 Task: Open an excel sheet and write heading  Victory Sales. Add 10 people name  'William Wilson, Isabella Robinson, James Taylor, Charlotte Clark, Michael Walker, Amelia Wright, Matthew Turner, Harper Hall, Joseph Phillips, Abigail Adams'Item code in between  4005-8000. Product range in between  1000-10000. Add Products   Calvin Klein, Tommy Hilfiger T-shirt, Armani Bag, Burberry Shoe, Levi's T-shirt, Under Armour, Vans Shoe, Converse Shoe, Timberland Shoe, Skechers Shoe.Choose quantity  5 to 10 commission 2 percent Total Add Amount. Save page  Victory Sales log book
Action: Mouse moved to (215, 234)
Screenshot: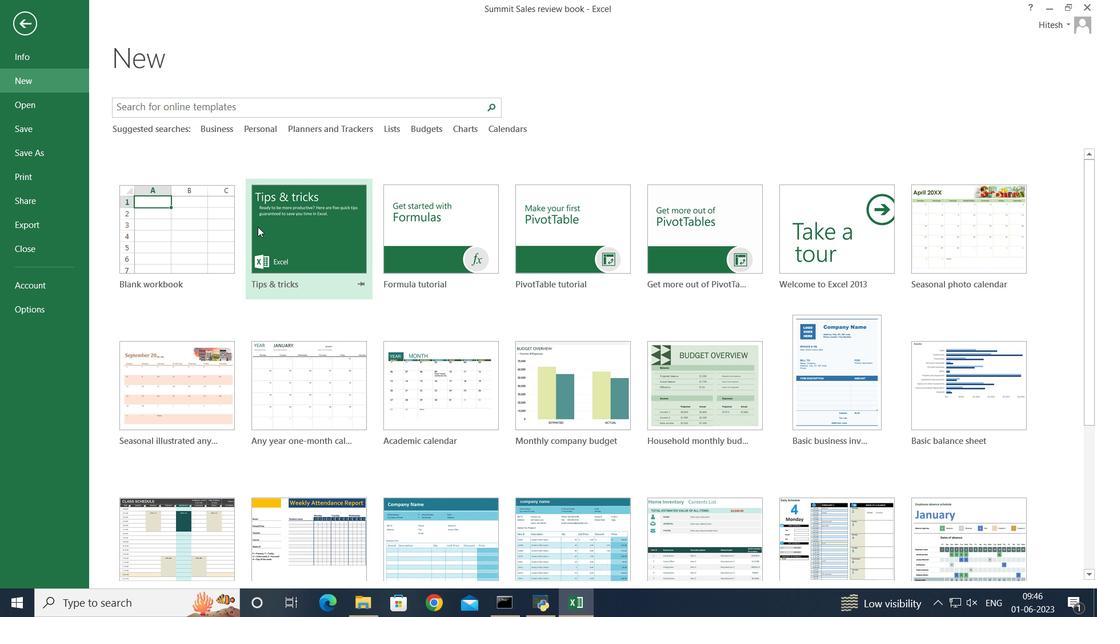 
Action: Mouse pressed left at (215, 234)
Screenshot: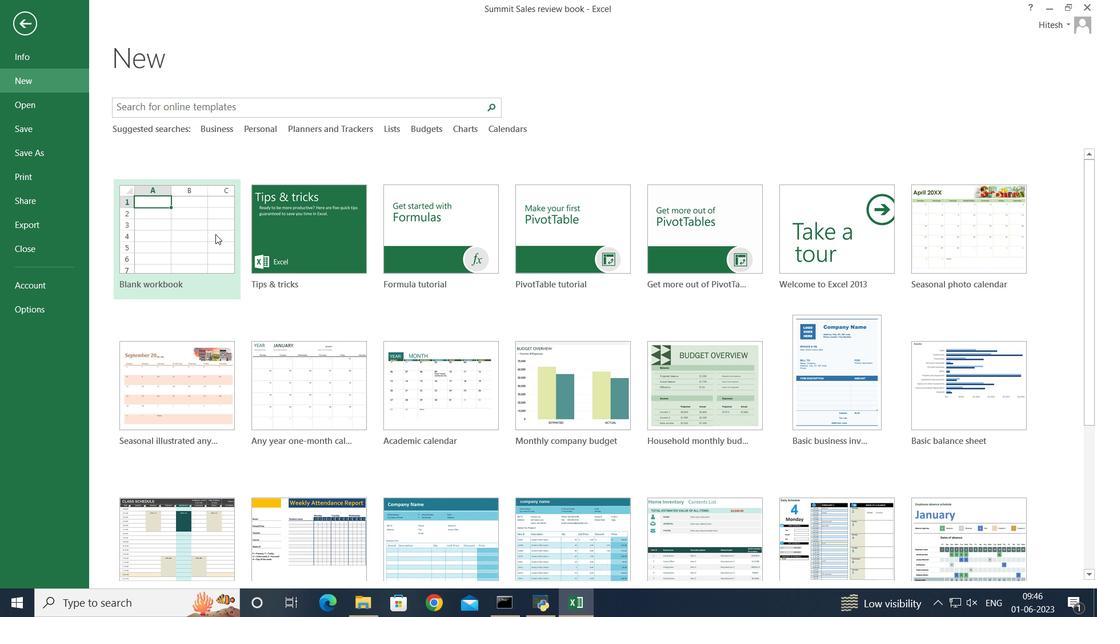 
Action: Mouse moved to (66, 180)
Screenshot: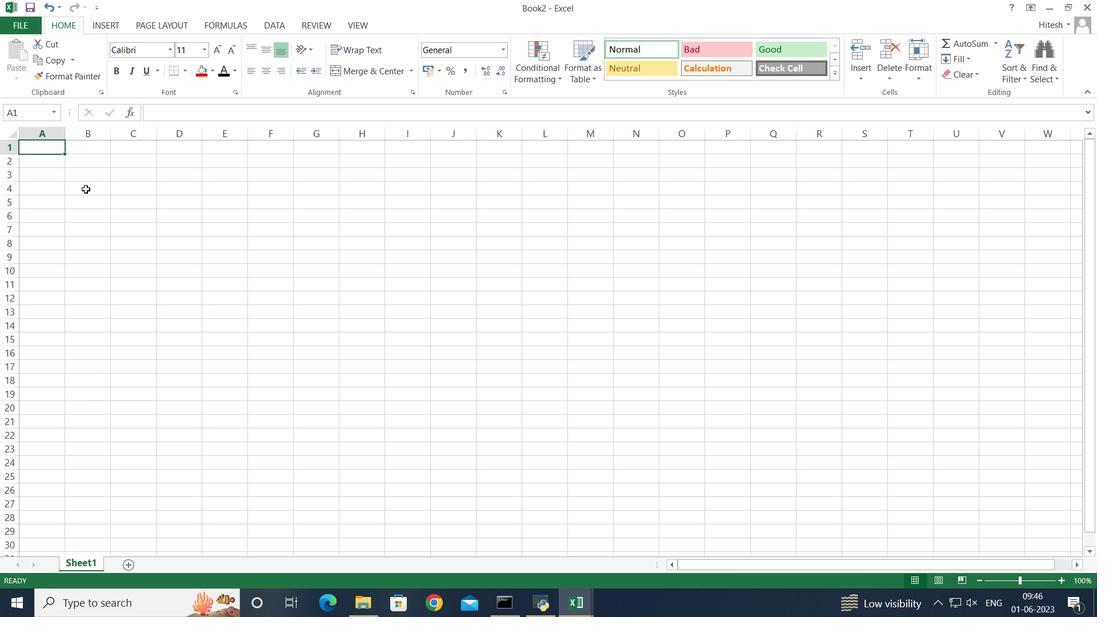 
Action: Key pressed <Key.shift>Victory<Key.space><Key.shift>Sales<Key.enter><Key.shift>Name<Key.enter><Key.shift>William<Key.space><Key.shift>Wilson<Key.space><Key.enter><Key.shift>Isabella<Key.space><Key.shift>Robinson<Key.enter><Key.shift>James<Key.space><Key.shift><Key.shift><Key.shift><Key.shift><Key.shift><Key.shift><Key.shift><Key.shift><Key.shift><Key.shift><Key.shift><Key.shift><Key.shift>Taylor<Key.enter><Key.shift>Charlotte<Key.space><Key.shift>Clark<Key.enter><Key.shift><Key.shift><Key.shift><Key.shift><Key.shift><Key.shift><Key.shift><Key.shift><Key.shift><Key.shift><Key.shift>Michael<Key.space><Key.shift>Walker<Key.enter><Key.shift>Amelia<Key.space><Key.shift>Wright<Key.enter><Key.shift><Key.shift><Key.shift><Key.shift><Key.shift><Key.shift><Key.shift><Key.shift><Key.shift><Key.shift><Key.shift><Key.shift>Matthew<Key.space><Key.shift>Turner<Key.enter><Key.shift><Key.shift><Key.shift><Key.shift><Key.shift><Key.shift><Key.shift><Key.shift><Key.shift><Key.shift><Key.shift><Key.shift><Key.shift><Key.shift><Key.shift><Key.shift><Key.shift><Key.shift><Key.shift><Key.shift><Key.shift><Key.shift>Harper<Key.space><Key.shift>Hall<Key.enter><Key.shift><Key.shift><Key.shift><Key.shift><Key.shift><Key.shift>Joseph<Key.space><Key.shift>Phillips<Key.enter><Key.shift>Abigail<Key.space><Key.shift>Adams<Key.enter>
Screenshot: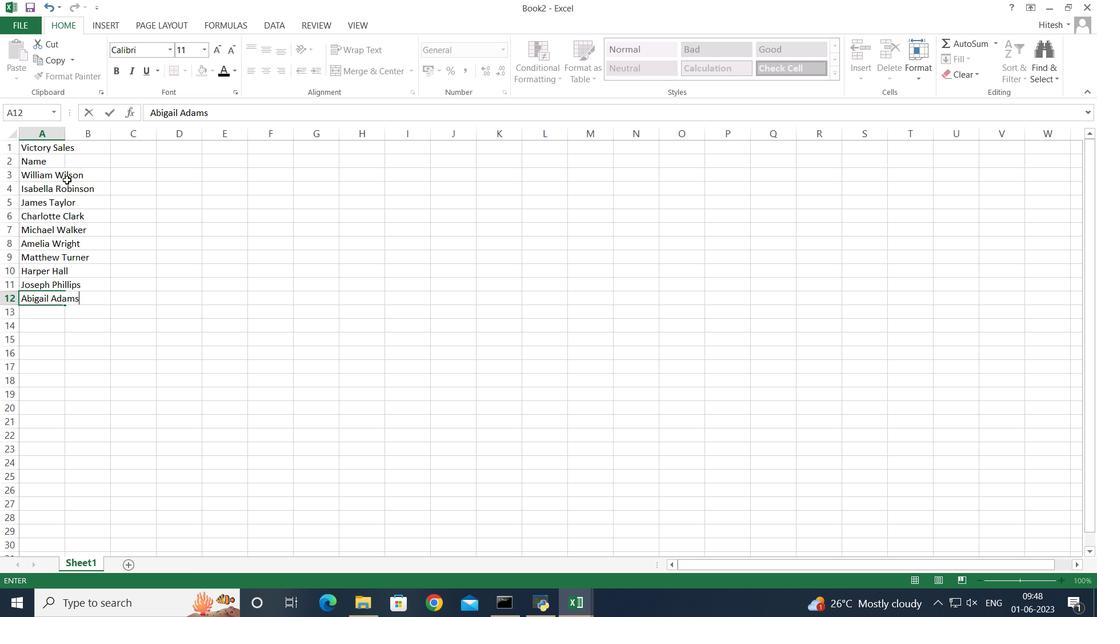 
Action: Mouse moved to (88, 161)
Screenshot: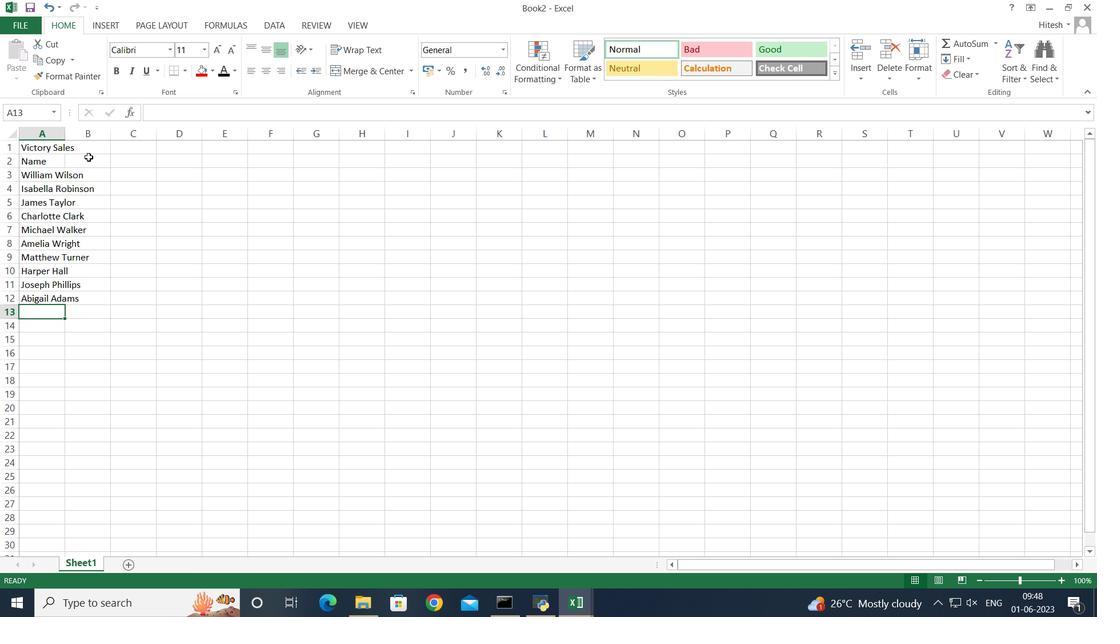 
Action: Mouse pressed left at (88, 161)
Screenshot: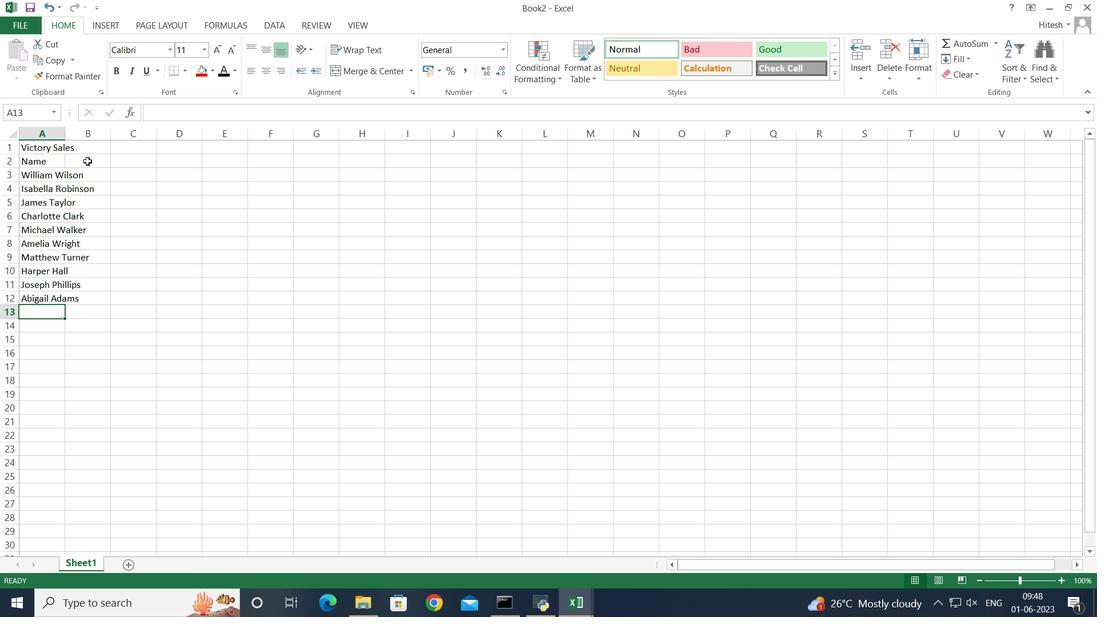 
Action: Key pressed <Key.shift>Iteam<Key.space><Key.shift>Code<Key.enter>4100<Key.enter>500<Key.enter><Key.up><Key.backspace>5000<Key.enter>5500<Key.enter>6000<Key.enter>6700<Key.enter>7000<Key.enter>7400<Key.enter>8000<Key.enter>4900<Key.enter>5300<Key.enter>
Screenshot: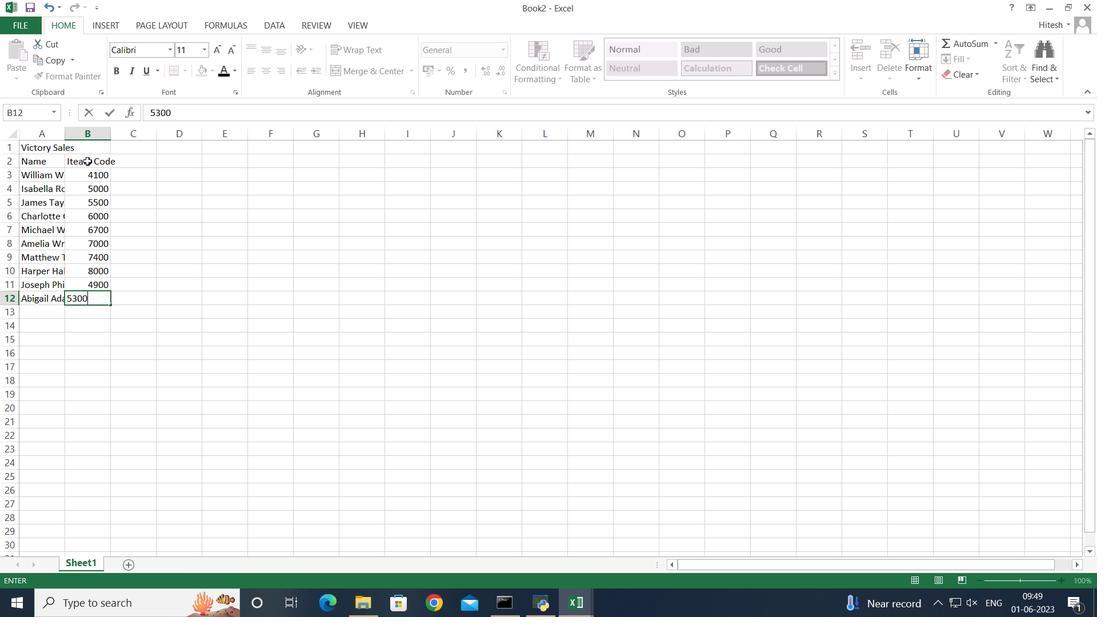 
Action: Mouse scrolled (88, 162) with delta (0, 0)
Screenshot: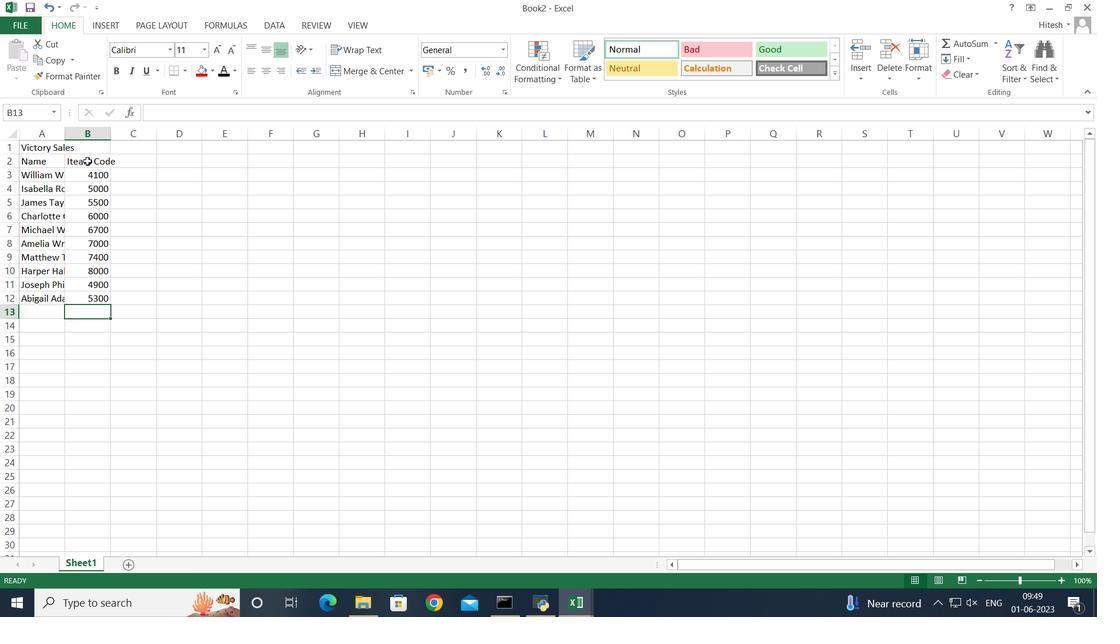 
Action: Mouse scrolled (88, 162) with delta (0, 0)
Screenshot: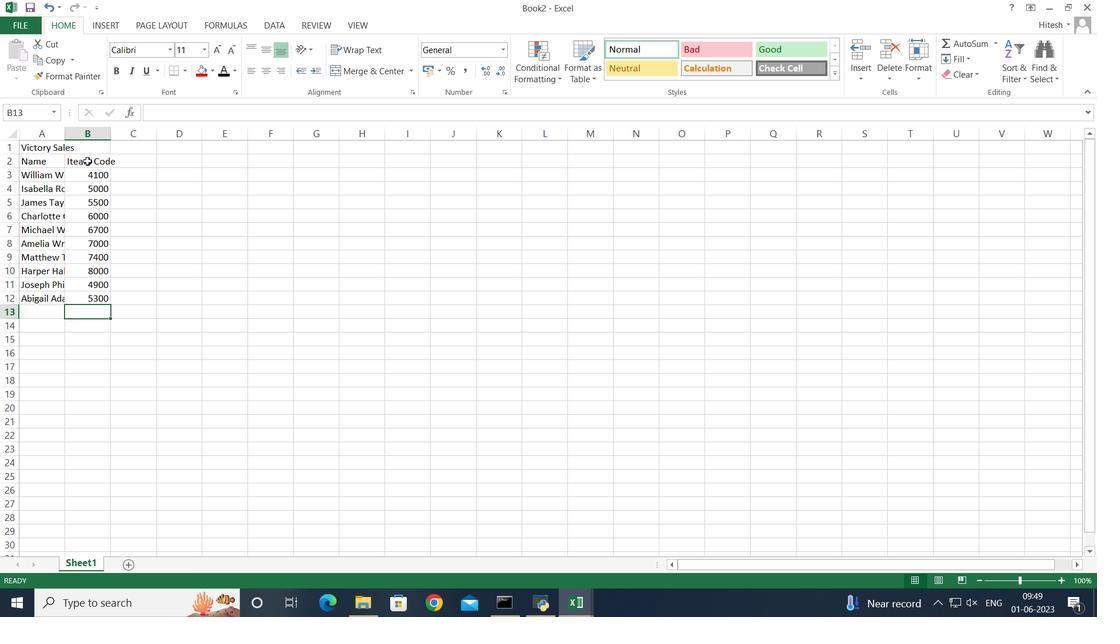 
Action: Mouse moved to (126, 158)
Screenshot: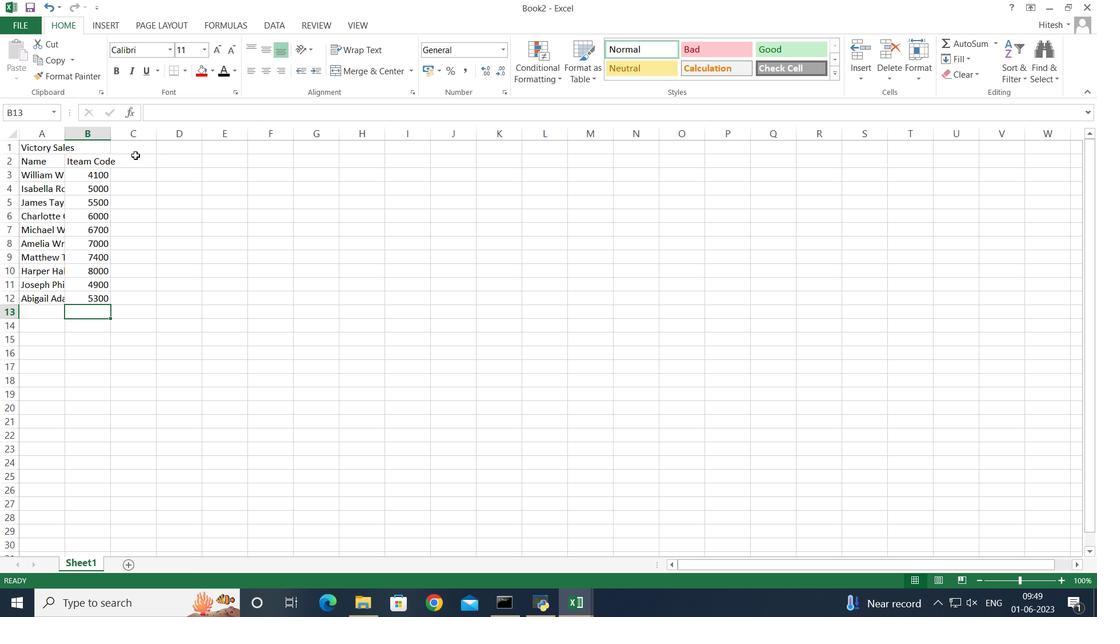 
Action: Mouse pressed left at (126, 158)
Screenshot: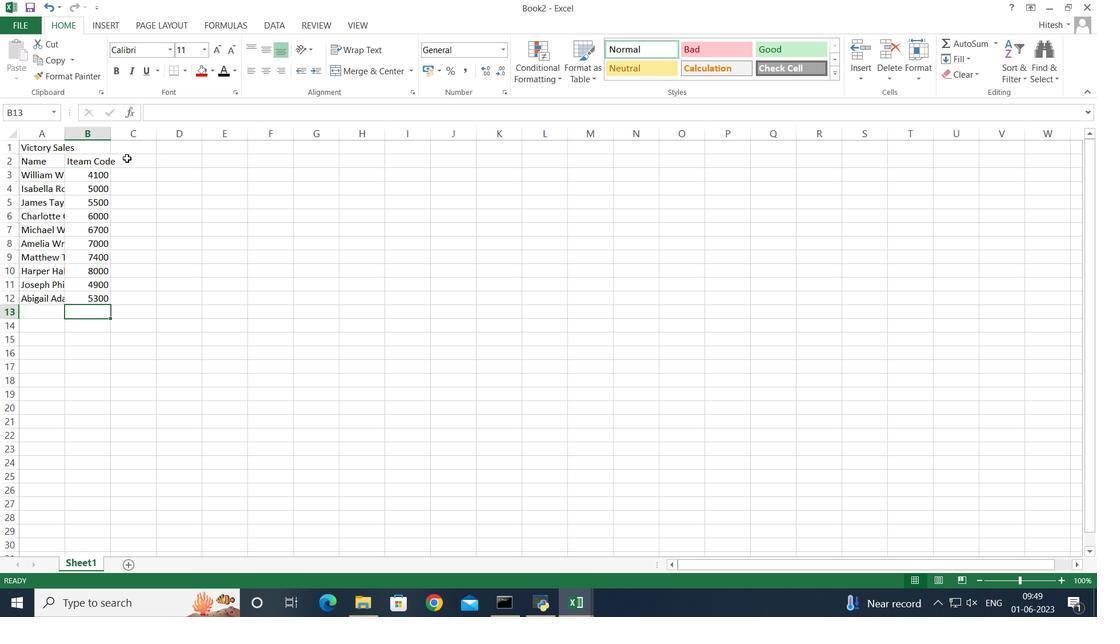 
Action: Key pressed <Key.shift>Product<Key.space><Key.shift>Range<Key.enter>2000<Key.enter>6000<Key.enter>4000<Key.enter>9000<Key.enter>8000<Key.enter>10000<Key.enter>1000<Key.enter>3000<Key.enter>7000<Key.enter>5000<Key.enter>
Screenshot: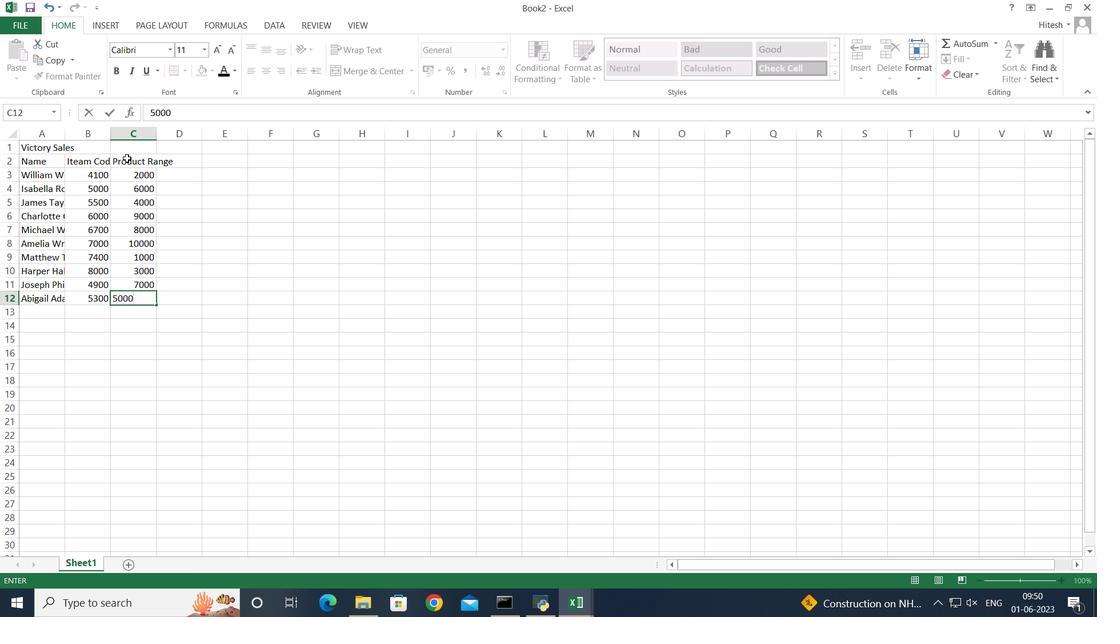 
Action: Mouse moved to (179, 161)
Screenshot: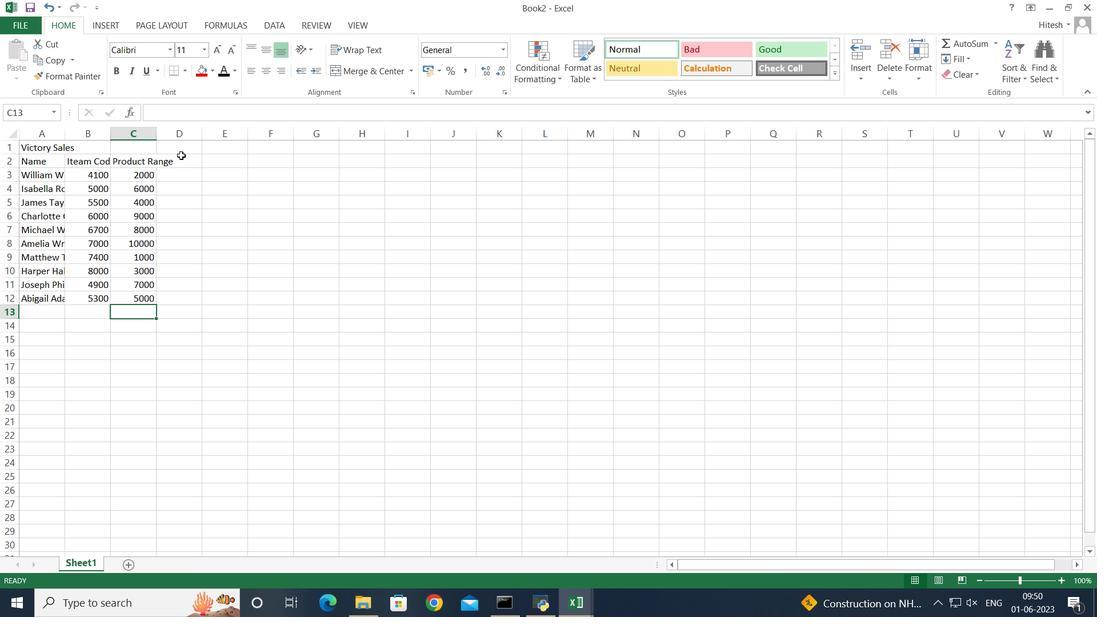 
Action: Mouse pressed left at (179, 161)
Screenshot: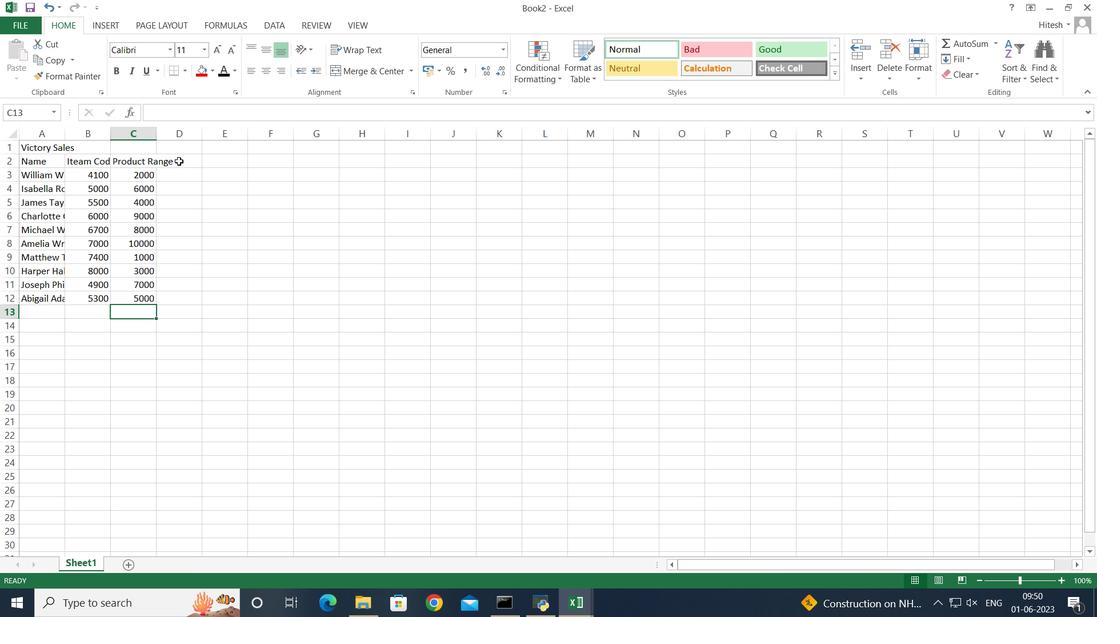 
Action: Key pressed <Key.shift>Product<Key.enter><Key.shift>Calvin<Key.space><Key.shift><Key.shift><Key.shift><Key.shift><Key.shift><Key.shift><Key.shift><Key.shift><Key.shift><Key.shift><Key.shift><Key.shift>Klein<Key.enter><Key.shift><Key.shift>Tommy<Key.space><Key.shift>Hilfiger<Key.space><Key.shift>T-<Key.shift>Shirt<Key.enter><Key.shift>Armsni<Key.space><Key.shift>Bag<Key.enter><Key.shift>Burberry<Key.space><Key.shift><Key.shift><Key.shift><Key.shift><Key.shift><Key.shift><Key.shift>Shoe<Key.enter><Key.shift>Levi's<Key.space><Key.shift>T-<Key.shift>Shirt<Key.space><Key.shift>Under<Key.space><Key.backspace><Key.backspace><Key.backspace><Key.backspace><Key.backspace><Key.backspace><Key.enter><Key.shift>Under<Key.space><Key.shift>Armour<Key.enter><Key.shift>Vans<Key.space><Key.shift>Shoe<Key.enter><Key.shift>Converse<Key.enter><Key.up>
Screenshot: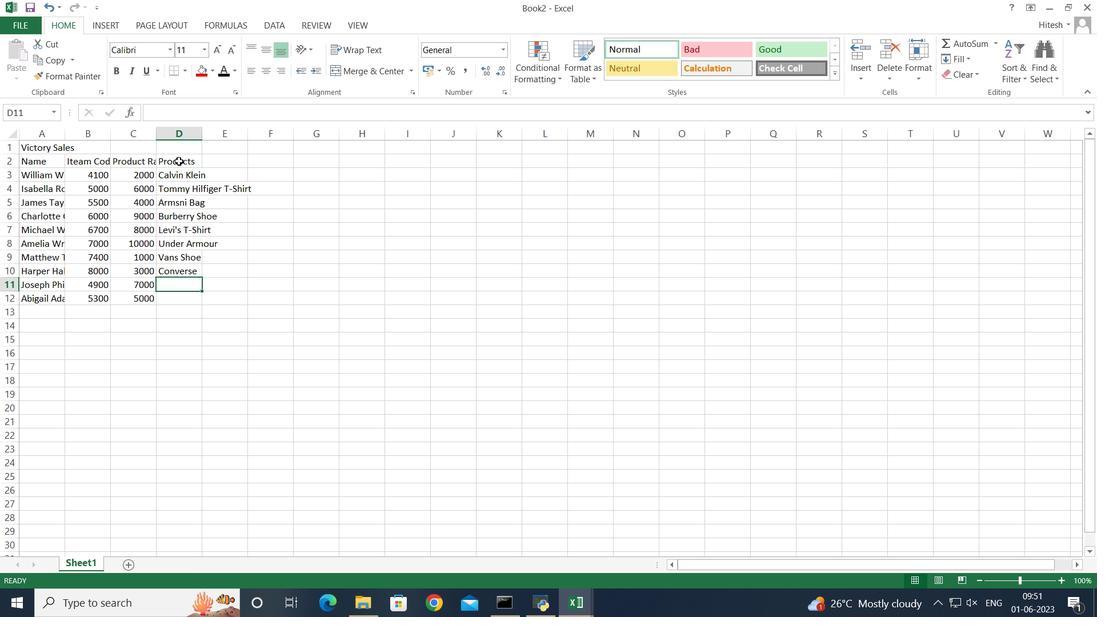 
Action: Mouse moved to (234, 111)
Screenshot: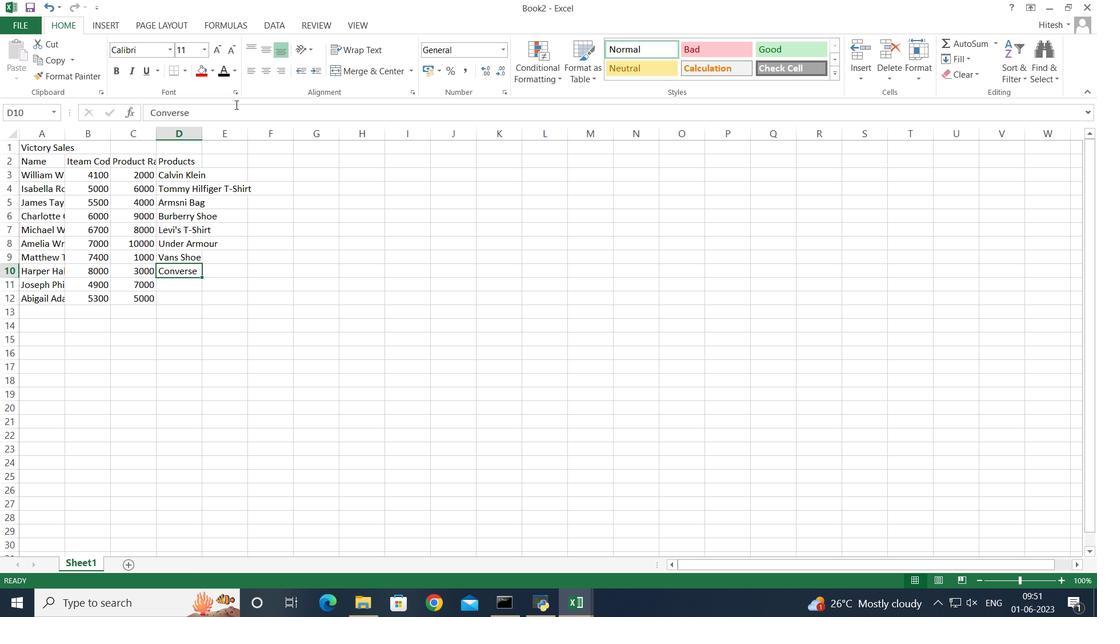 
Action: Mouse pressed left at (234, 111)
Screenshot: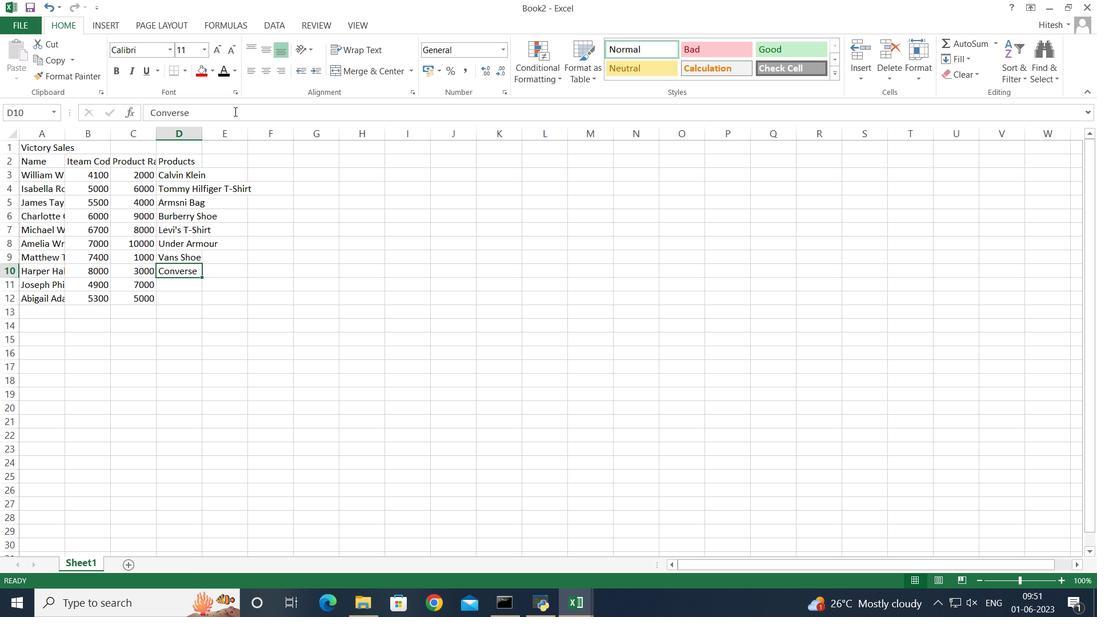 
Action: Mouse moved to (233, 111)
Screenshot: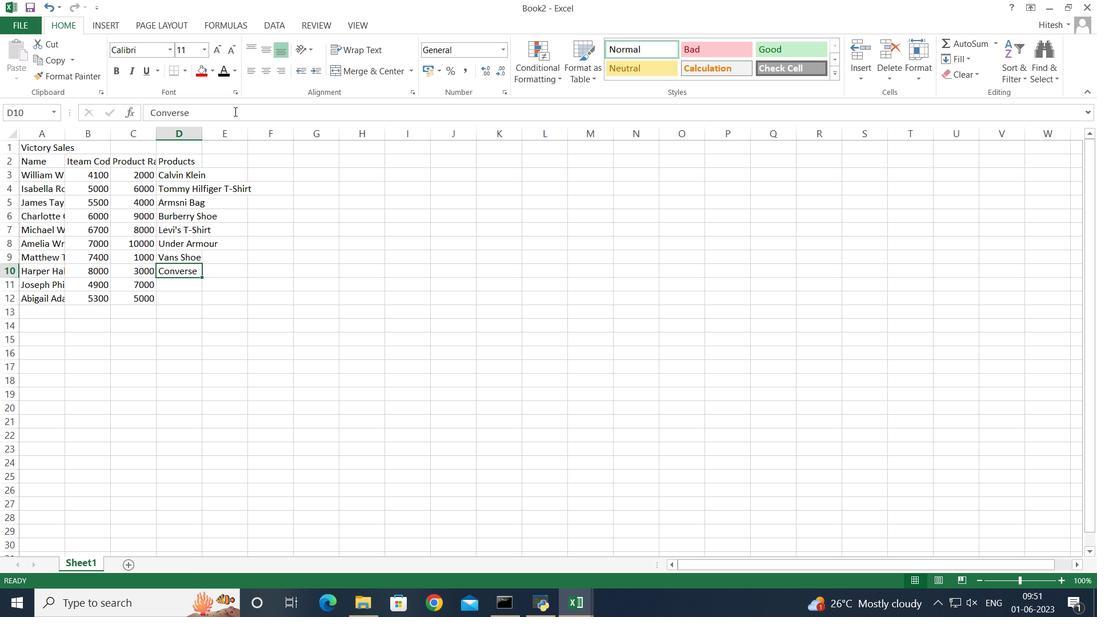 
Action: Key pressed <Key.space><Key.shift>Shoe<Key.enter><Key.shift><Key.shift><Key.shift><Key.shift><Key.shift><Key.shift><Key.shift><Key.shift><Key.shift><Key.shift><Key.shift><Key.shift><Key.shift><Key.shift><Key.shift><Key.shift>Timberland<Key.space><Key.shift>Shoe<Key.enter><Key.shift>Skechers<Key.space><Key.shift>Shoe<Key.enter>
Screenshot: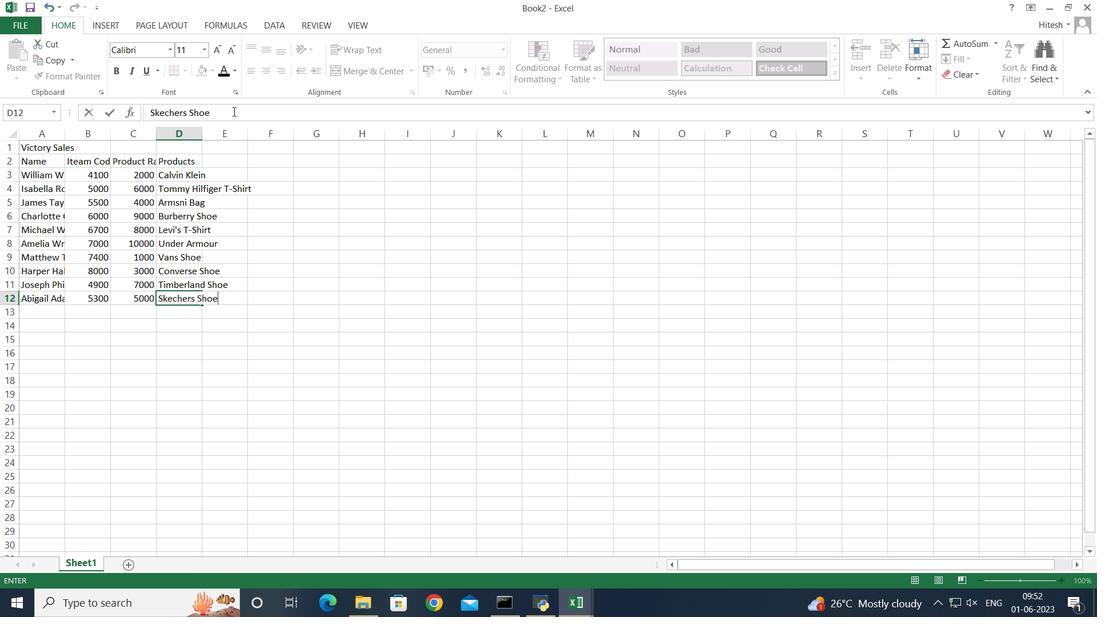 
Action: Mouse moved to (228, 161)
Screenshot: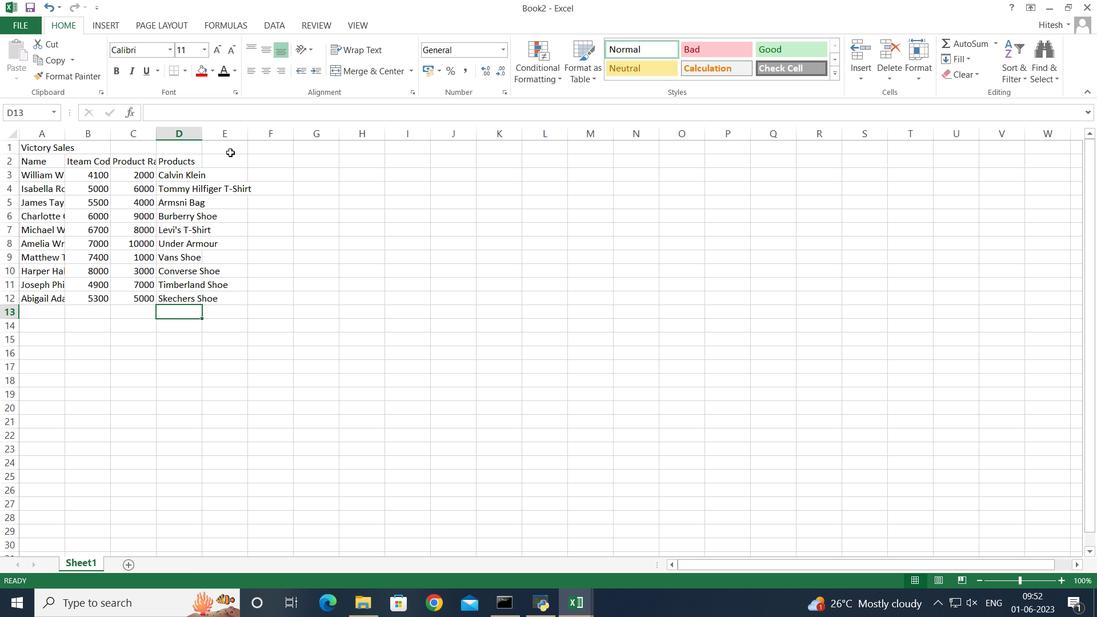 
Action: Mouse pressed left at (228, 161)
Screenshot: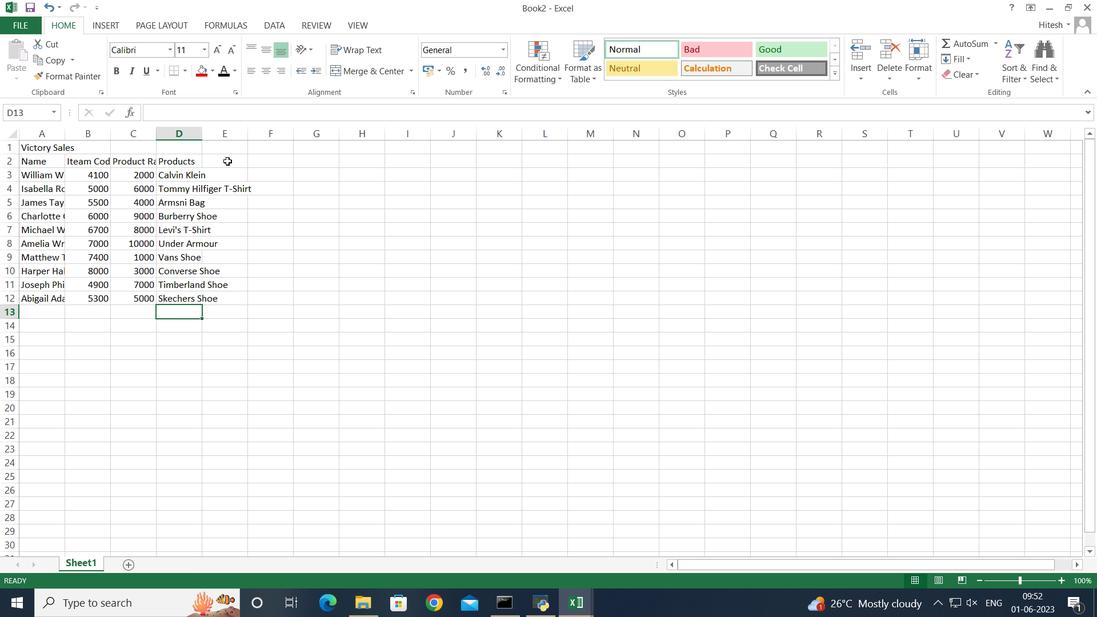
Action: Mouse moved to (220, 166)
Screenshot: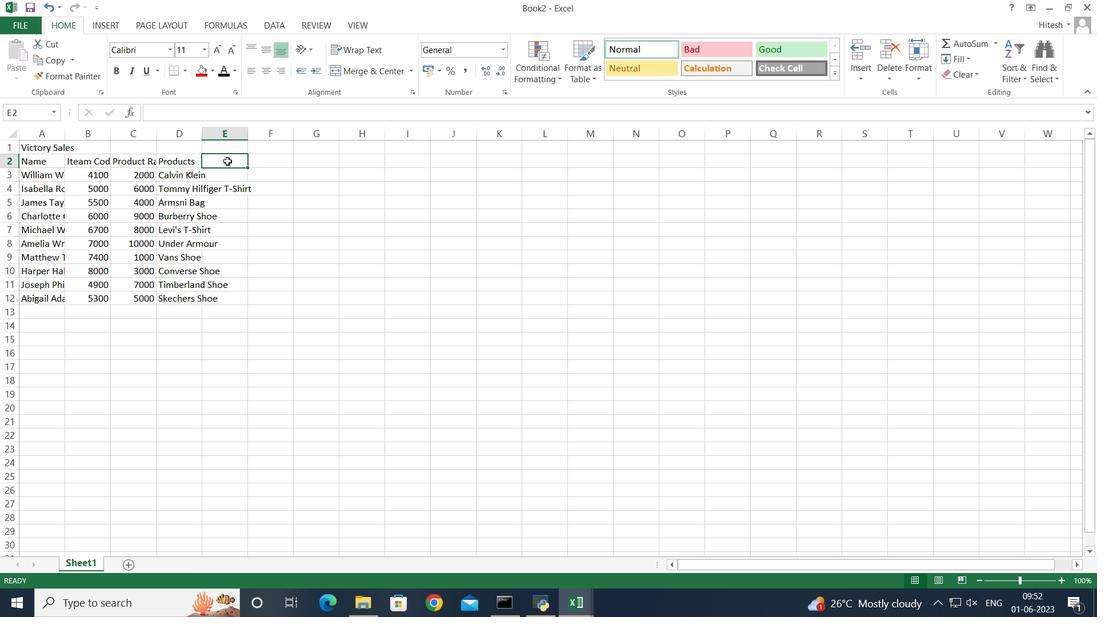 
Action: Key pressed <Key.shift>Quantity<Key.enter>6<Key.enter>8<Key.enter>9<Key.enter>10<Key.enter>5<Key.enter>7<Key.enter>8<Key.enter>10<Key.enter>9<Key.enter>7<Key.enter>
Screenshot: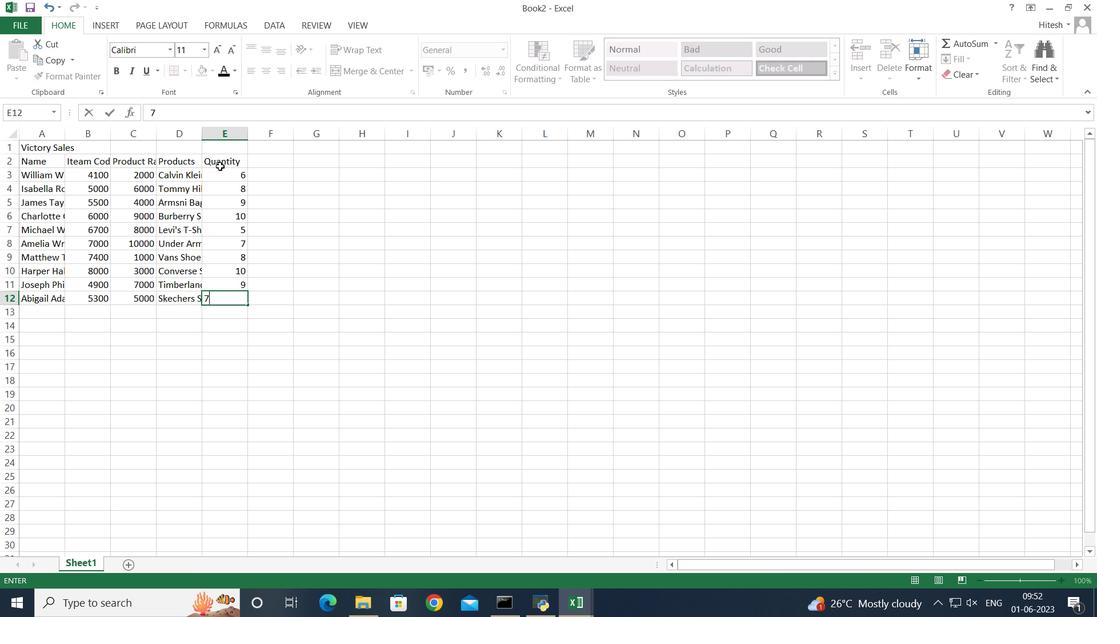 
Action: Mouse moved to (272, 159)
Screenshot: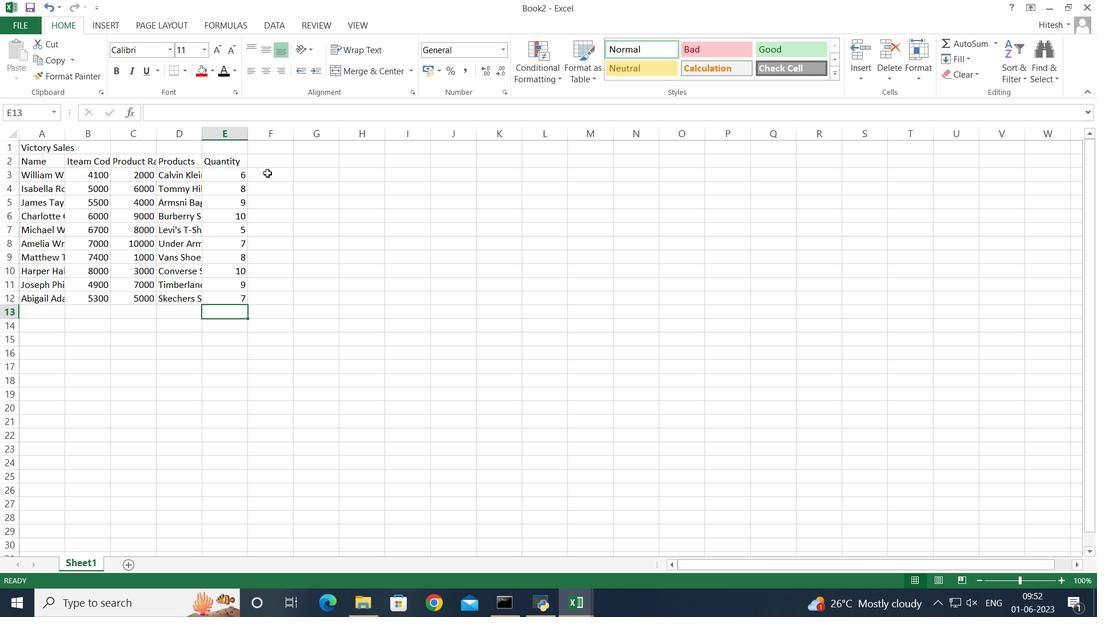 
Action: Mouse pressed left at (272, 159)
Screenshot: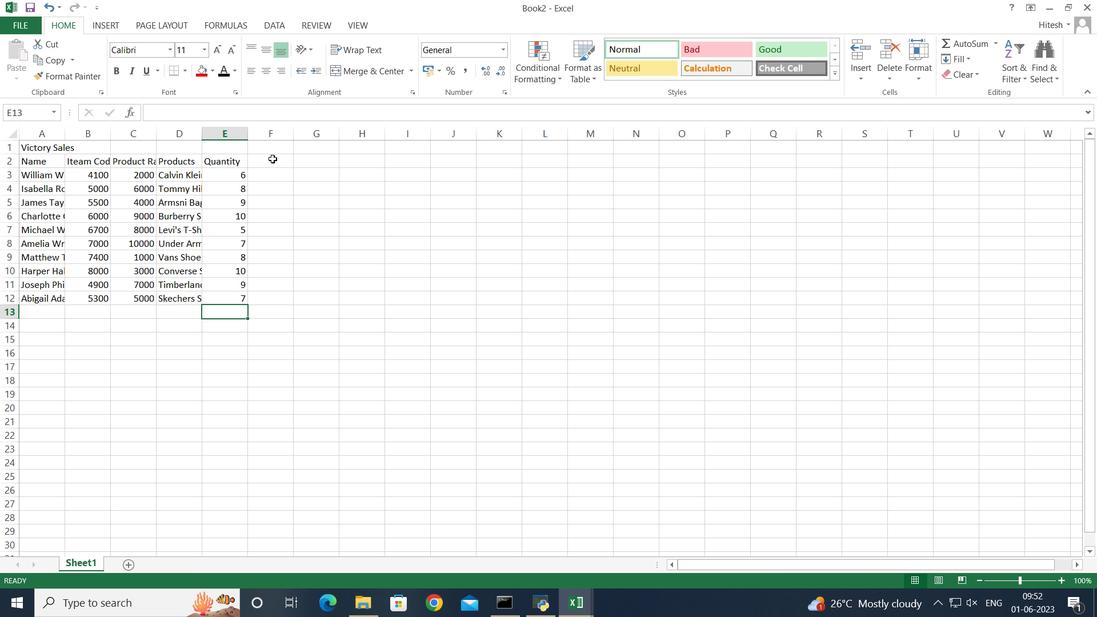 
Action: Key pressed <Key.shift>Commission<Key.space>
Screenshot: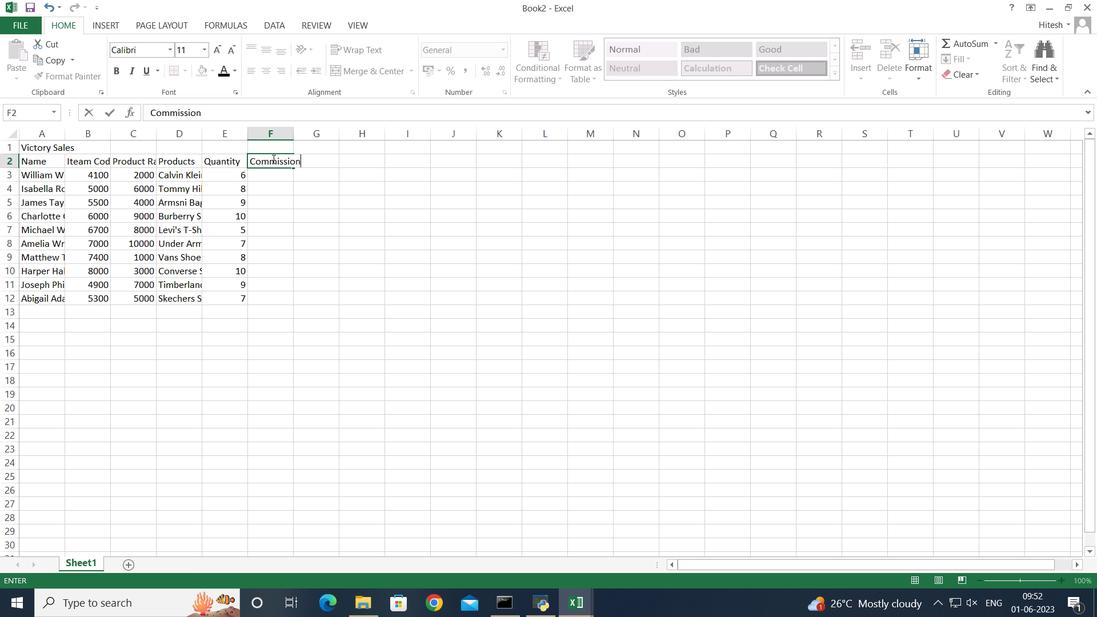 
Action: Mouse moved to (268, 177)
Screenshot: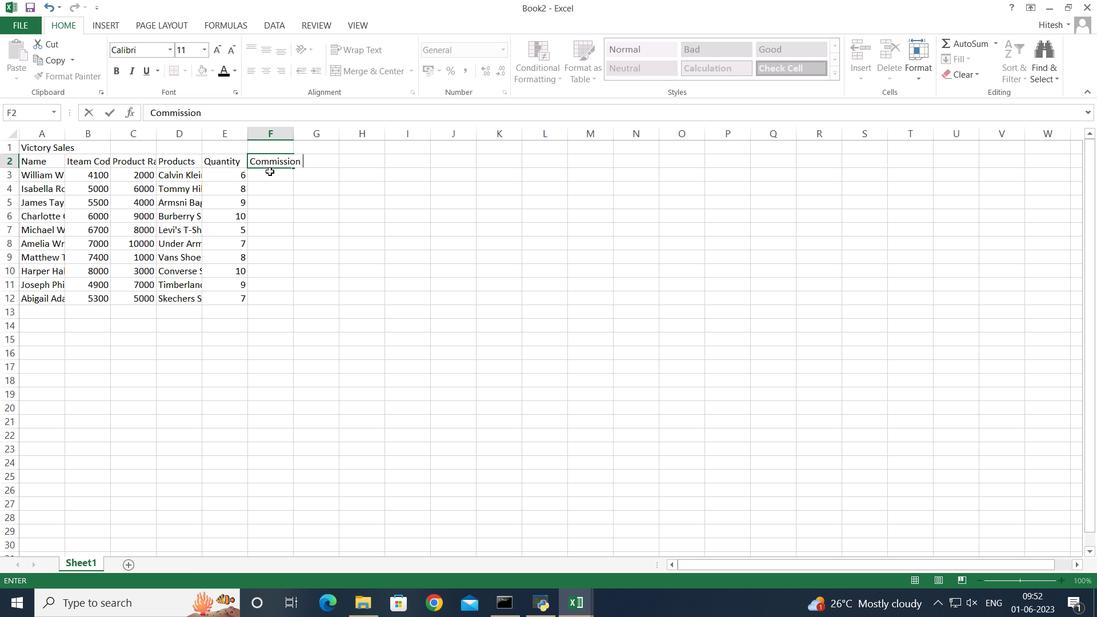 
Action: Mouse pressed left at (268, 177)
Screenshot: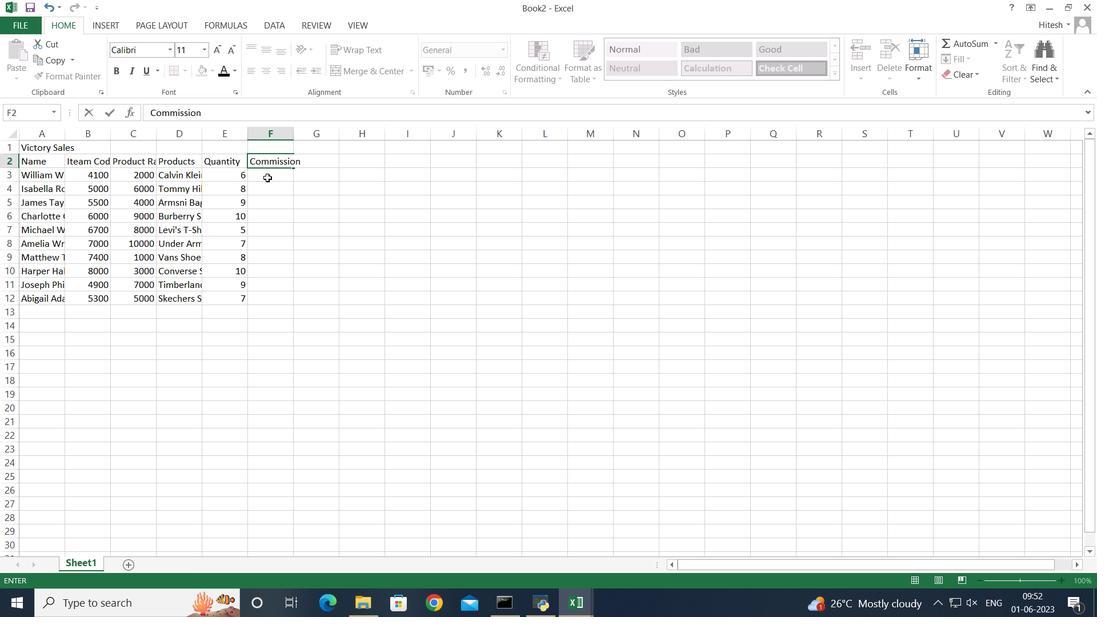 
Action: Mouse moved to (266, 179)
Screenshot: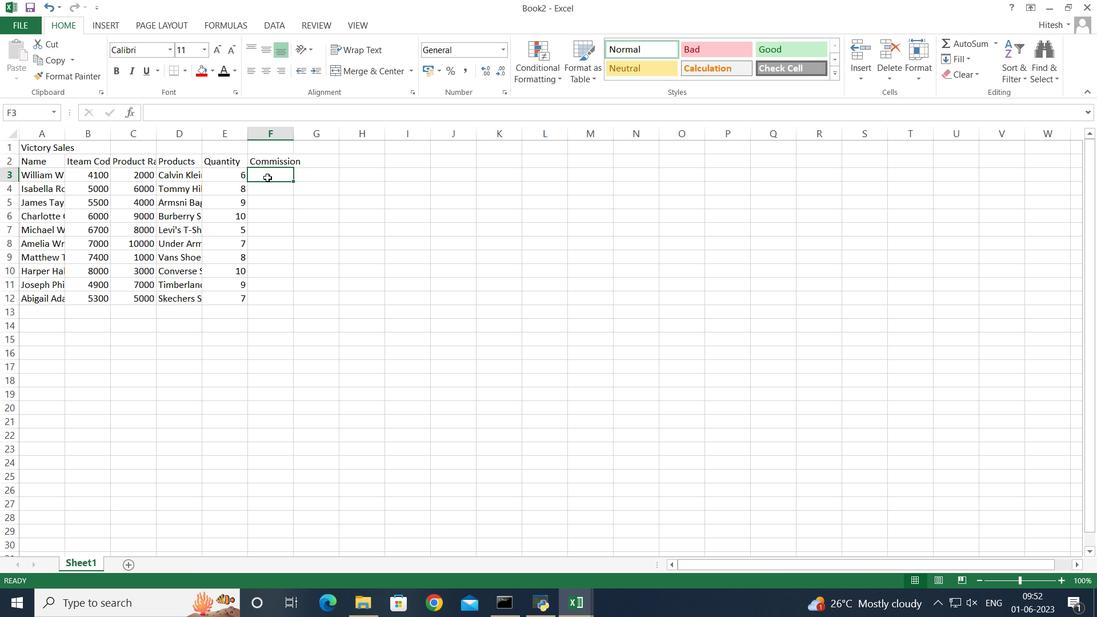
Action: Key pressed =
Screenshot: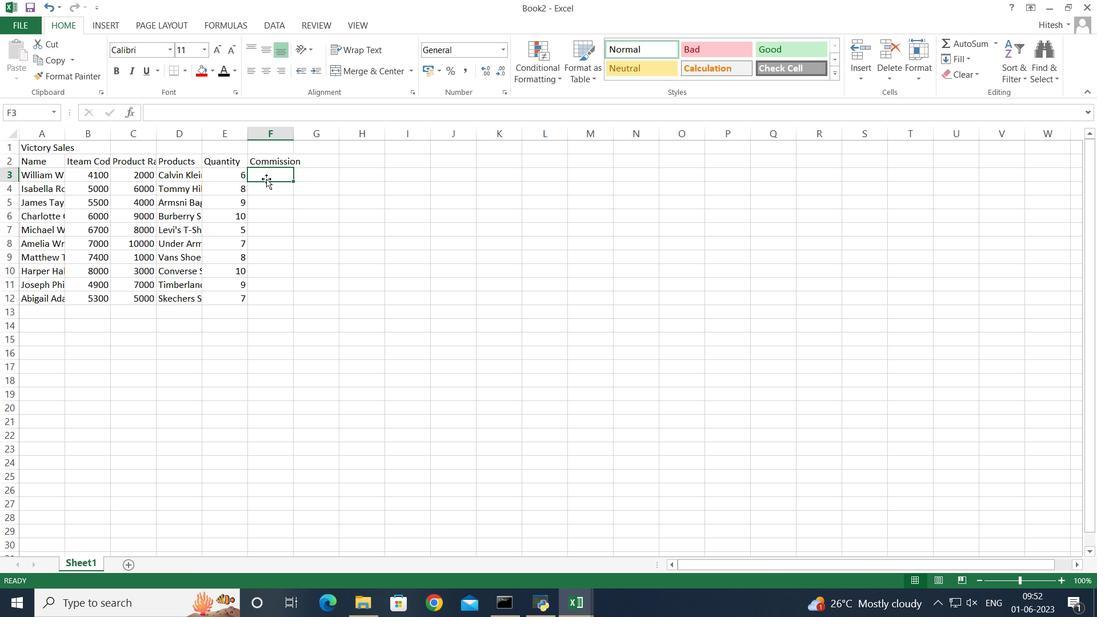 
Action: Mouse moved to (266, 180)
Screenshot: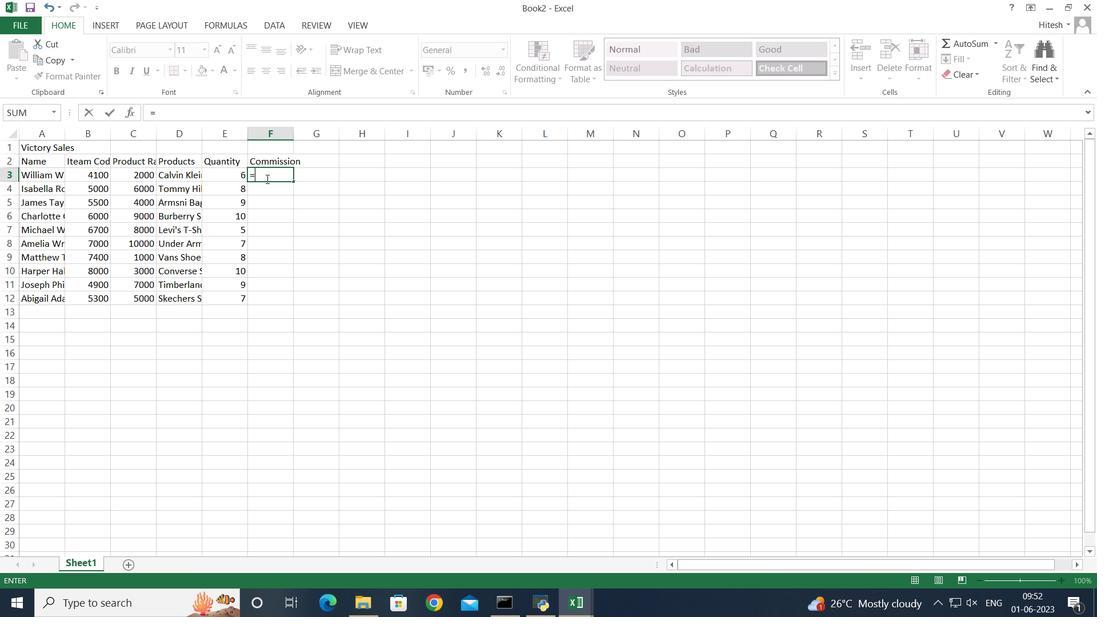 
Action: Key pressed <Key.shift_r>(
Screenshot: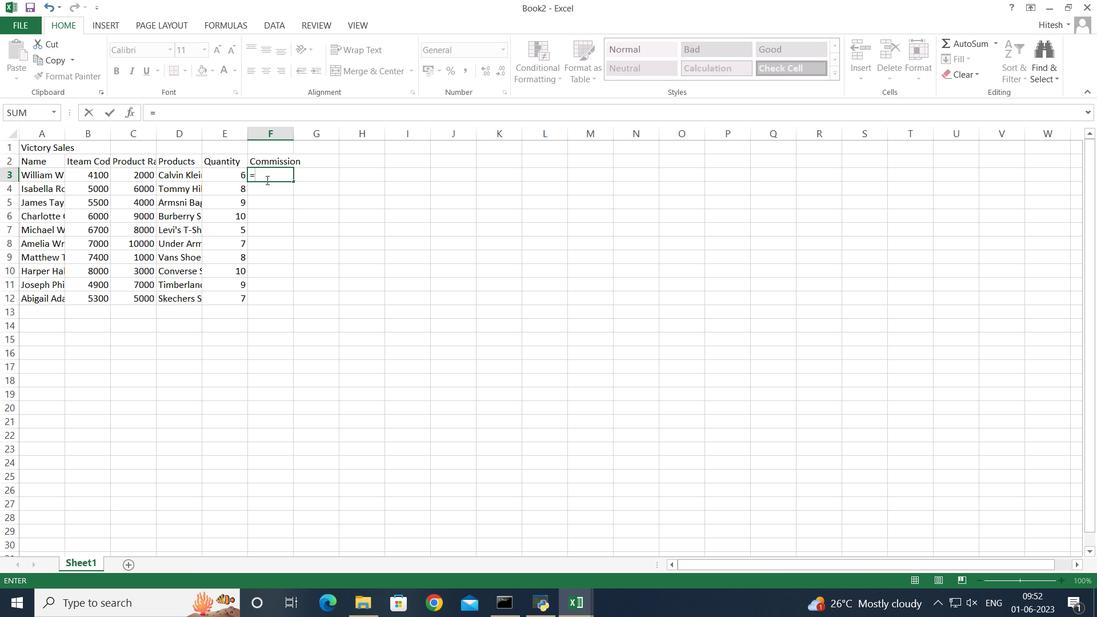 
Action: Mouse moved to (237, 173)
Screenshot: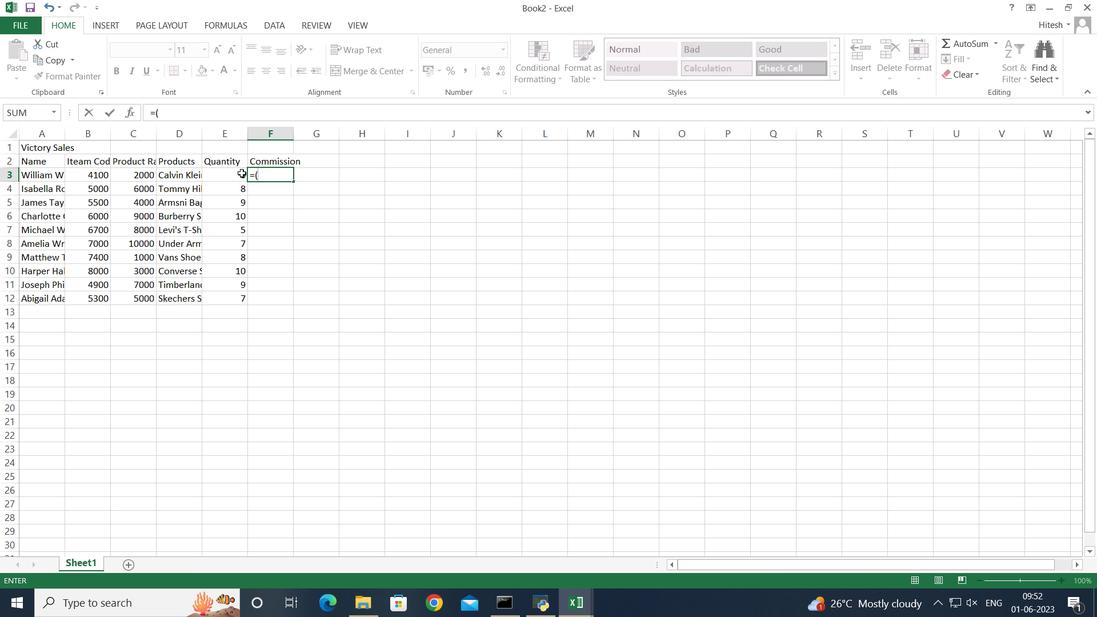 
Action: Mouse pressed left at (237, 173)
Screenshot: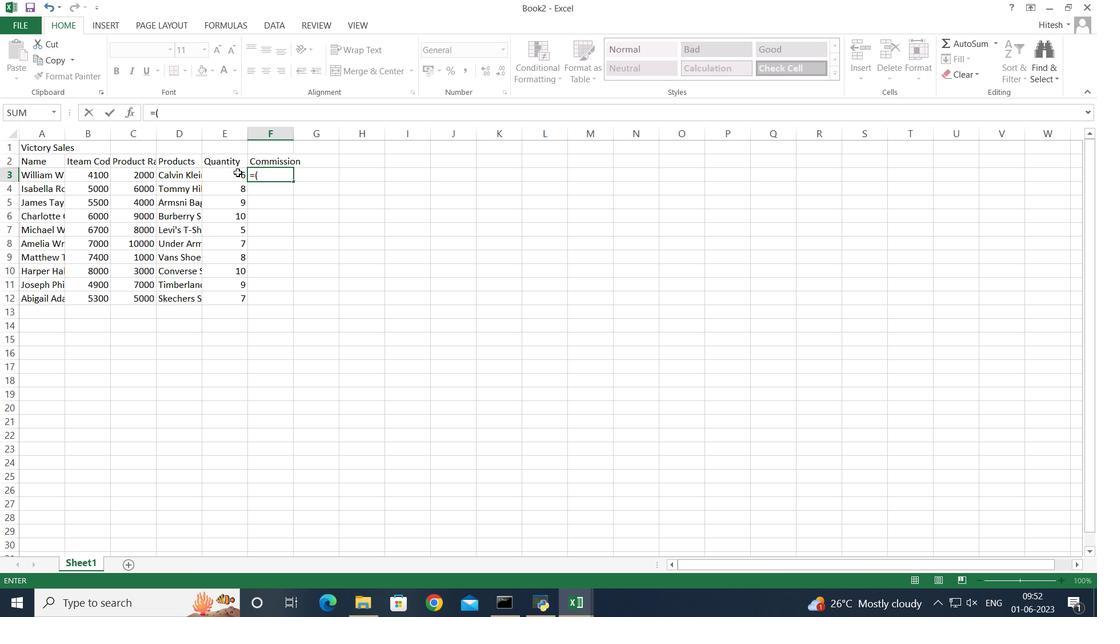 
Action: Key pressed *
Screenshot: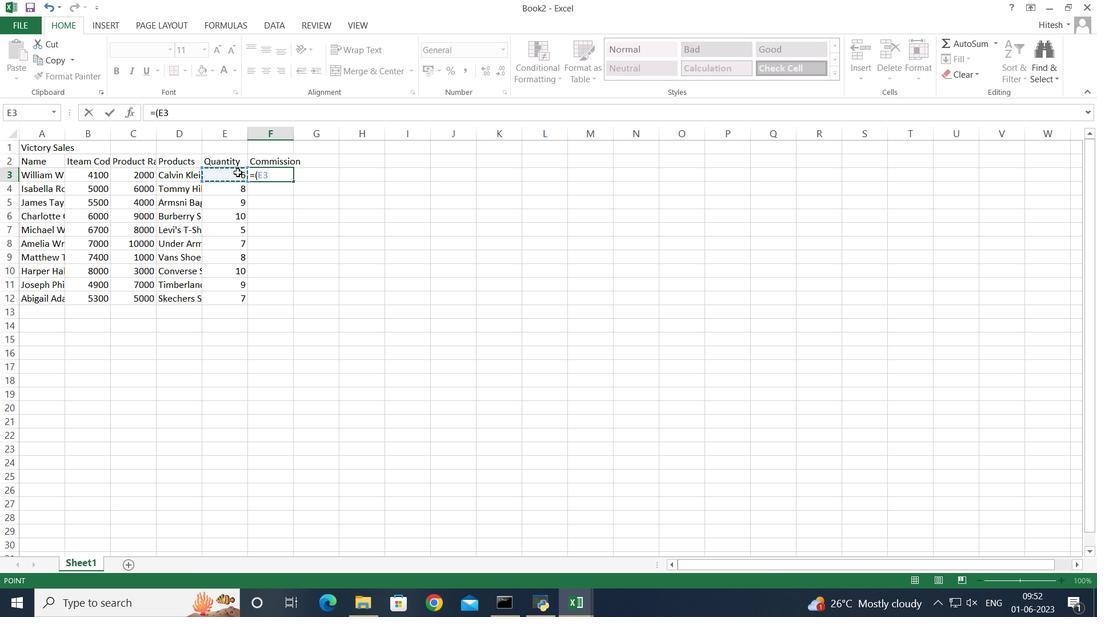 
Action: Mouse moved to (120, 174)
Screenshot: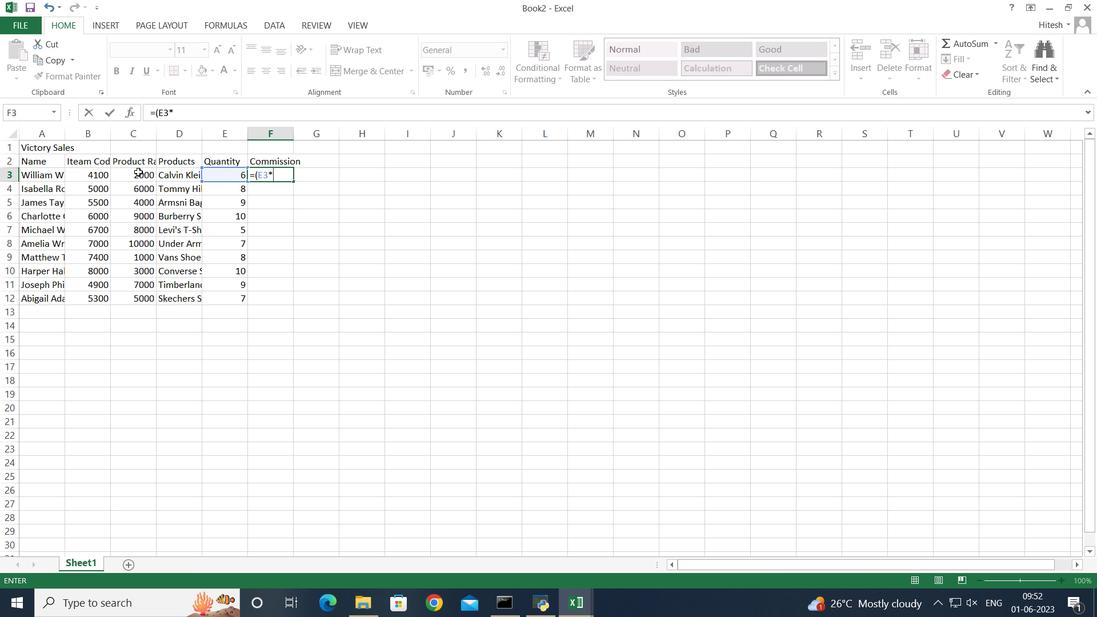 
Action: Mouse pressed left at (120, 174)
Screenshot: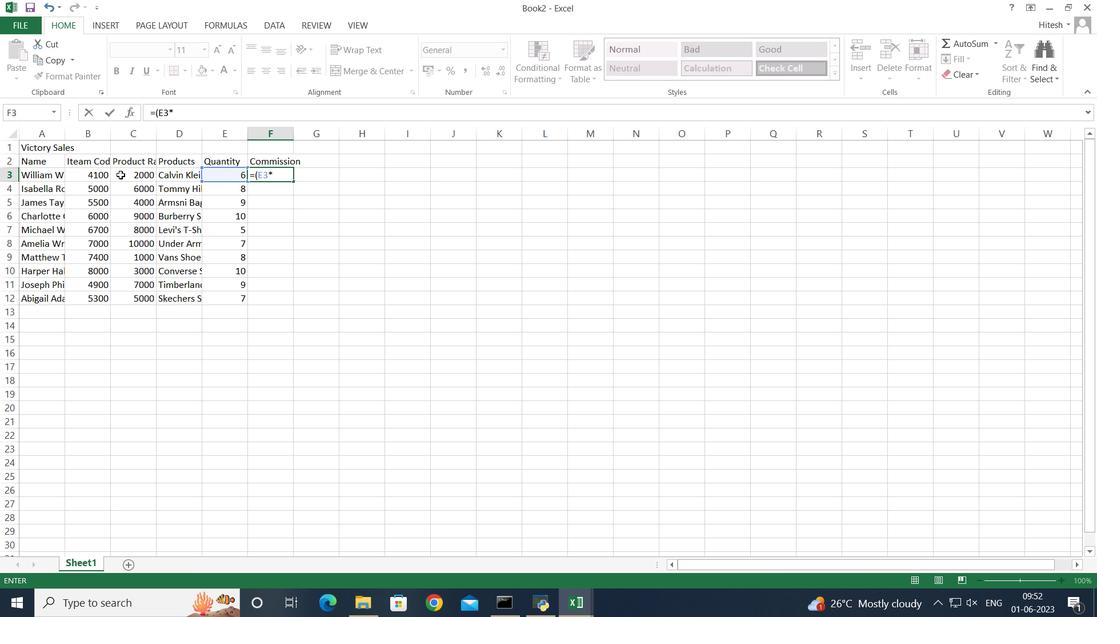 
Action: Key pressed <Key.shift_r><Key.shift_r><Key.shift_r>)*2<Key.shift><Key.shift><Key.shift><Key.shift><Key.shift><Key.shift><Key.shift><Key.shift>%<Key.enter>=<Key.shift_r>(
Screenshot: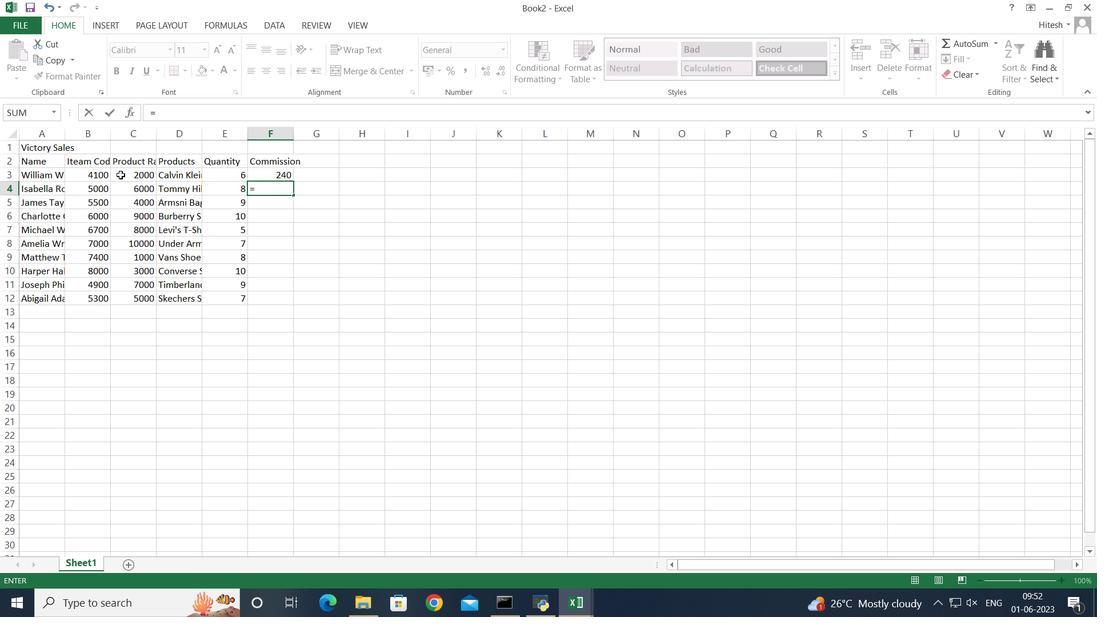 
Action: Mouse moved to (229, 190)
Screenshot: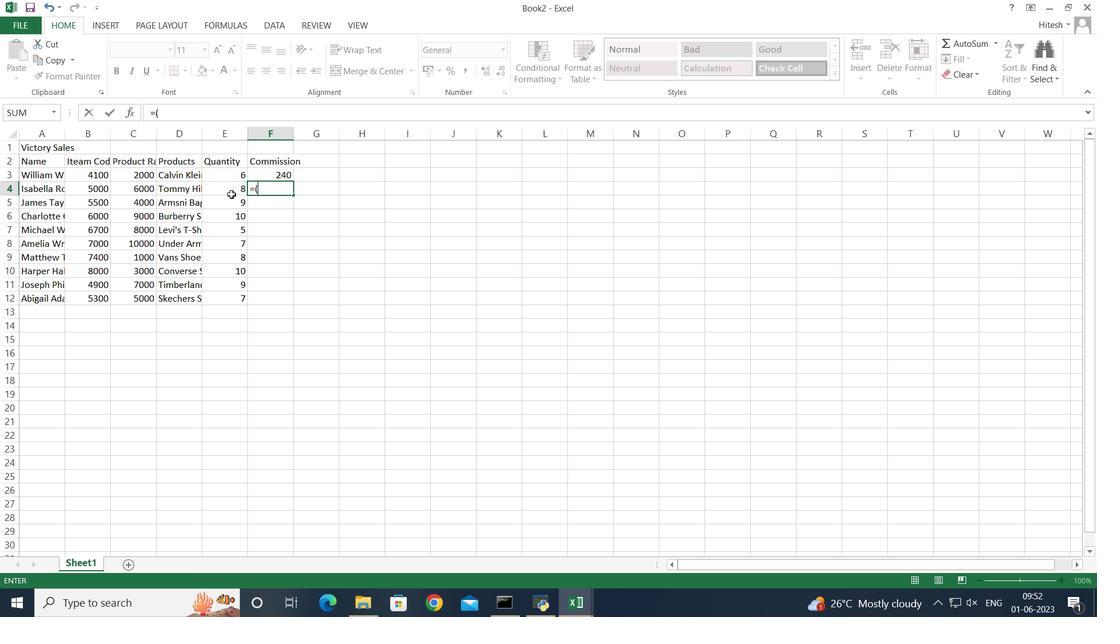 
Action: Mouse pressed left at (229, 190)
Screenshot: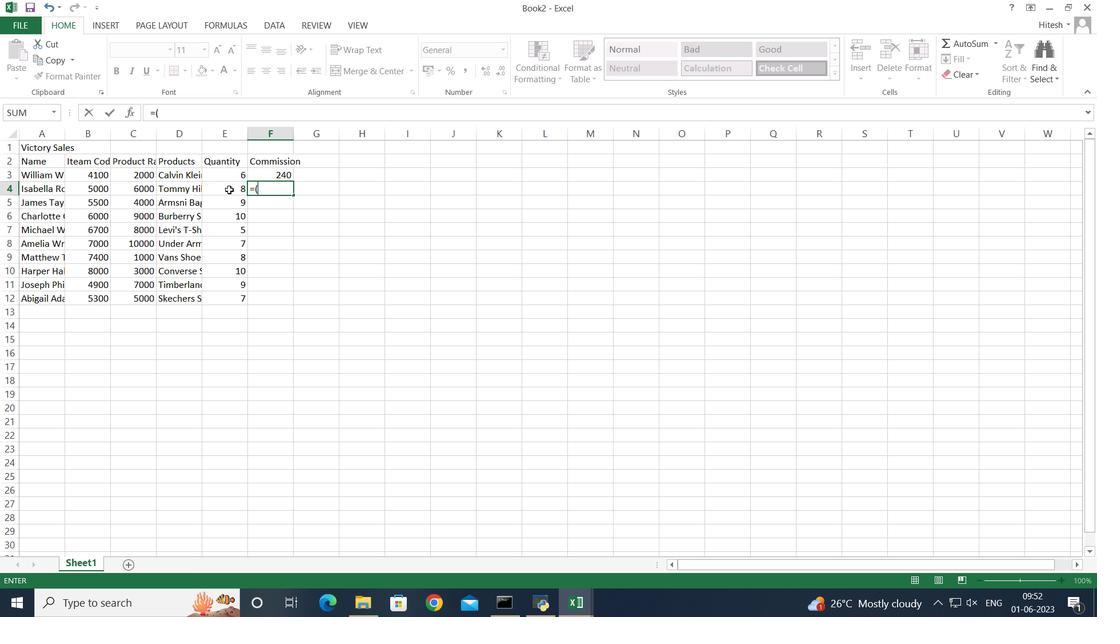 
Action: Key pressed *
Screenshot: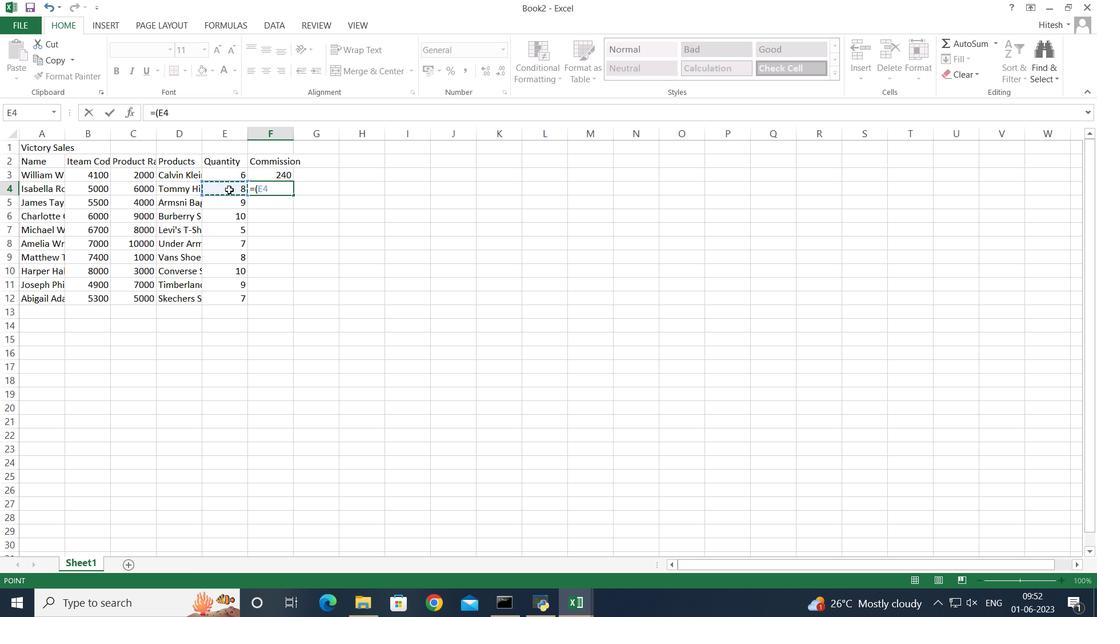 
Action: Mouse moved to (127, 188)
Screenshot: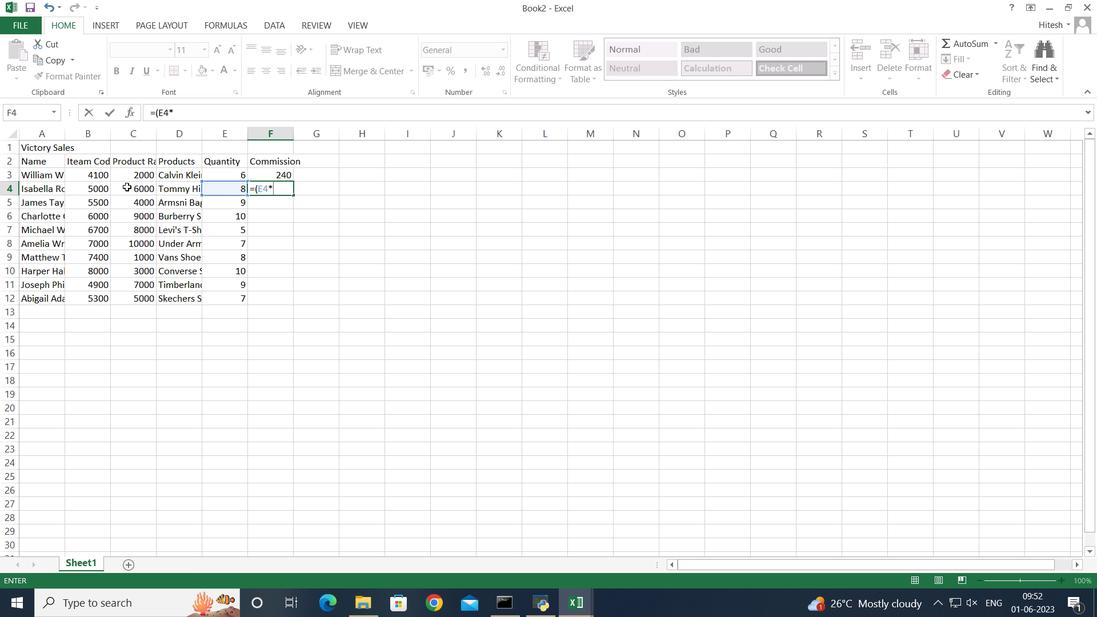 
Action: Mouse pressed left at (127, 188)
Screenshot: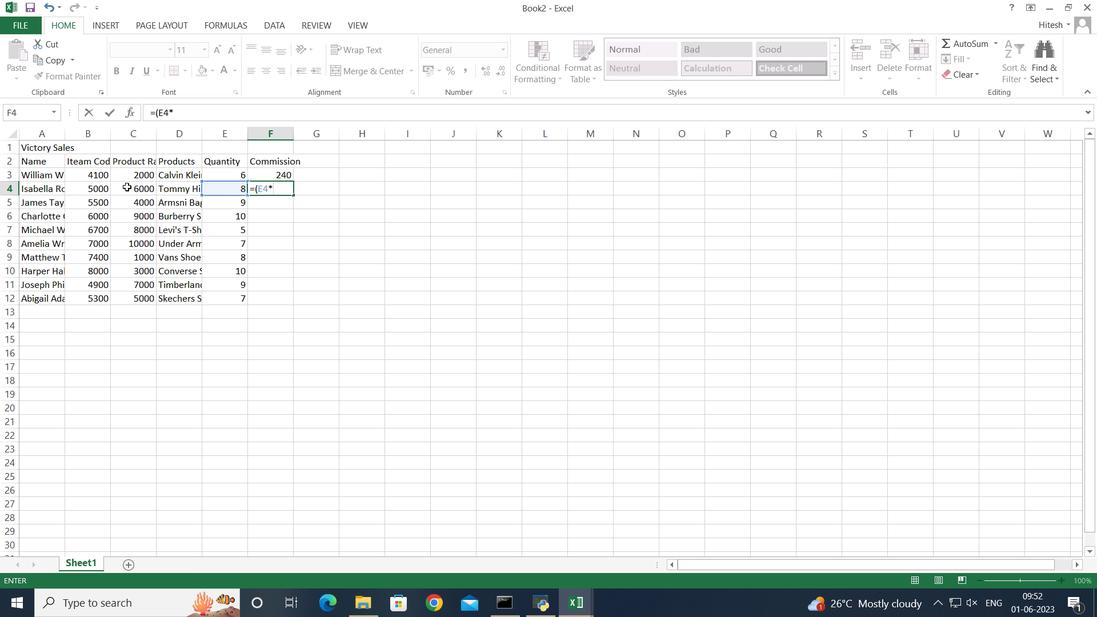 
Action: Key pressed <Key.shift_r>)*2<Key.shift><Key.shift><Key.shift><Key.shift><Key.shift><Key.shift><Key.shift><Key.shift>%<Key.enter><Key.enter><Key.up>=<Key.shift_r>(
Screenshot: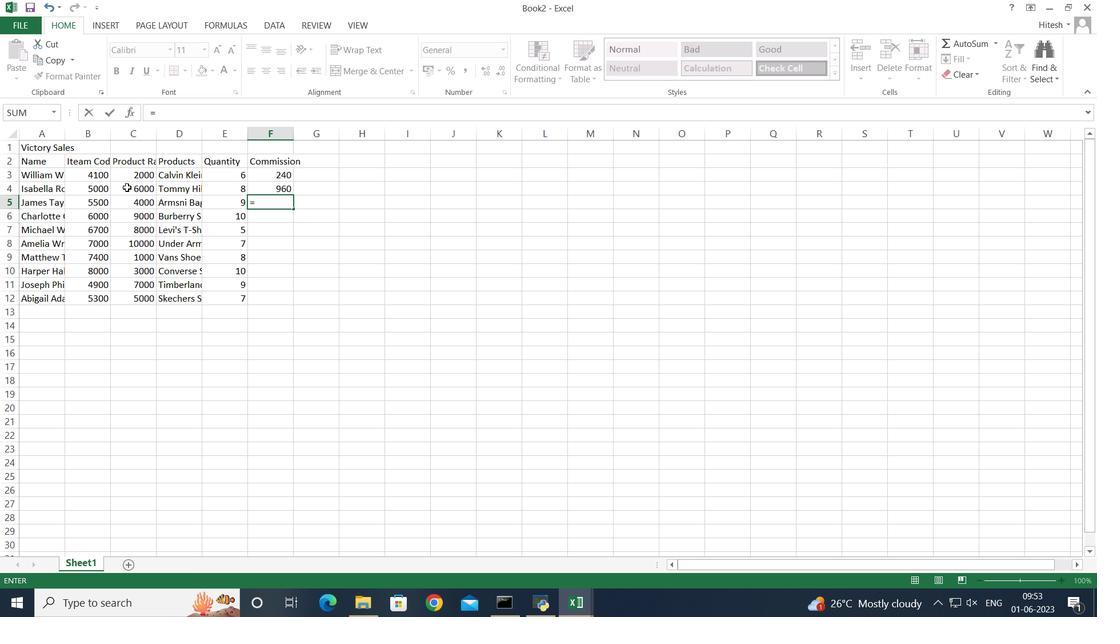 
Action: Mouse moved to (224, 198)
Screenshot: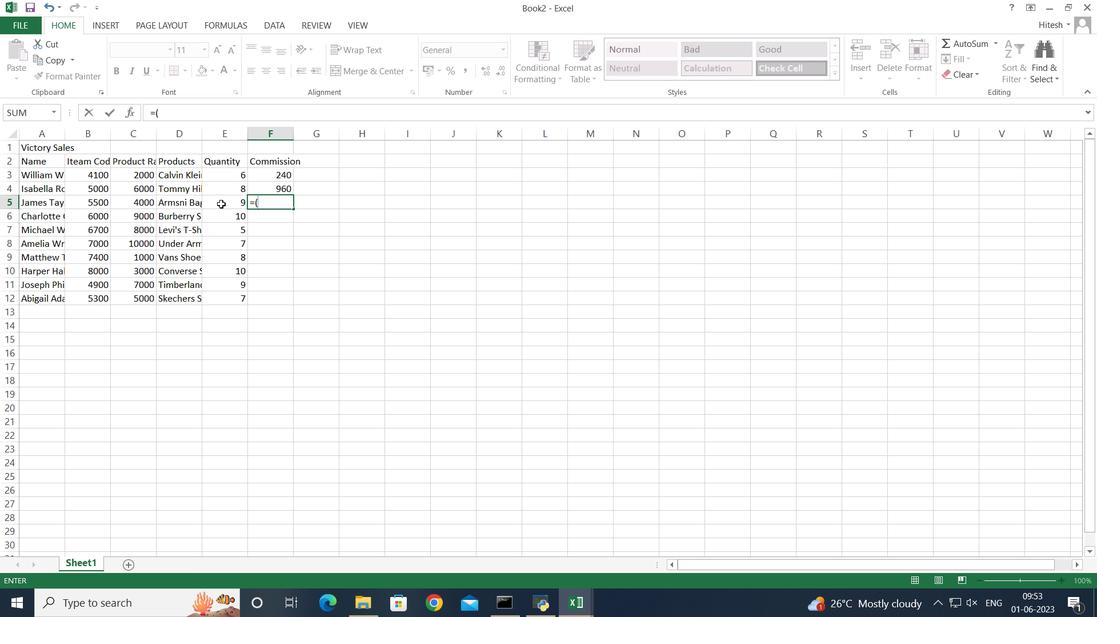 
Action: Mouse pressed left at (224, 198)
Screenshot: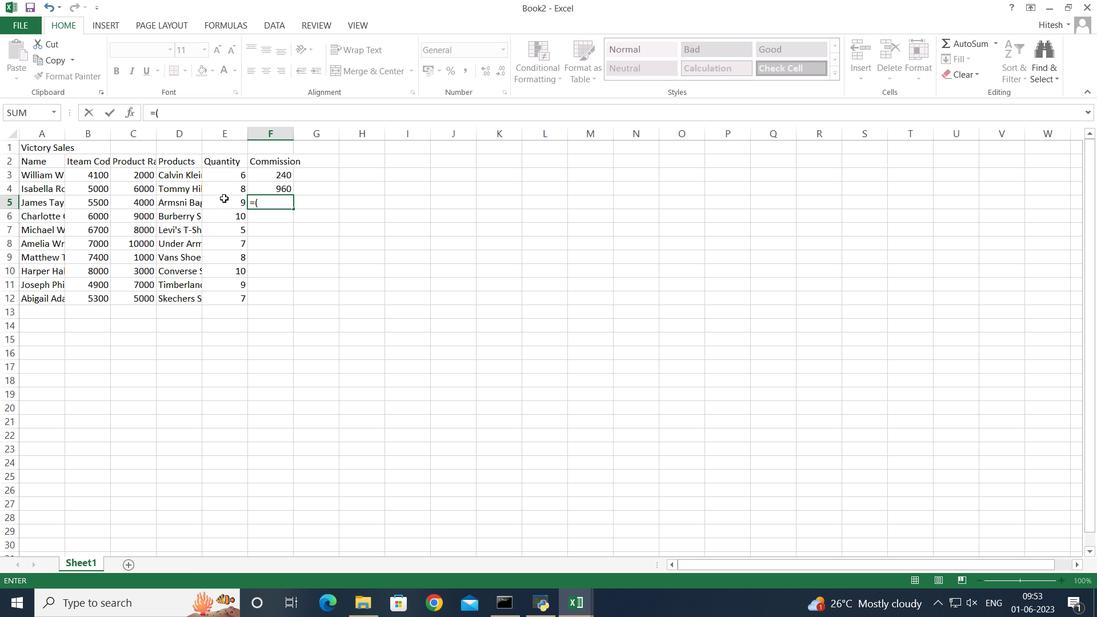 
Action: Key pressed *
Screenshot: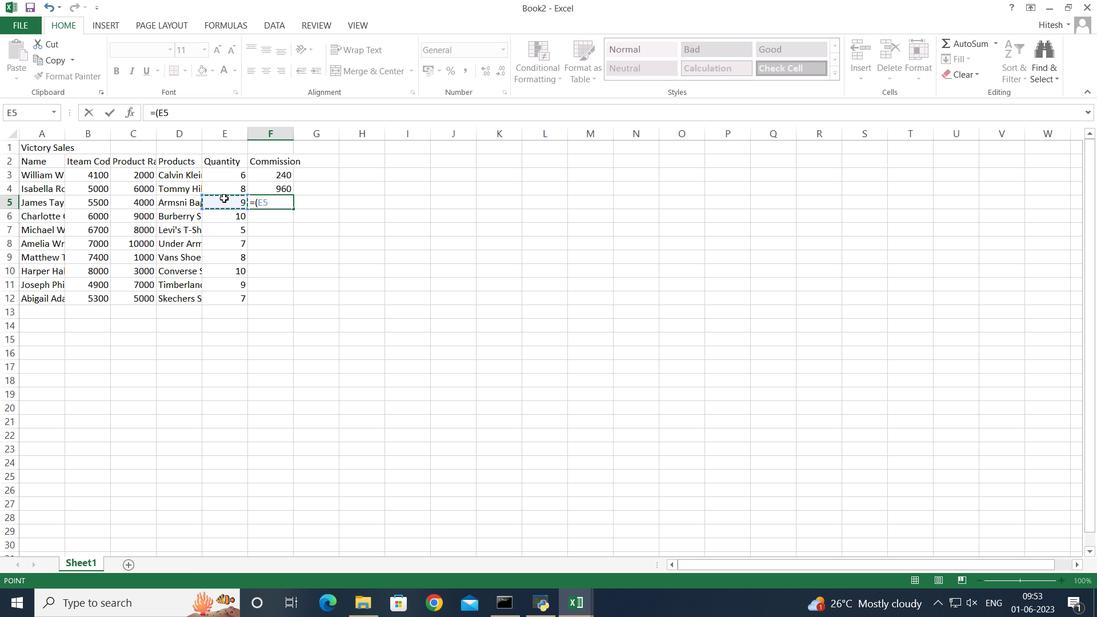 
Action: Mouse moved to (149, 202)
Screenshot: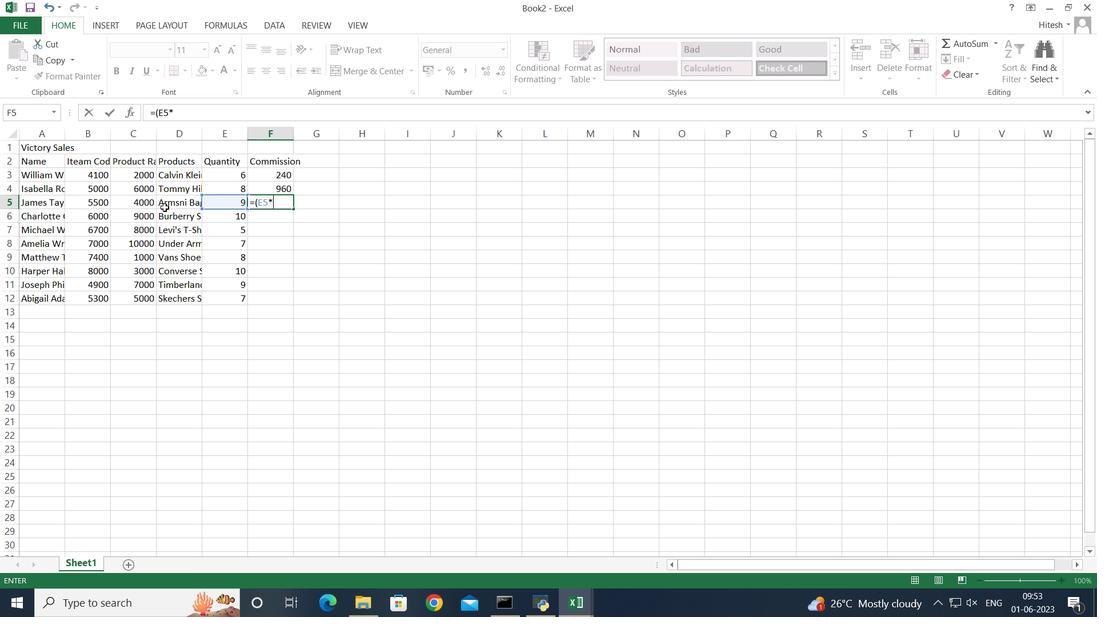 
Action: Mouse pressed left at (149, 202)
Screenshot: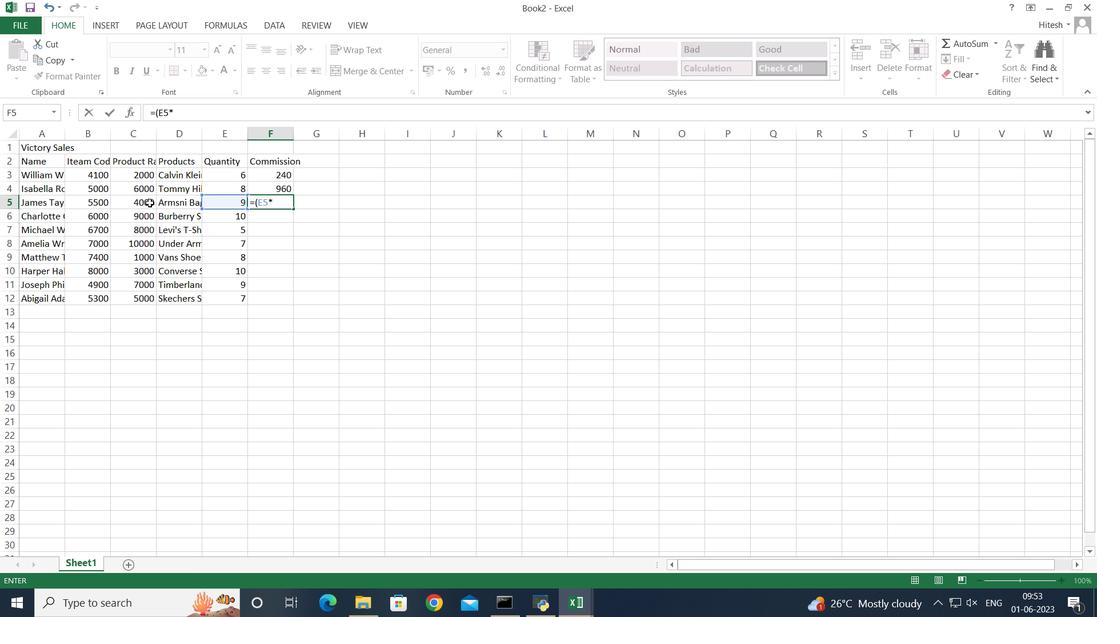 
Action: Key pressed <Key.shift_r>)*2<Key.shift><Key.shift><Key.shift><Key.shift><Key.shift>%<Key.enter>=<Key.shift_r>(
Screenshot: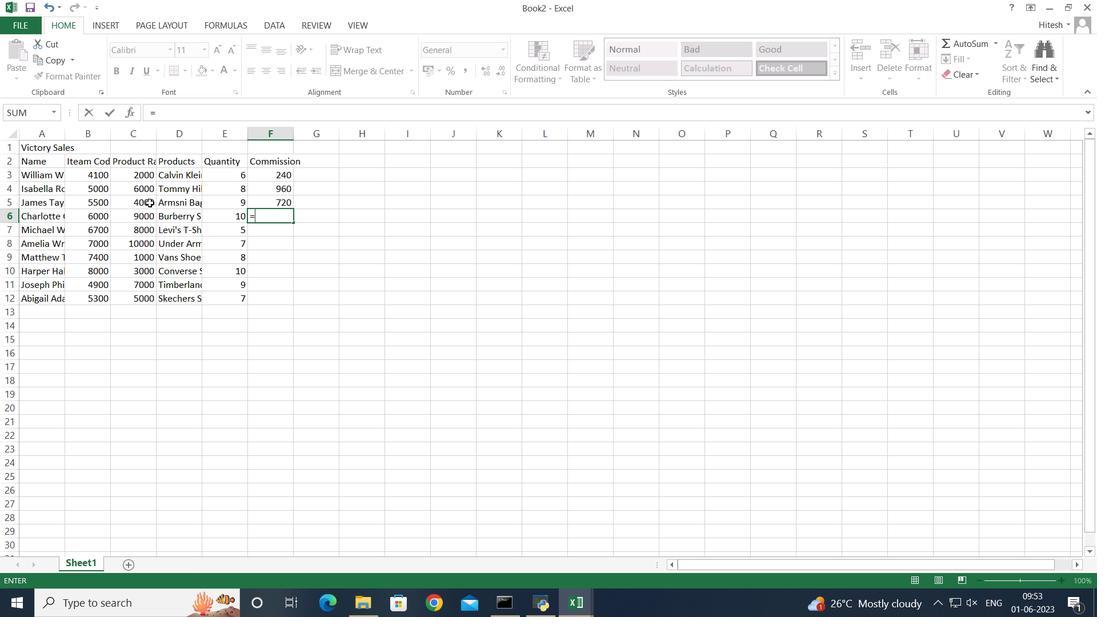 
Action: Mouse moved to (228, 216)
Screenshot: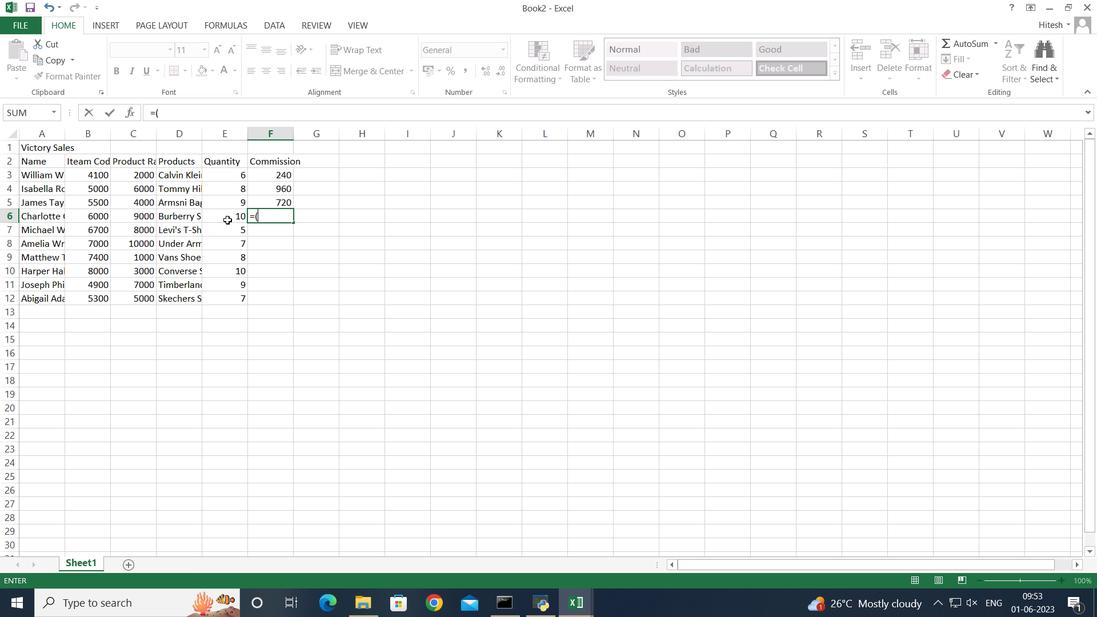 
Action: Mouse pressed left at (228, 216)
Screenshot: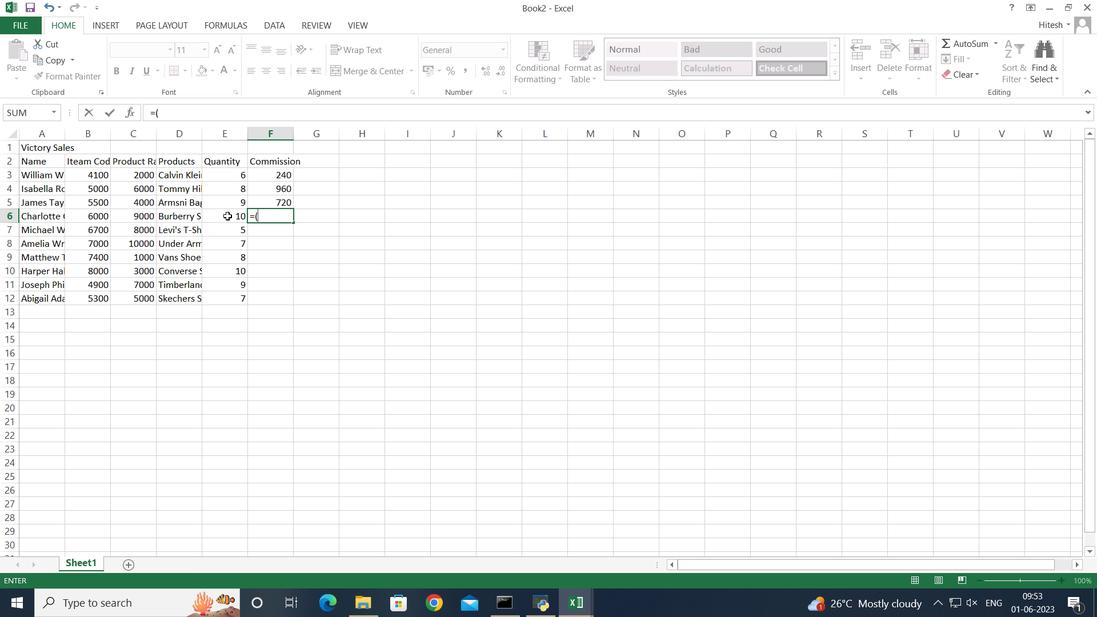 
Action: Key pressed *
Screenshot: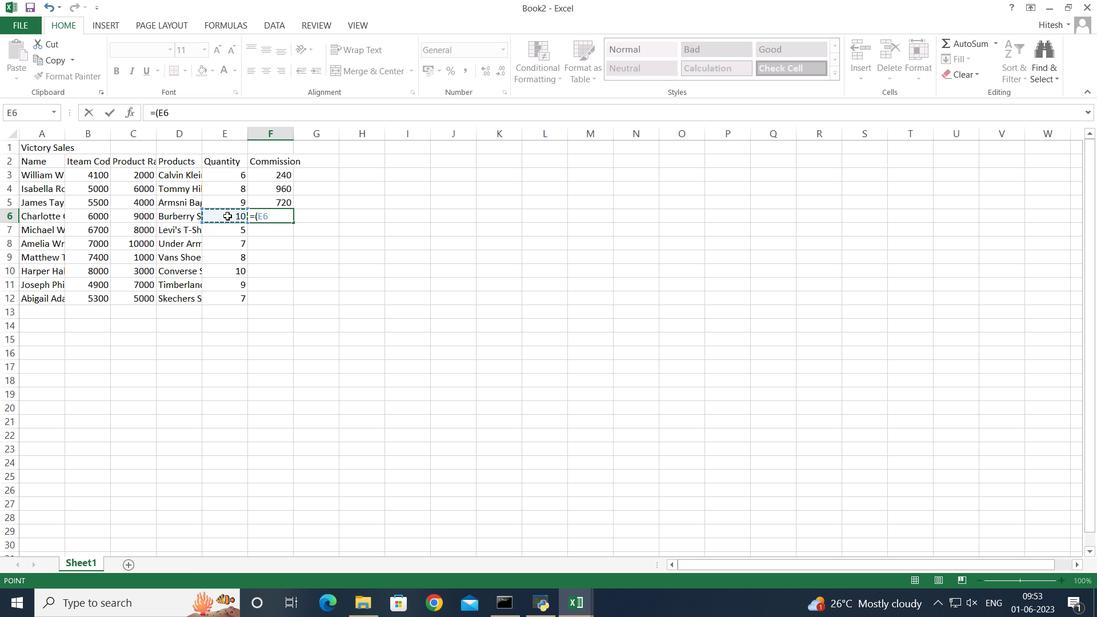 
Action: Mouse moved to (146, 218)
Screenshot: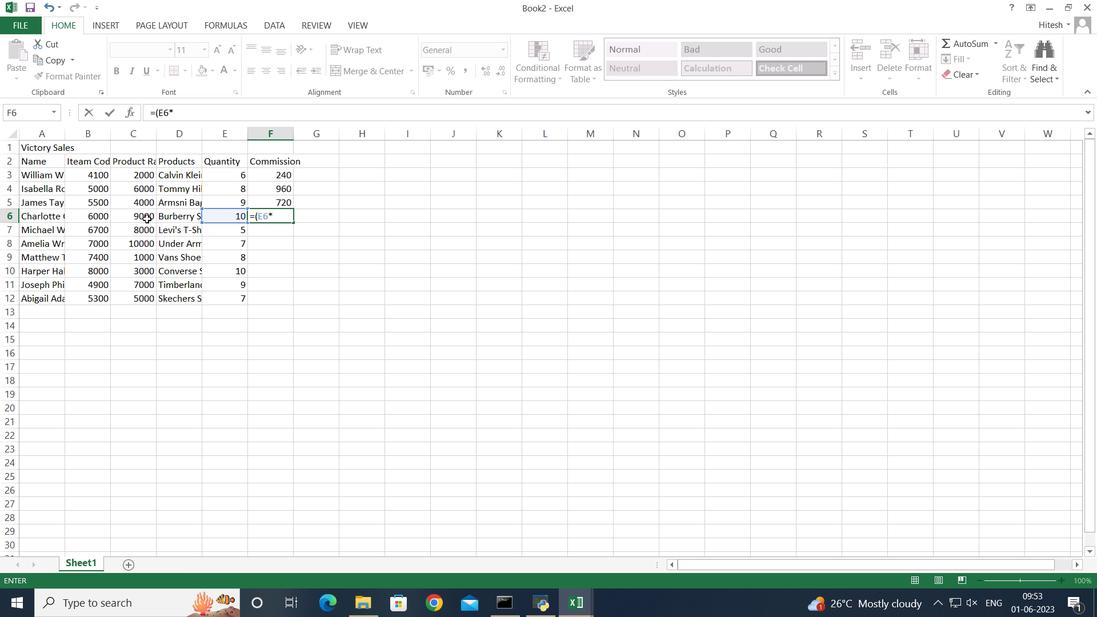 
Action: Mouse pressed left at (146, 218)
Screenshot: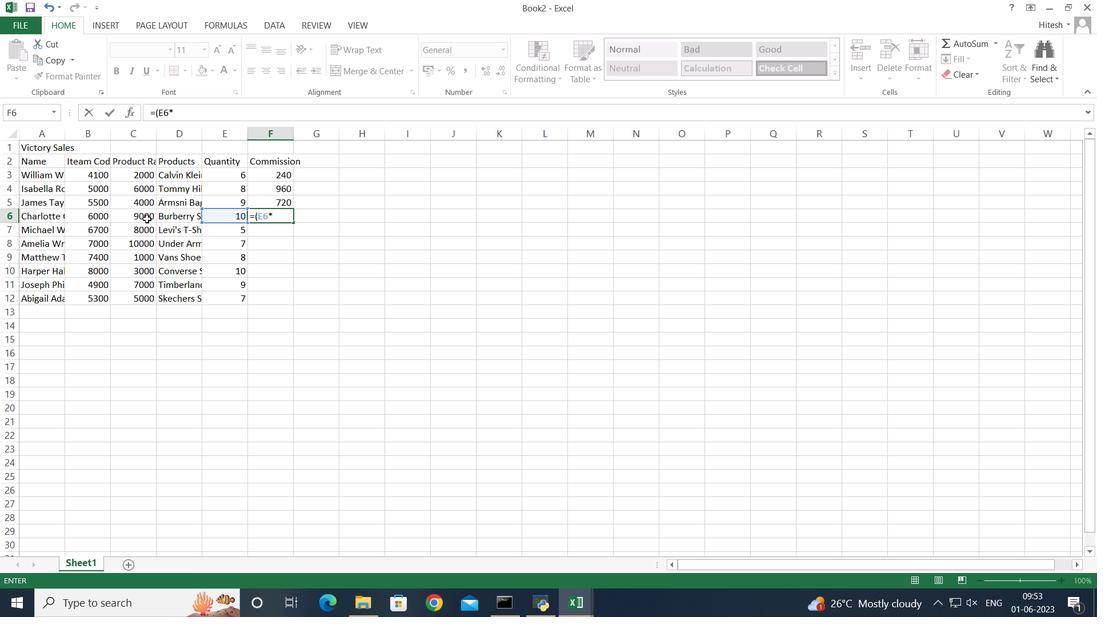 
Action: Key pressed <Key.shift_r><Key.shift_r><Key.shift_r><Key.shift_r><Key.shift_r><Key.shift_r><Key.shift_r><Key.shift_r><Key.shift_r><Key.shift_r><Key.shift_r><Key.shift_r>)*2<Key.shift><Key.shift><Key.shift><Key.shift><Key.shift>%<Key.enter>=<Key.shift_r>(
Screenshot: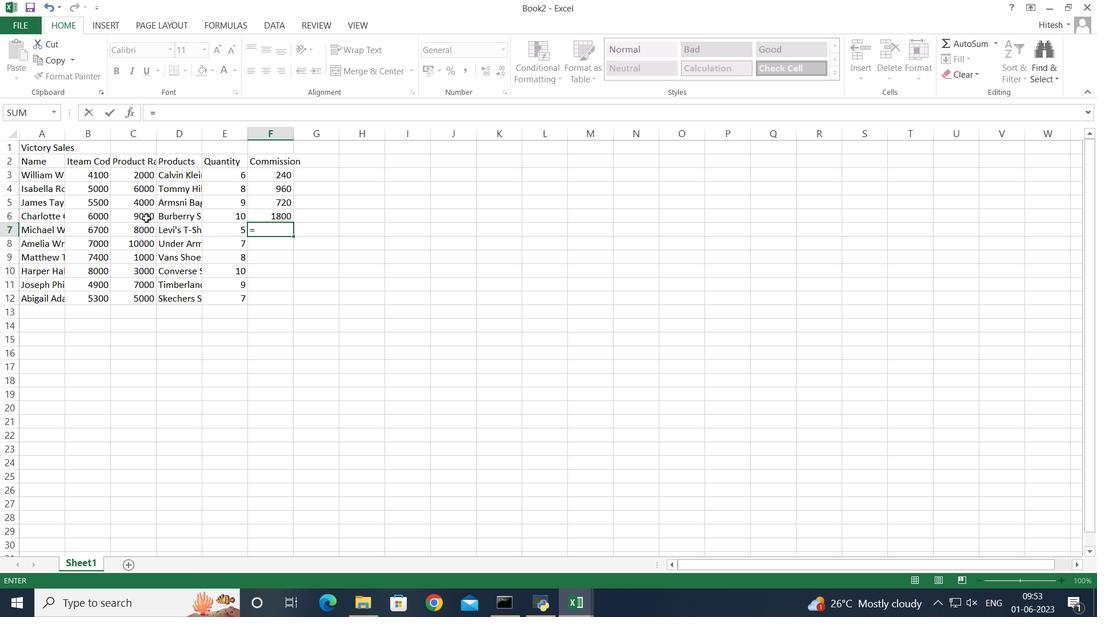
Action: Mouse moved to (222, 234)
Screenshot: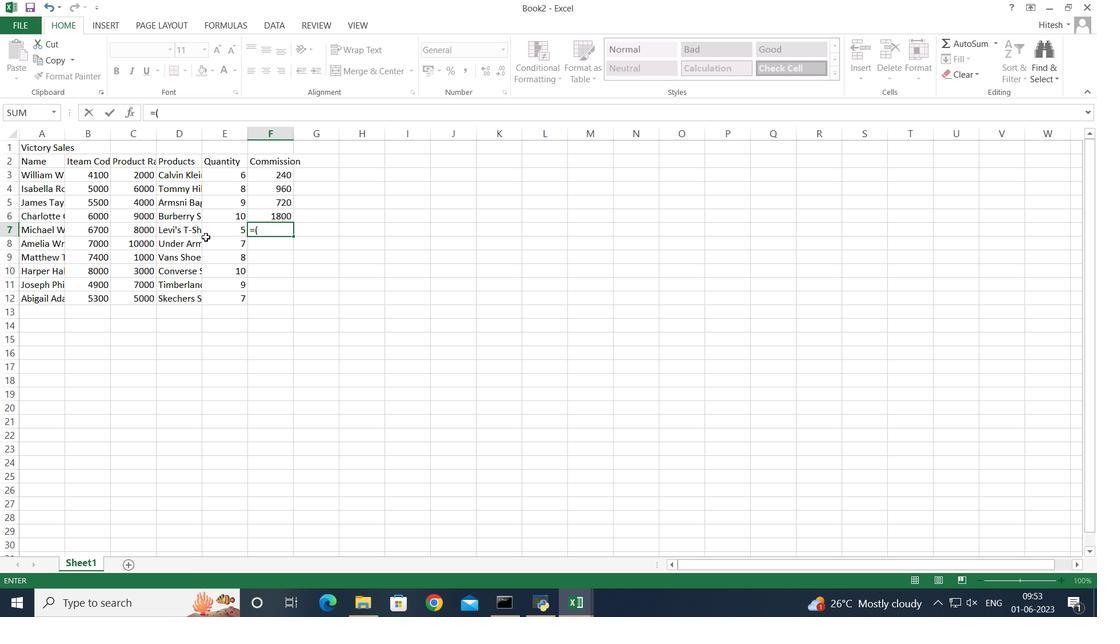 
Action: Mouse pressed left at (222, 234)
Screenshot: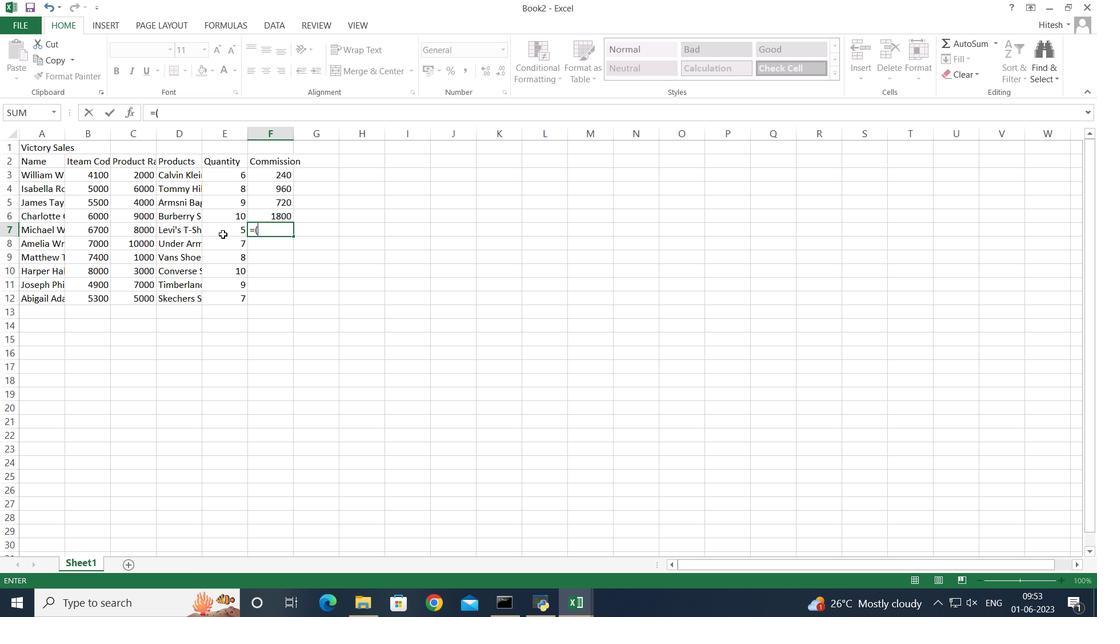 
Action: Key pressed *
Screenshot: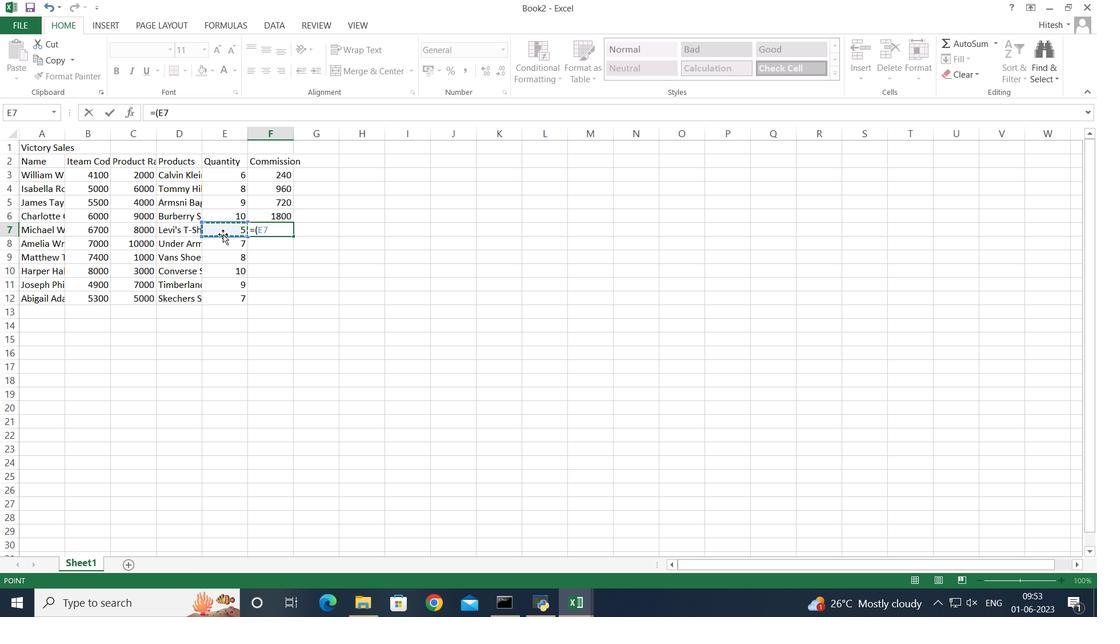 
Action: Mouse moved to (138, 228)
Screenshot: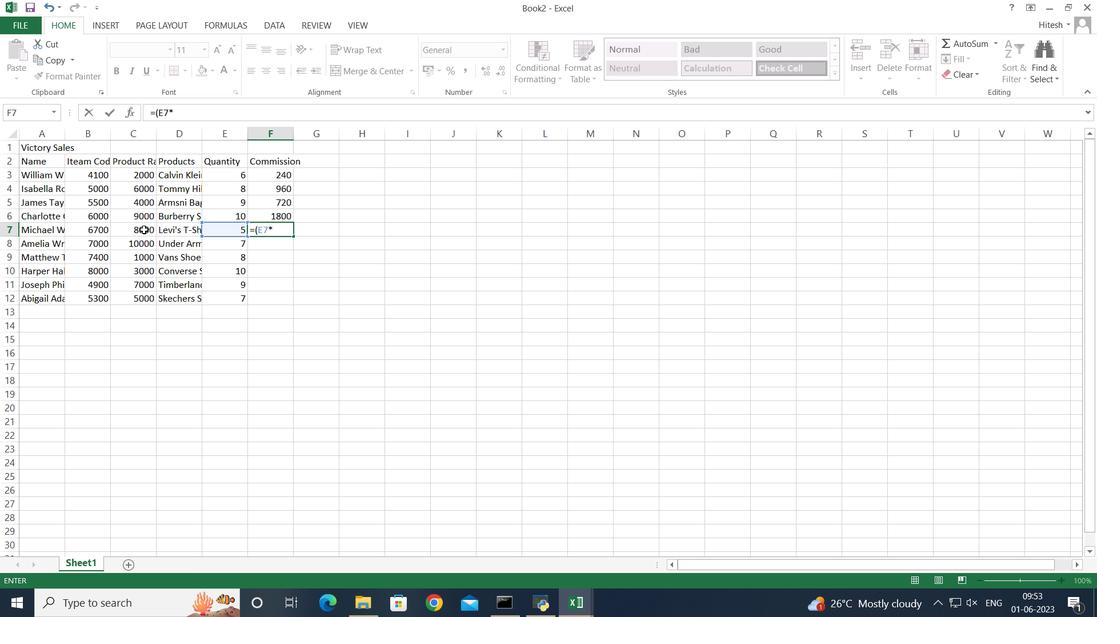 
Action: Mouse pressed left at (138, 228)
Screenshot: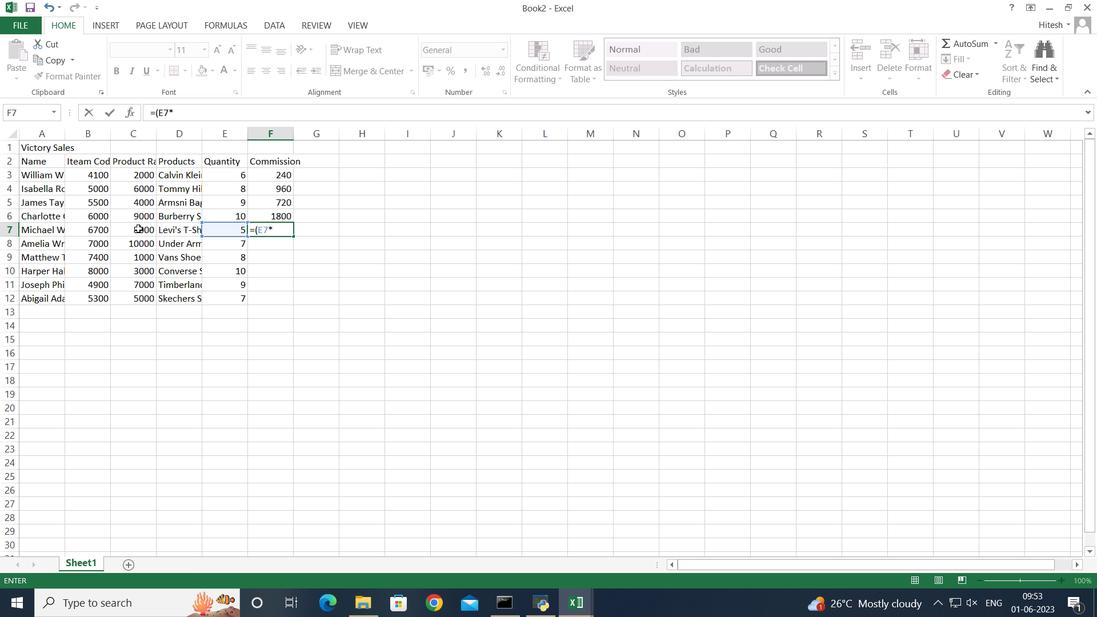 
Action: Key pressed <Key.shift_r><Key.shift_r><Key.shift_r><Key.shift_r><Key.shift_r><Key.shift_r>)*2<Key.shift><Key.shift><Key.shift><Key.shift><Key.shift><Key.shift><Key.shift>%<Key.enter>=<Key.shift_r>(
Screenshot: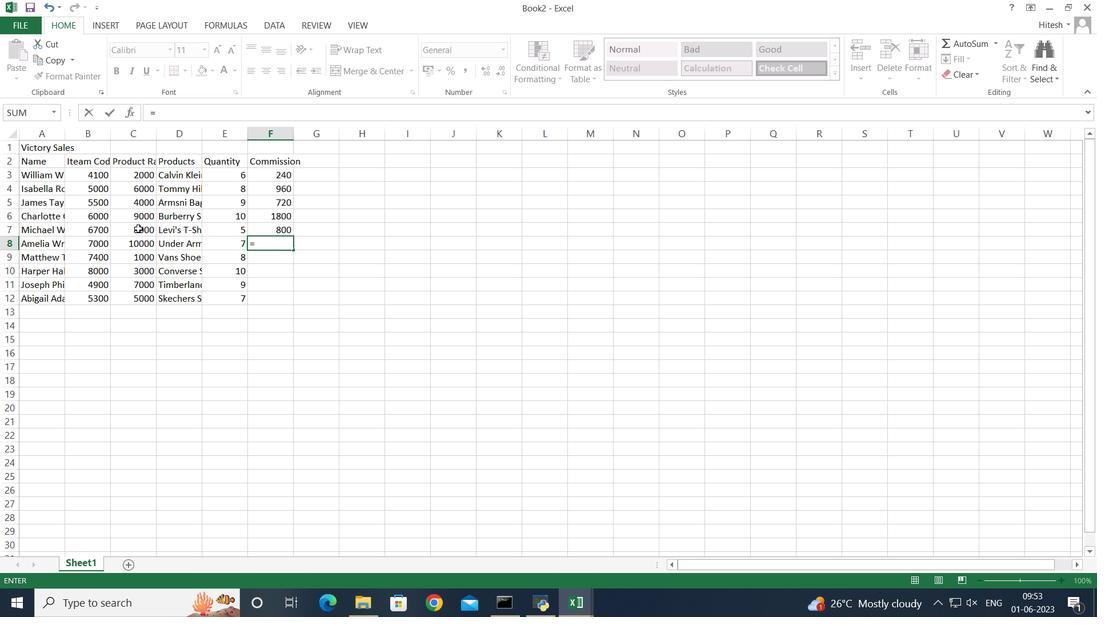 
Action: Mouse moved to (232, 244)
Screenshot: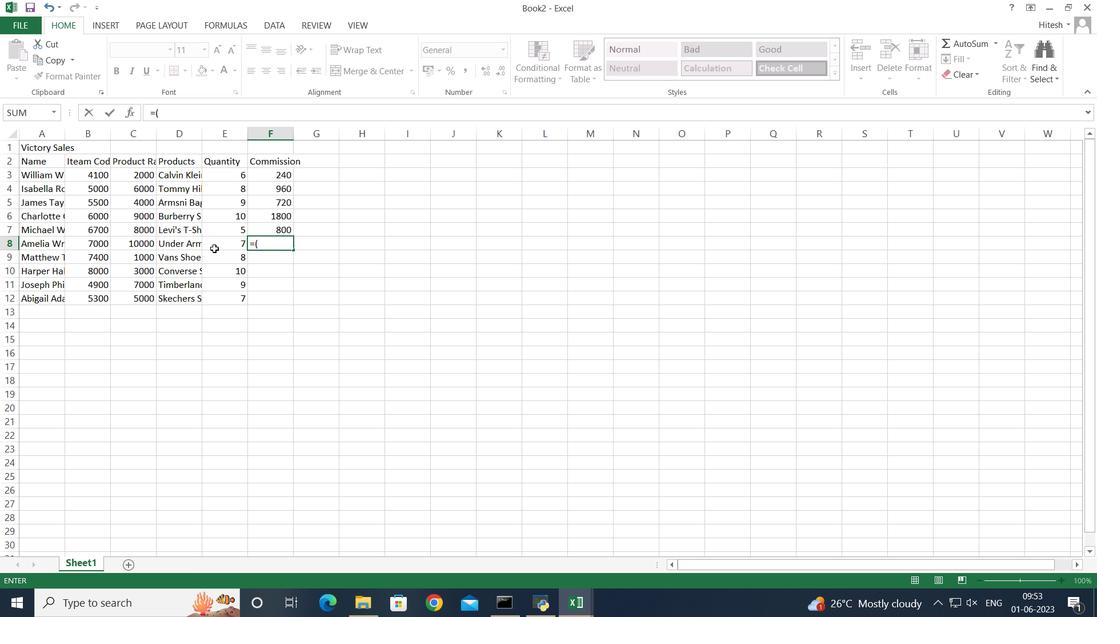 
Action: Mouse pressed left at (232, 244)
Screenshot: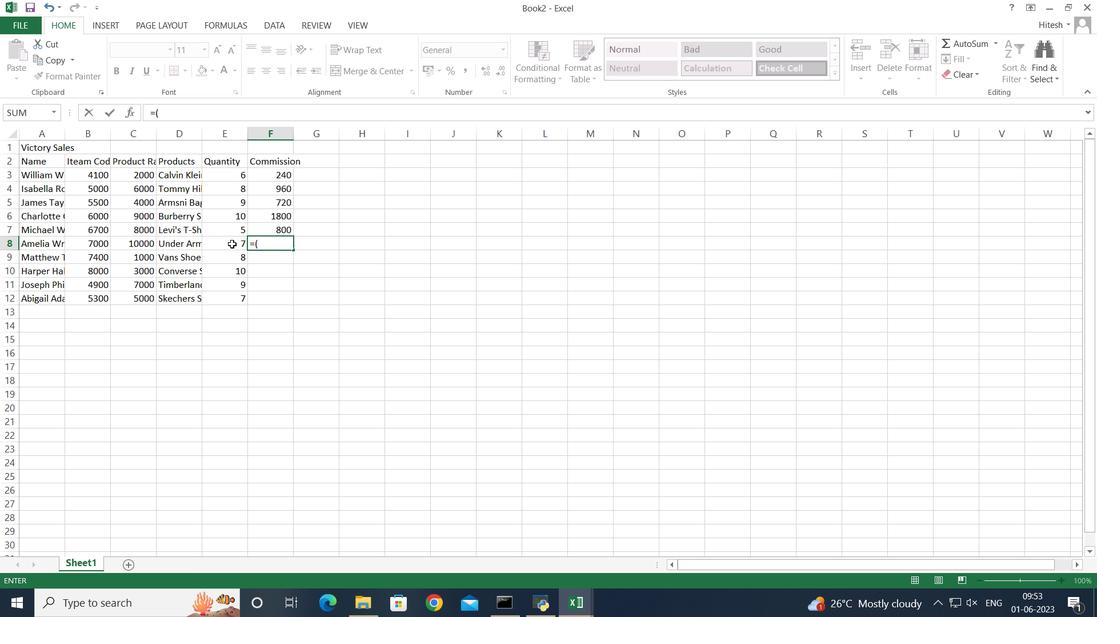 
Action: Key pressed *
Screenshot: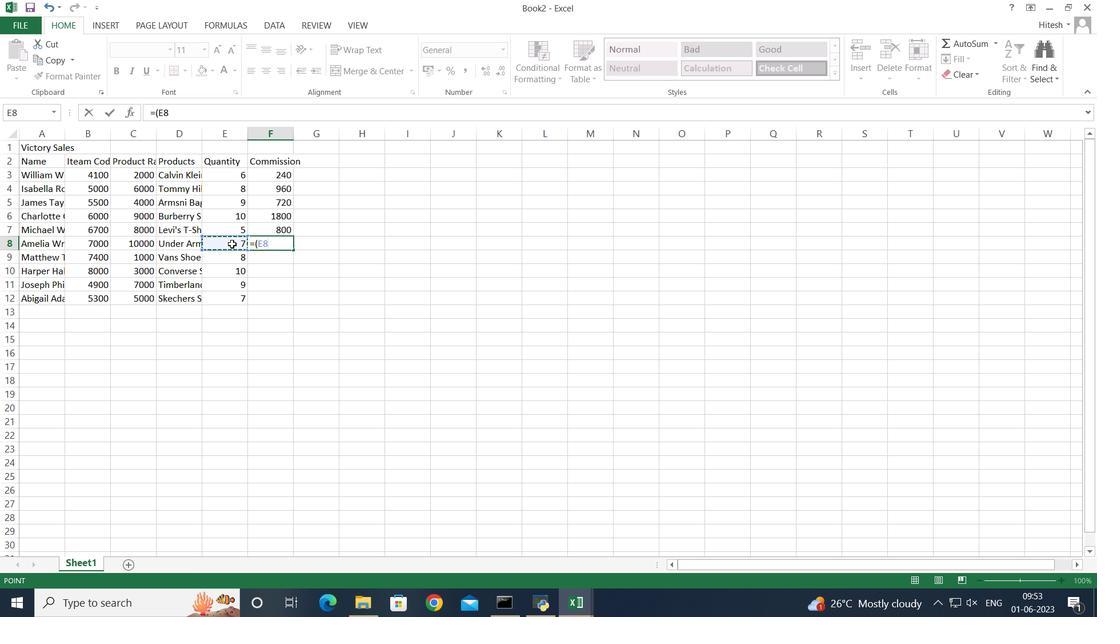 
Action: Mouse moved to (138, 242)
Screenshot: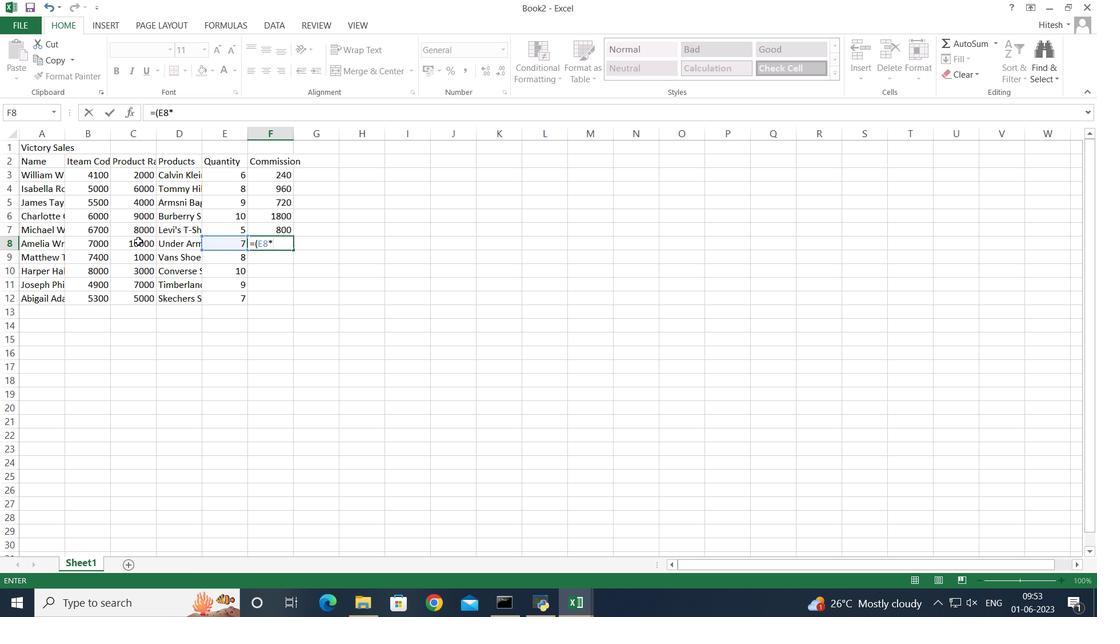 
Action: Mouse pressed left at (138, 242)
Screenshot: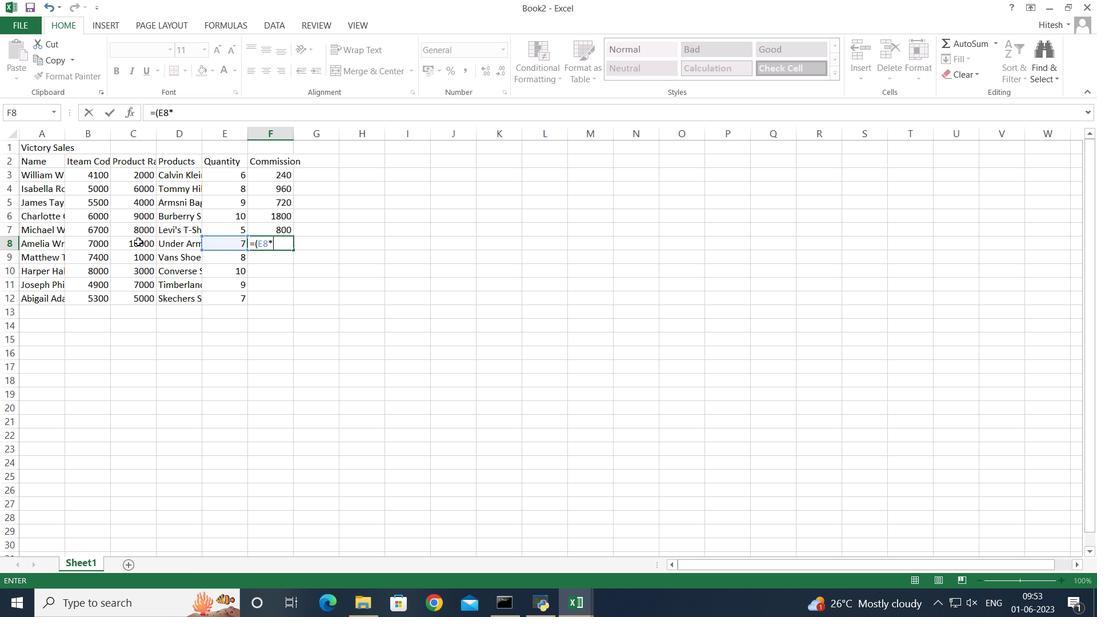 
Action: Key pressed <Key.shift_r>)
Screenshot: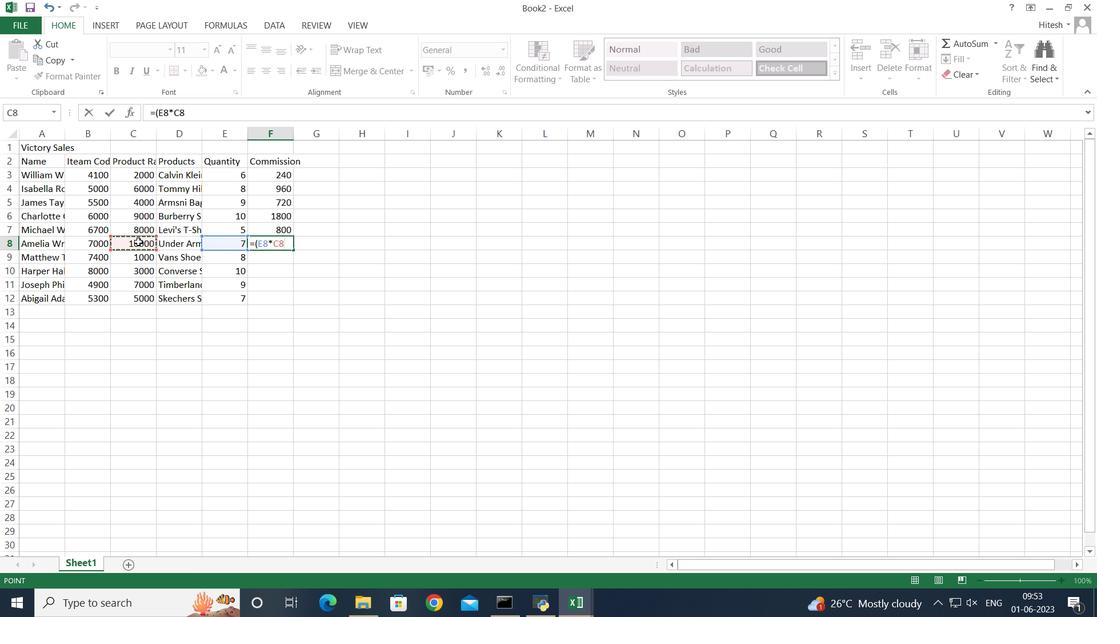 
Action: Mouse moved to (138, 242)
Screenshot: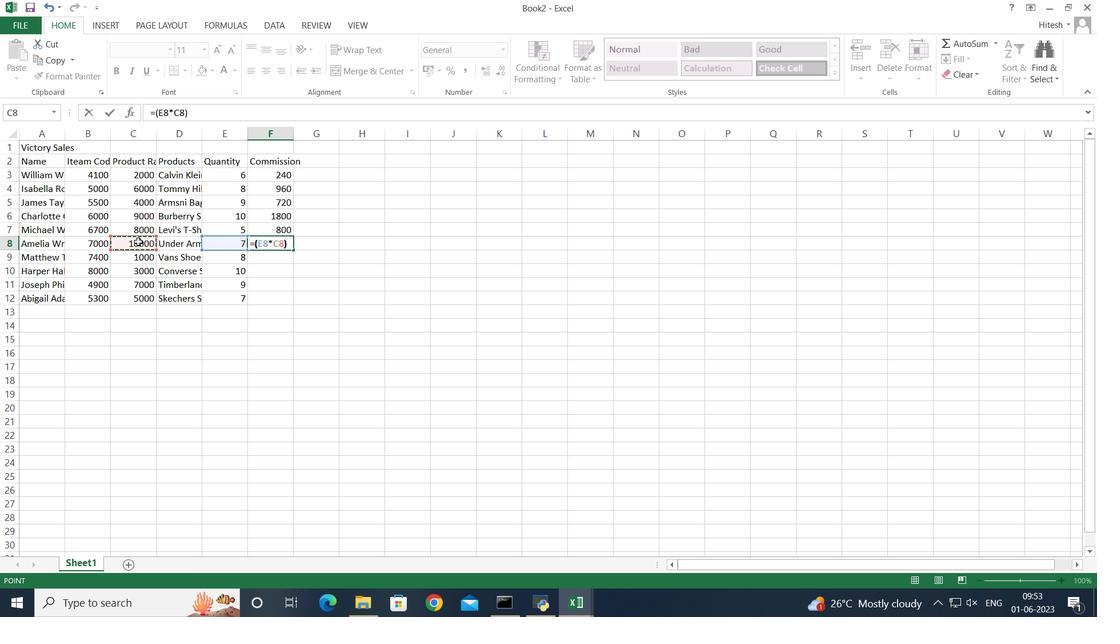 
Action: Key pressed *2<Key.shift><Key.shift><Key.shift><Key.shift><Key.shift><Key.shift><Key.shift><Key.shift><Key.shift><Key.shift><Key.shift><Key.shift>%<Key.enter>=<Key.shift_r>(
Screenshot: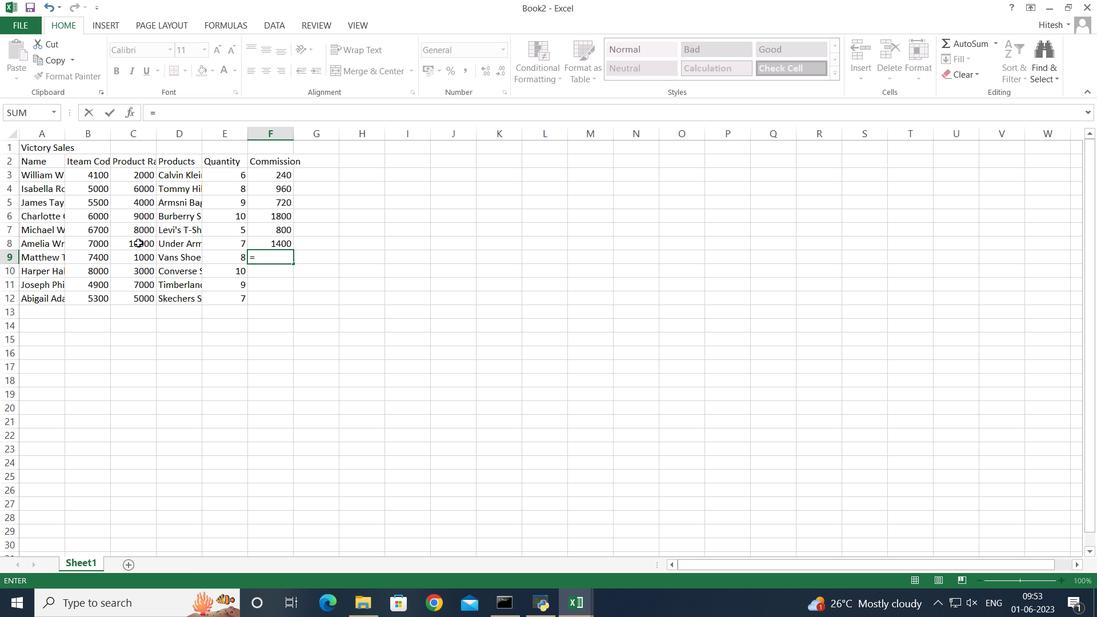 
Action: Mouse moved to (235, 258)
Screenshot: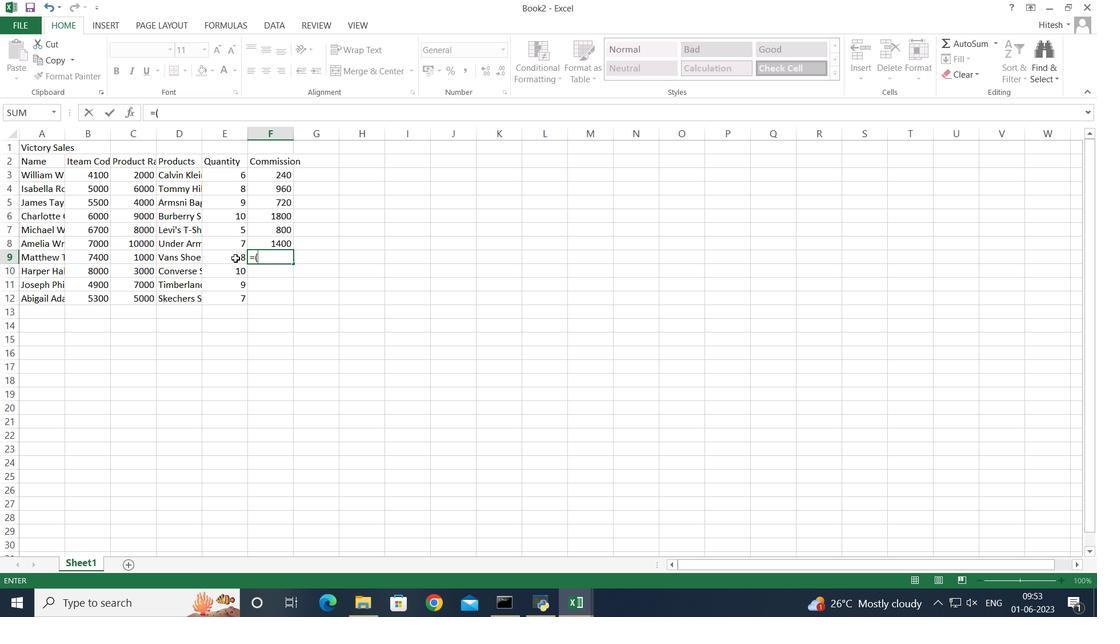 
Action: Mouse pressed left at (235, 258)
Screenshot: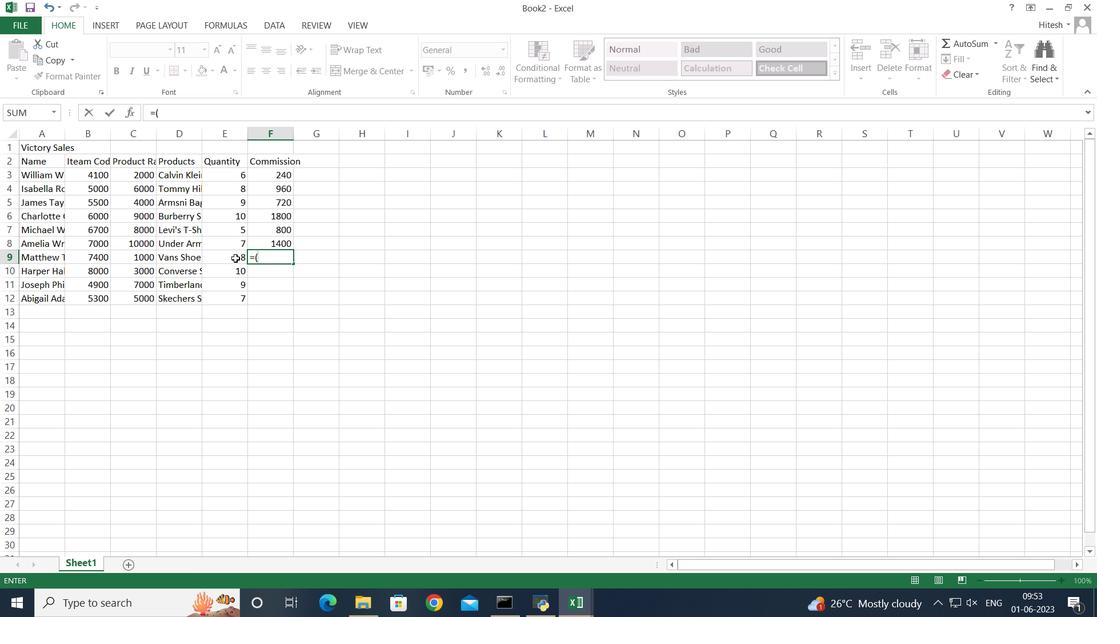 
Action: Key pressed *
Screenshot: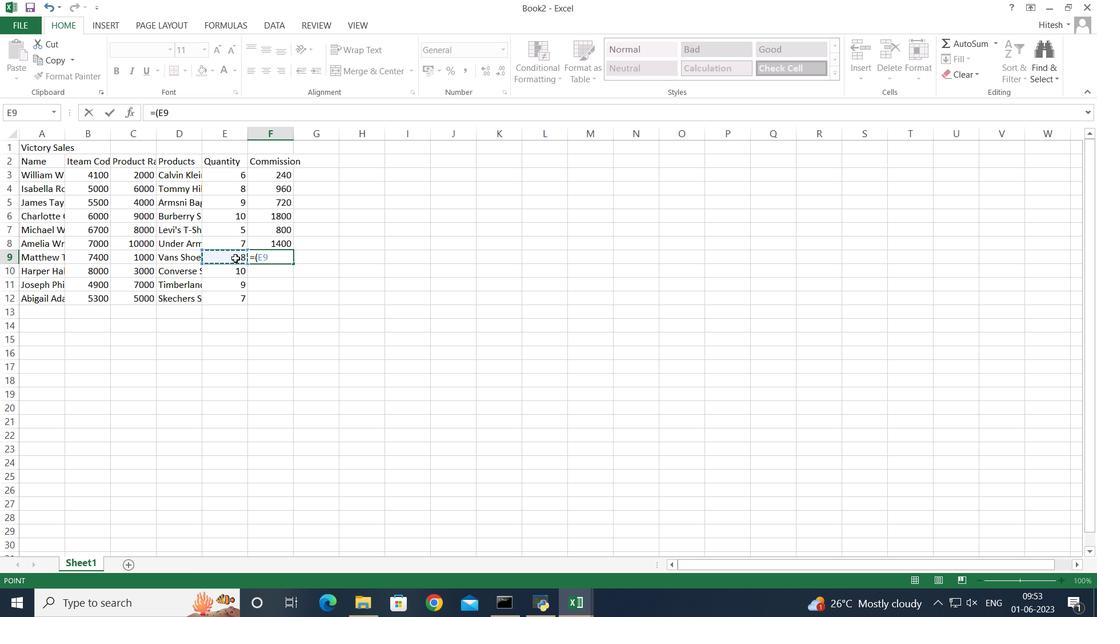 
Action: Mouse moved to (132, 258)
Screenshot: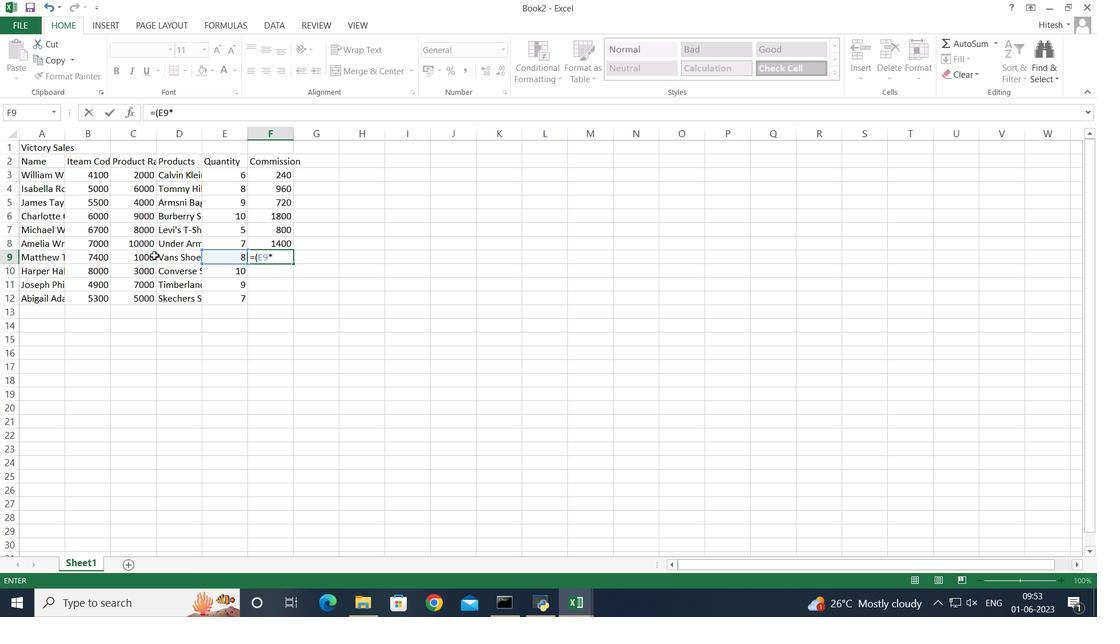
Action: Mouse pressed left at (132, 258)
Screenshot: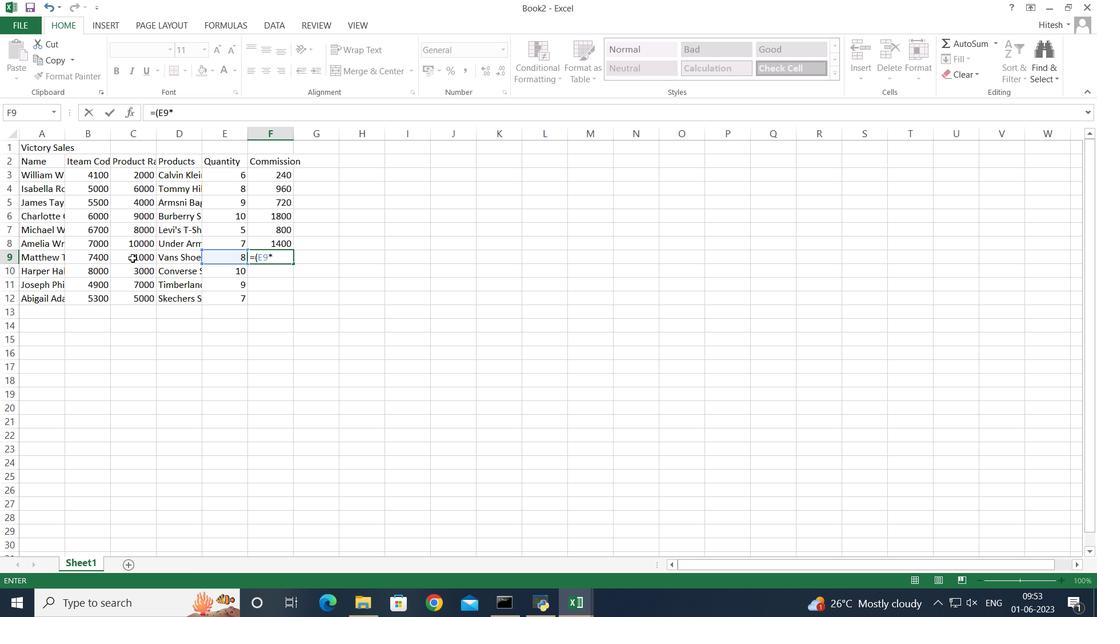 
Action: Key pressed <Key.shift_r>)*2<Key.shift><Key.shift><Key.shift><Key.shift><Key.shift><Key.shift>%<Key.enter>=<Key.shift_r>(
Screenshot: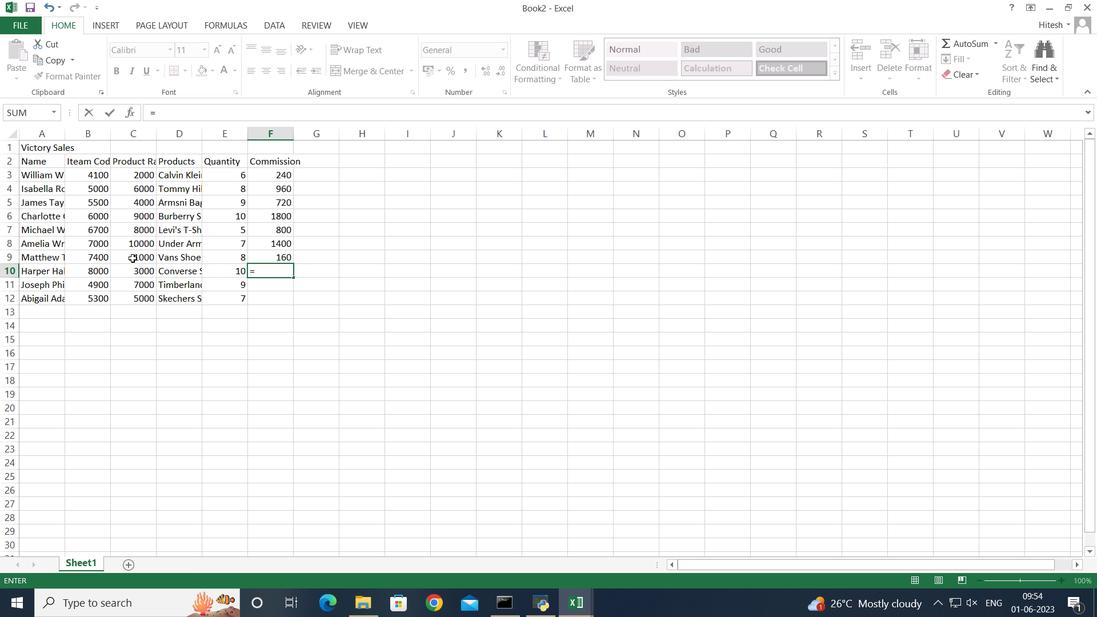 
Action: Mouse moved to (221, 270)
Screenshot: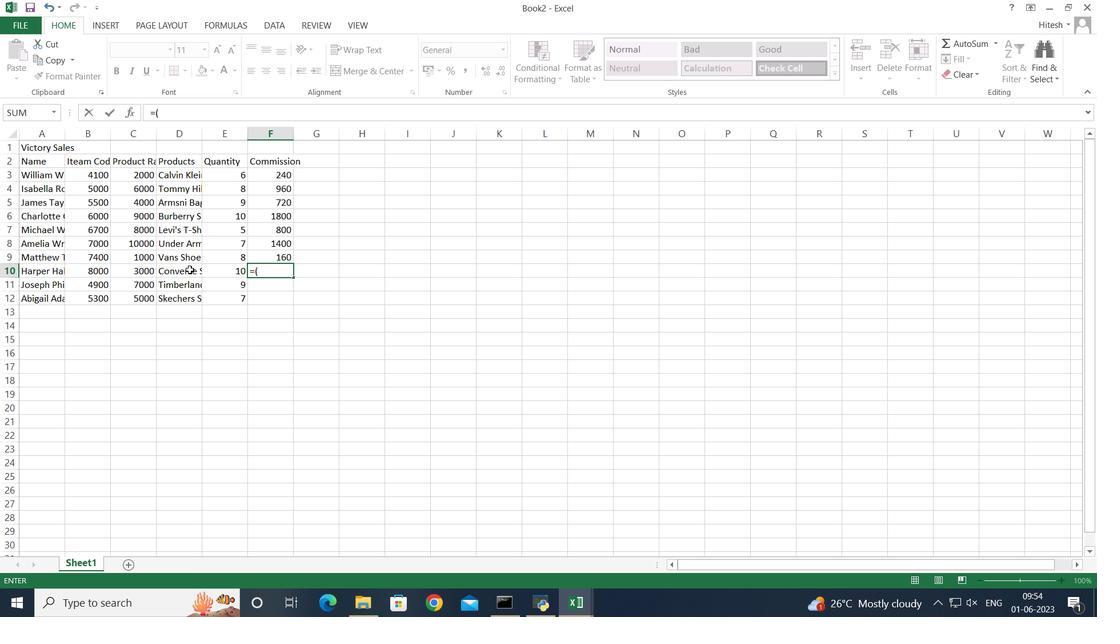 
Action: Mouse pressed left at (221, 270)
Screenshot: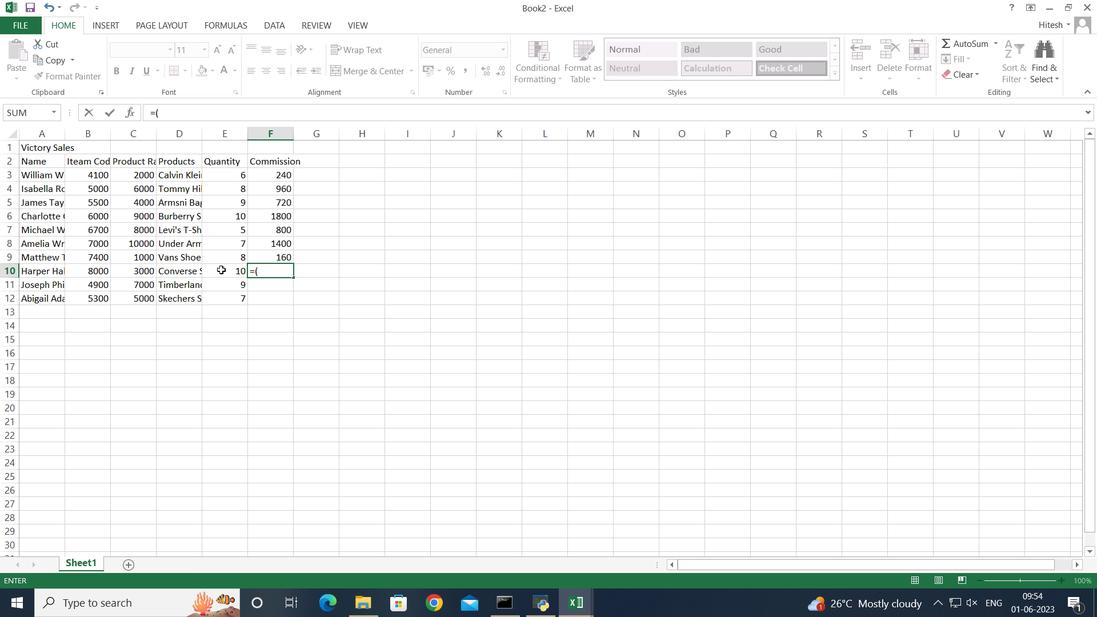 
Action: Mouse moved to (223, 270)
Screenshot: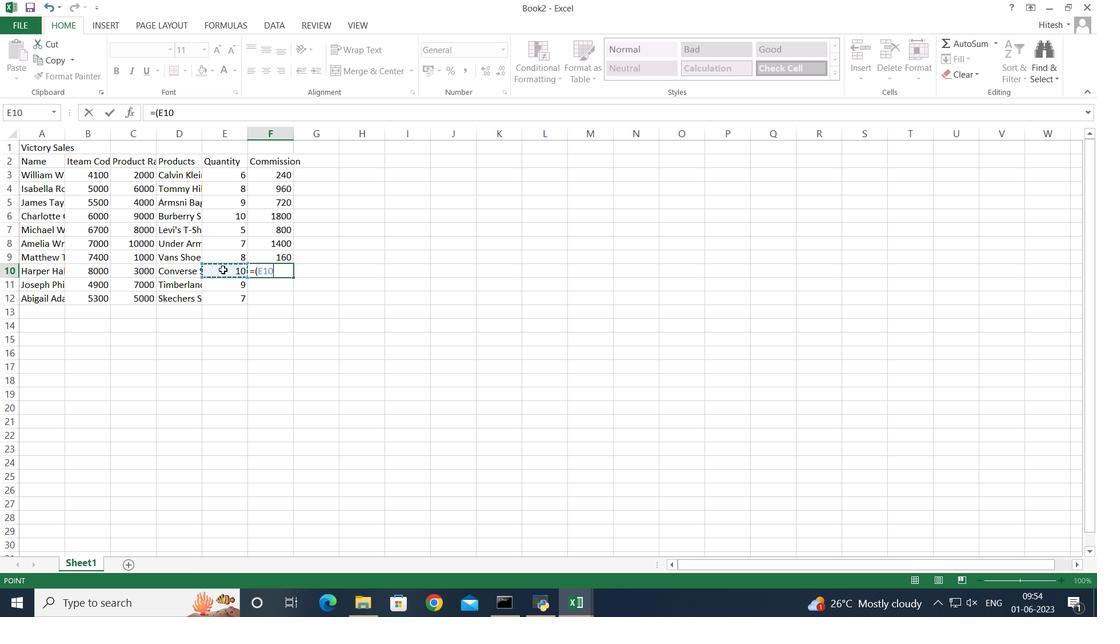 
Action: Key pressed *
Screenshot: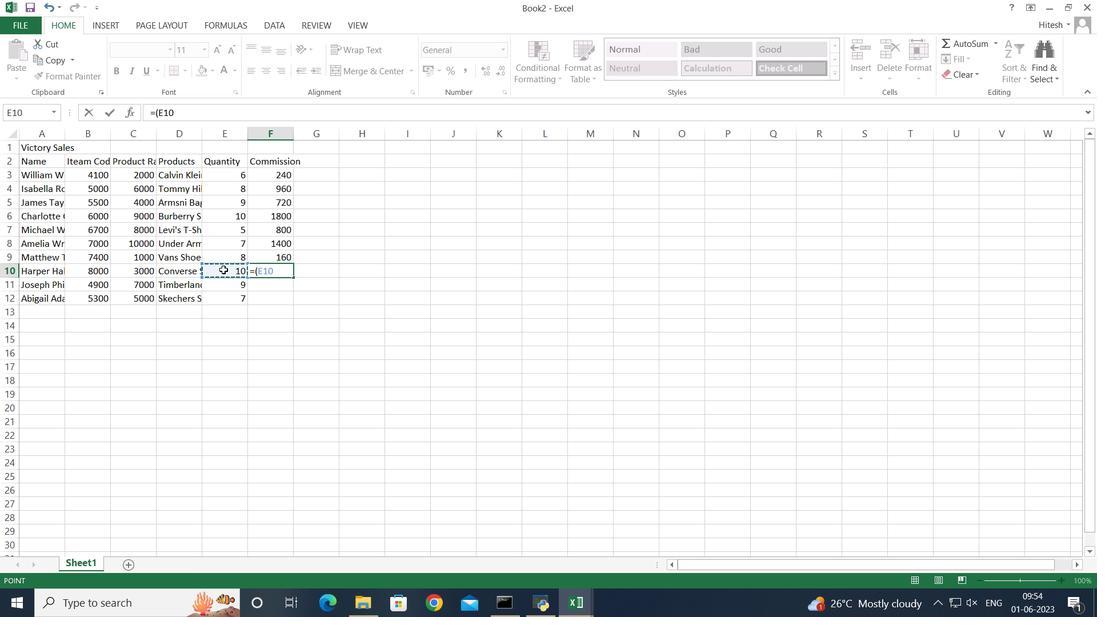 
Action: Mouse moved to (133, 273)
Screenshot: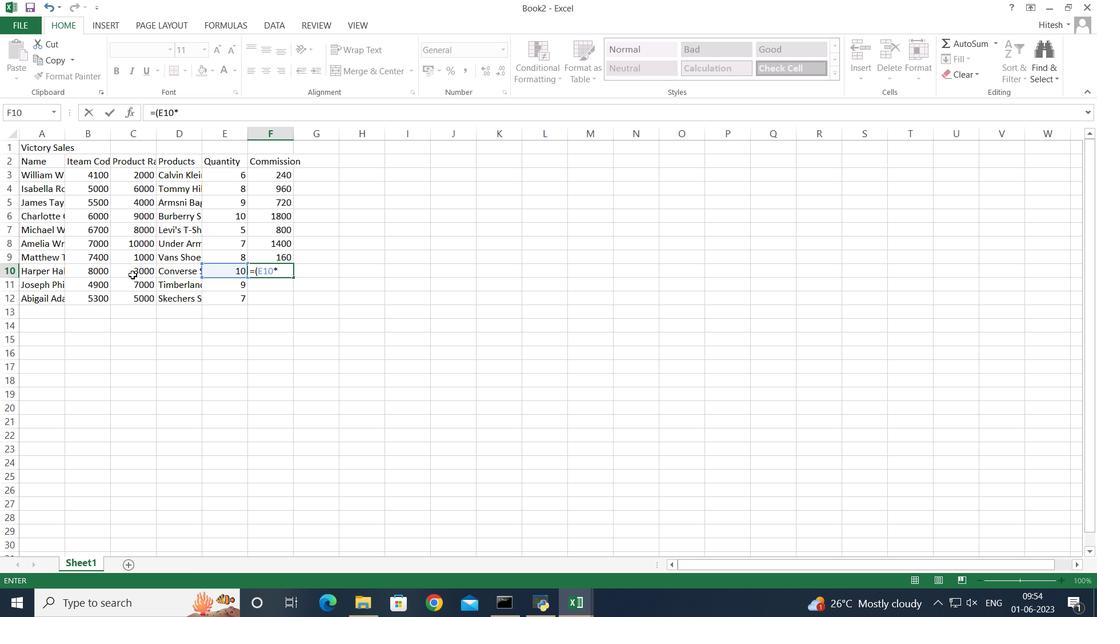 
Action: Mouse pressed left at (133, 273)
Screenshot: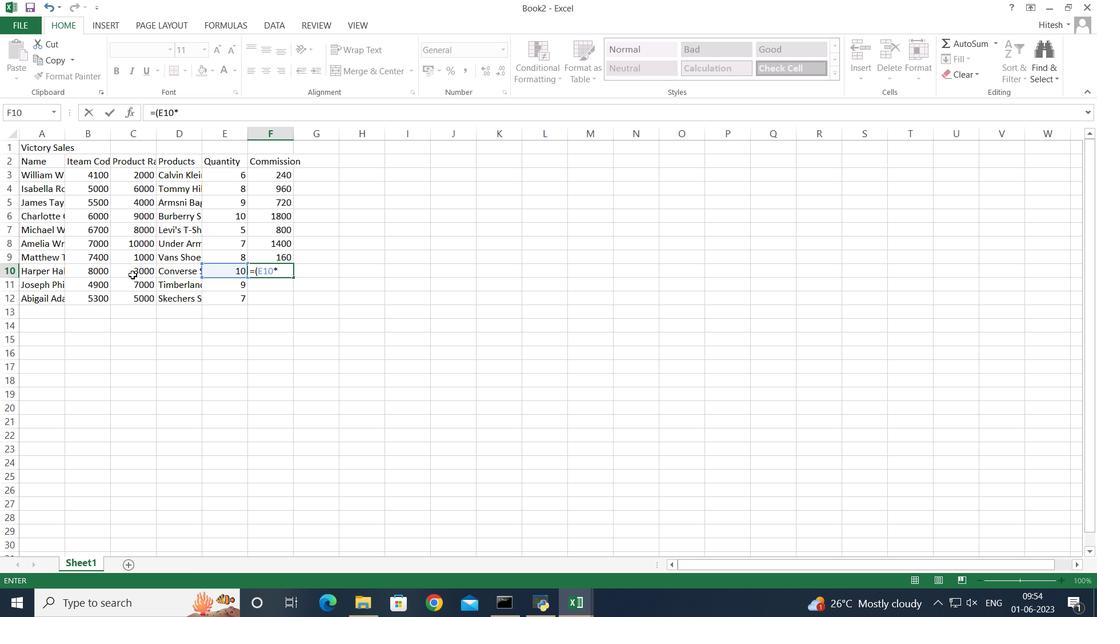 
Action: Key pressed <Key.shift_r>)*2<Key.shift><Key.shift><Key.shift><Key.shift><Key.shift><Key.shift><Key.shift>%<Key.enter>=<Key.shift_r>(
Screenshot: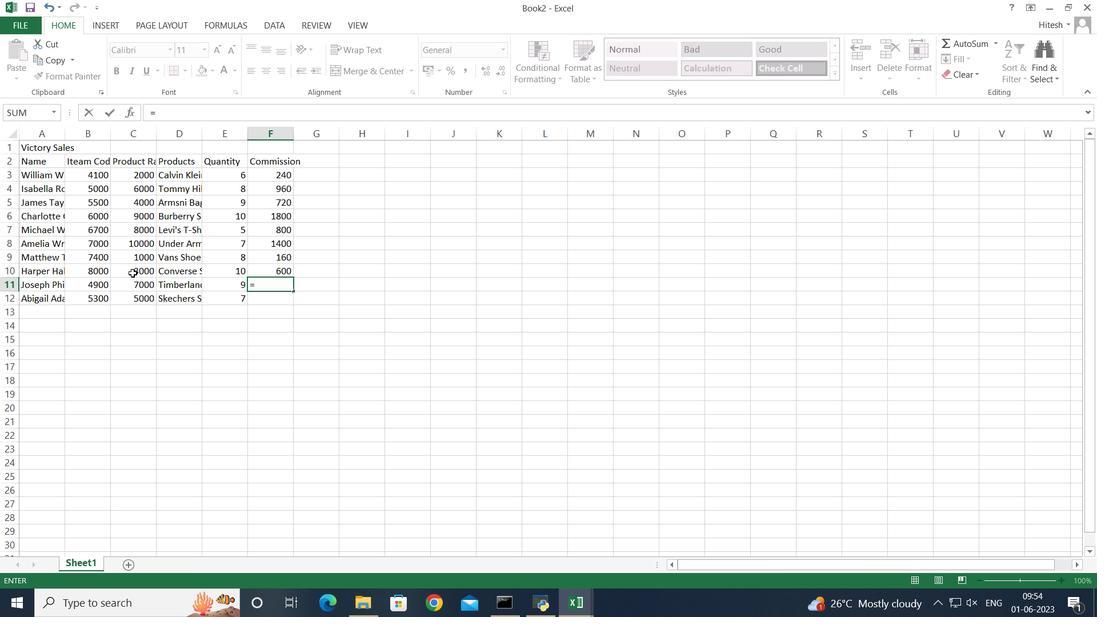 
Action: Mouse moved to (240, 282)
Screenshot: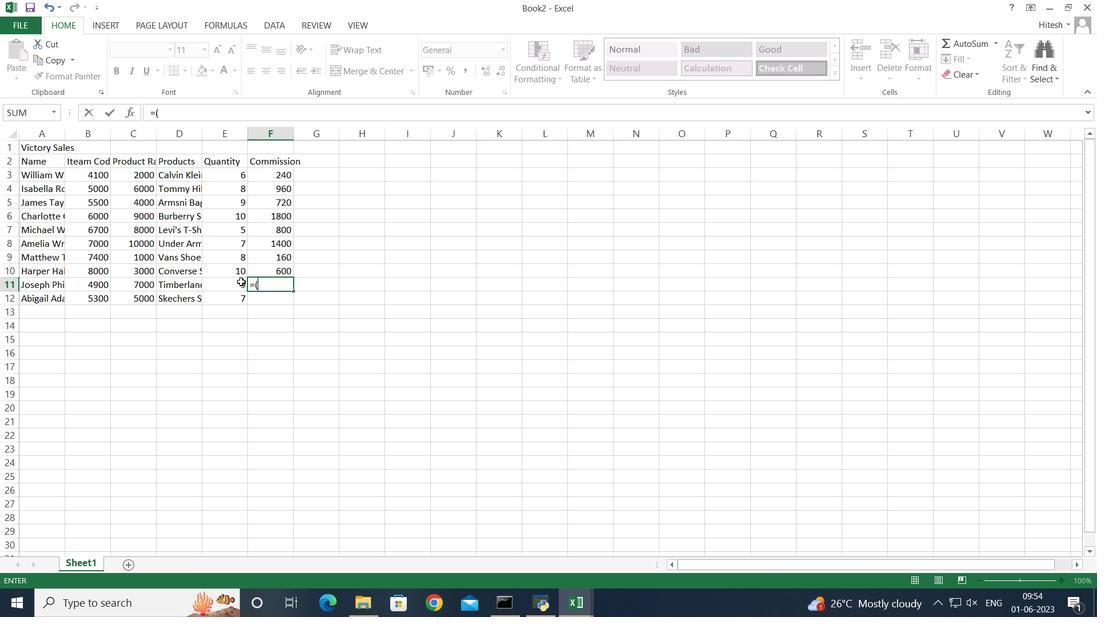
Action: Mouse pressed left at (240, 282)
Screenshot: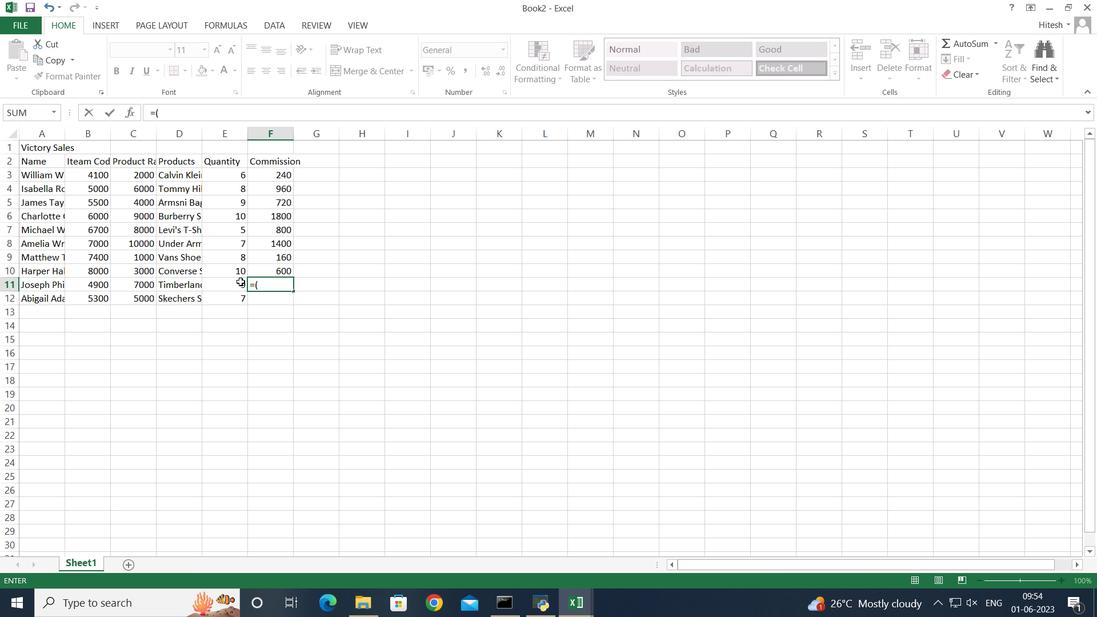 
Action: Key pressed *
Screenshot: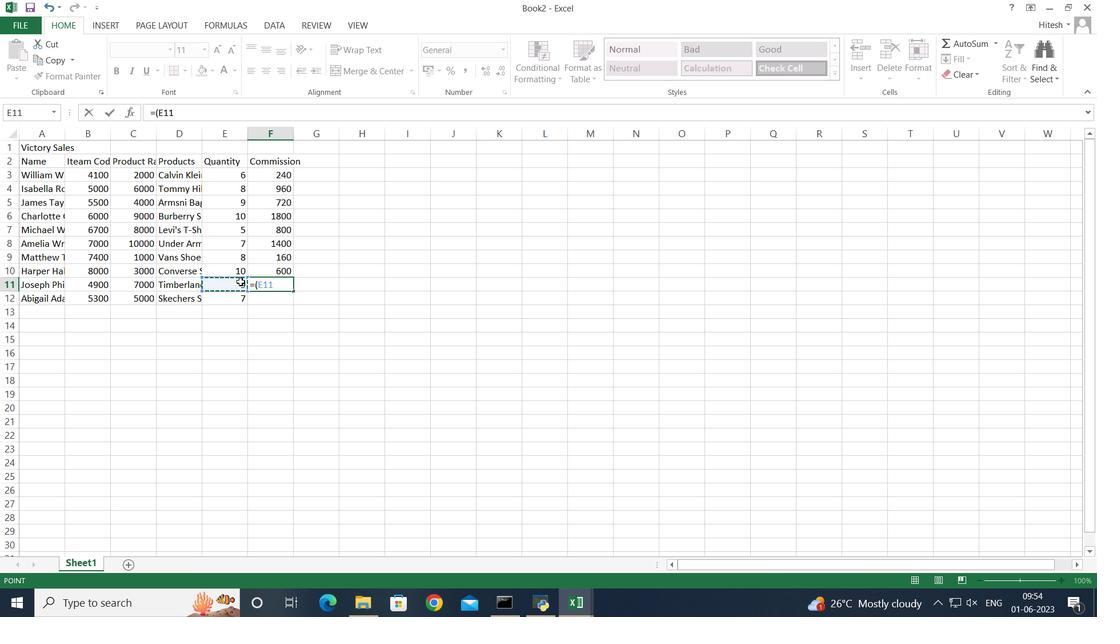 
Action: Mouse moved to (124, 286)
Screenshot: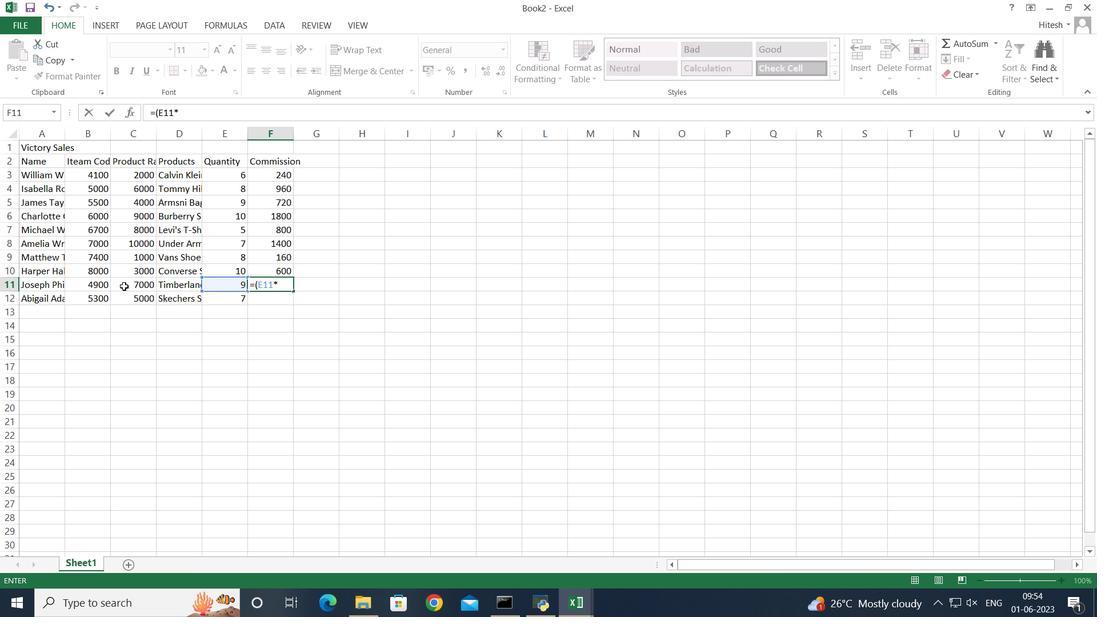 
Action: Mouse pressed left at (124, 286)
Screenshot: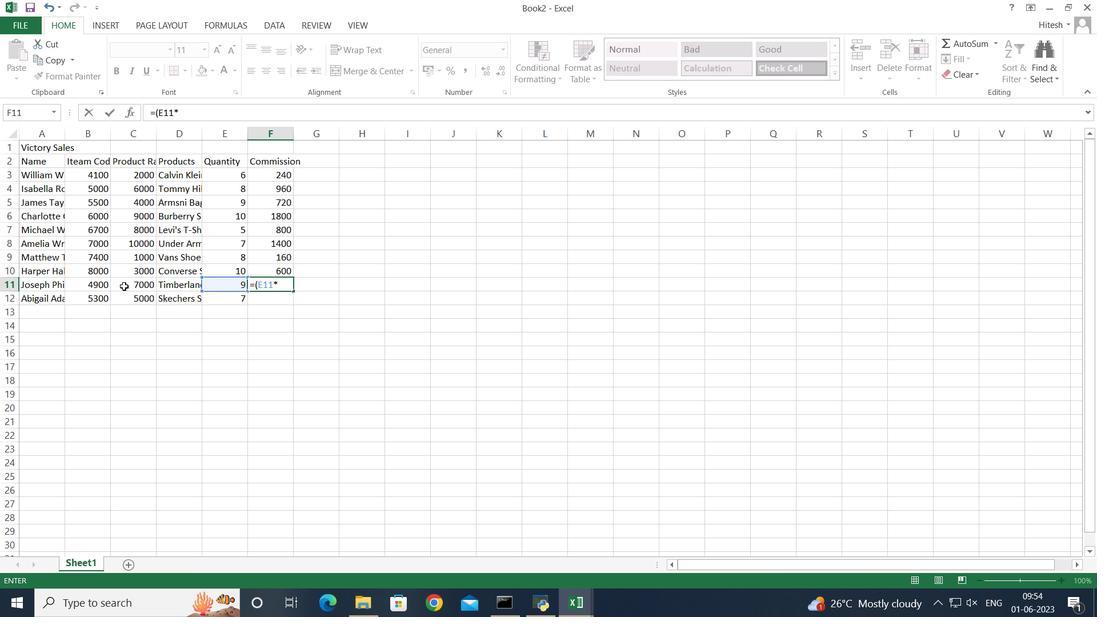
Action: Mouse moved to (124, 285)
Screenshot: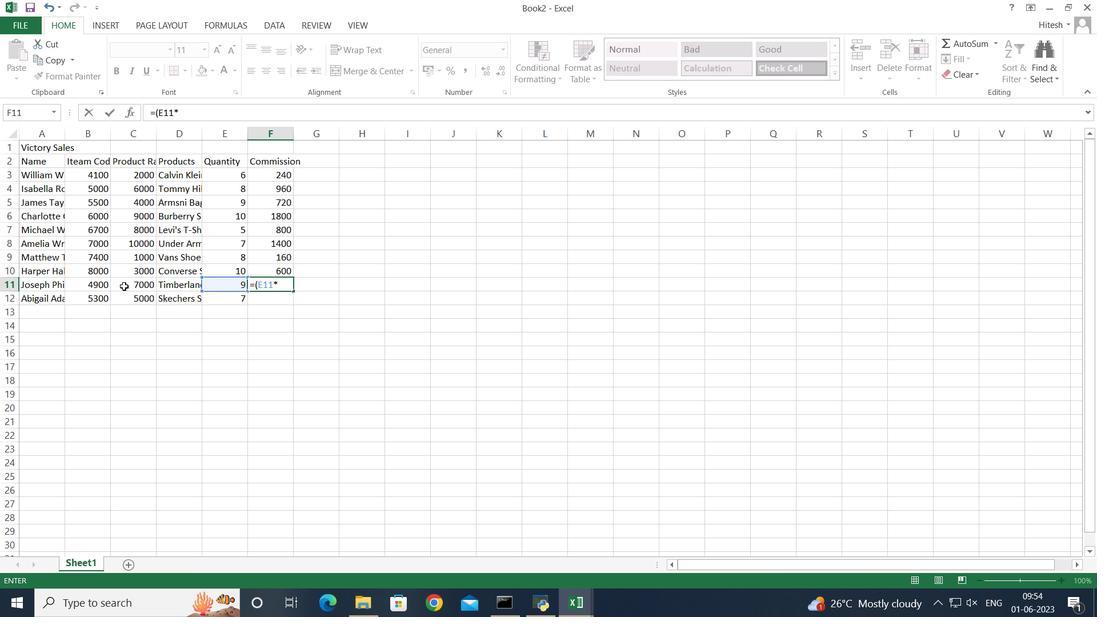 
Action: Key pressed <Key.shift_r>)
Screenshot: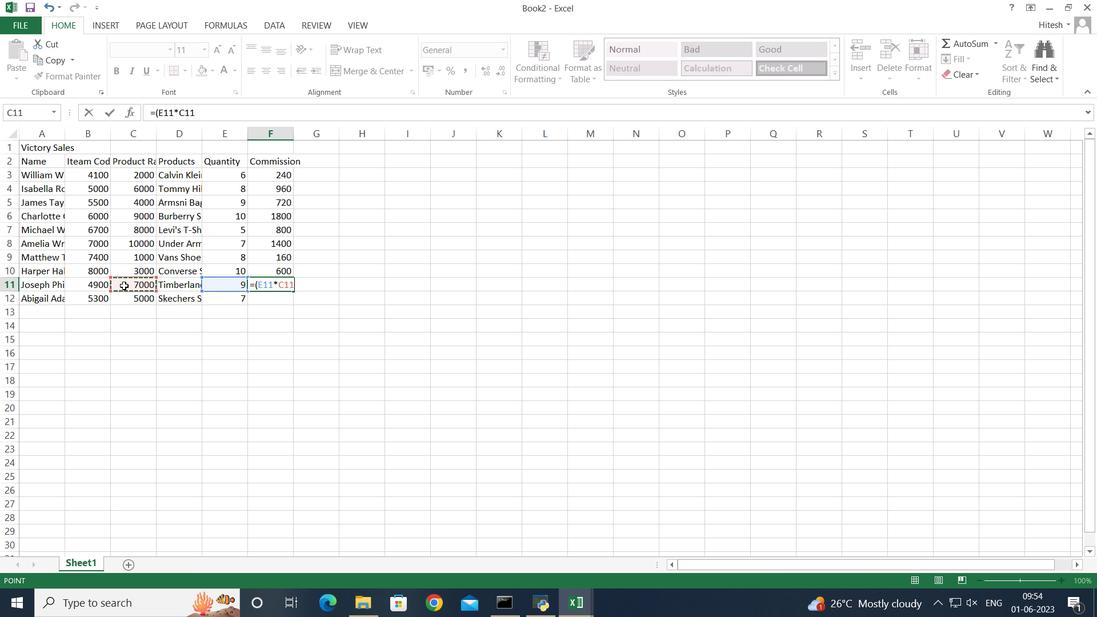 
Action: Mouse moved to (125, 285)
Screenshot: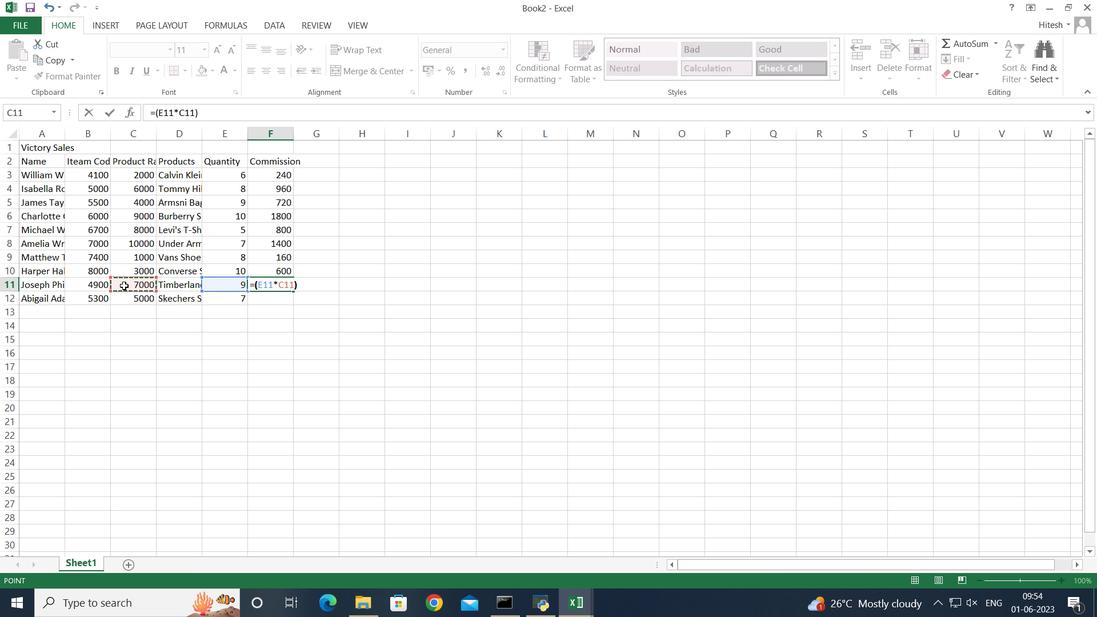 
Action: Key pressed *
Screenshot: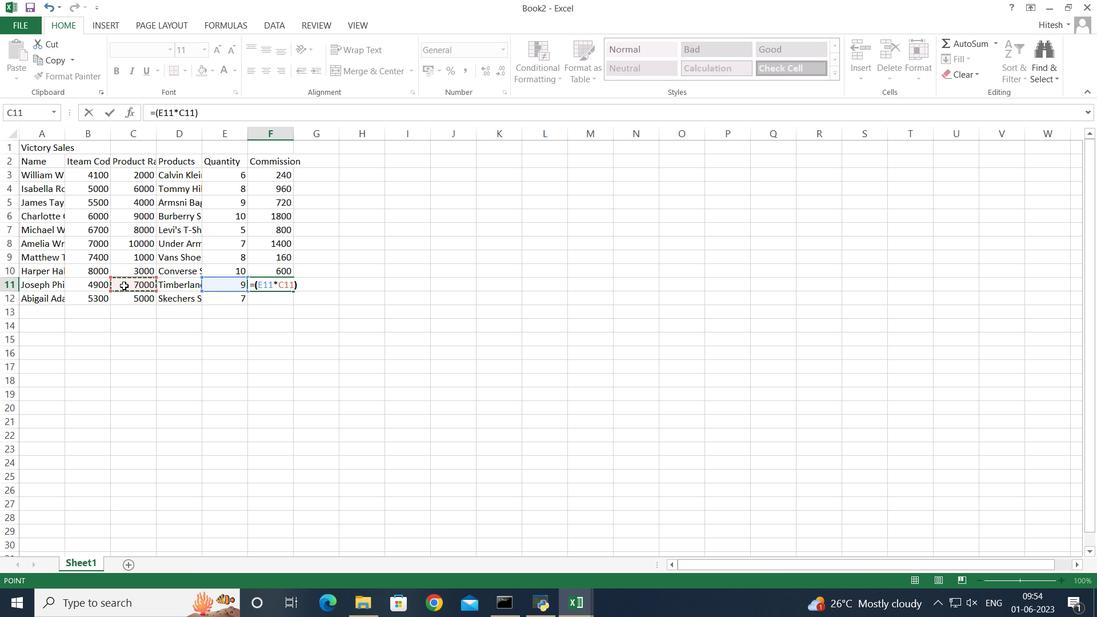 
Action: Mouse moved to (128, 288)
Screenshot: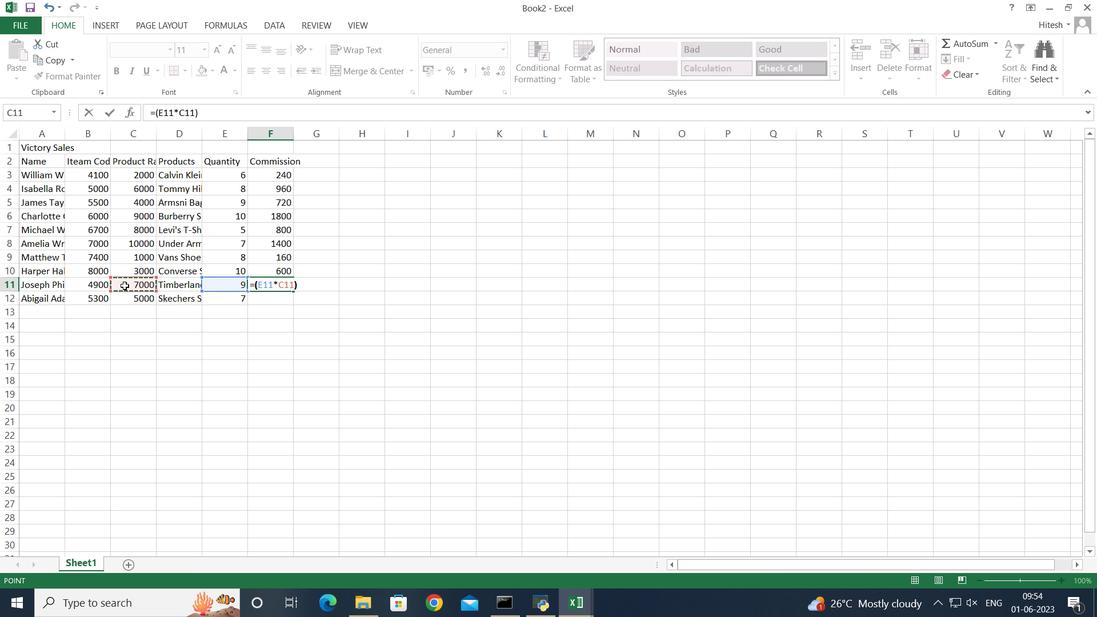 
Action: Key pressed 2<Key.shift><Key.shift><Key.shift><Key.shift><Key.shift><Key.shift><Key.shift>%<Key.enter>=<Key.shift_r>(
Screenshot: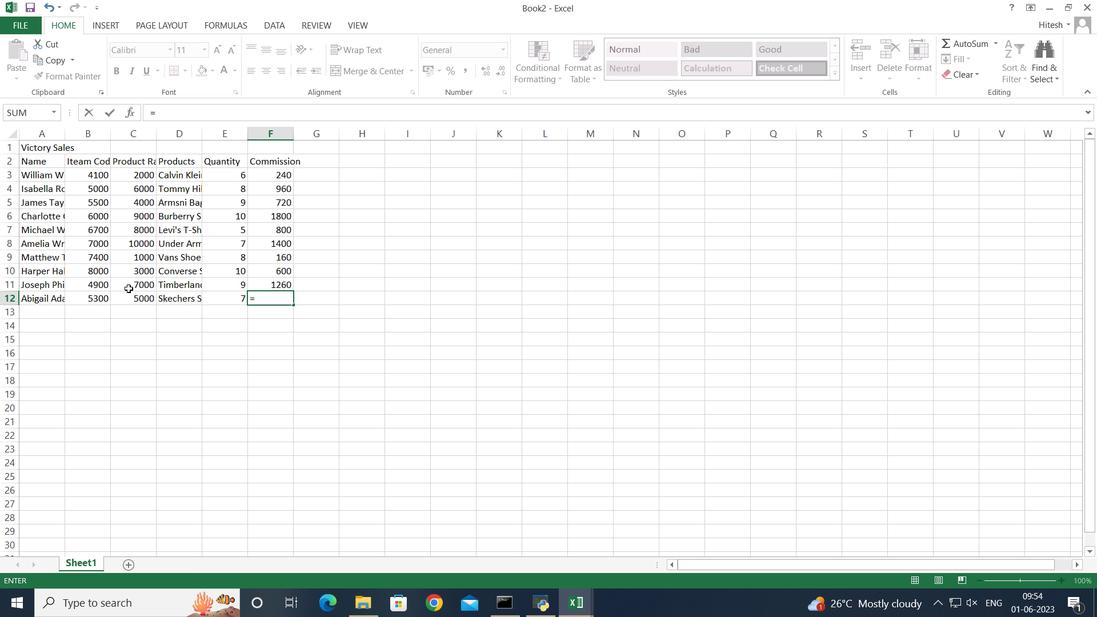 
Action: Mouse moved to (208, 298)
Screenshot: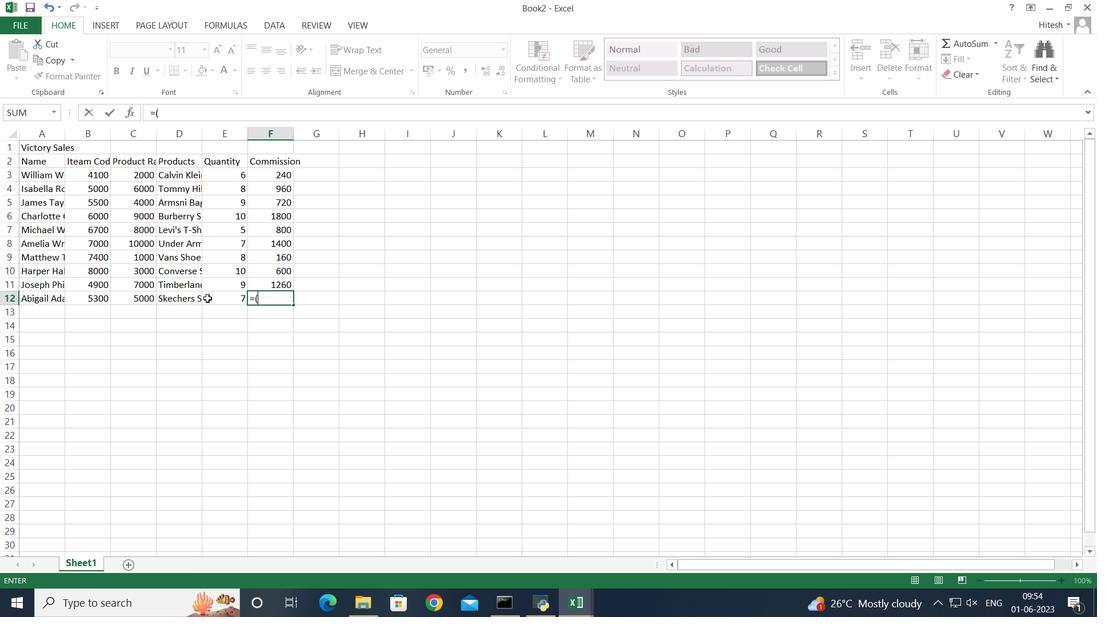 
Action: Mouse pressed left at (208, 298)
Screenshot: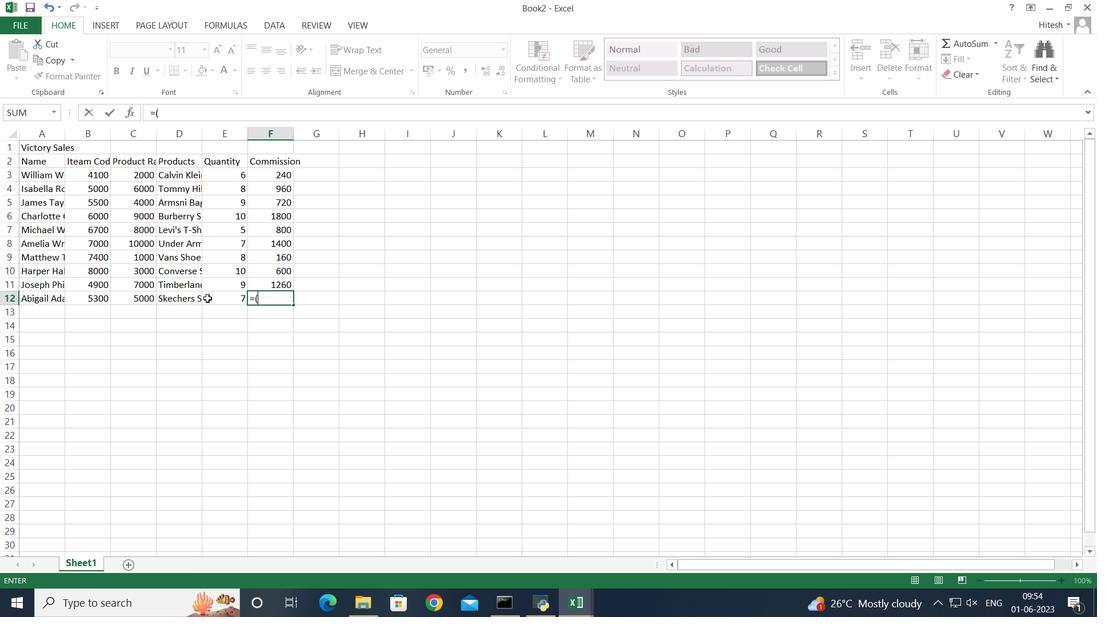 
Action: Key pressed *
Screenshot: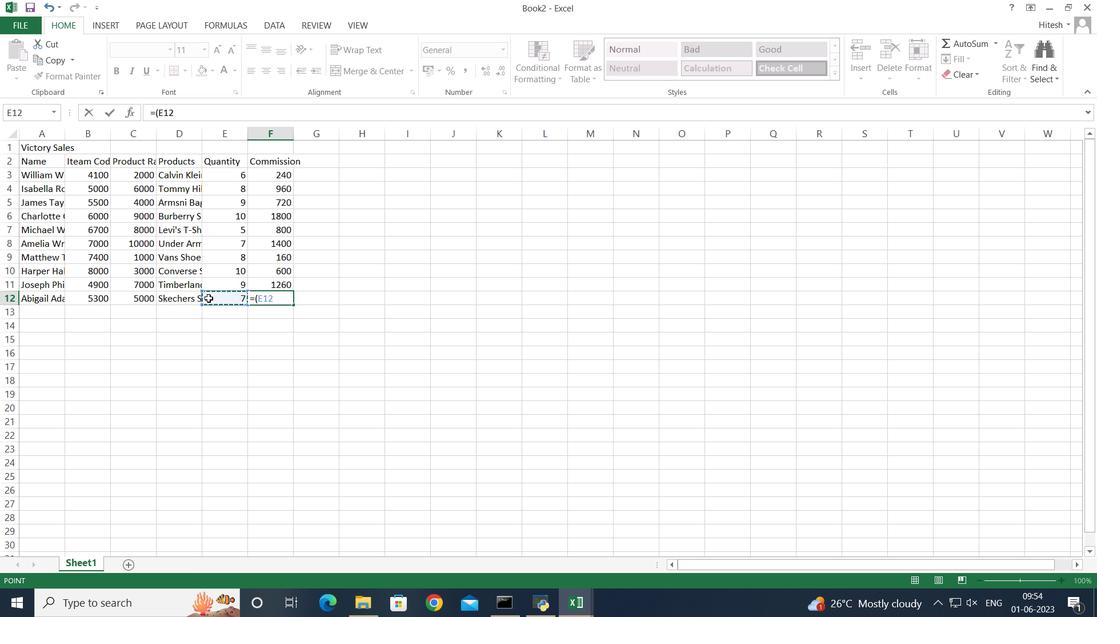 
Action: Mouse moved to (126, 298)
Screenshot: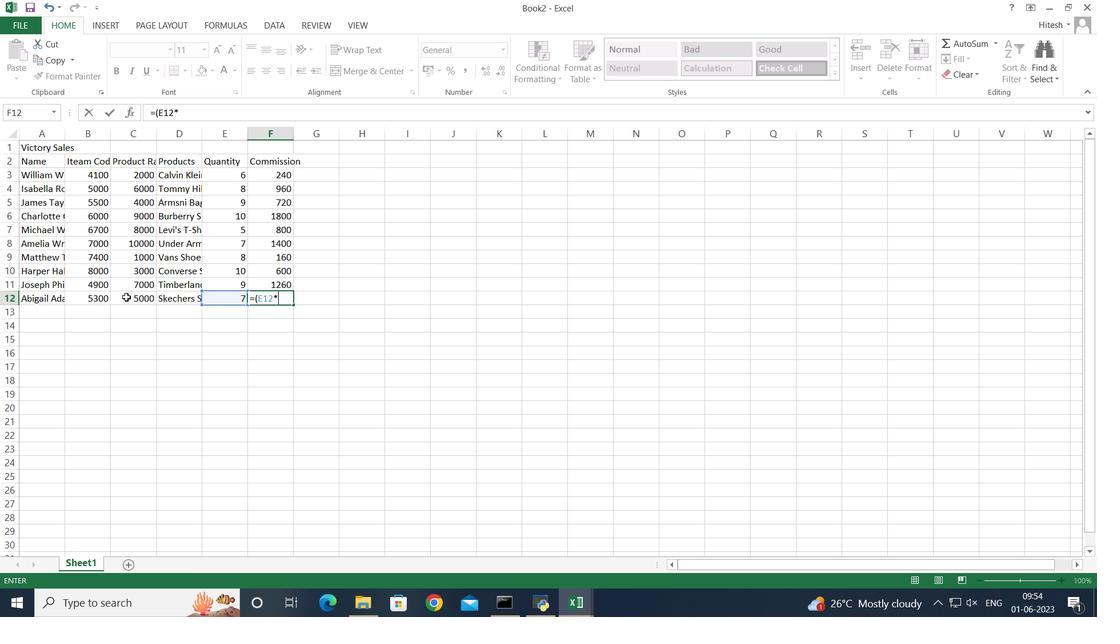 
Action: Mouse pressed left at (126, 298)
Screenshot: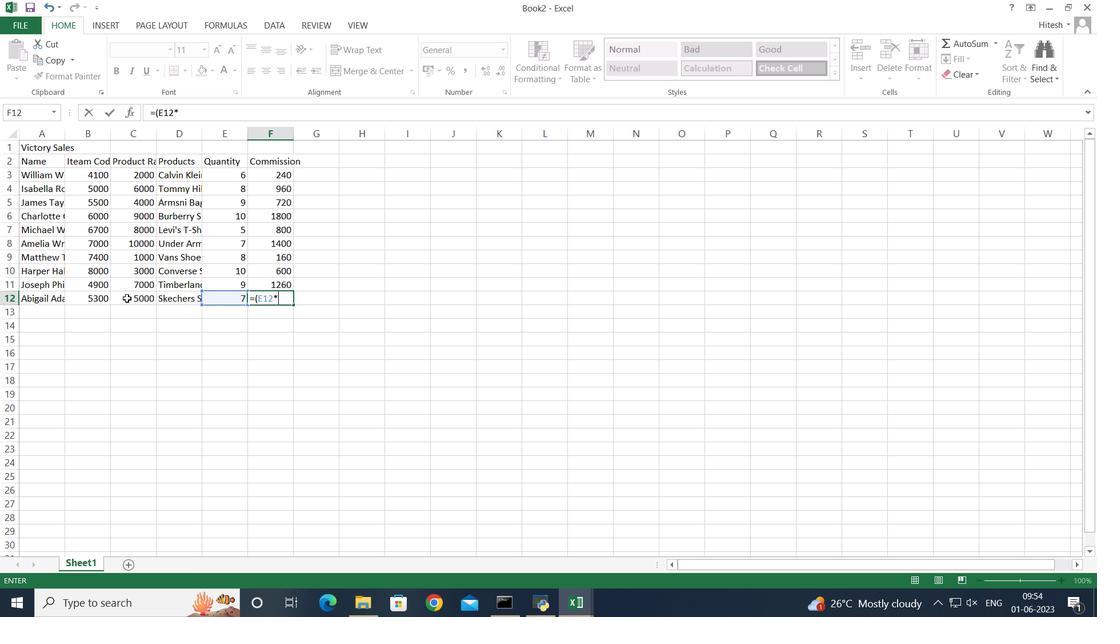 
Action: Key pressed <Key.shift_r>)*2<Key.shift><Key.shift><Key.shift><Key.shift><Key.shift><Key.shift><Key.shift><Key.shift>%<Key.enter>
Screenshot: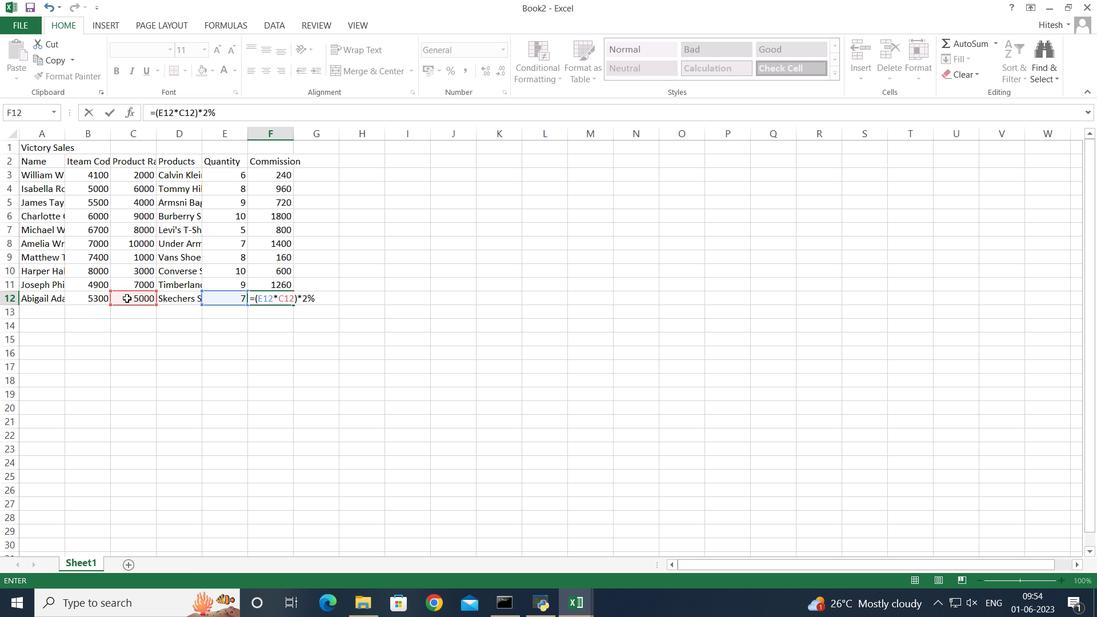 
Action: Mouse moved to (308, 159)
Screenshot: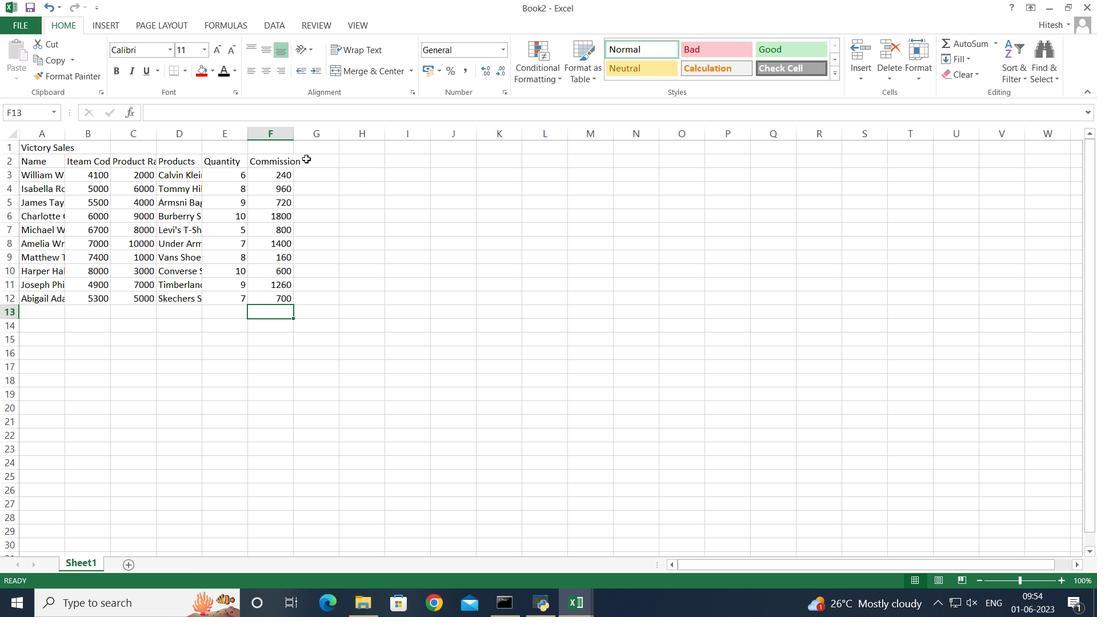 
Action: Mouse pressed left at (308, 159)
Screenshot: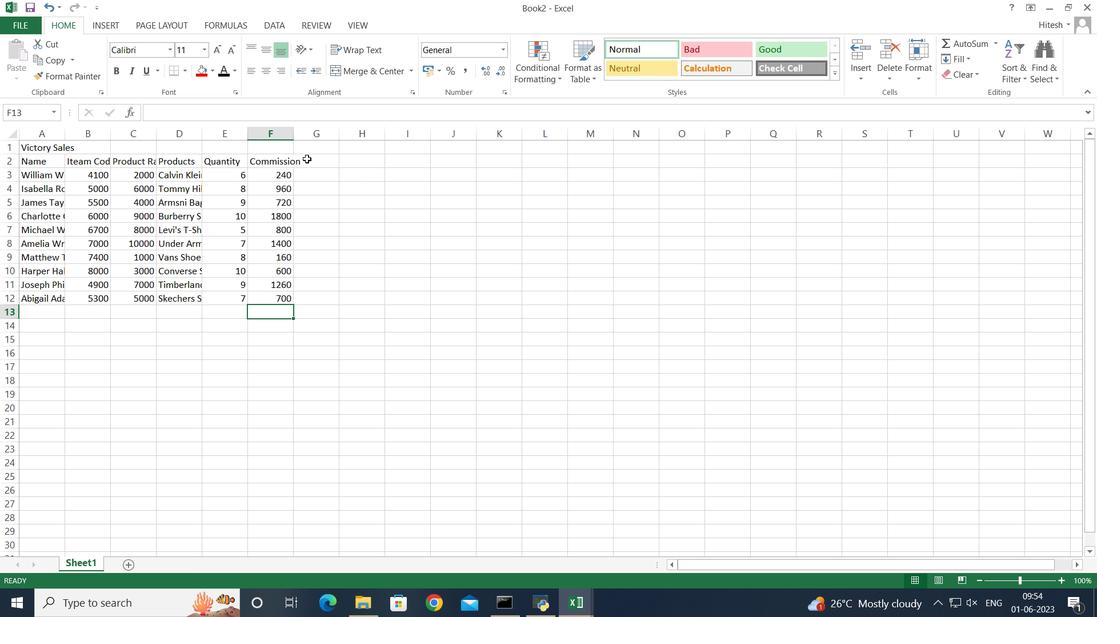 
Action: Mouse moved to (308, 159)
Screenshot: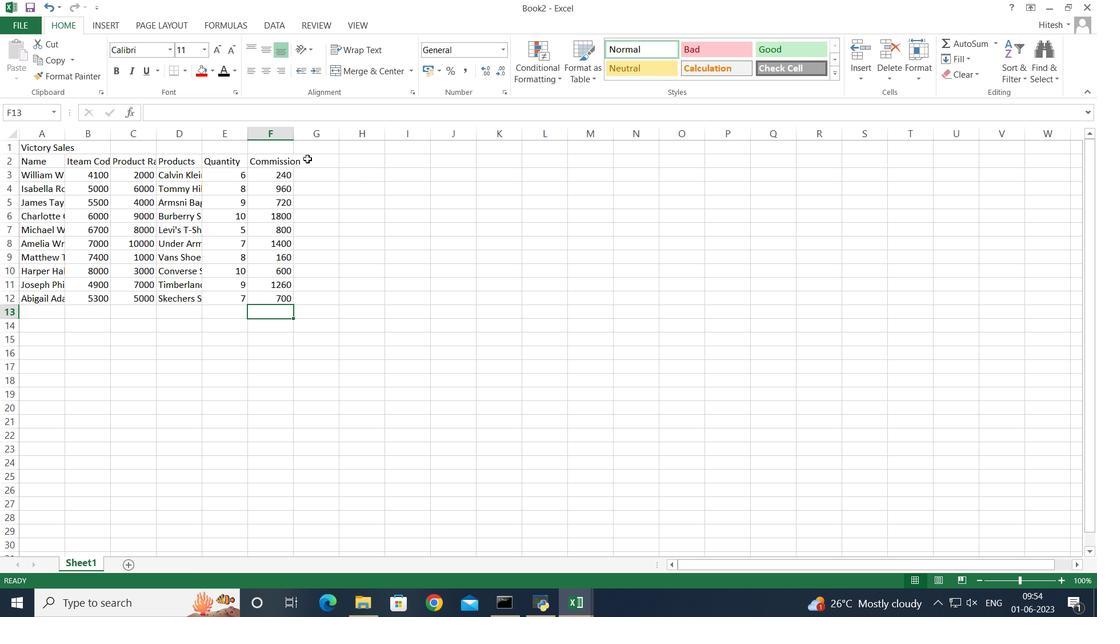 
Action: Key pressed <Key.shift>Total<Key.space><Key.shift>Amount<Key.enter>
Screenshot: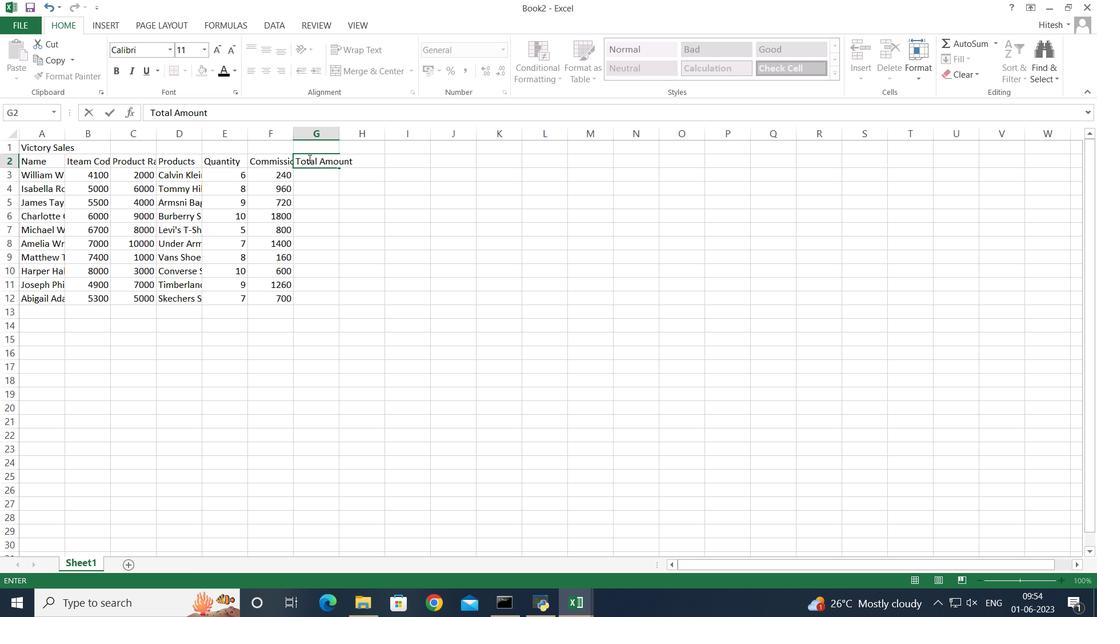 
Action: Mouse moved to (311, 194)
Screenshot: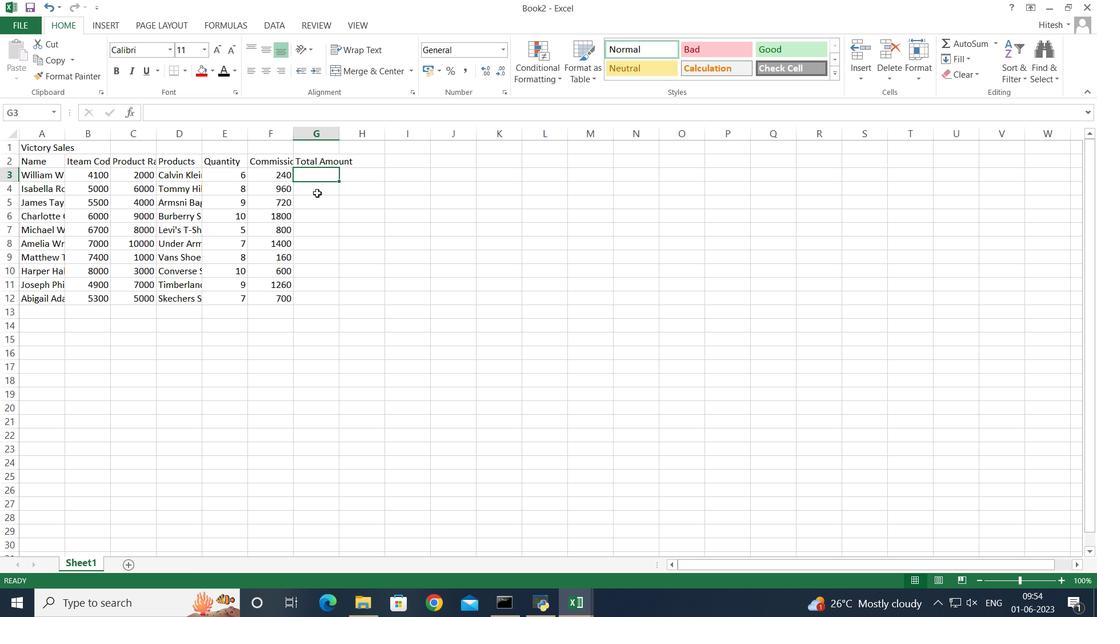
Action: Key pressed =<Key.shift_r>(
Screenshot: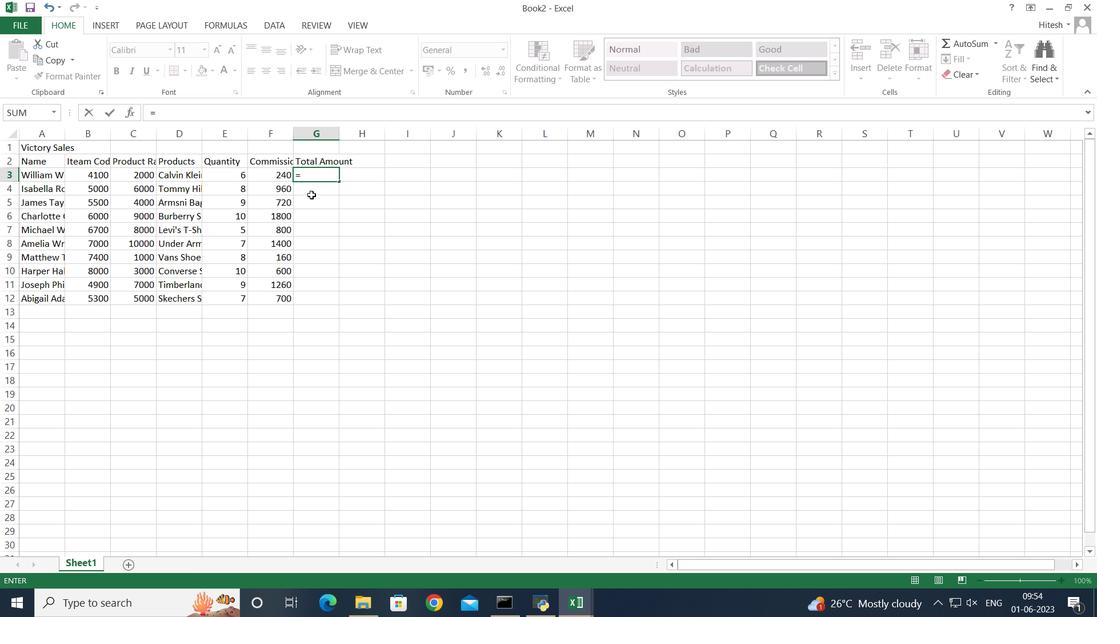 
Action: Mouse moved to (237, 174)
Screenshot: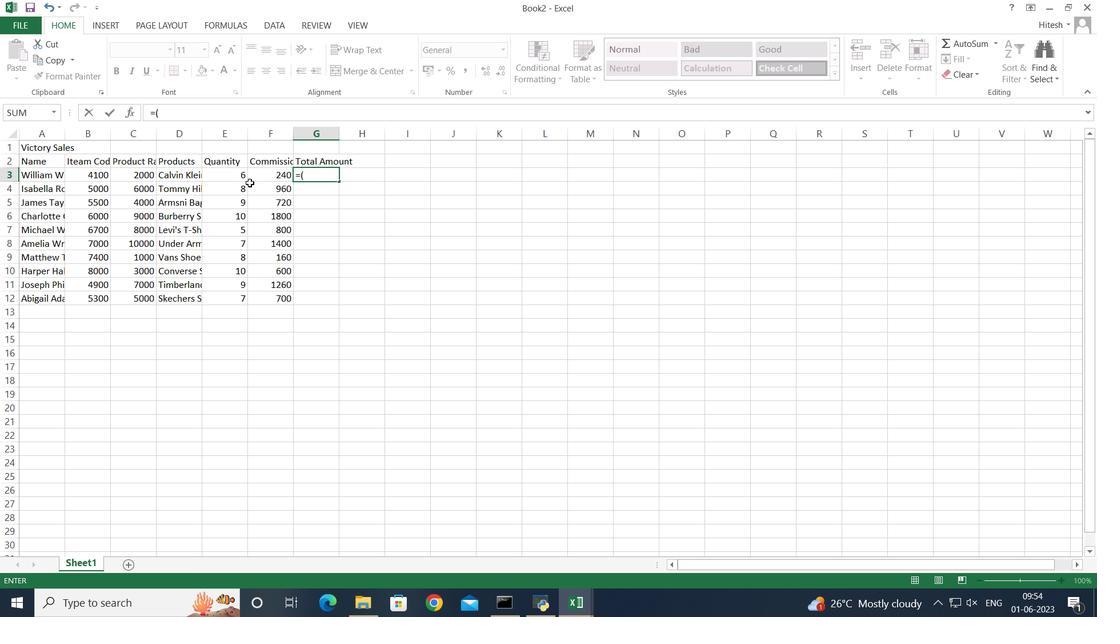 
Action: Mouse pressed left at (237, 174)
Screenshot: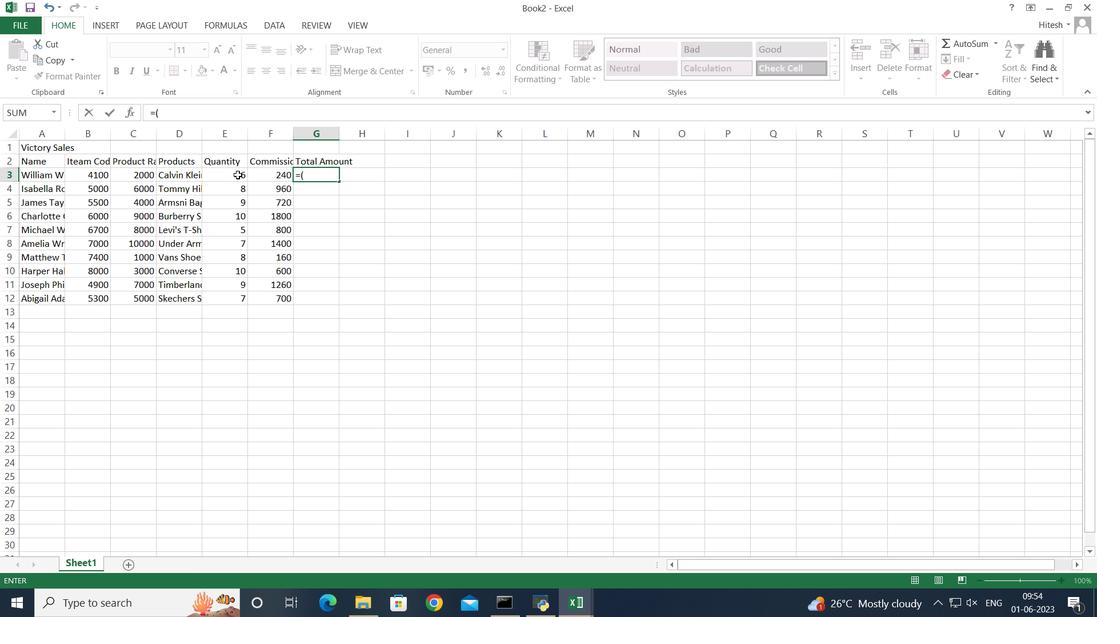 
Action: Mouse moved to (236, 174)
Screenshot: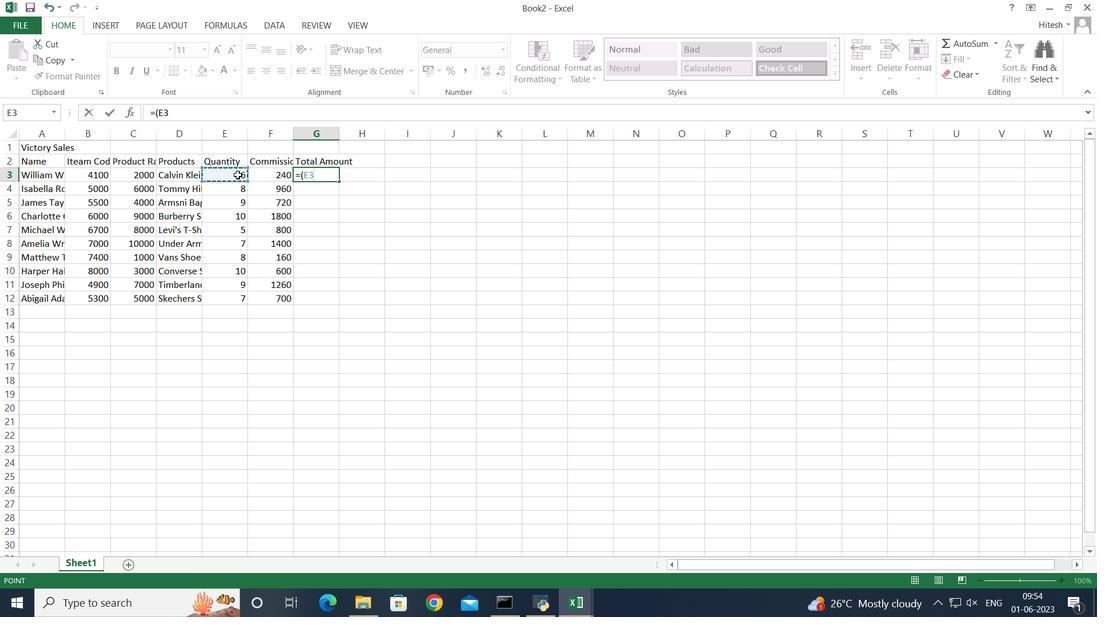 
Action: Key pressed *
Screenshot: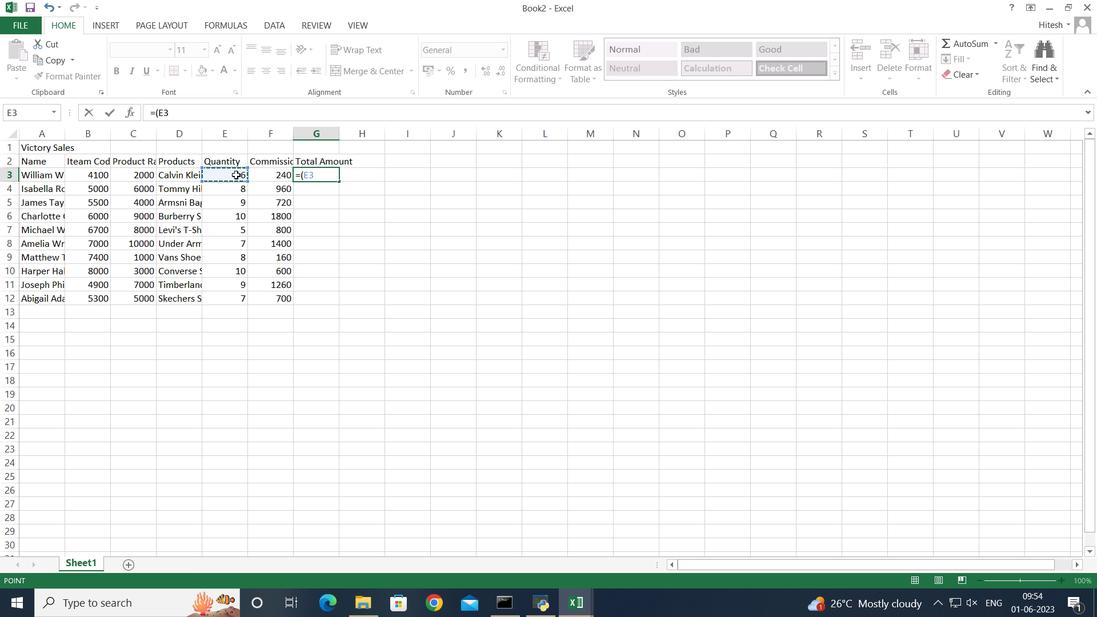 
Action: Mouse moved to (134, 171)
Screenshot: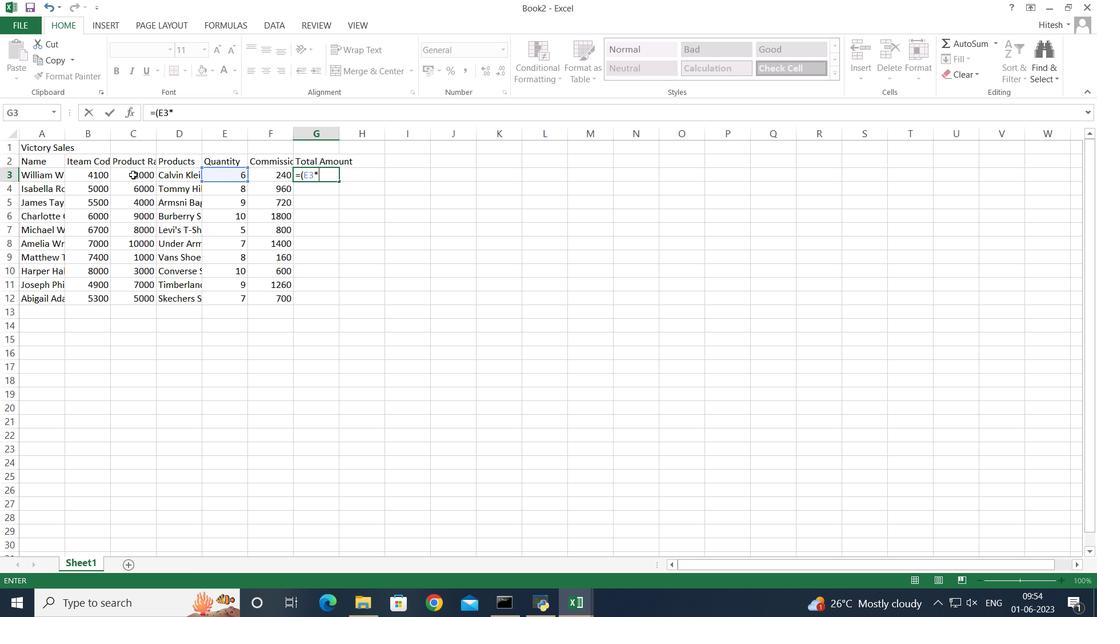 
Action: Mouse pressed left at (134, 171)
Screenshot: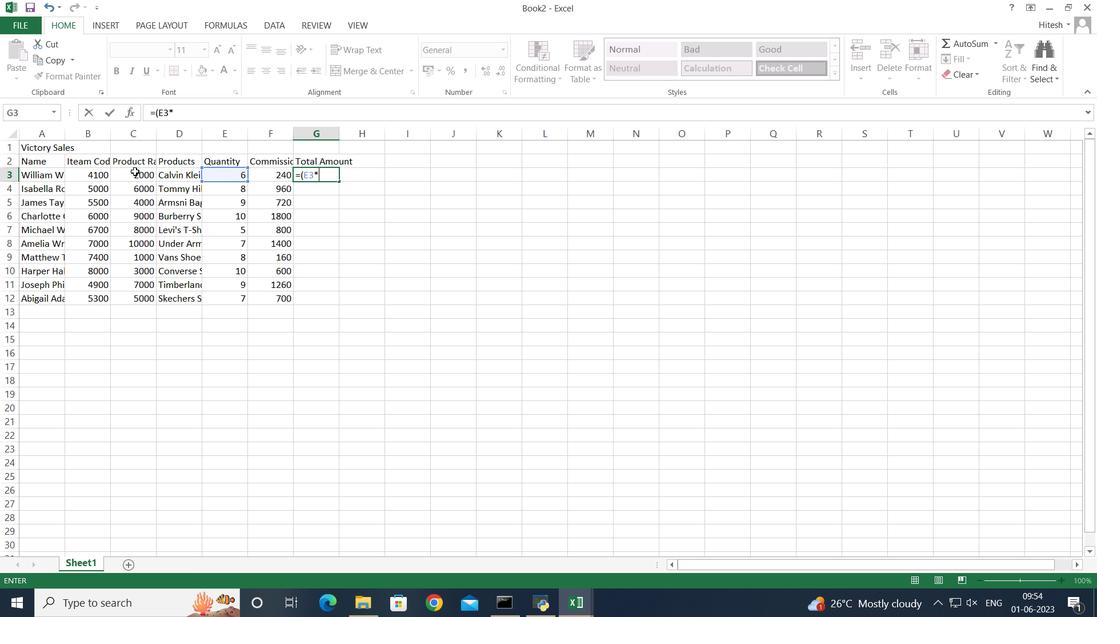 
Action: Key pressed <Key.shift_r>)+
Screenshot: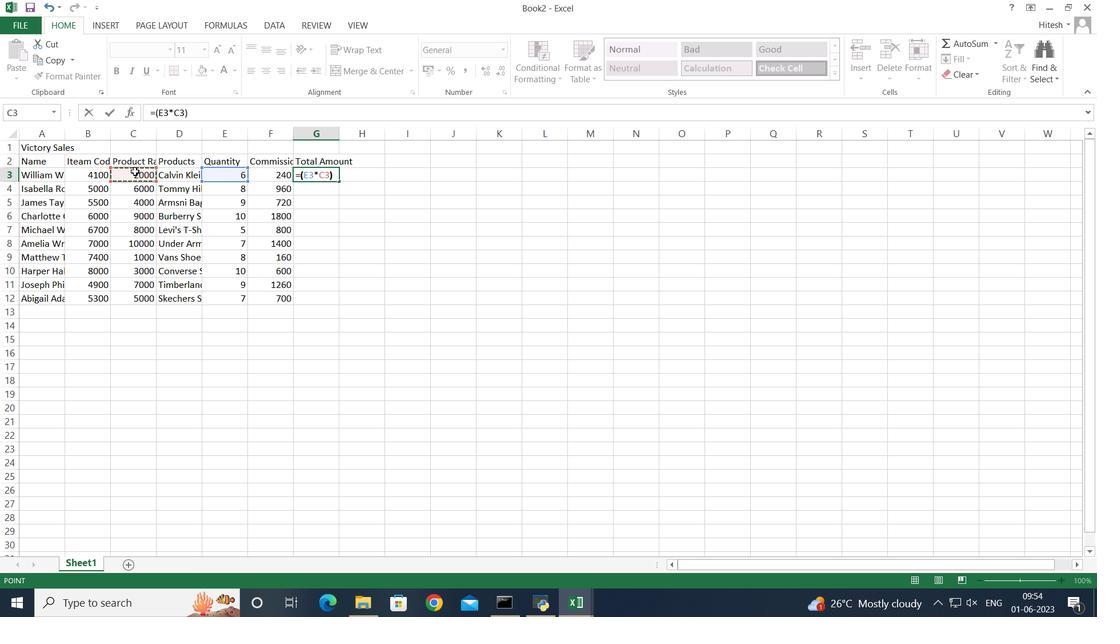
Action: Mouse moved to (265, 176)
Screenshot: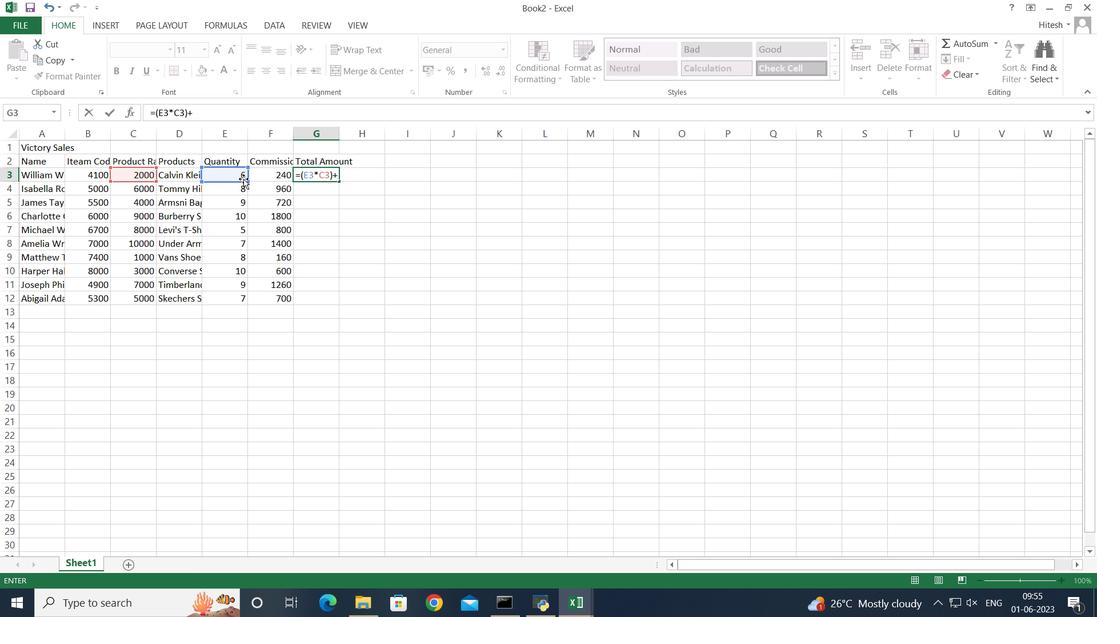 
Action: Mouse pressed left at (265, 176)
Screenshot: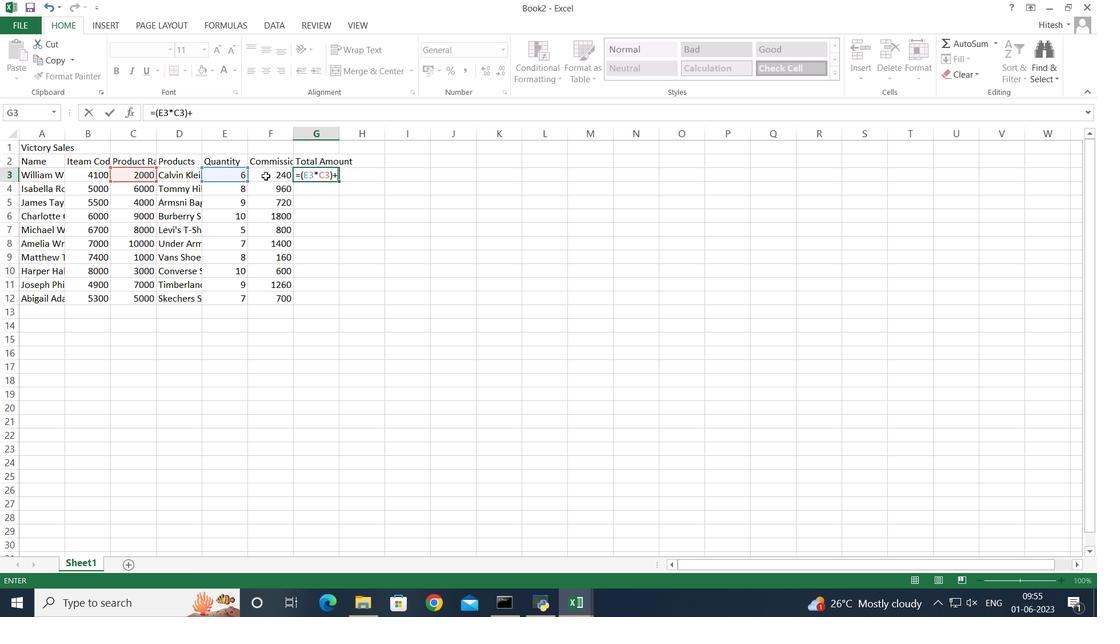 
Action: Key pressed <Key.enter>=<Key.shift_r>(
Screenshot: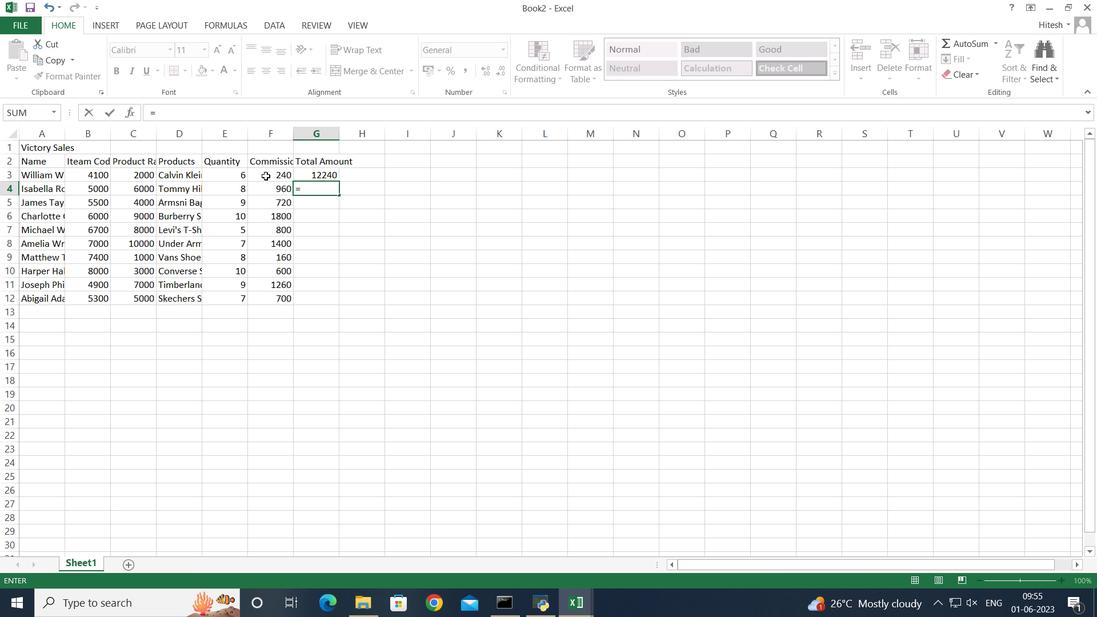 
Action: Mouse moved to (208, 189)
Screenshot: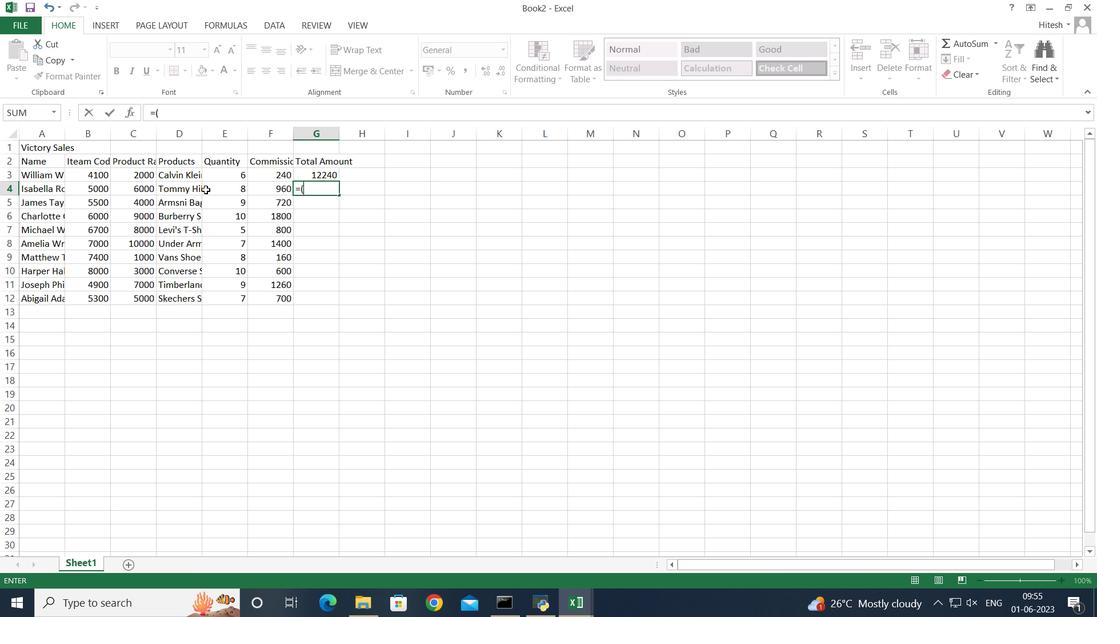 
Action: Mouse pressed left at (208, 189)
Screenshot: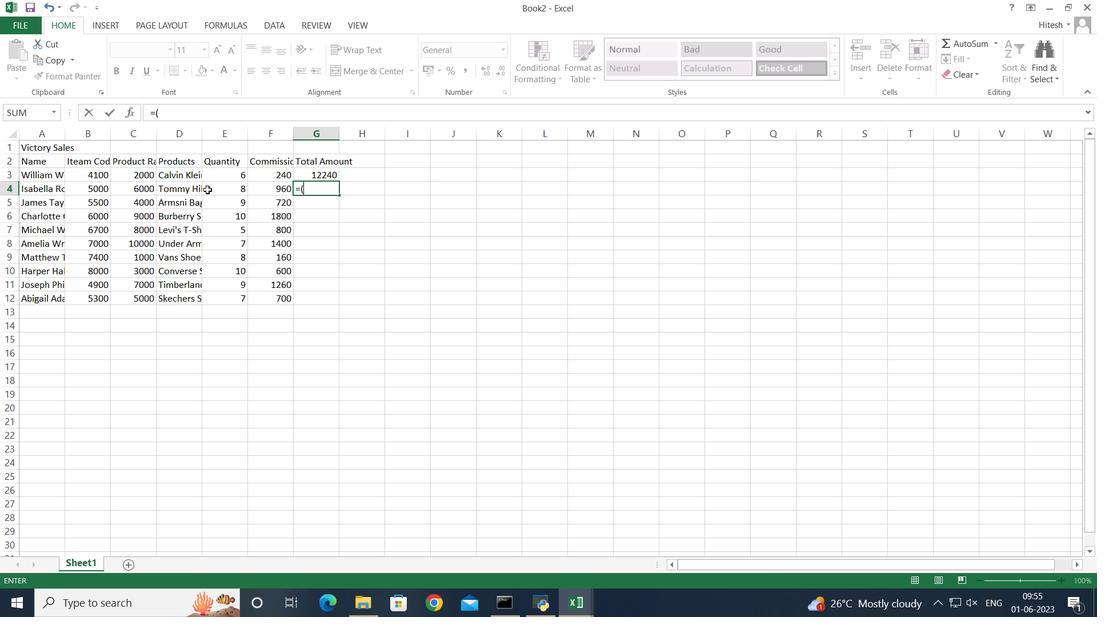 
Action: Key pressed *
Screenshot: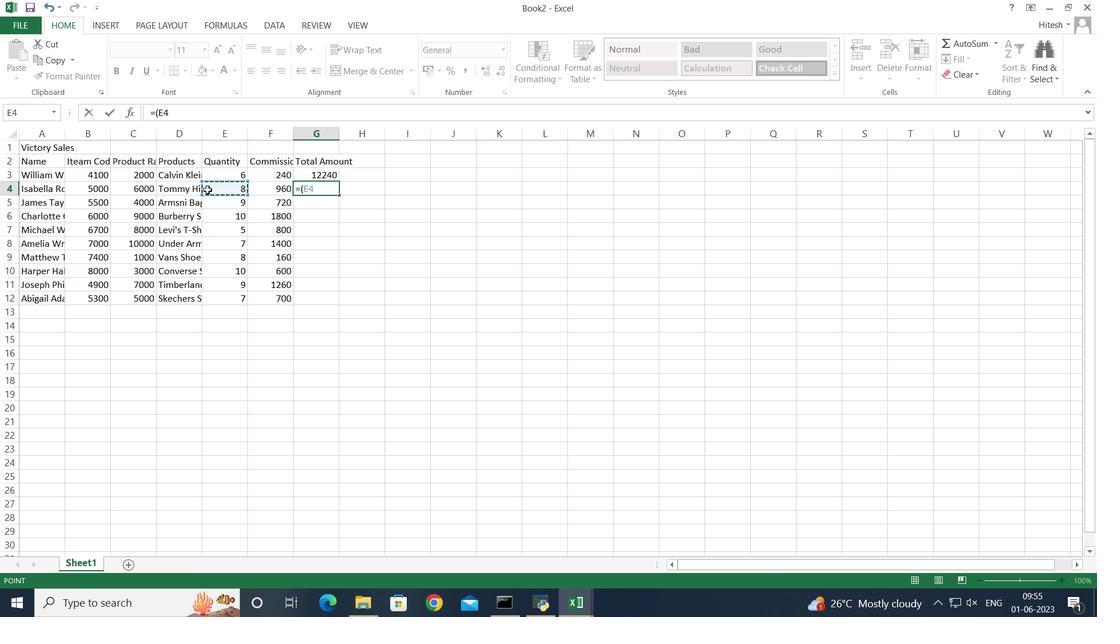 
Action: Mouse moved to (137, 192)
Screenshot: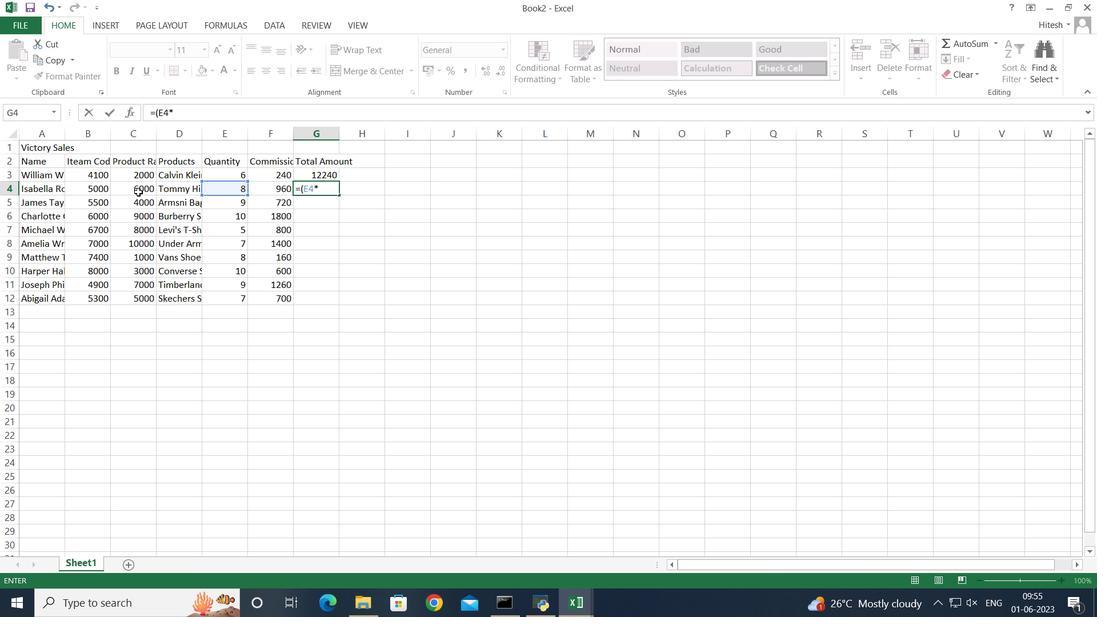 
Action: Mouse pressed left at (137, 192)
Screenshot: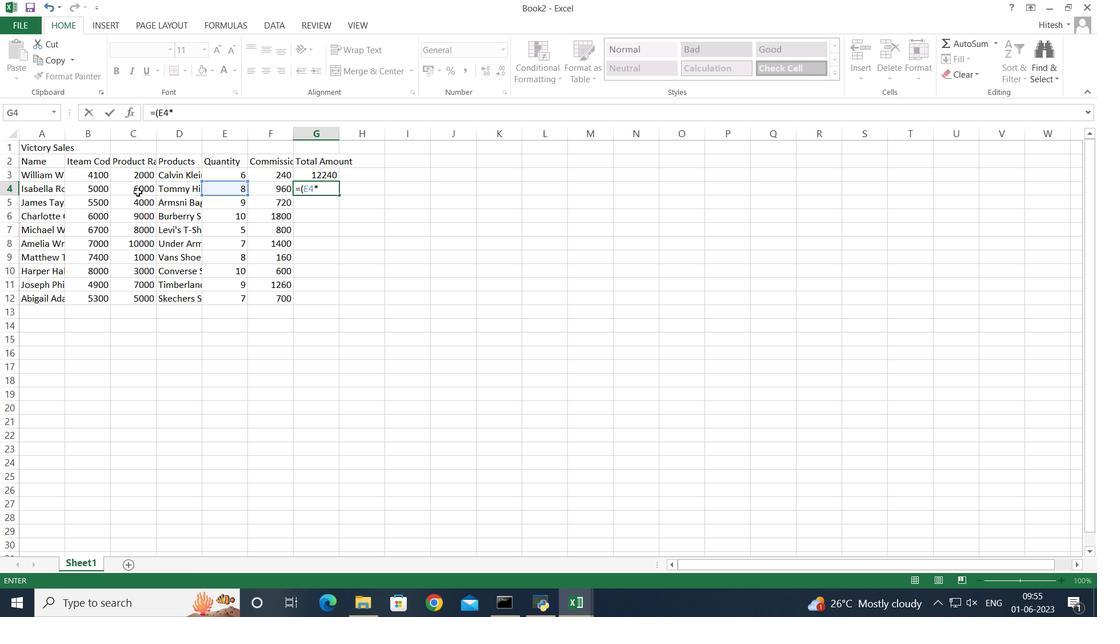
Action: Key pressed <Key.shift_r>)+
Screenshot: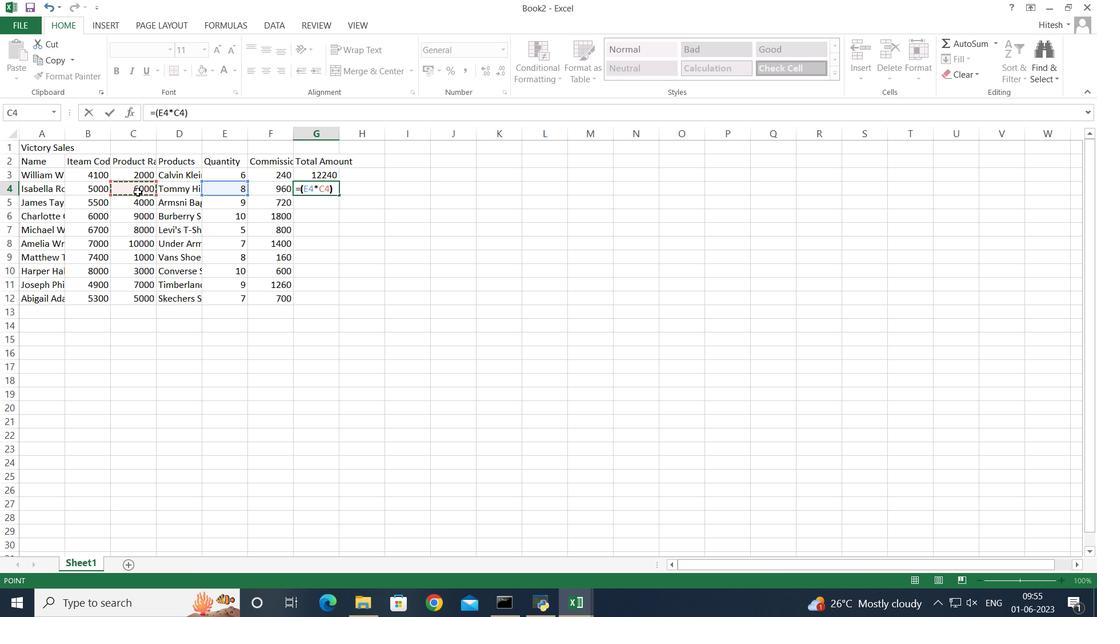 
Action: Mouse moved to (274, 189)
Screenshot: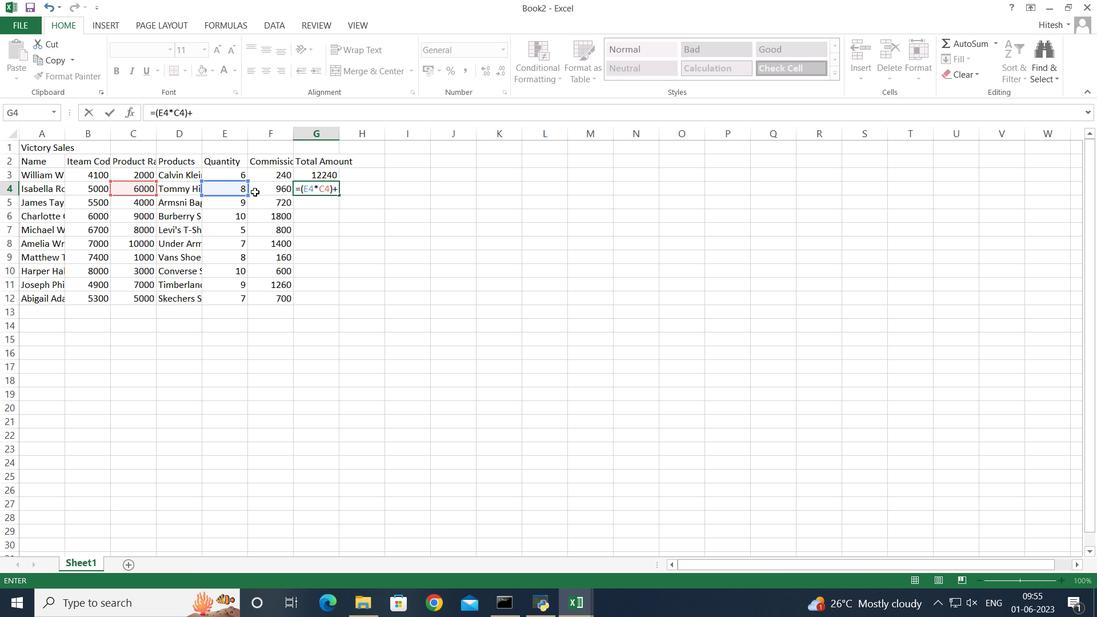 
Action: Mouse pressed left at (274, 189)
Screenshot: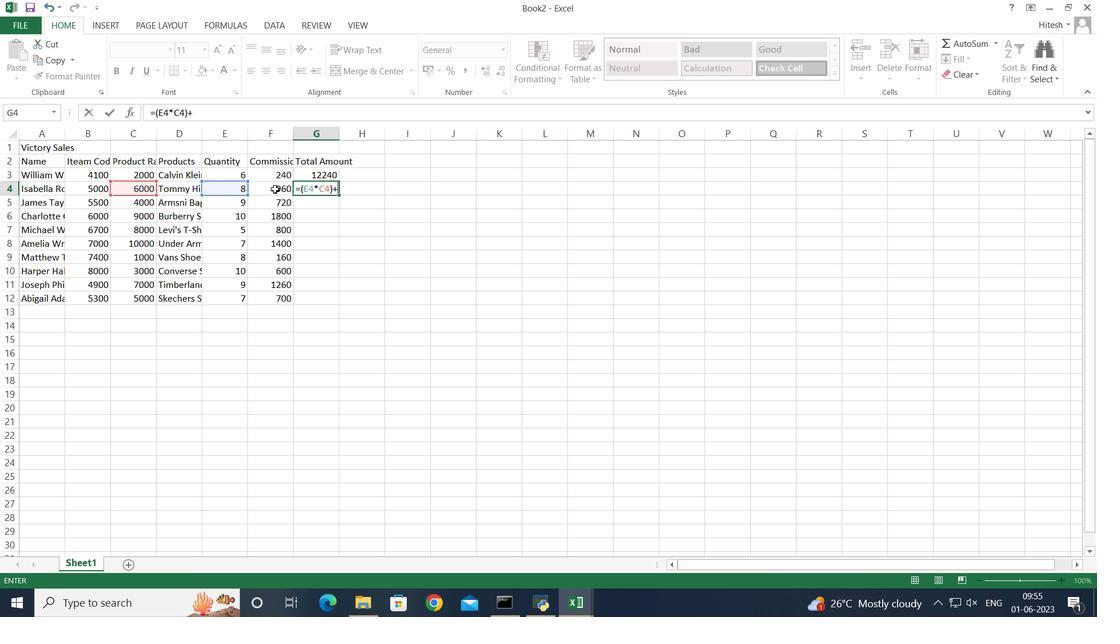 
Action: Key pressed <Key.enter>=<Key.shift_r>(
Screenshot: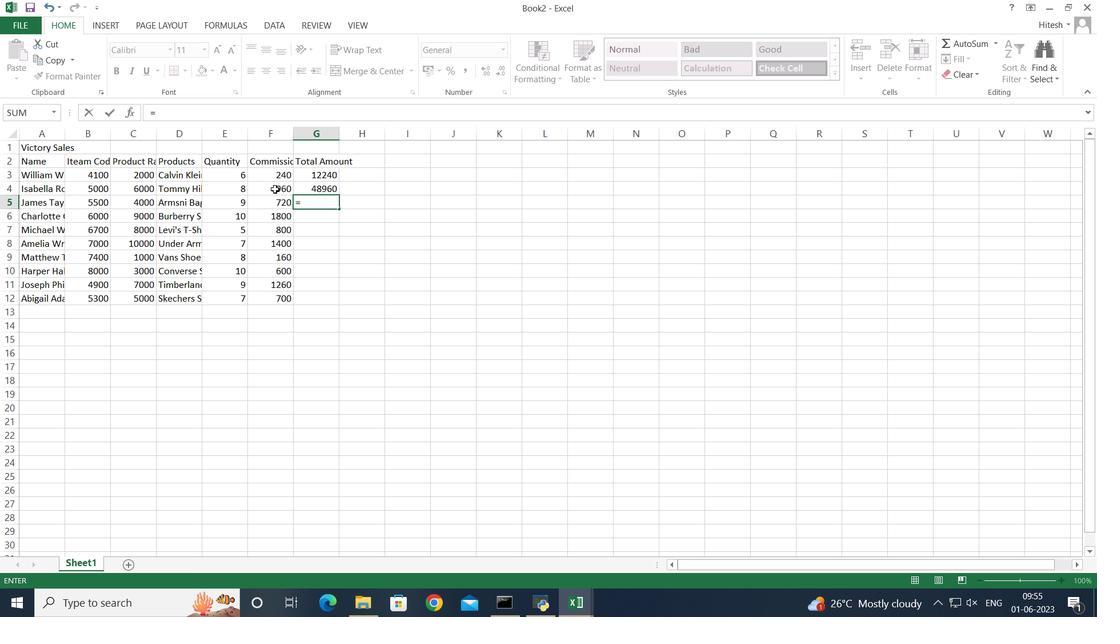 
Action: Mouse moved to (218, 205)
Screenshot: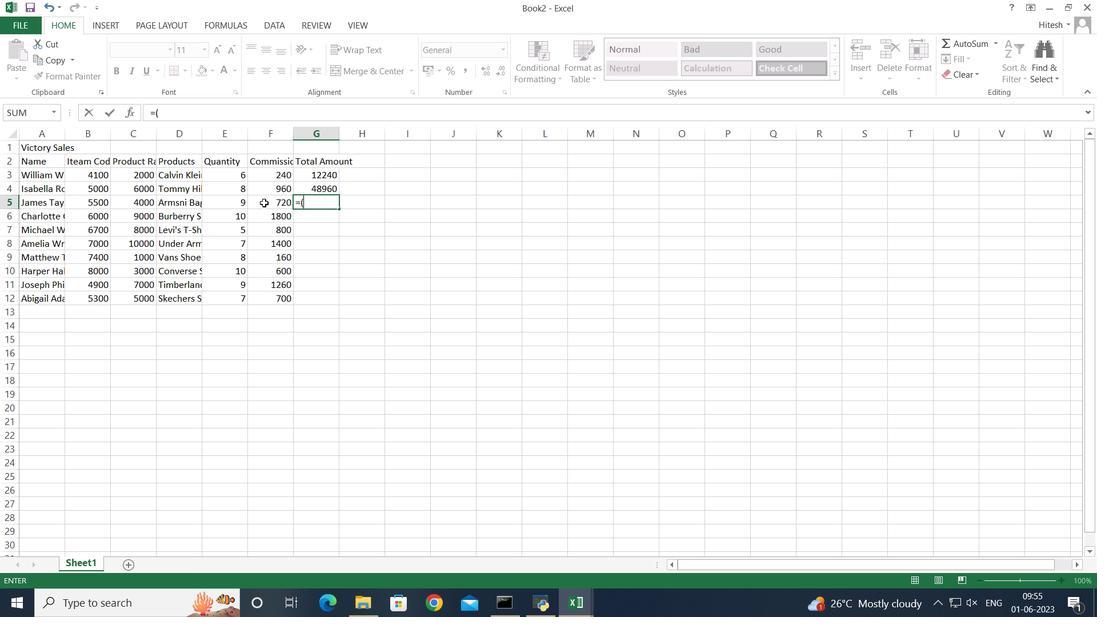 
Action: Mouse pressed left at (218, 205)
Screenshot: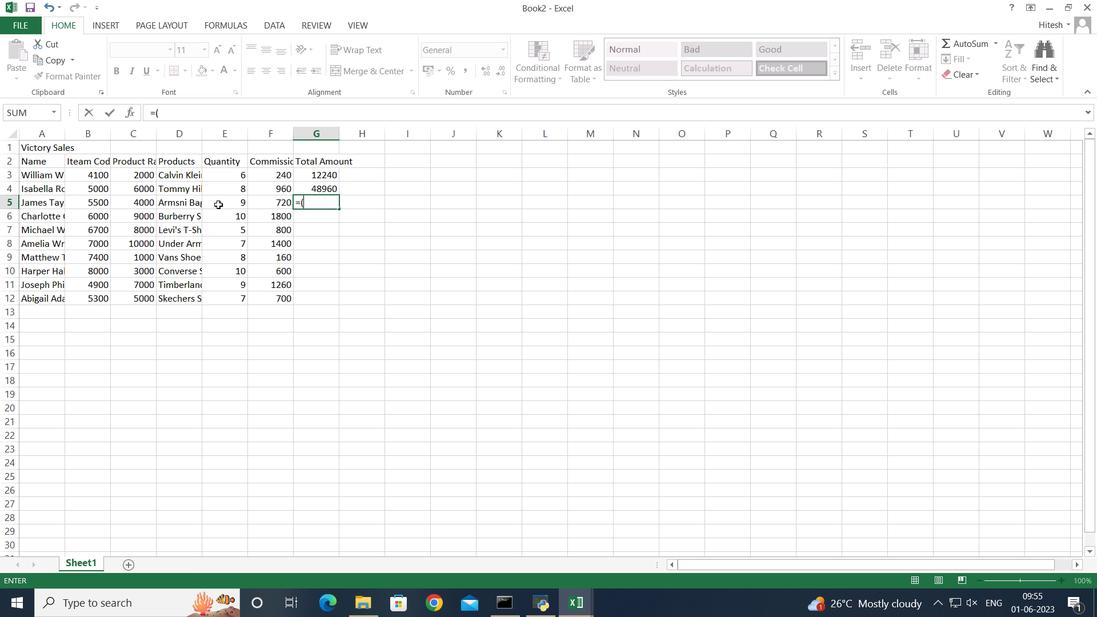 
Action: Key pressed *
Screenshot: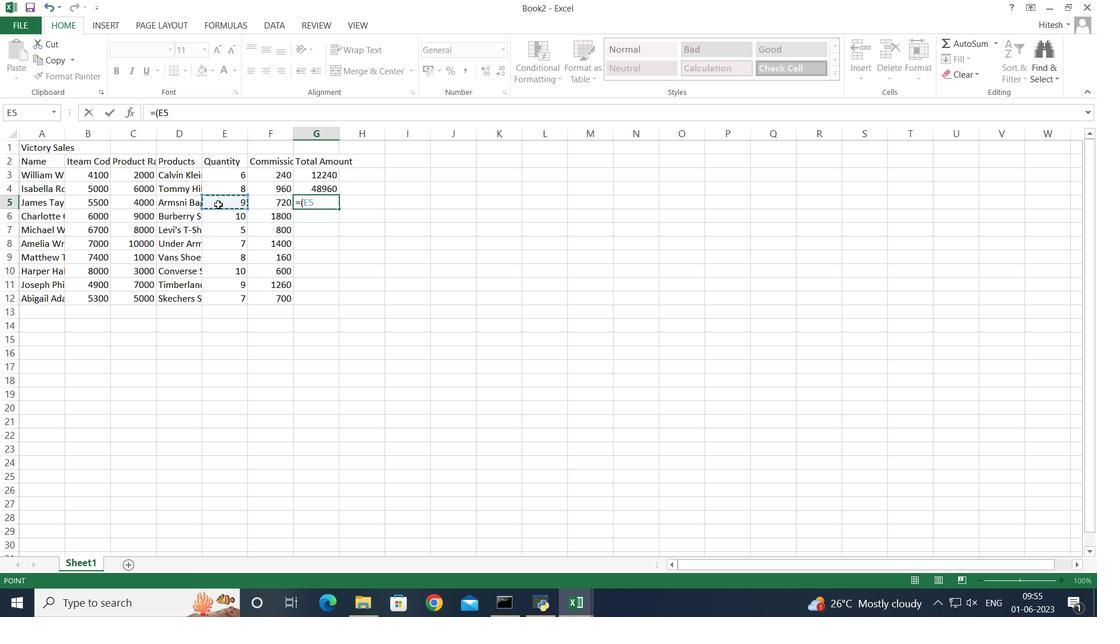 
Action: Mouse moved to (145, 204)
Screenshot: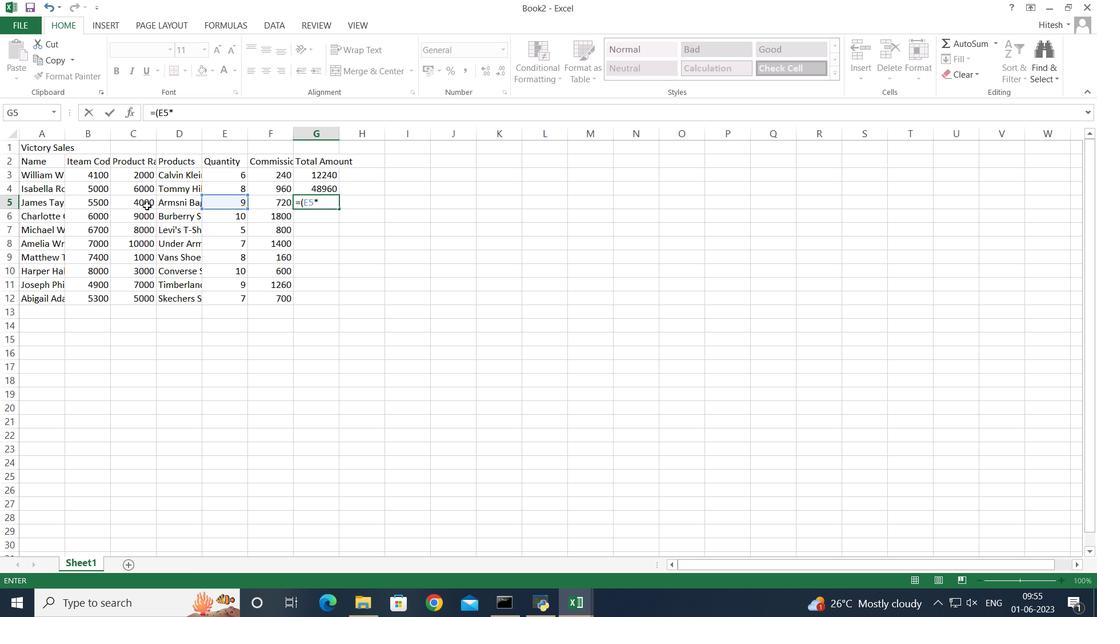 
Action: Mouse pressed left at (145, 204)
Screenshot: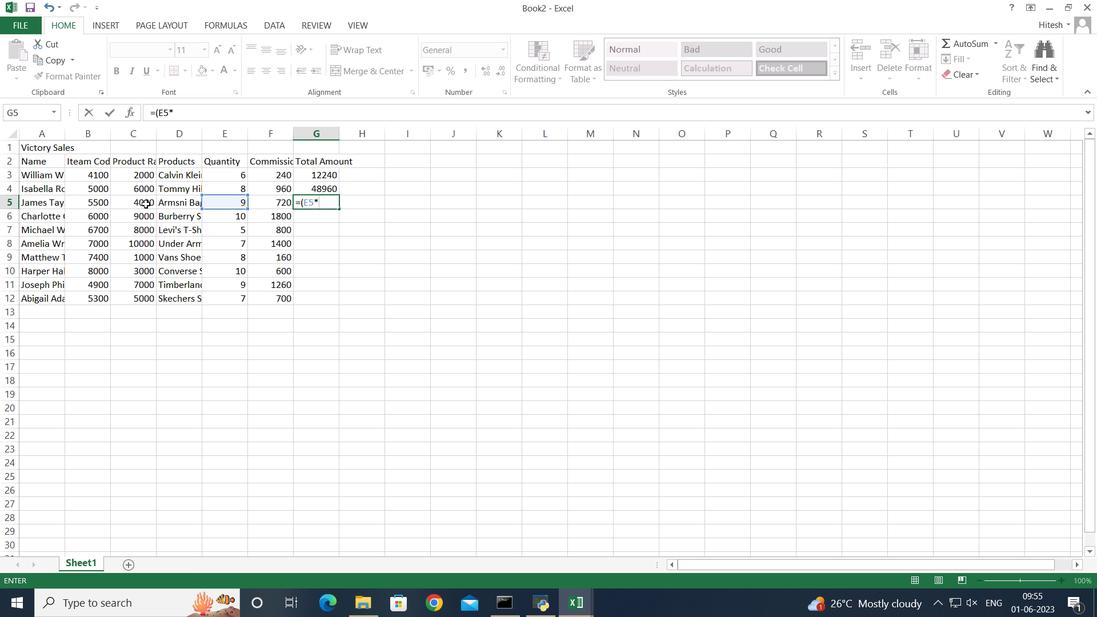 
Action: Key pressed <Key.shift_r>)+
Screenshot: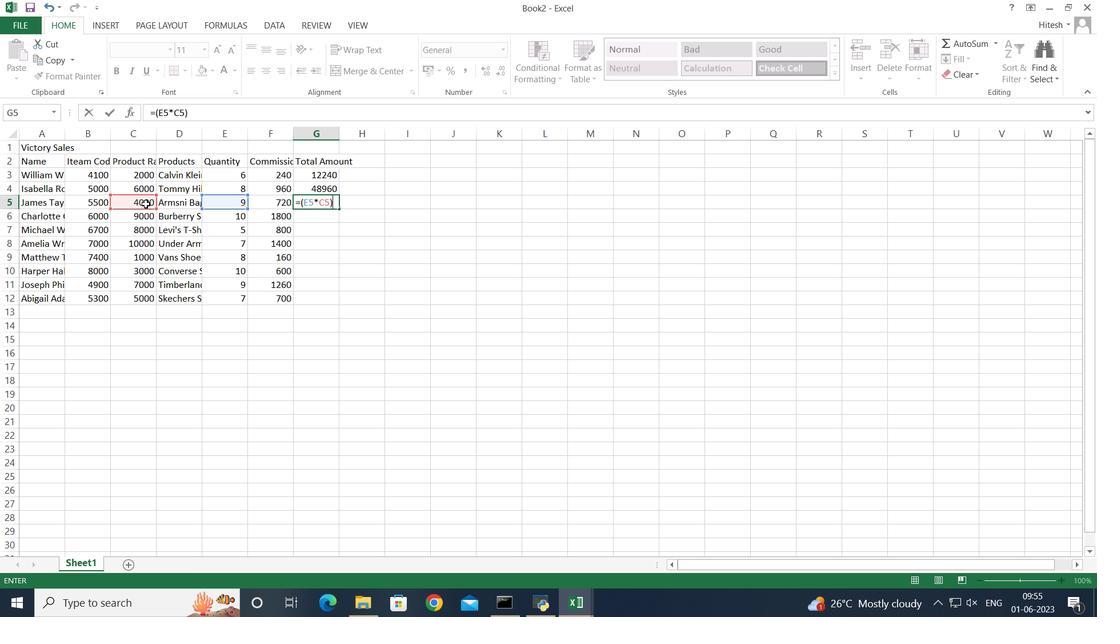 
Action: Mouse moved to (268, 203)
Screenshot: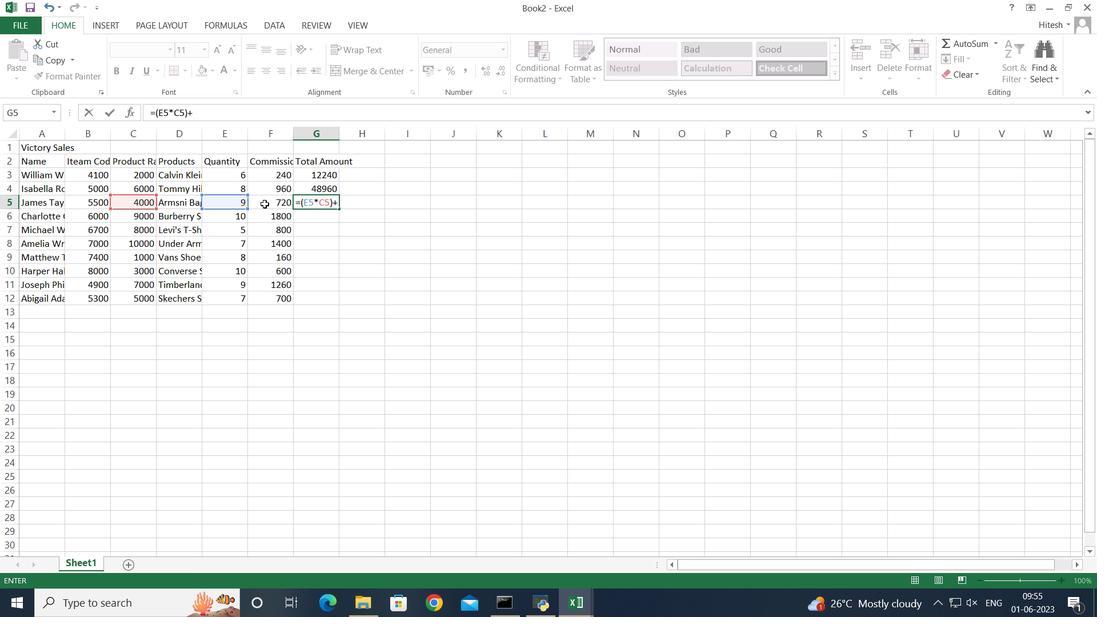 
Action: Mouse pressed left at (268, 203)
Screenshot: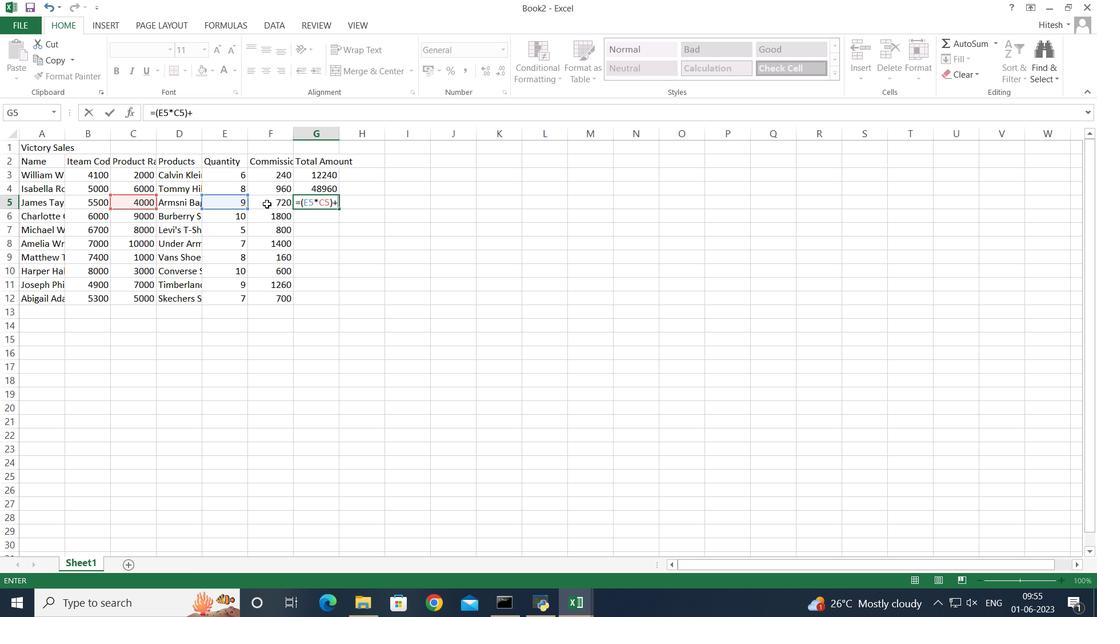 
Action: Key pressed <Key.enter>=<Key.shift_r>(
Screenshot: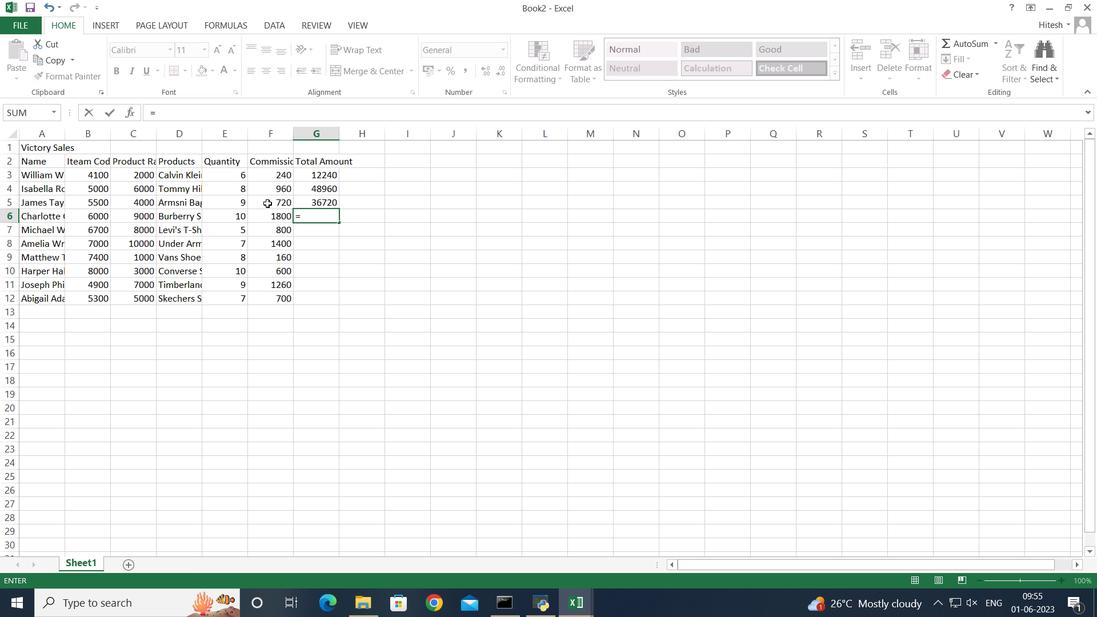 
Action: Mouse moved to (229, 216)
Screenshot: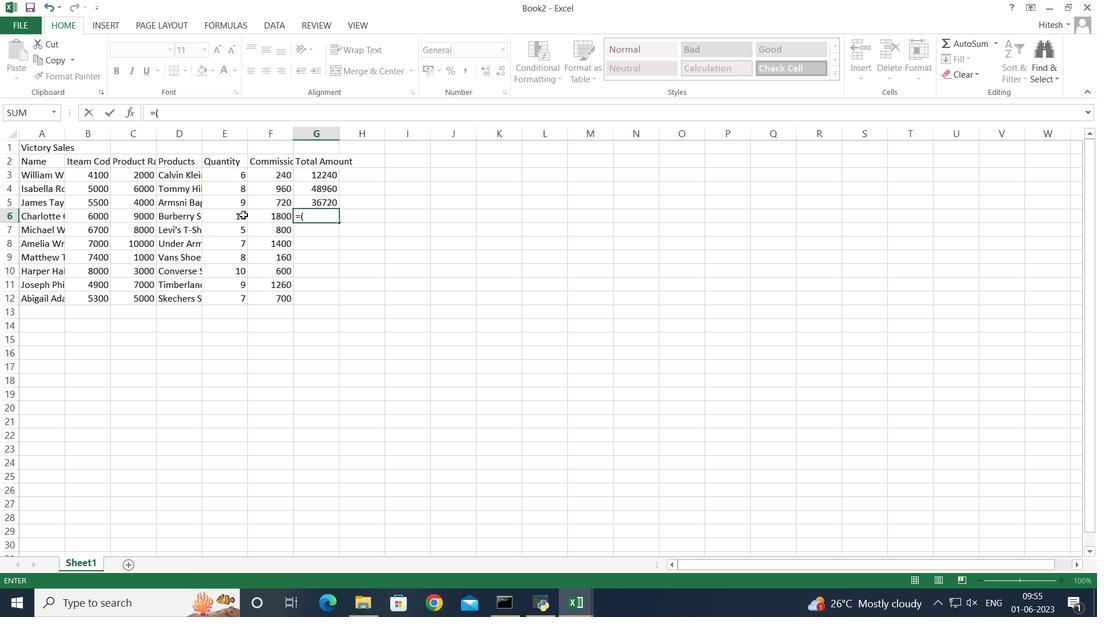 
Action: Mouse pressed left at (229, 216)
Screenshot: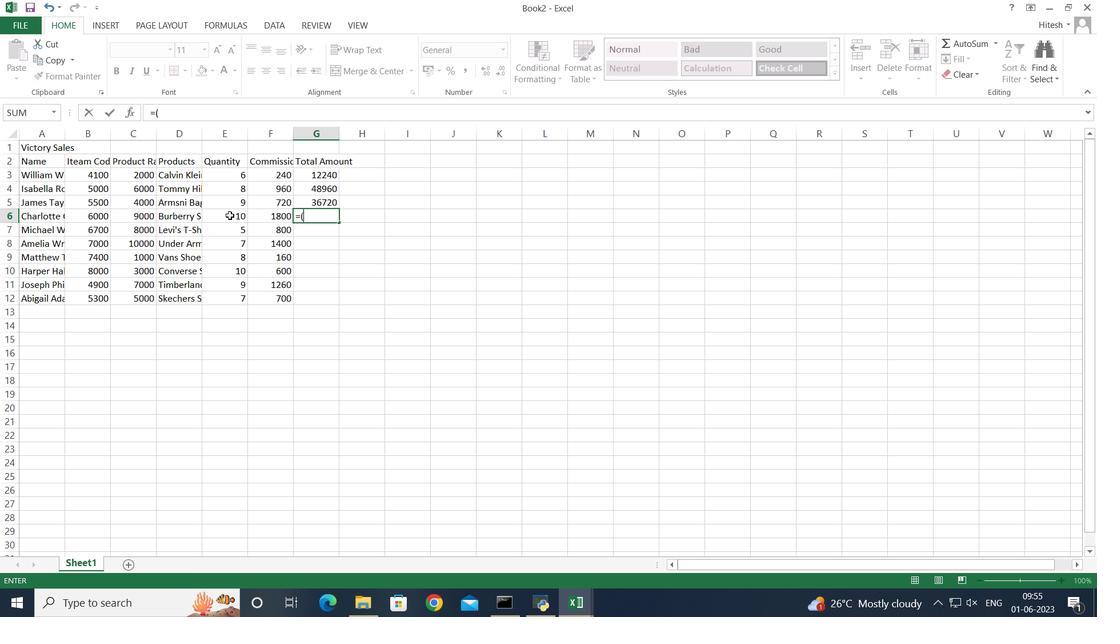 
Action: Key pressed *
Screenshot: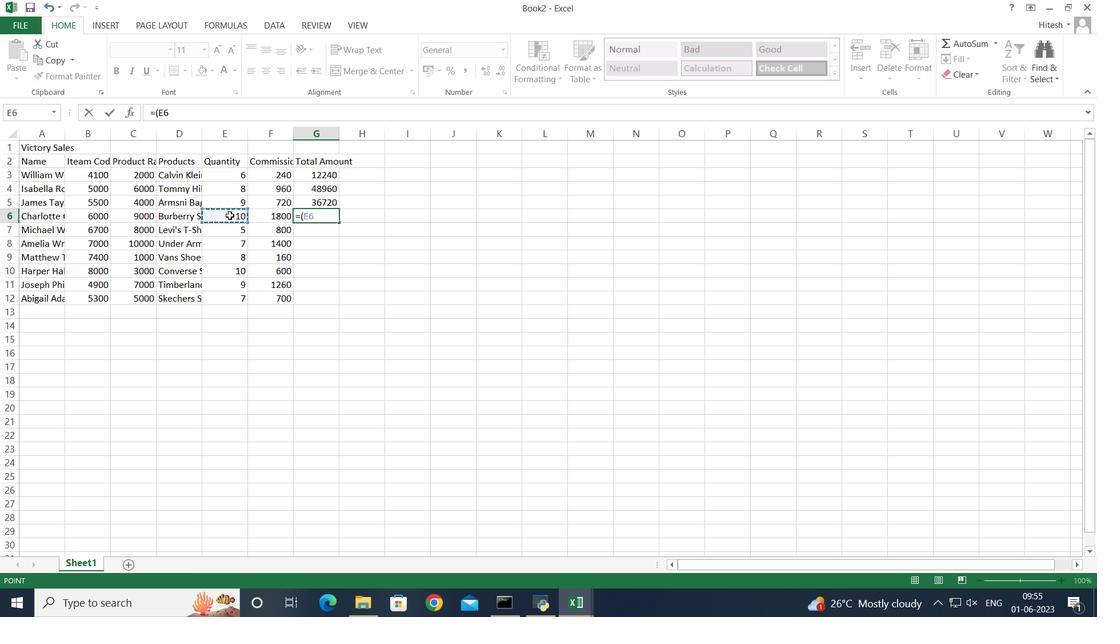 
Action: Mouse moved to (136, 216)
Screenshot: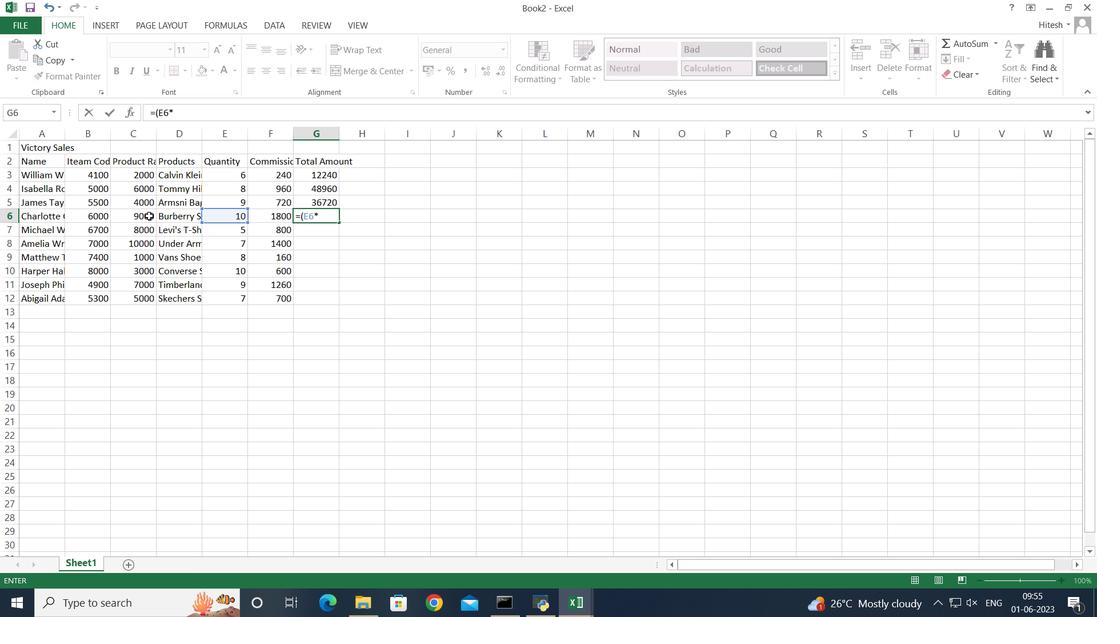 
Action: Mouse pressed left at (136, 216)
Screenshot: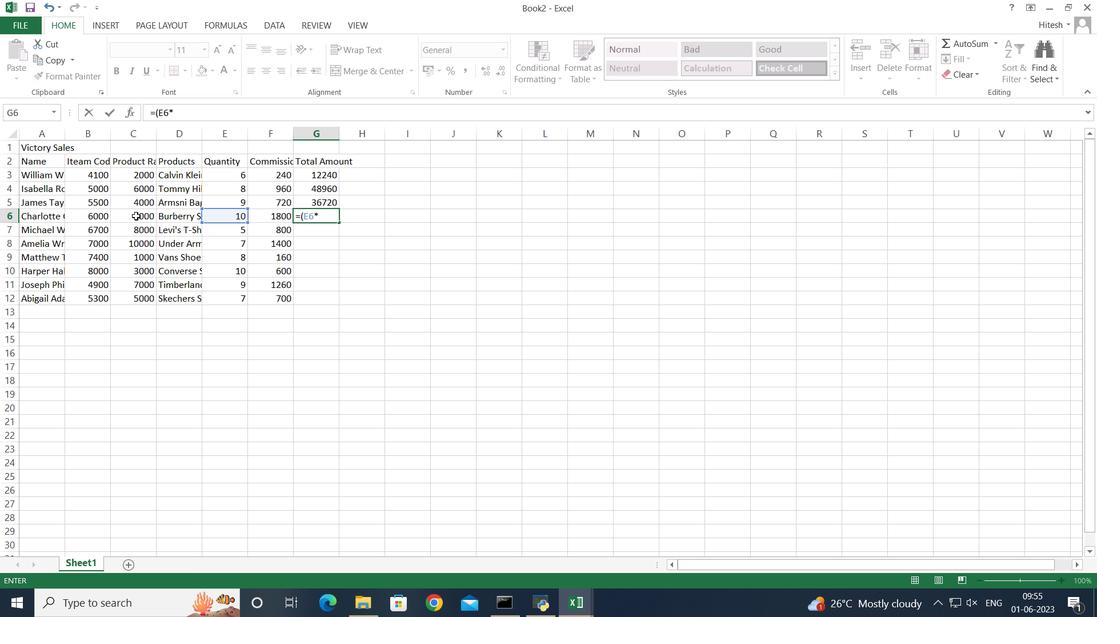 
Action: Key pressed <Key.shift_r><Key.shift_r><Key.shift_r>)+
Screenshot: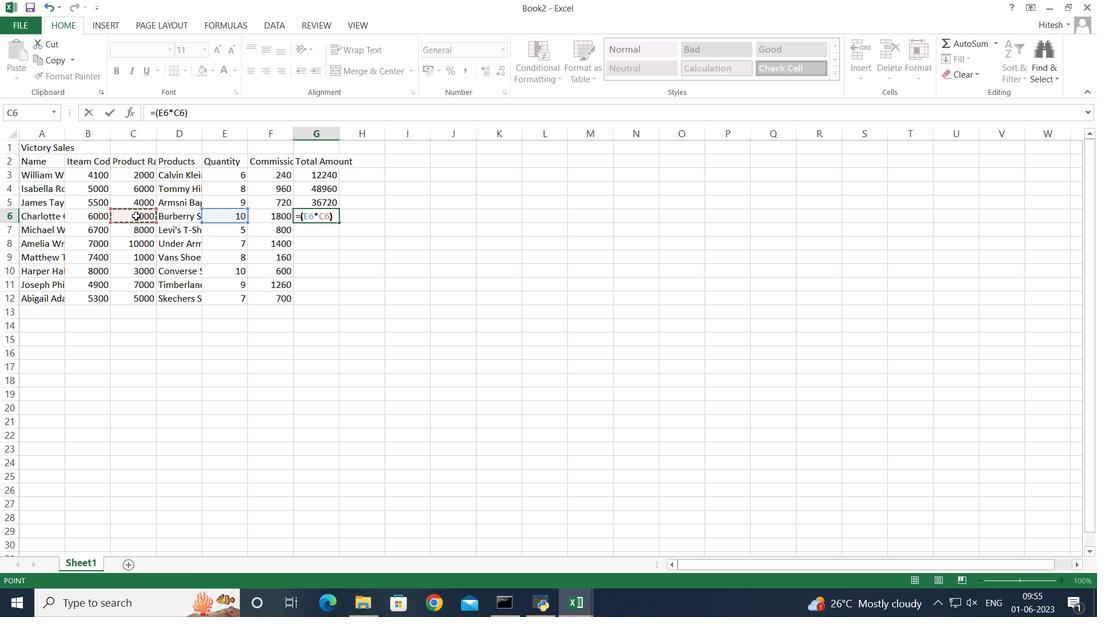 
Action: Mouse moved to (261, 217)
Screenshot: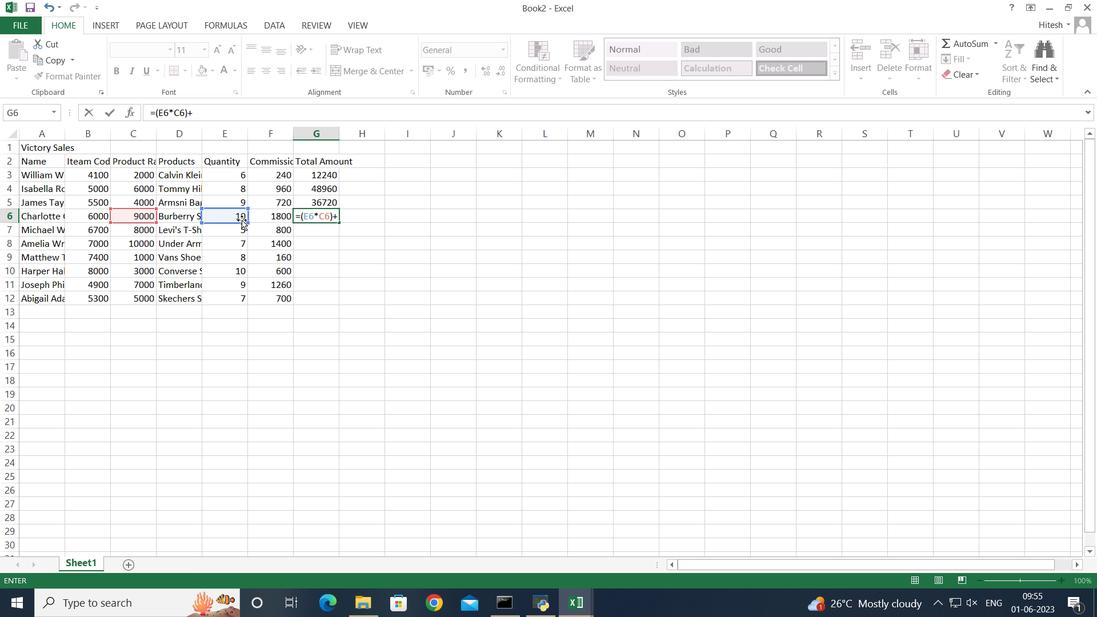 
Action: Mouse pressed left at (261, 217)
Screenshot: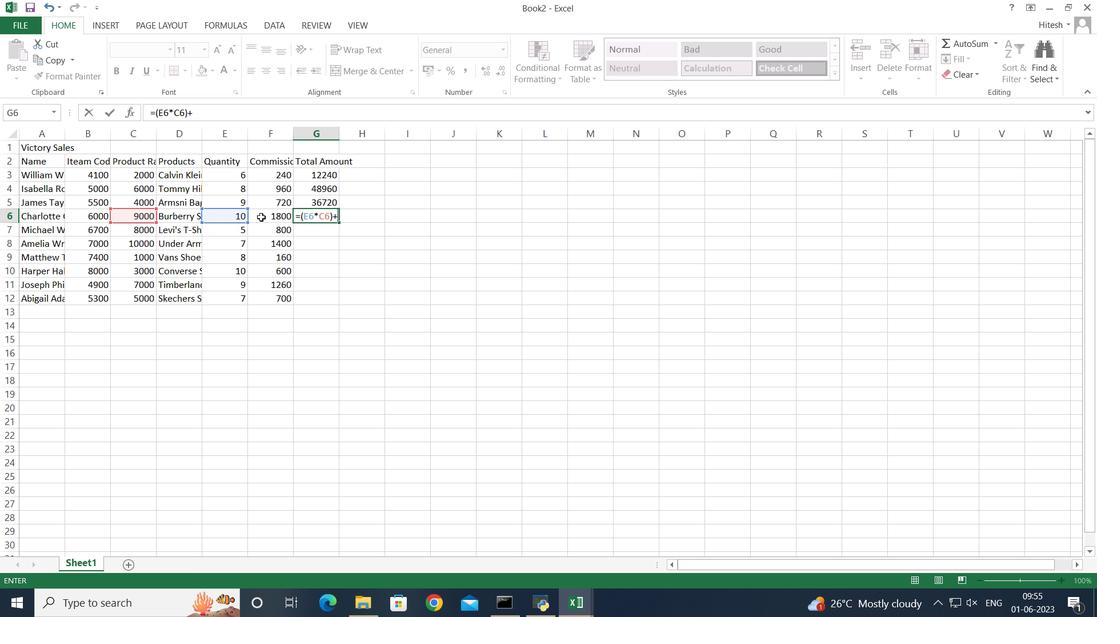 
Action: Key pressed <Key.enter>=<Key.shift_r>(
Screenshot: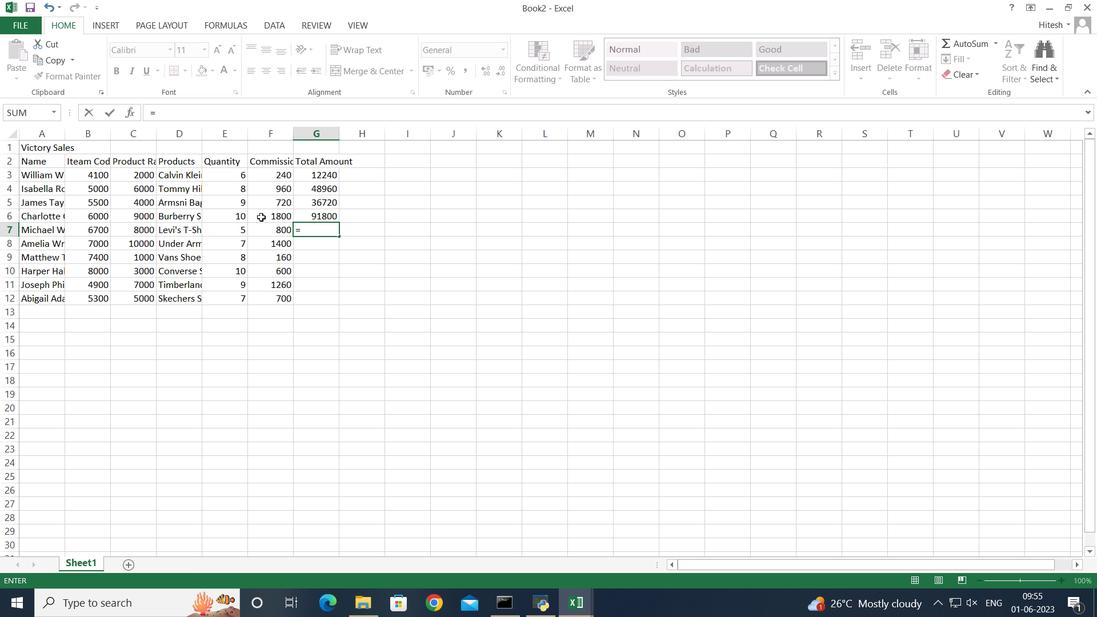 
Action: Mouse moved to (223, 231)
Screenshot: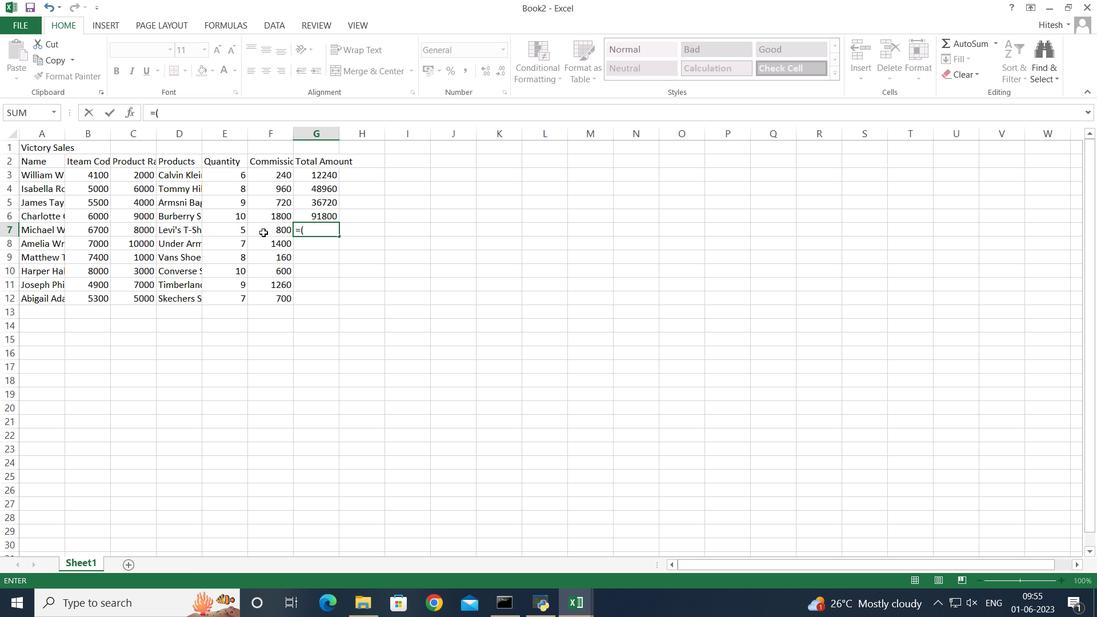 
Action: Mouse pressed left at (223, 231)
Screenshot: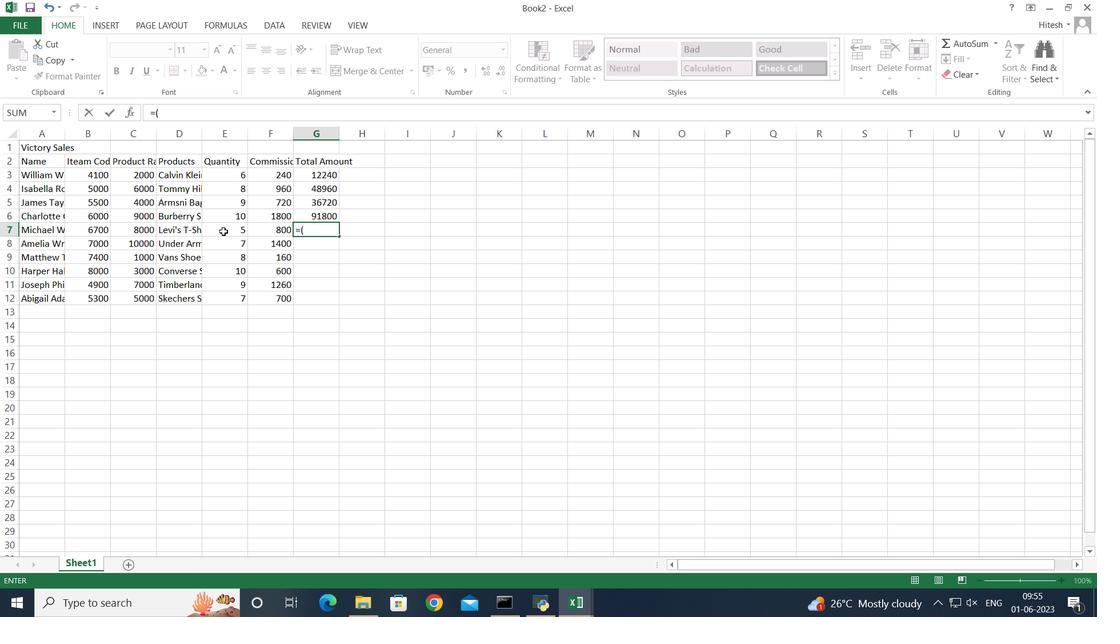 
Action: Key pressed *
Screenshot: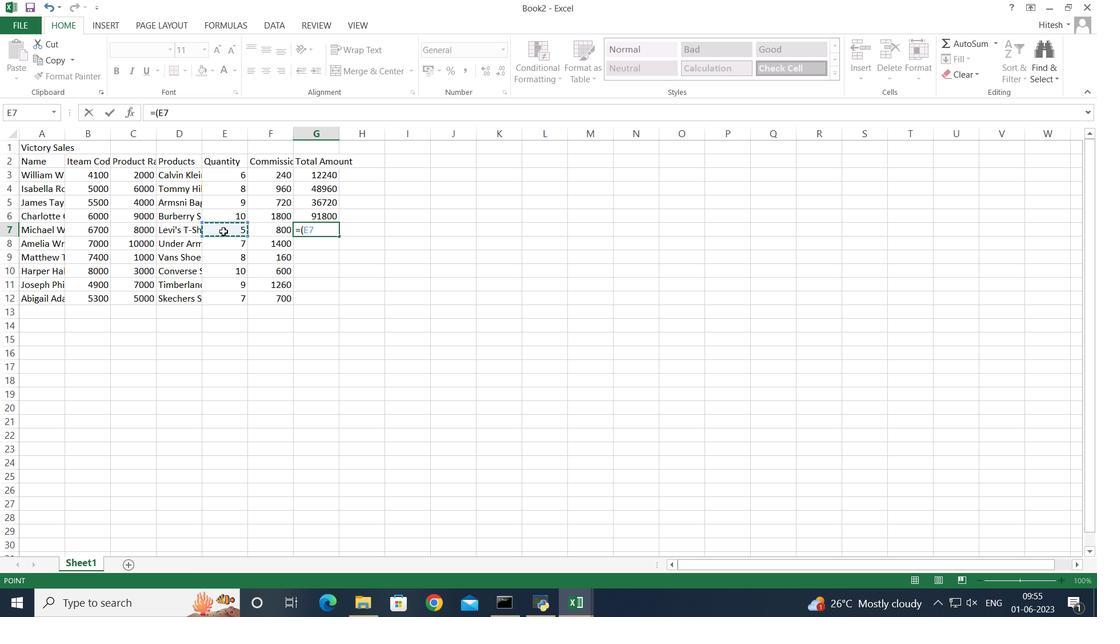 
Action: Mouse moved to (137, 230)
Screenshot: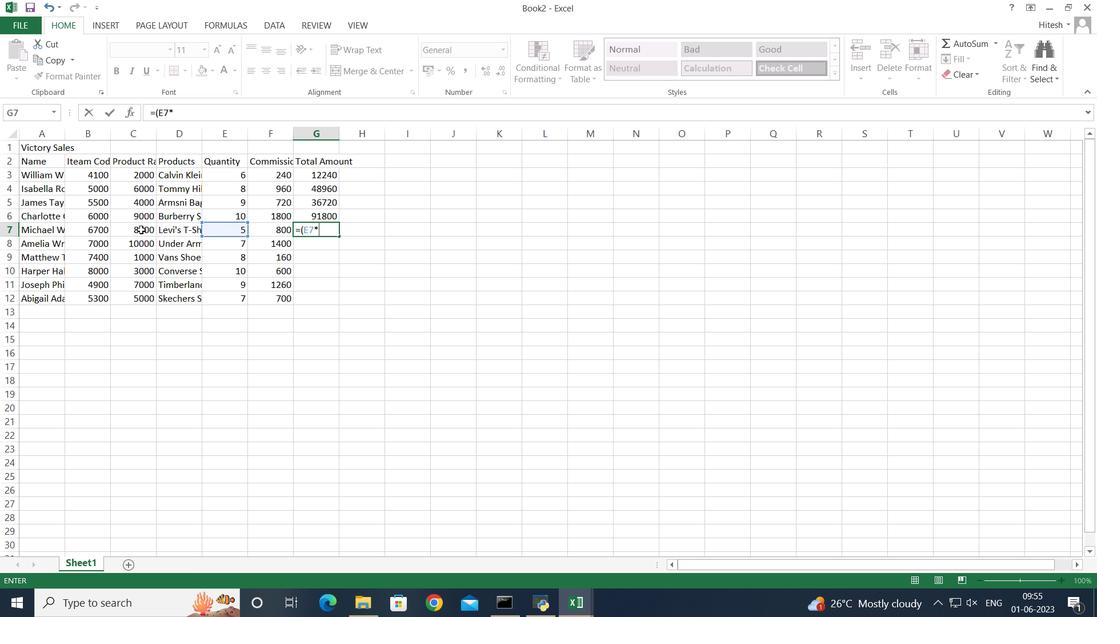 
Action: Mouse pressed left at (137, 230)
Screenshot: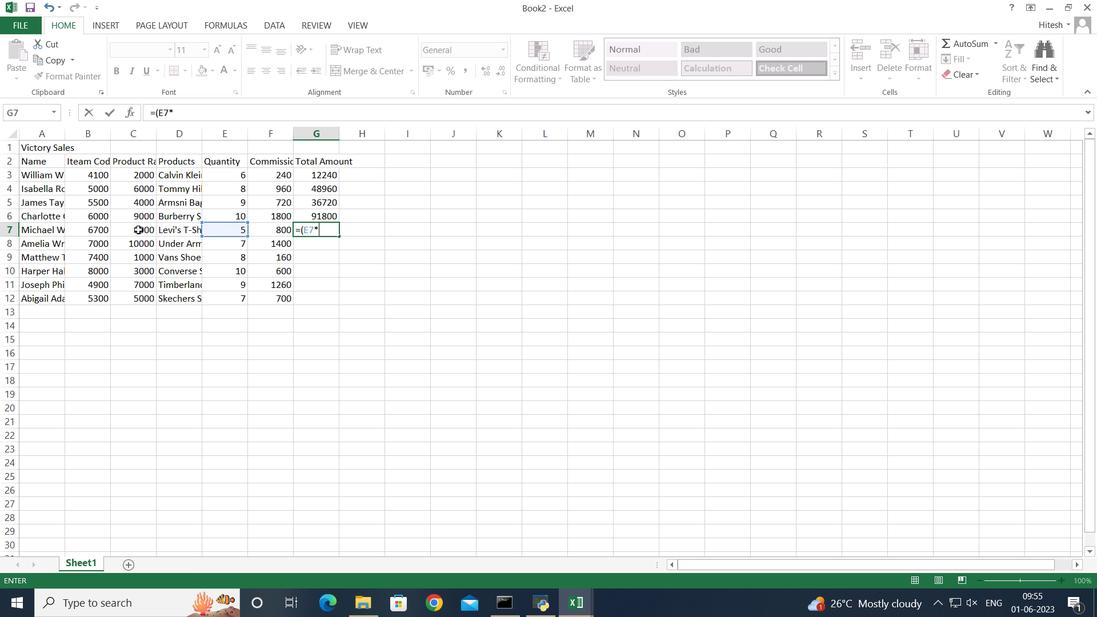
Action: Key pressed <Key.shift_r>)+
Screenshot: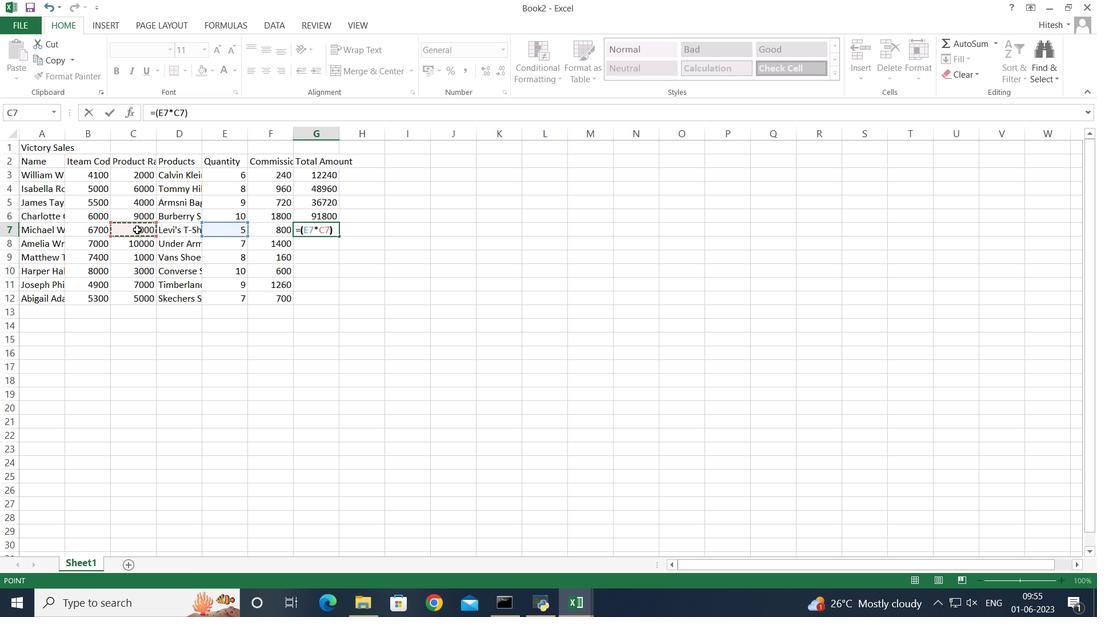 
Action: Mouse moved to (263, 230)
Screenshot: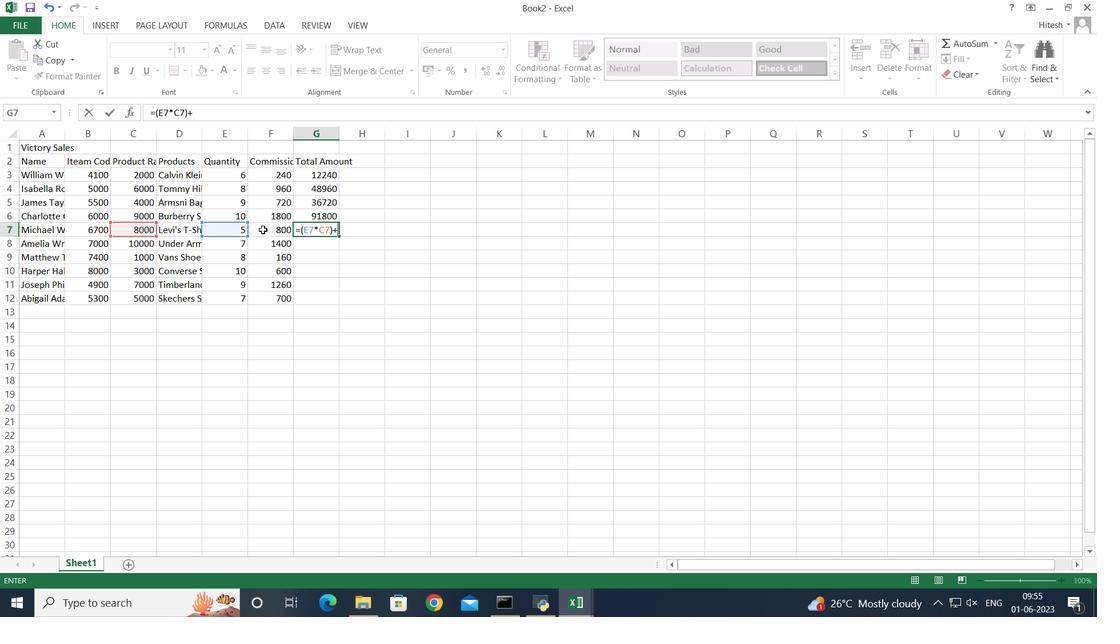 
Action: Mouse pressed left at (263, 230)
Screenshot: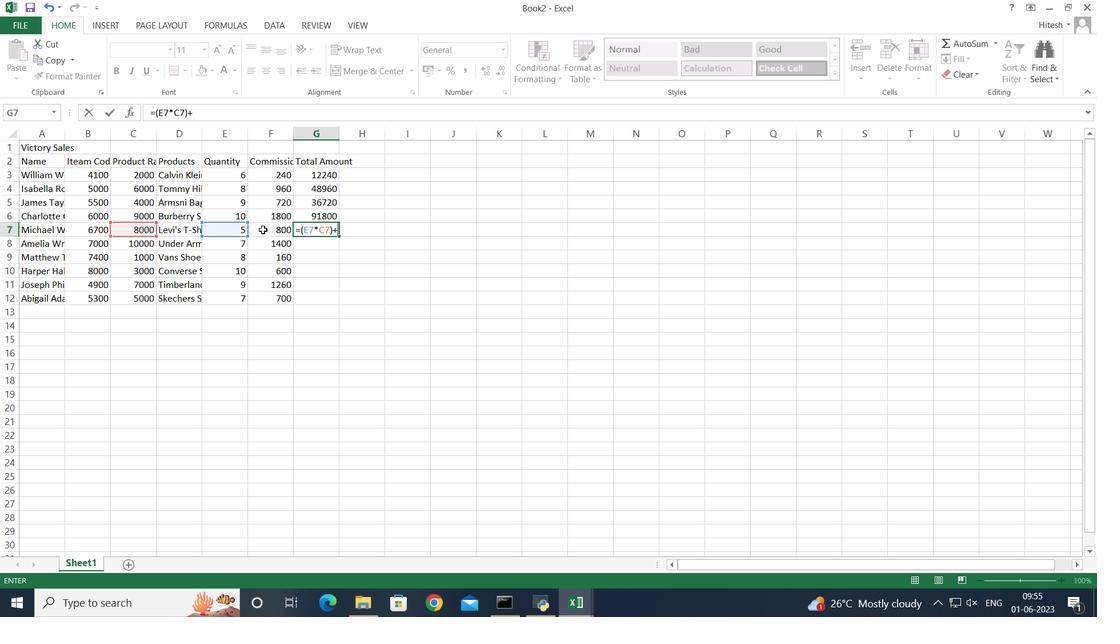 
Action: Mouse moved to (264, 230)
Screenshot: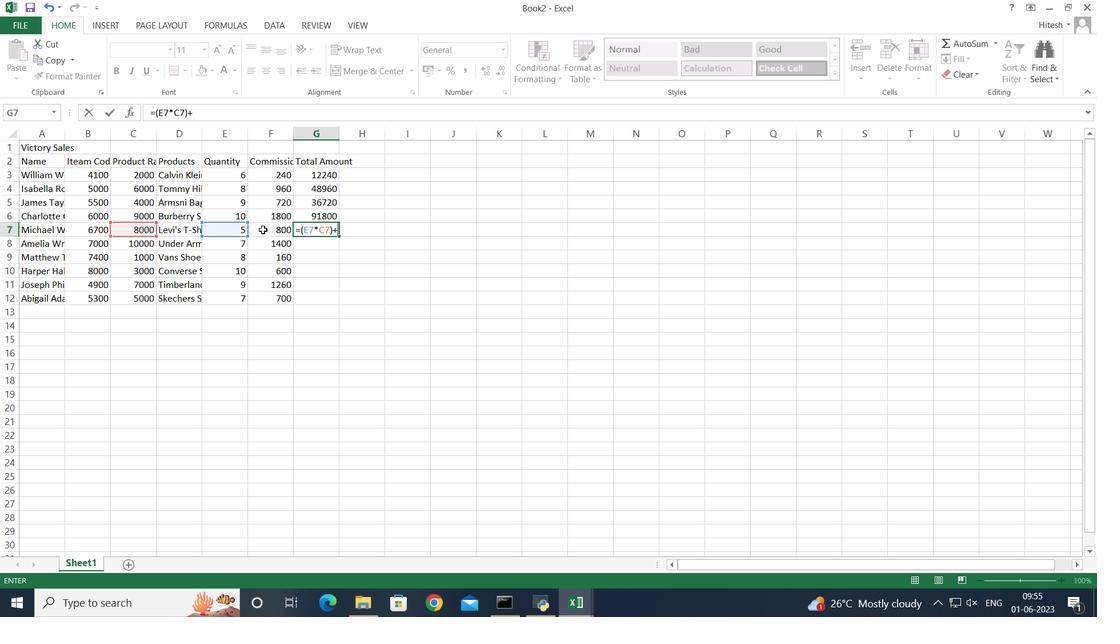 
Action: Key pressed <Key.enter>=
Screenshot: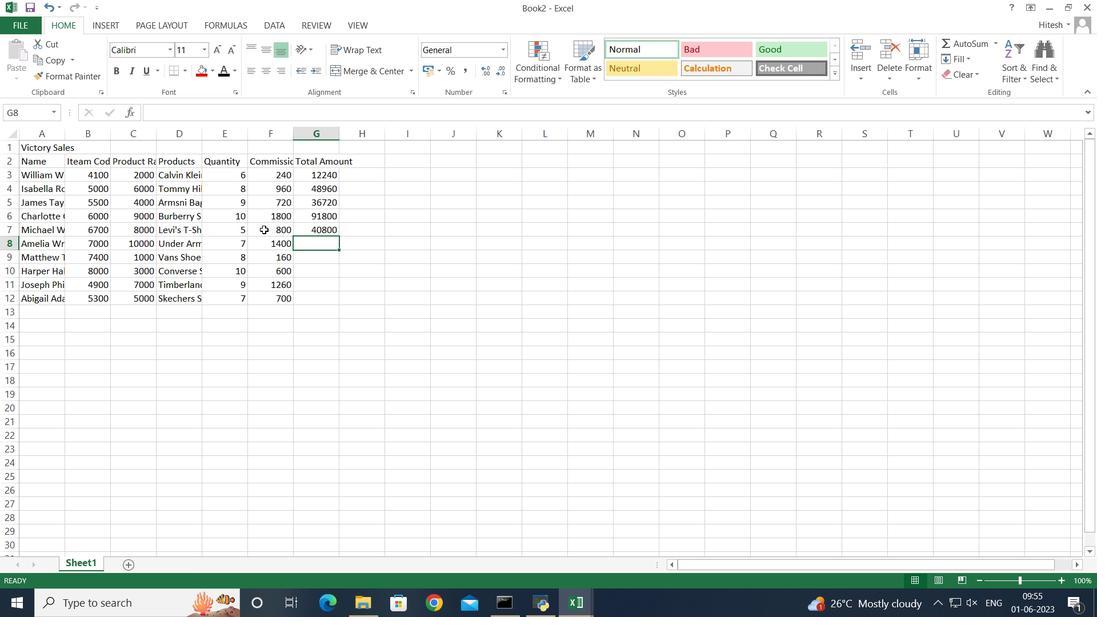 
Action: Mouse moved to (264, 230)
Screenshot: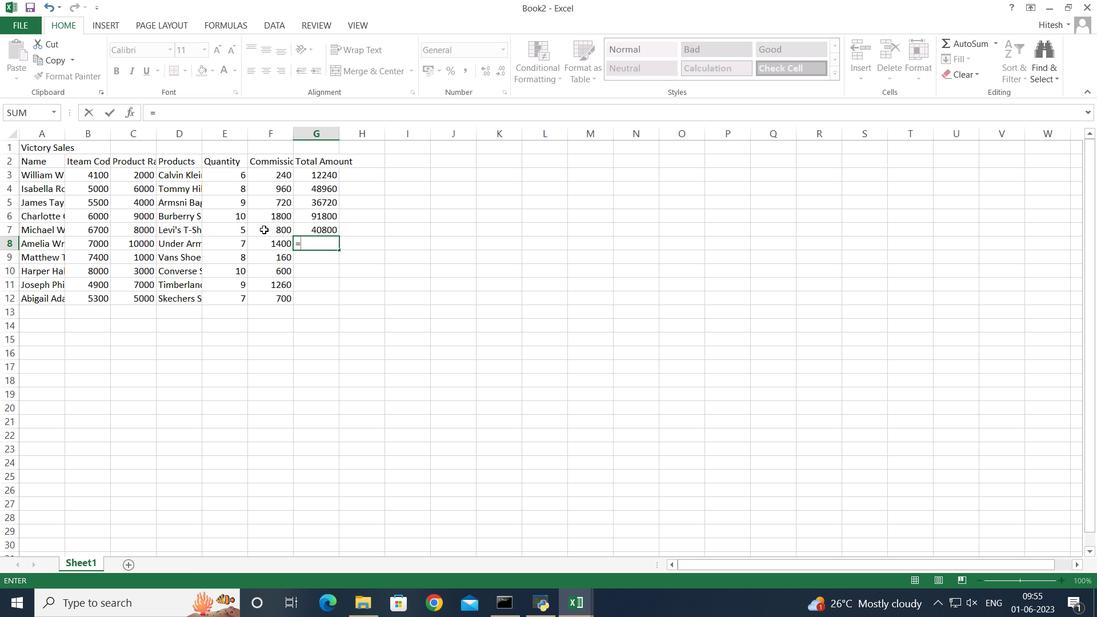
Action: Key pressed <Key.shift_r>(
Screenshot: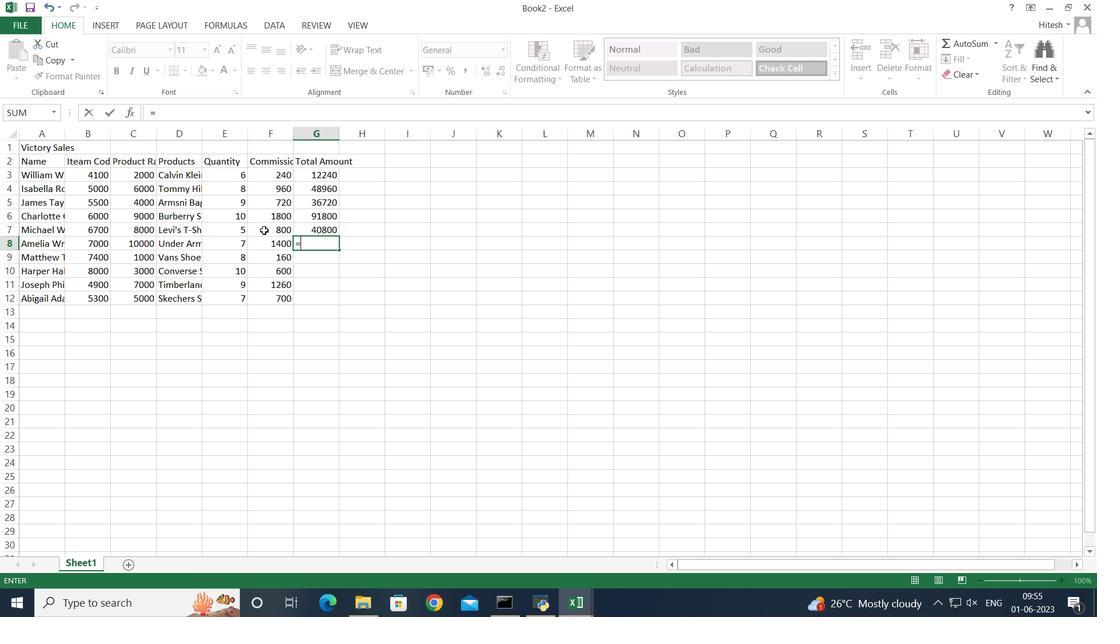 
Action: Mouse moved to (229, 243)
Screenshot: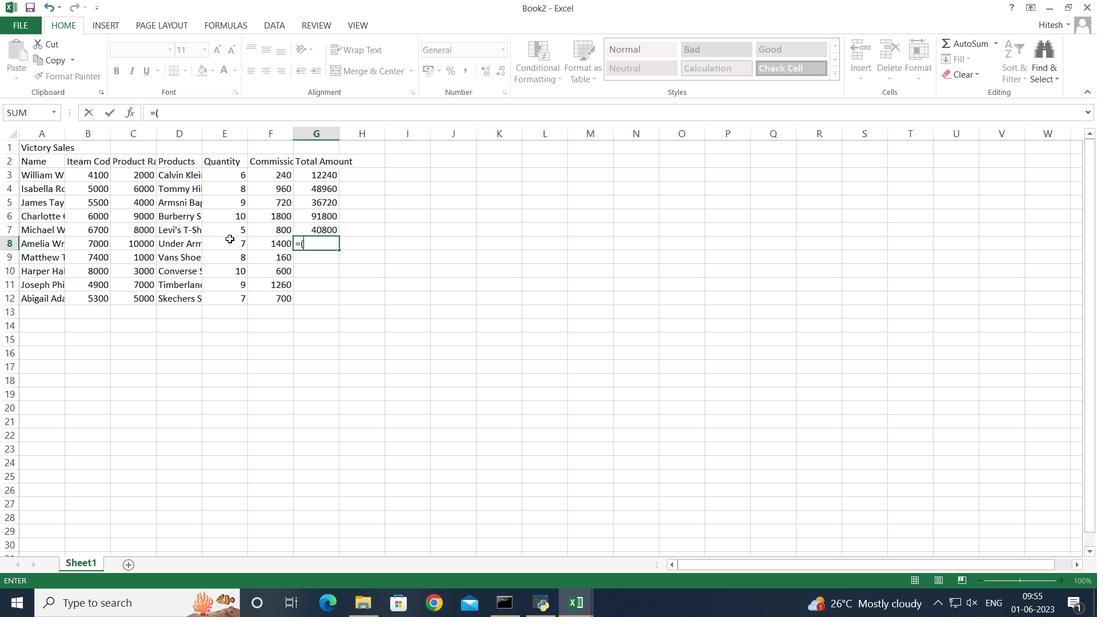 
Action: Mouse pressed left at (229, 243)
Screenshot: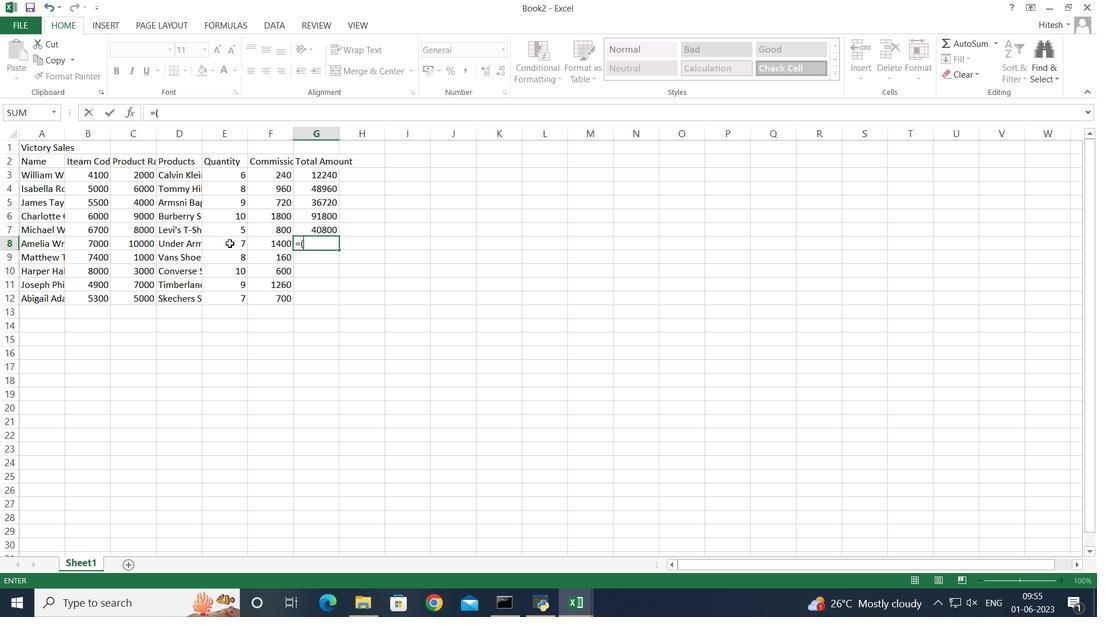 
Action: Mouse moved to (232, 245)
Screenshot: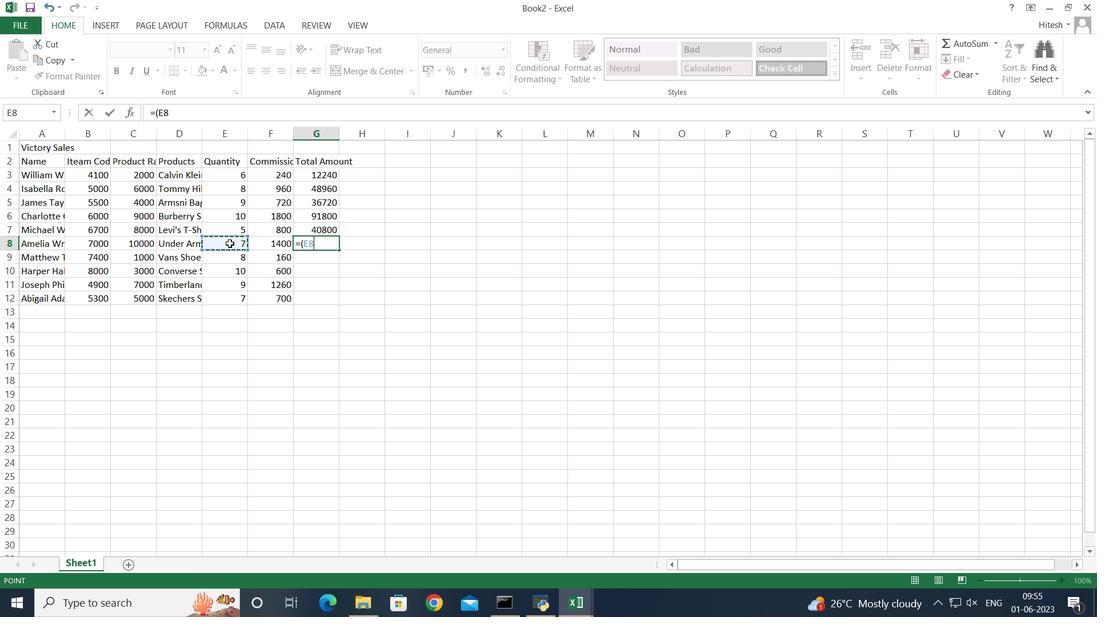 
Action: Key pressed *
Screenshot: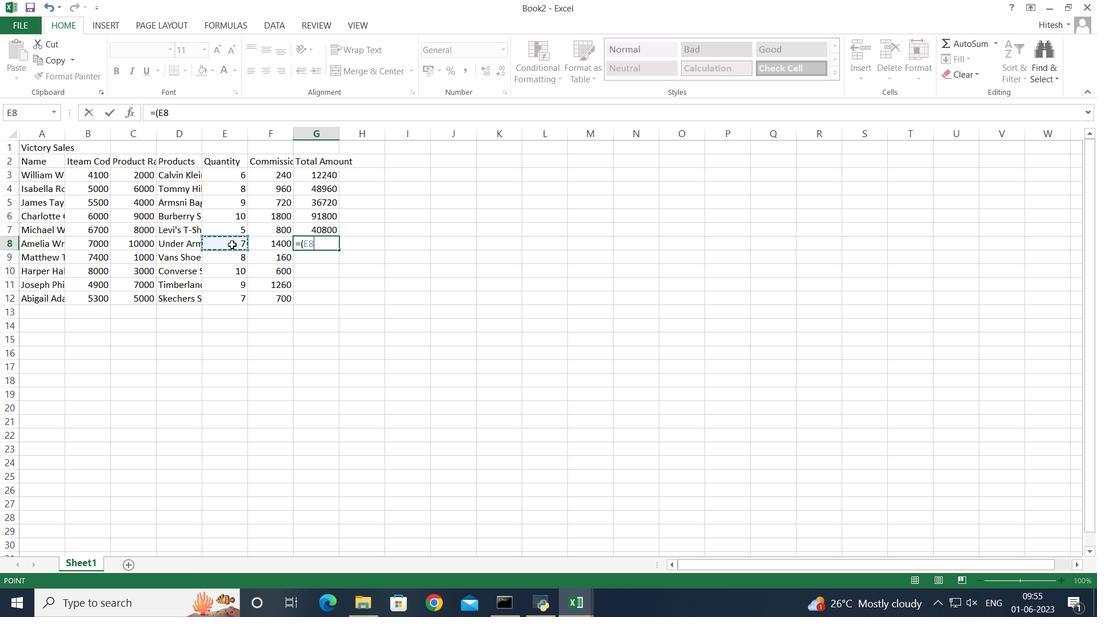
Action: Mouse moved to (142, 246)
Screenshot: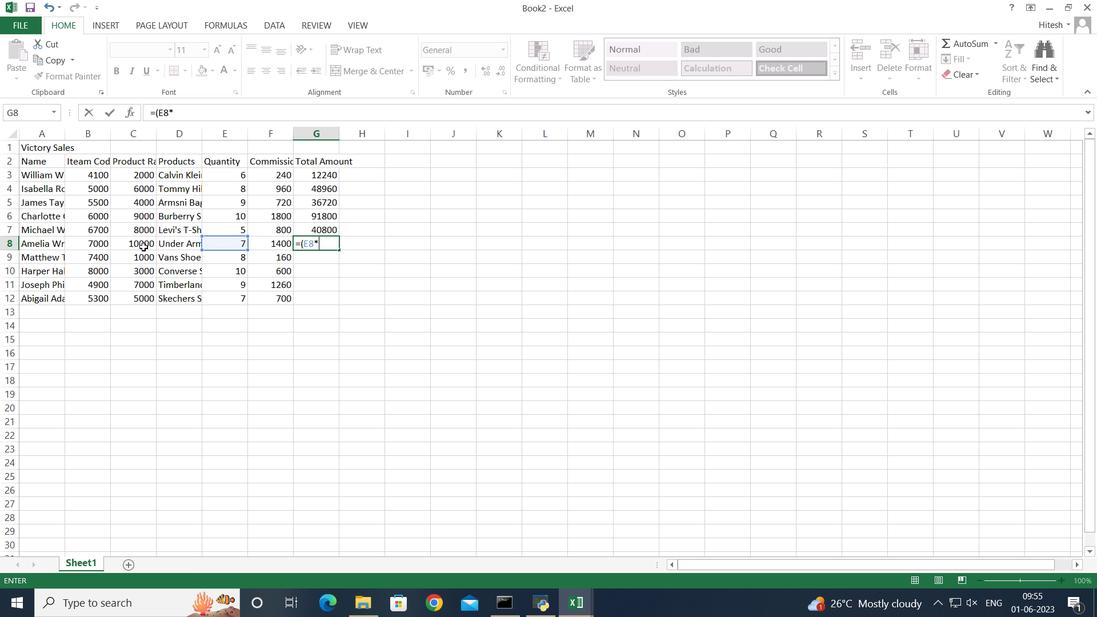 
Action: Mouse pressed left at (142, 246)
Screenshot: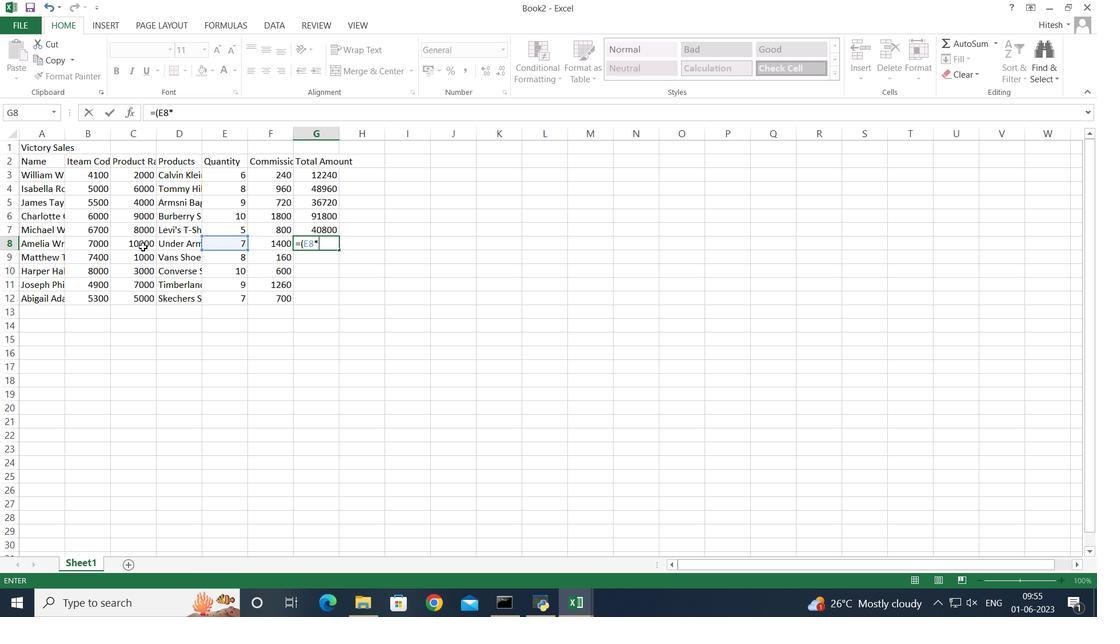 
Action: Key pressed <Key.shift_r>)+
Screenshot: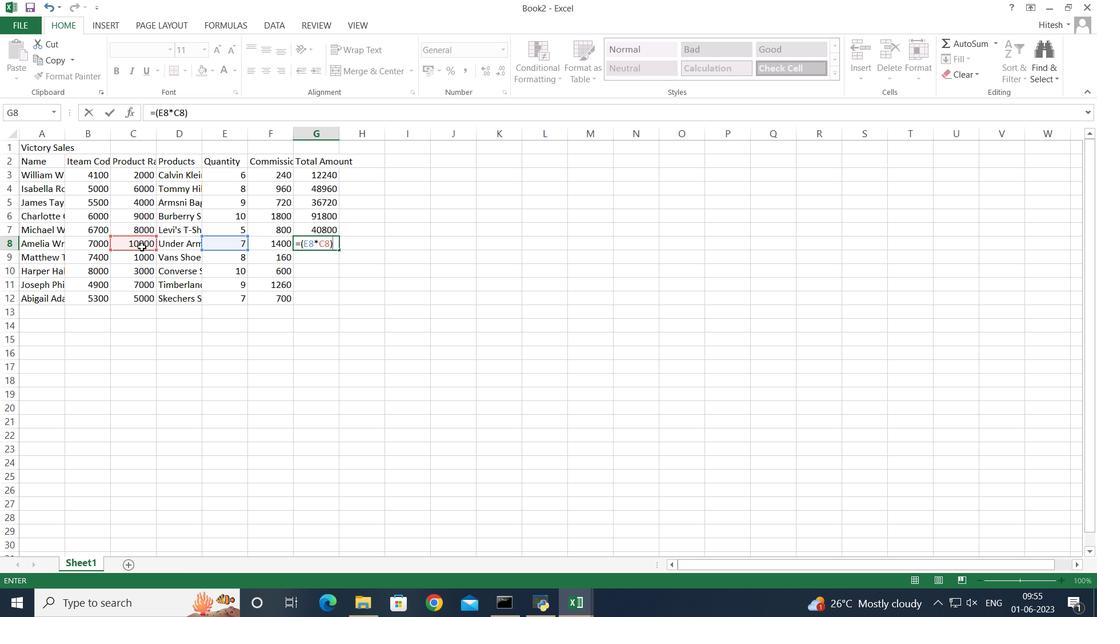 
Action: Mouse moved to (272, 242)
Screenshot: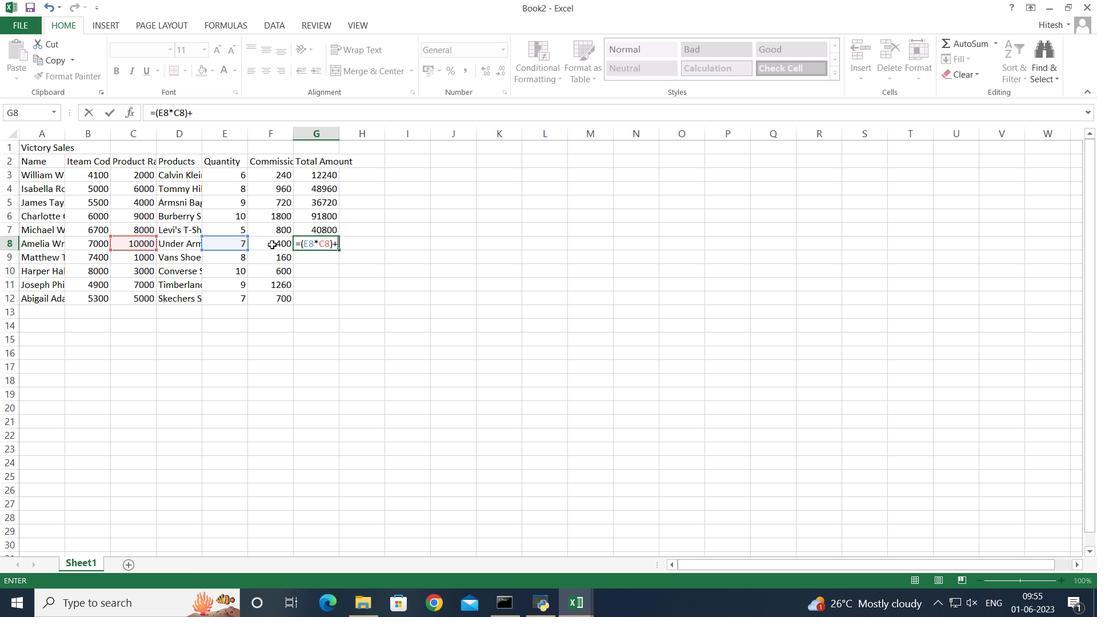 
Action: Mouse pressed left at (272, 242)
Screenshot: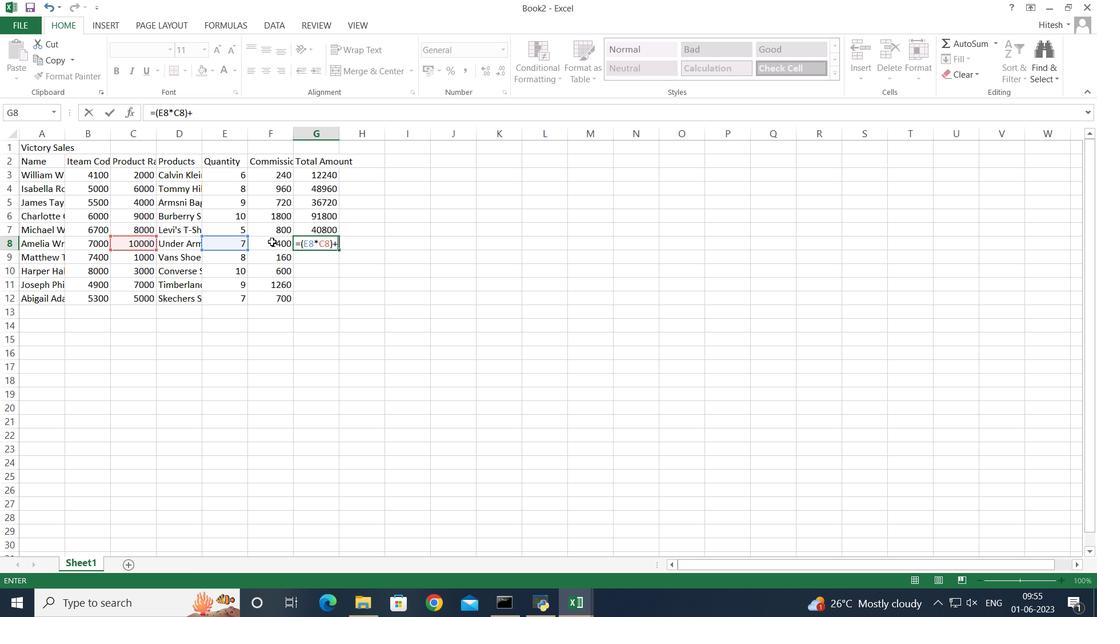 
Action: Key pressed <Key.enter>=<Key.shift_r>
Screenshot: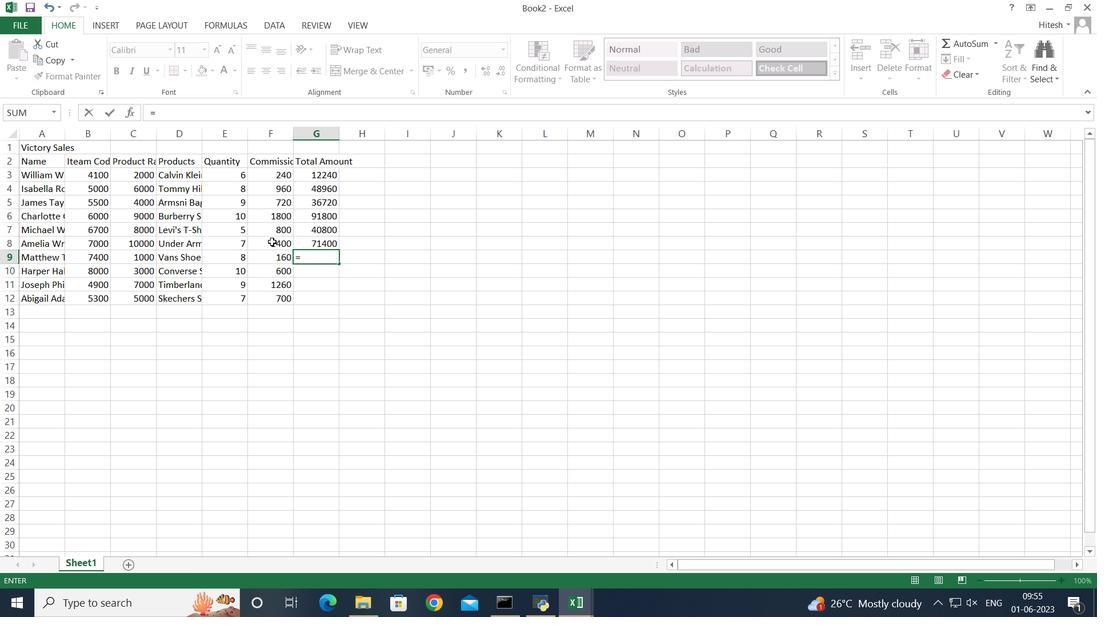 
Action: Mouse moved to (271, 242)
Screenshot: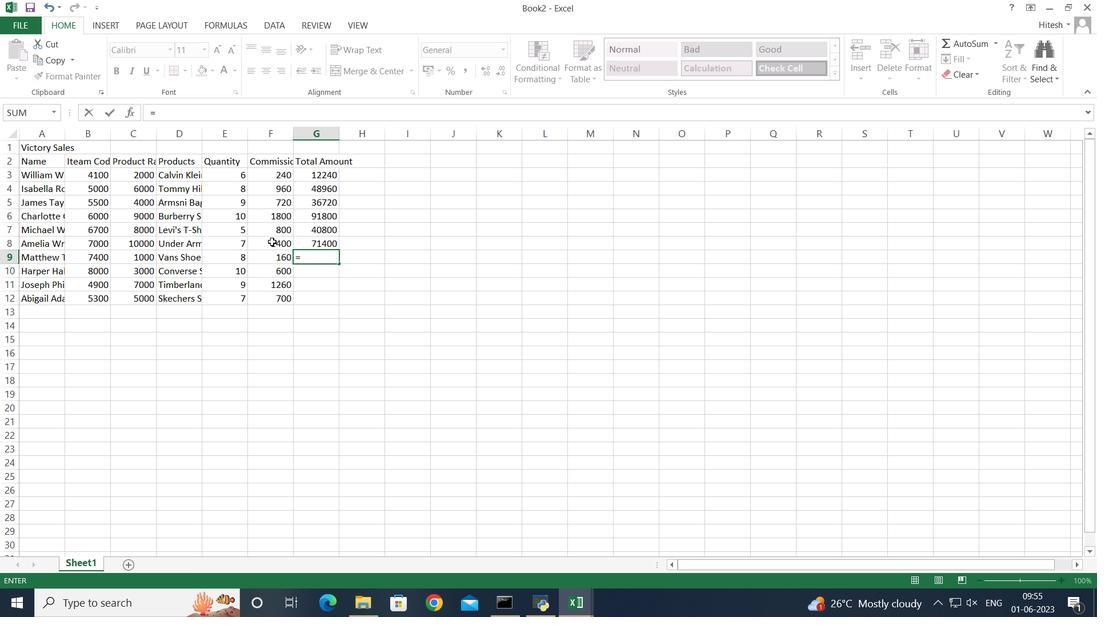 
Action: Key pressed (
Screenshot: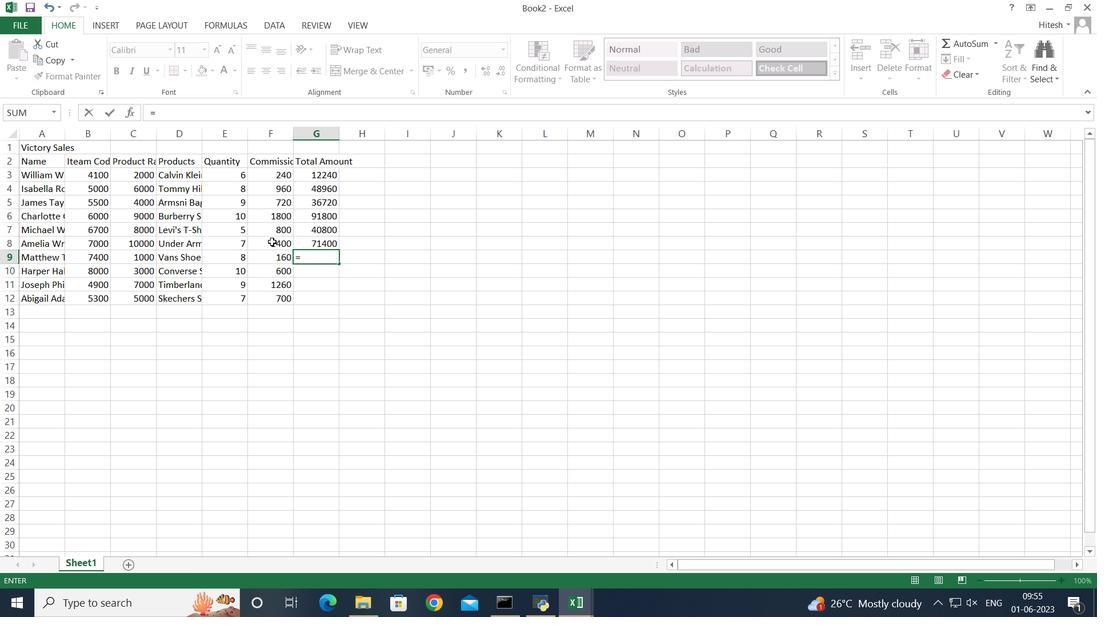 
Action: Mouse moved to (239, 257)
Screenshot: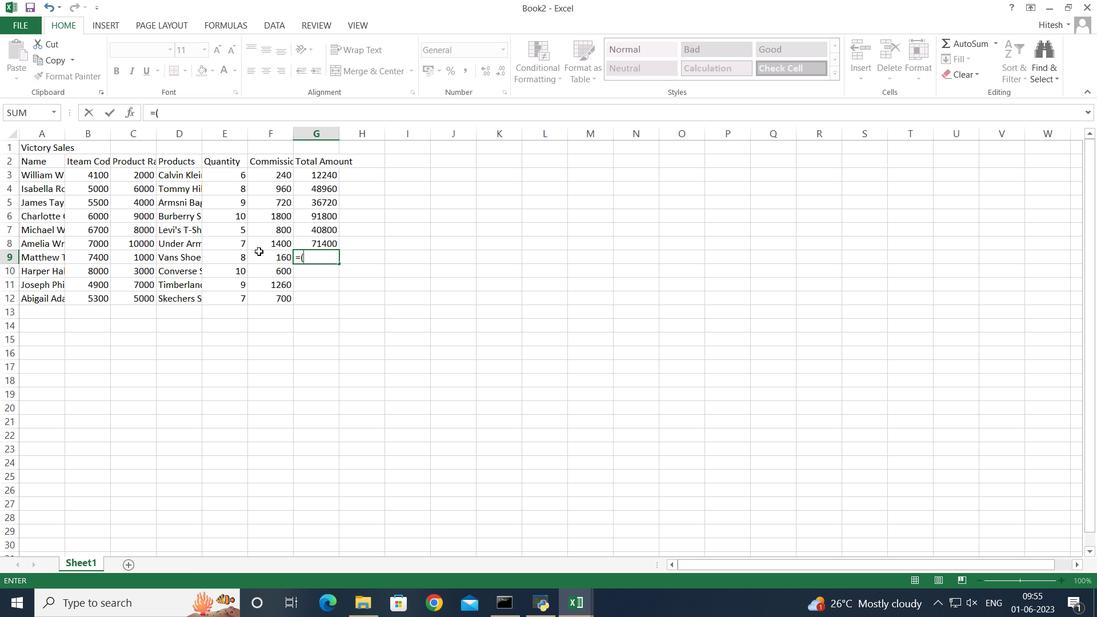 
Action: Mouse pressed left at (239, 257)
Screenshot: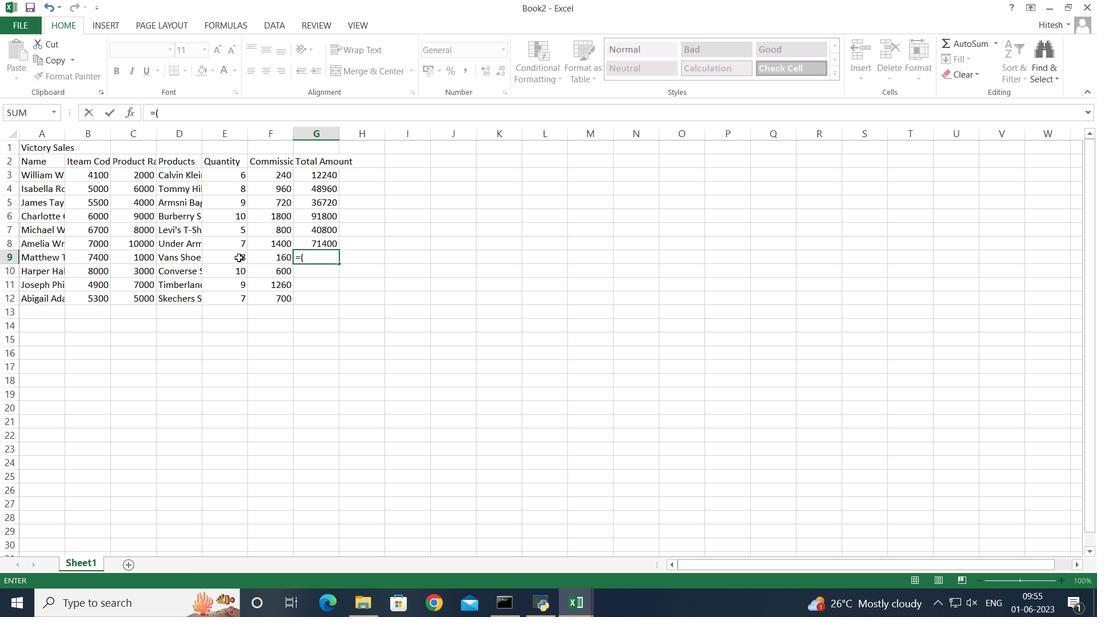 
Action: Key pressed *
Screenshot: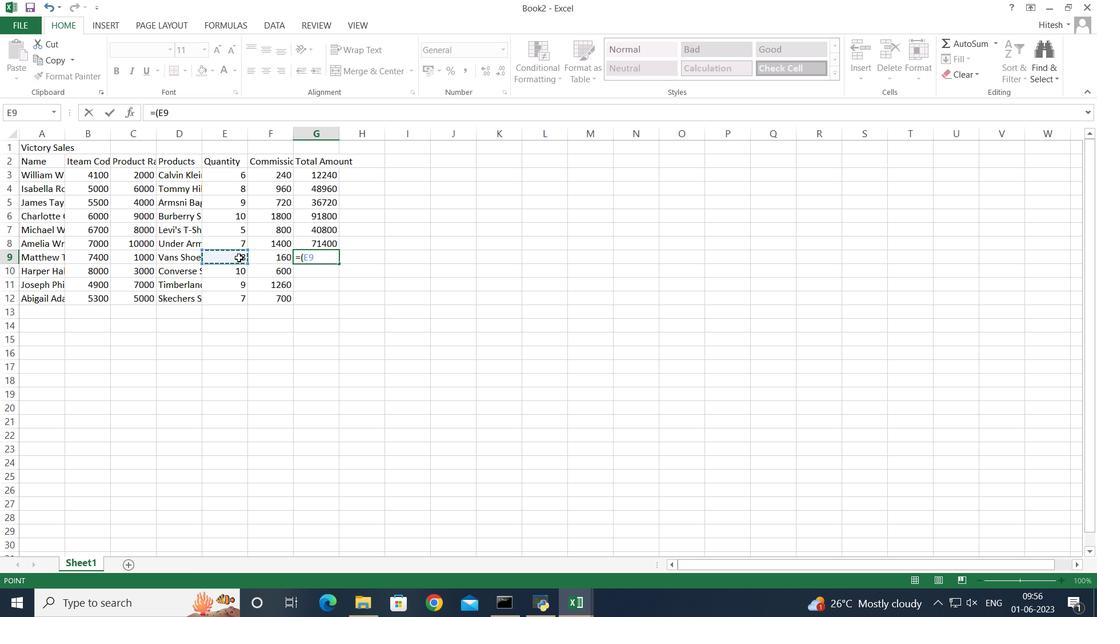 
Action: Mouse moved to (146, 255)
Screenshot: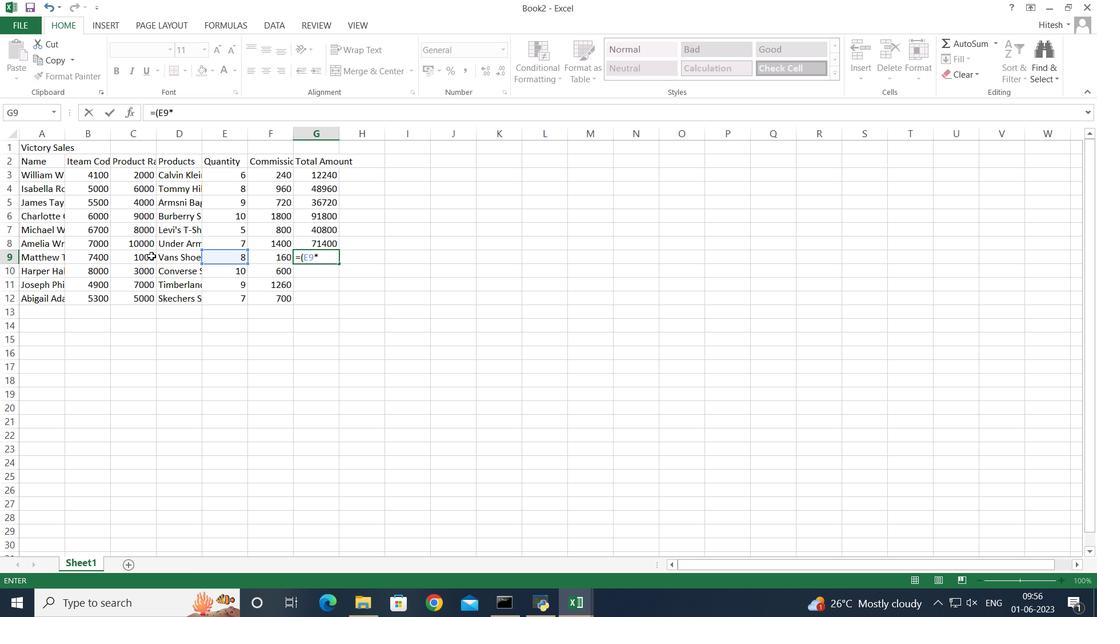 
Action: Mouse pressed left at (146, 255)
Screenshot: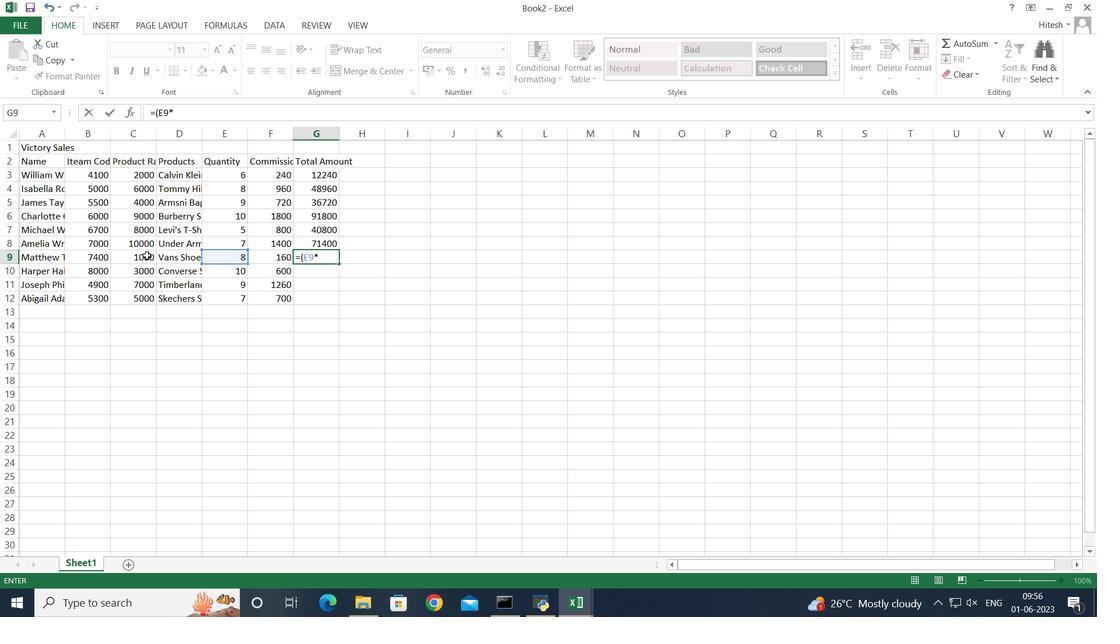 
Action: Key pressed <Key.shift_r><Key.shift_r><Key.shift_r><Key.shift_r><Key.shift_r><Key.shift_r><Key.shift_r><Key.shift_r><Key.shift_r>)+
Screenshot: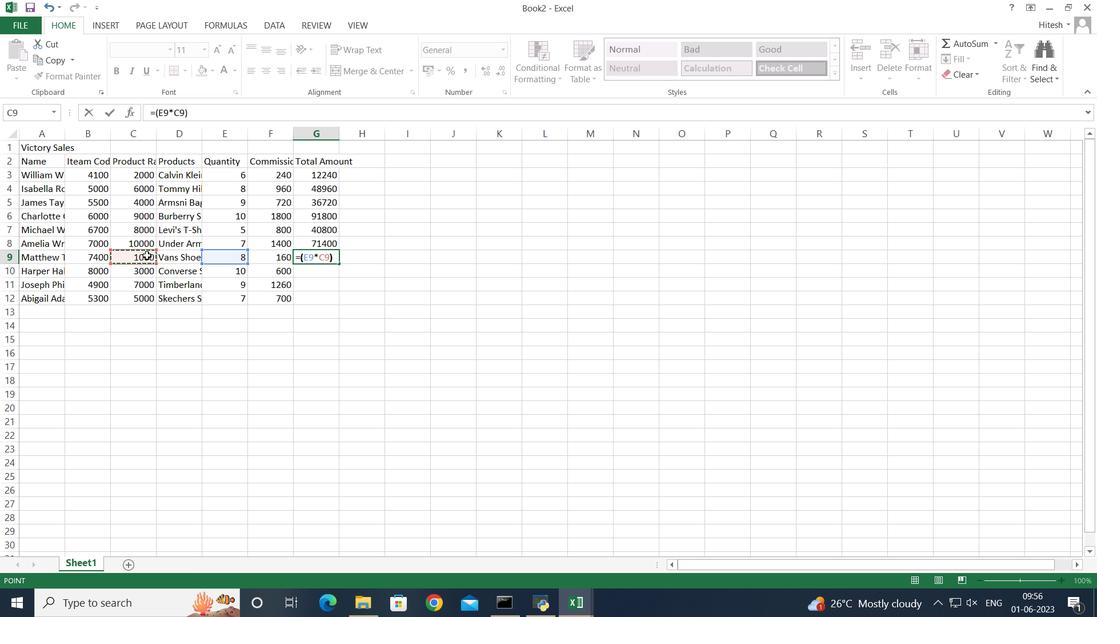 
Action: Mouse moved to (263, 256)
Screenshot: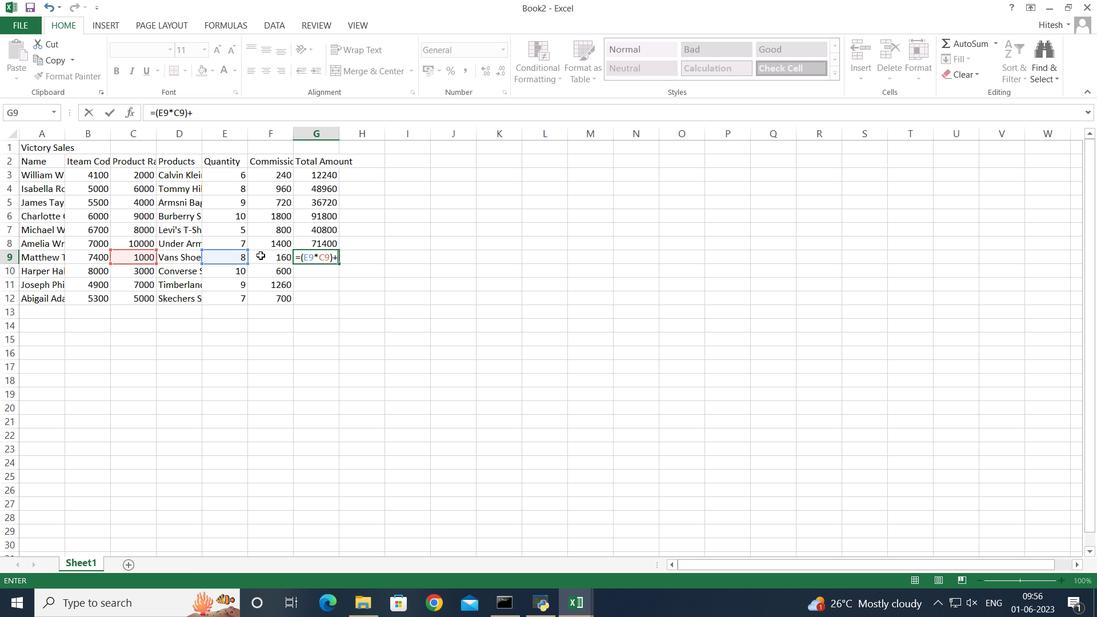 
Action: Mouse pressed left at (263, 256)
Screenshot: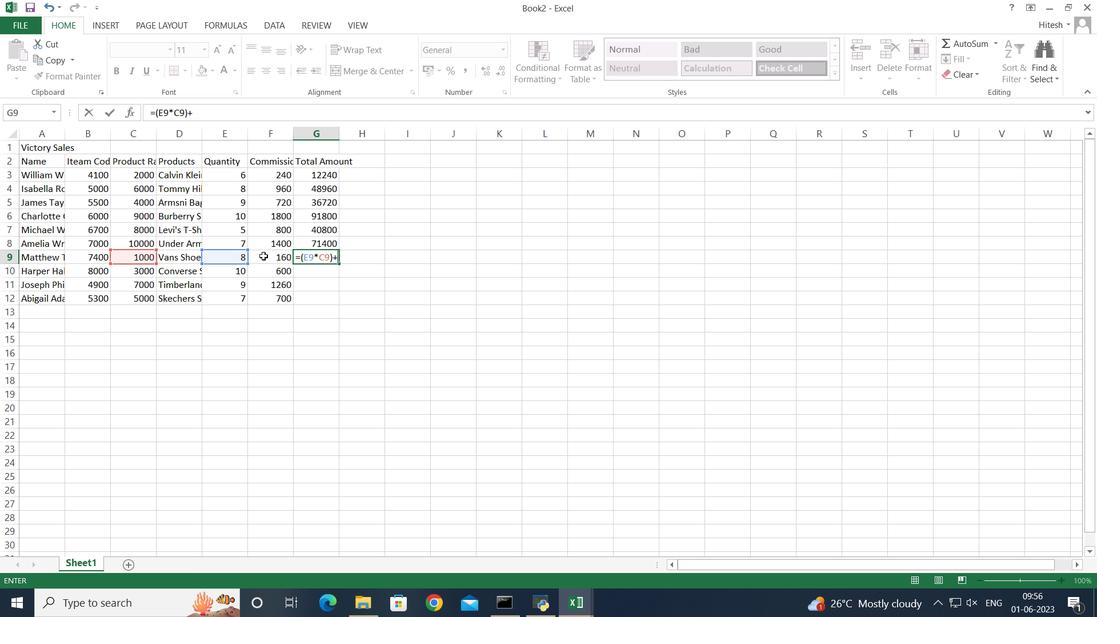 
Action: Key pressed <Key.enter>=<Key.shift_r>(
Screenshot: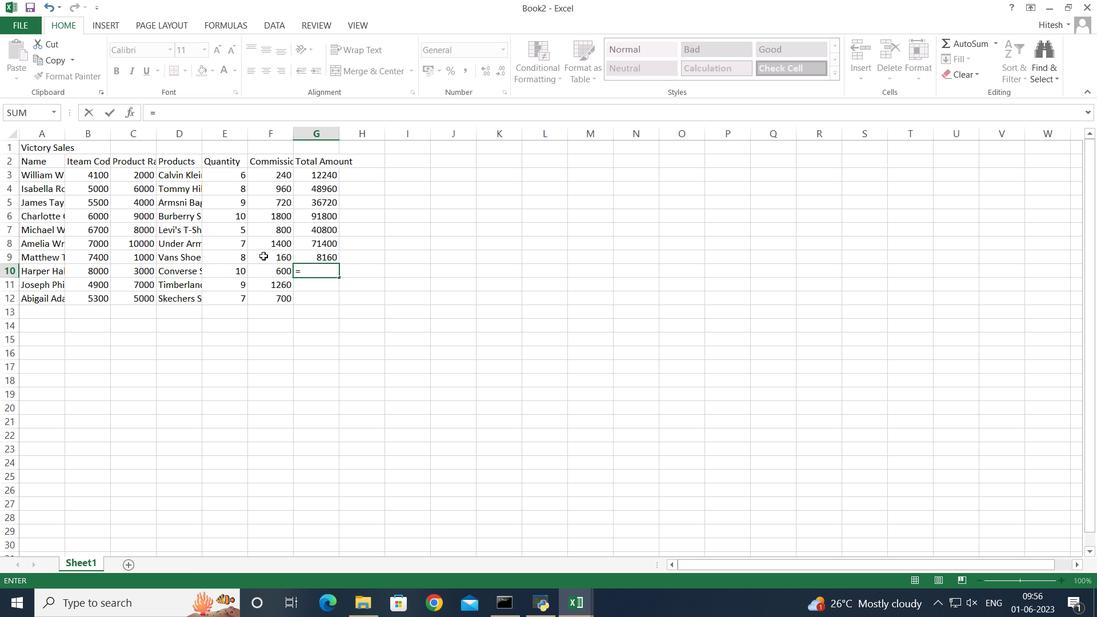 
Action: Mouse moved to (271, 270)
Screenshot: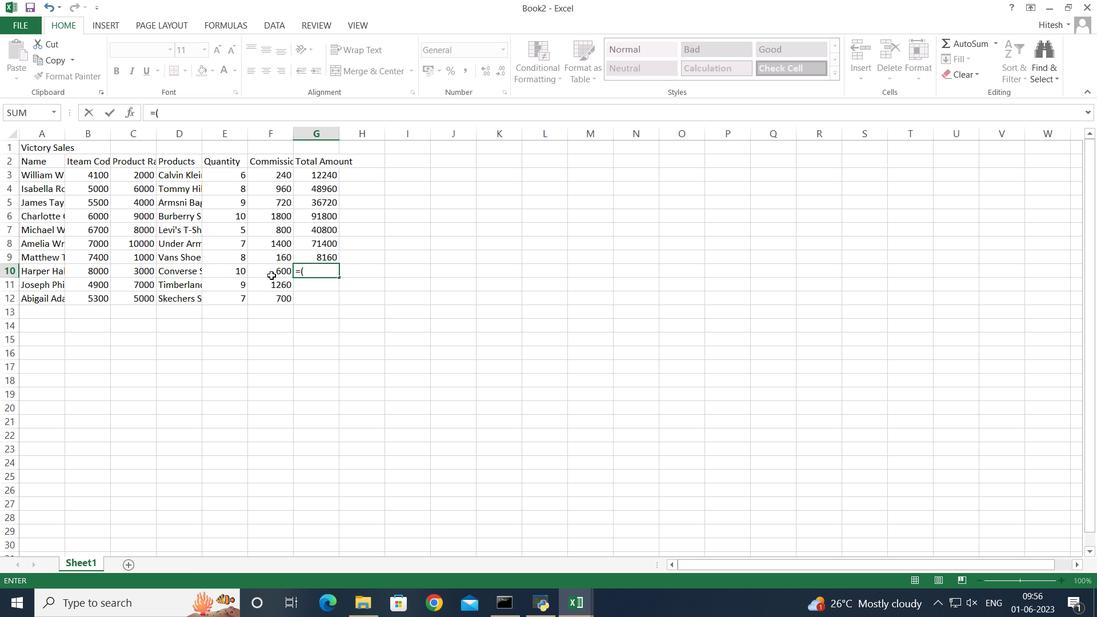 
Action: Mouse pressed left at (271, 270)
Screenshot: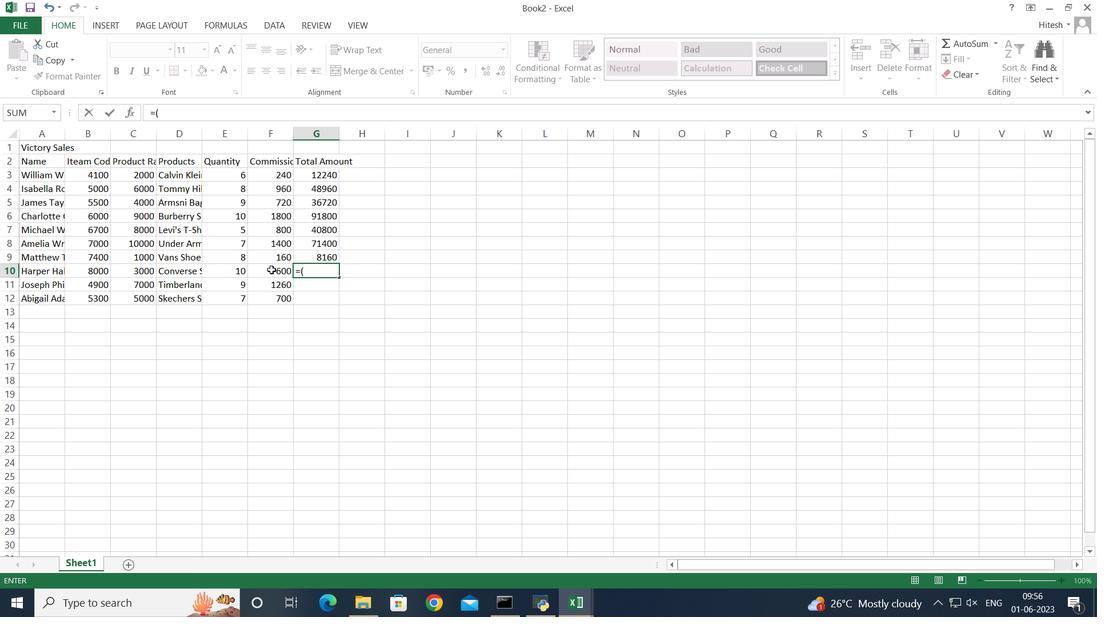 
Action: Mouse moved to (271, 270)
Screenshot: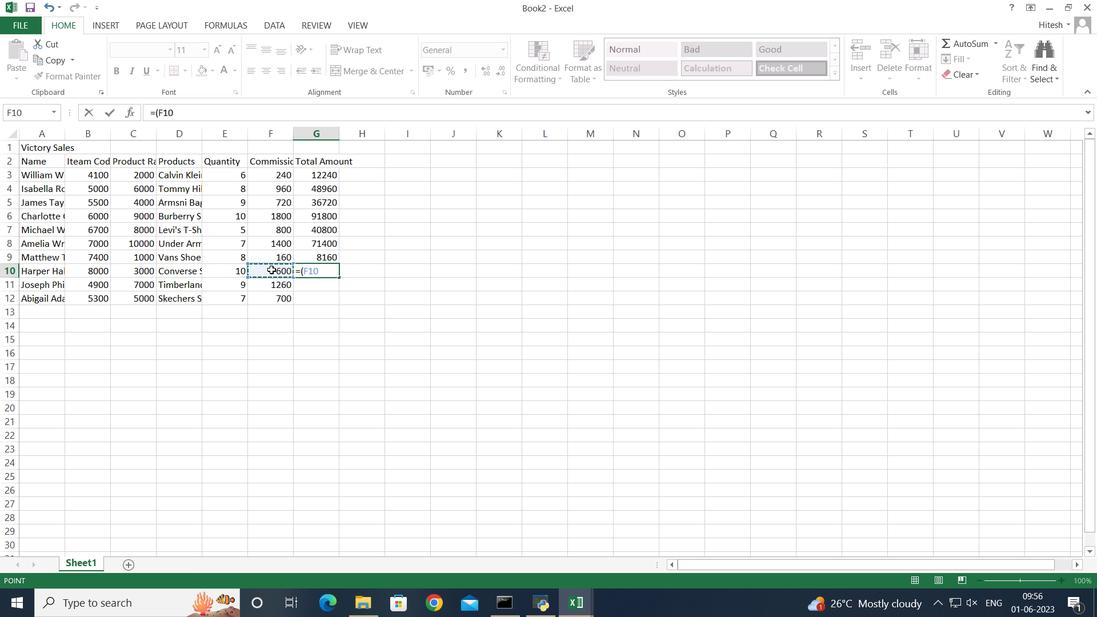 
Action: Key pressed *
Screenshot: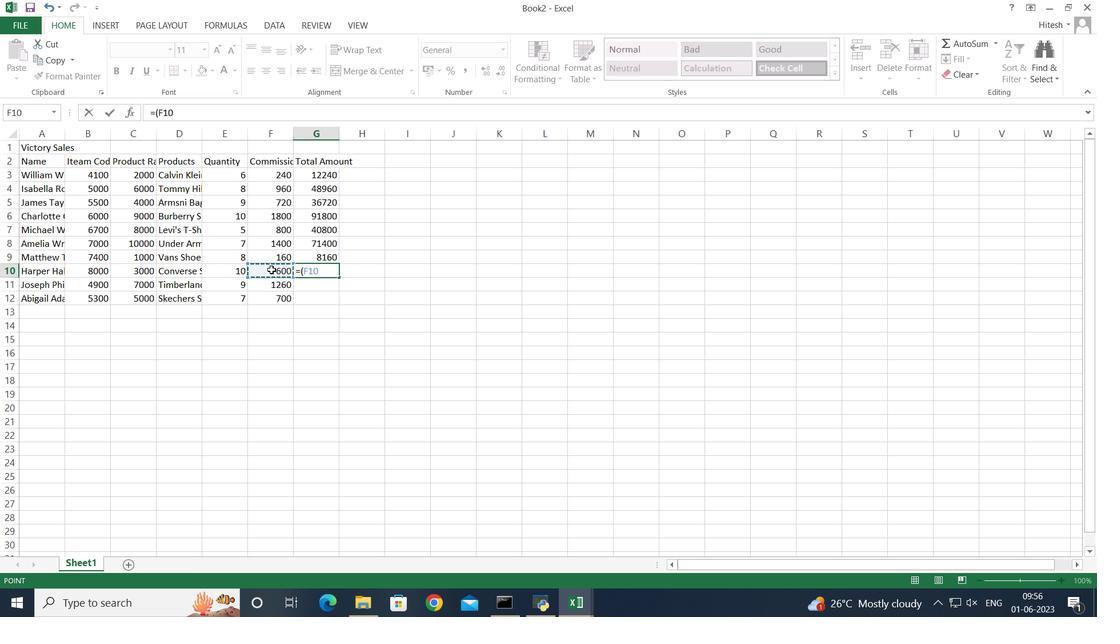
Action: Mouse moved to (225, 269)
Screenshot: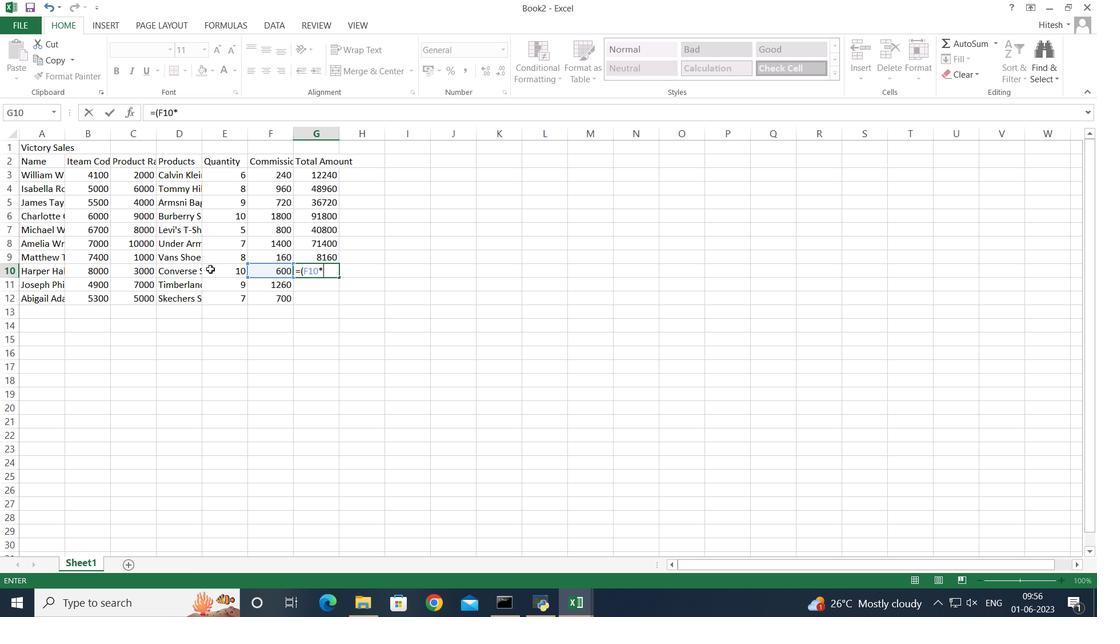 
Action: Mouse pressed left at (225, 269)
Screenshot: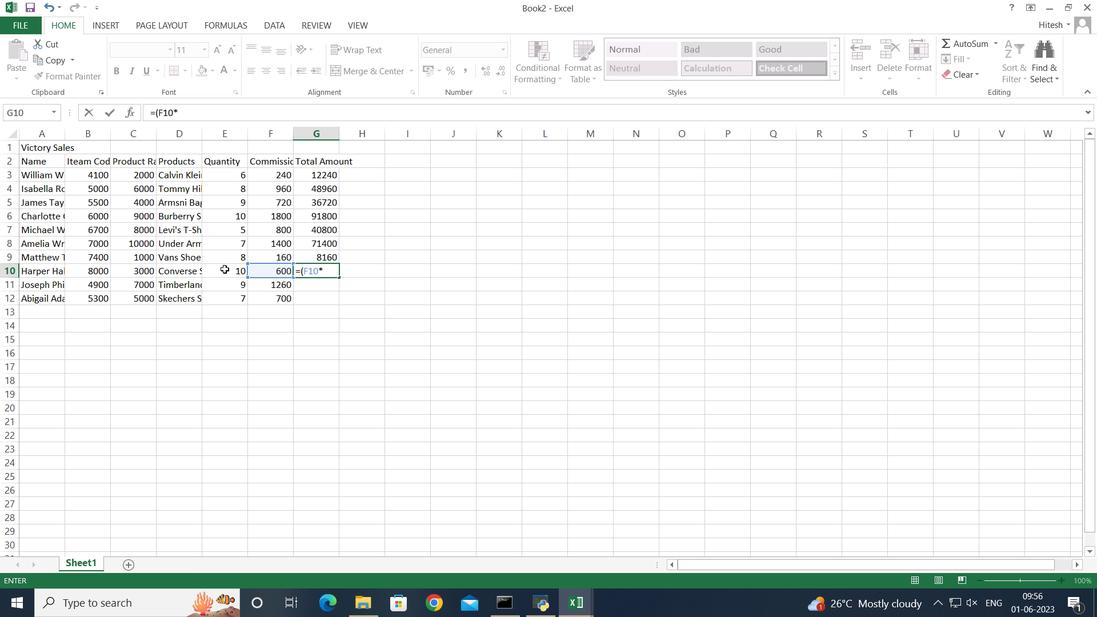 
Action: Key pressed <Key.backspace><Key.backspace><Key.backspace><Key.backspace><Key.backspace><Key.backspace>
Screenshot: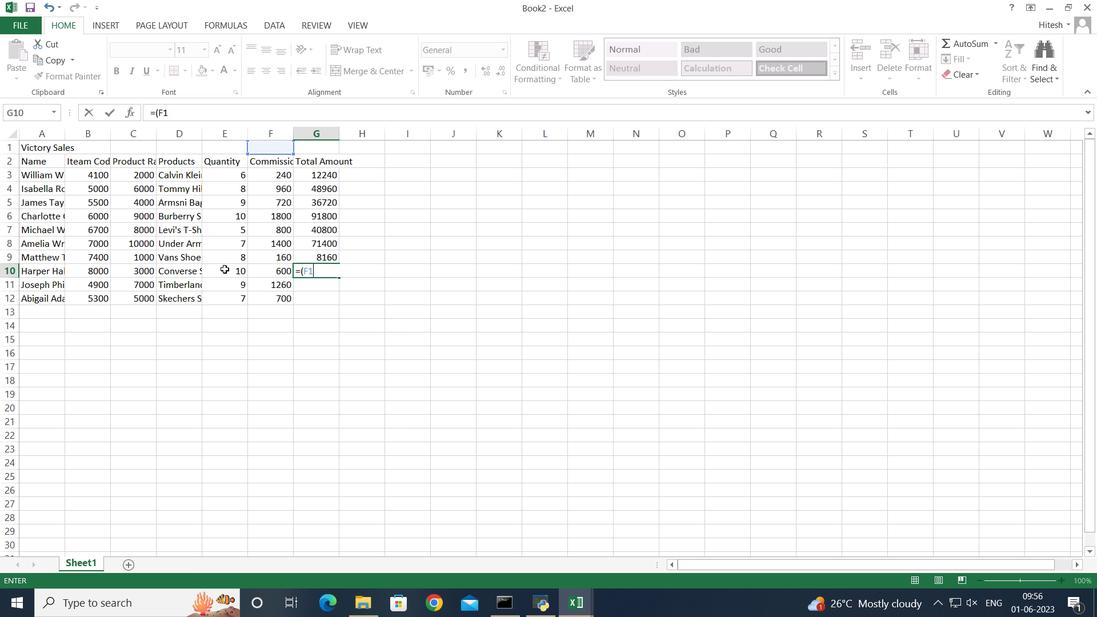 
Action: Mouse moved to (230, 274)
Screenshot: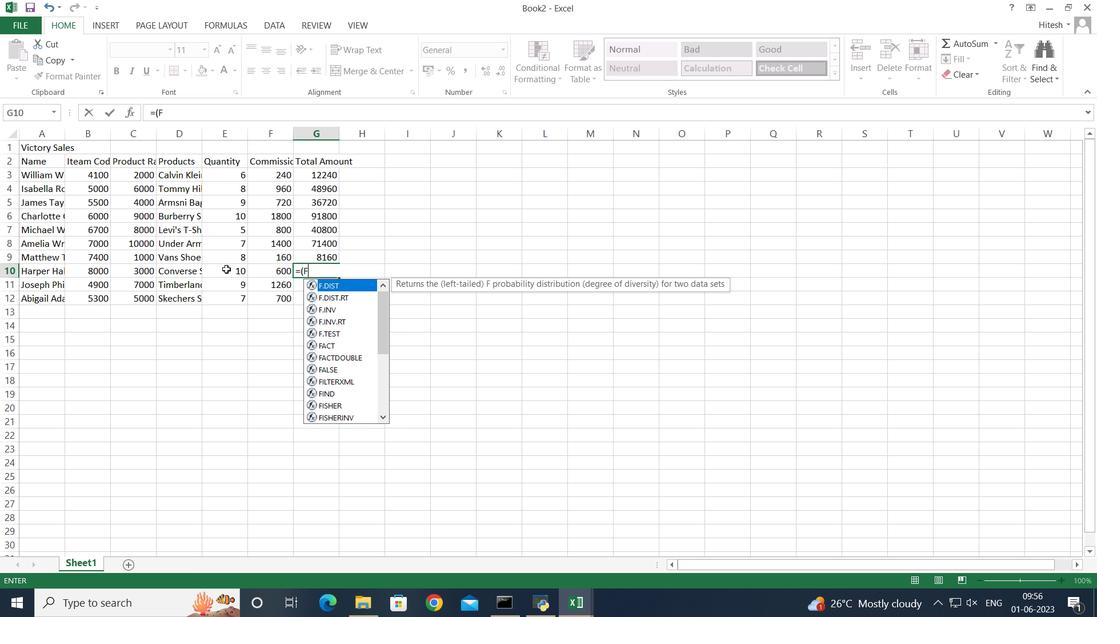 
Action: Mouse pressed left at (230, 274)
Screenshot: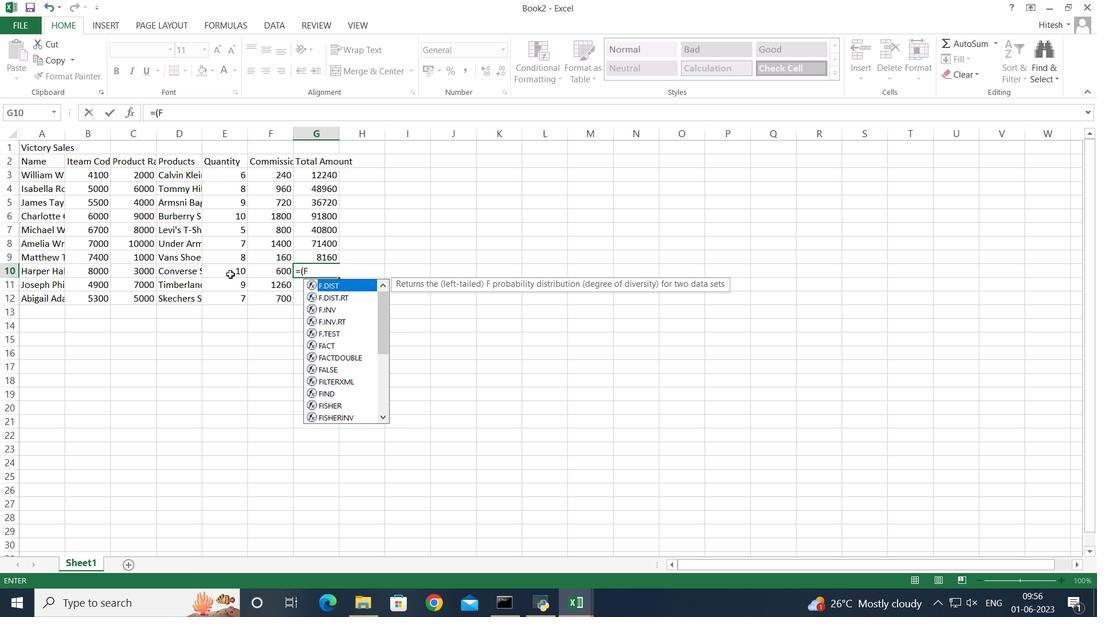 
Action: Mouse moved to (540, 340)
Screenshot: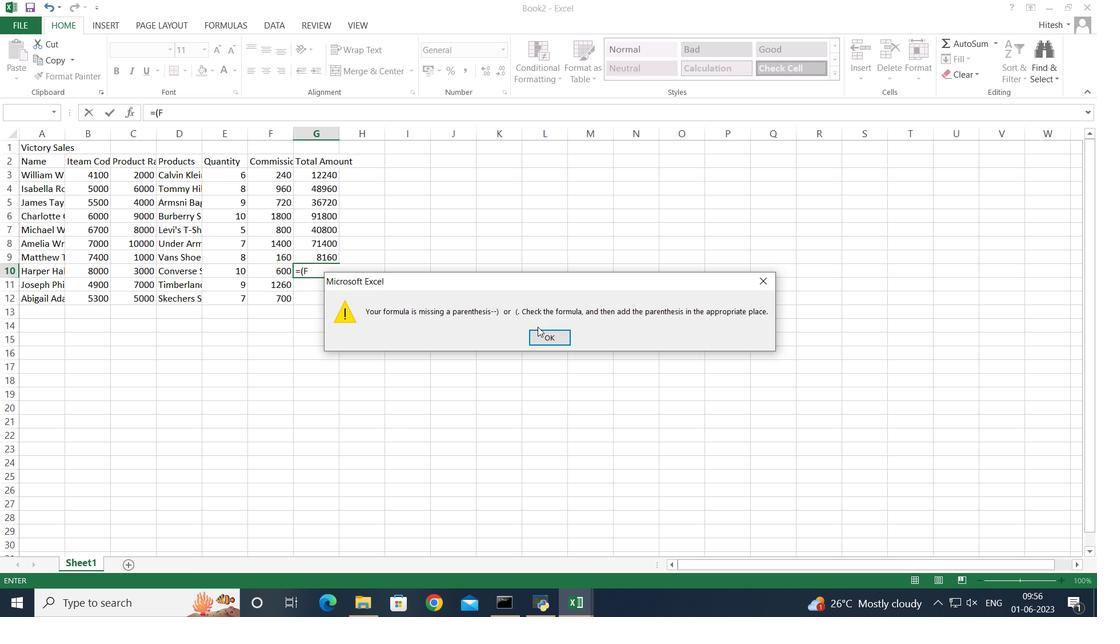 
Action: Mouse pressed left at (540, 340)
Screenshot: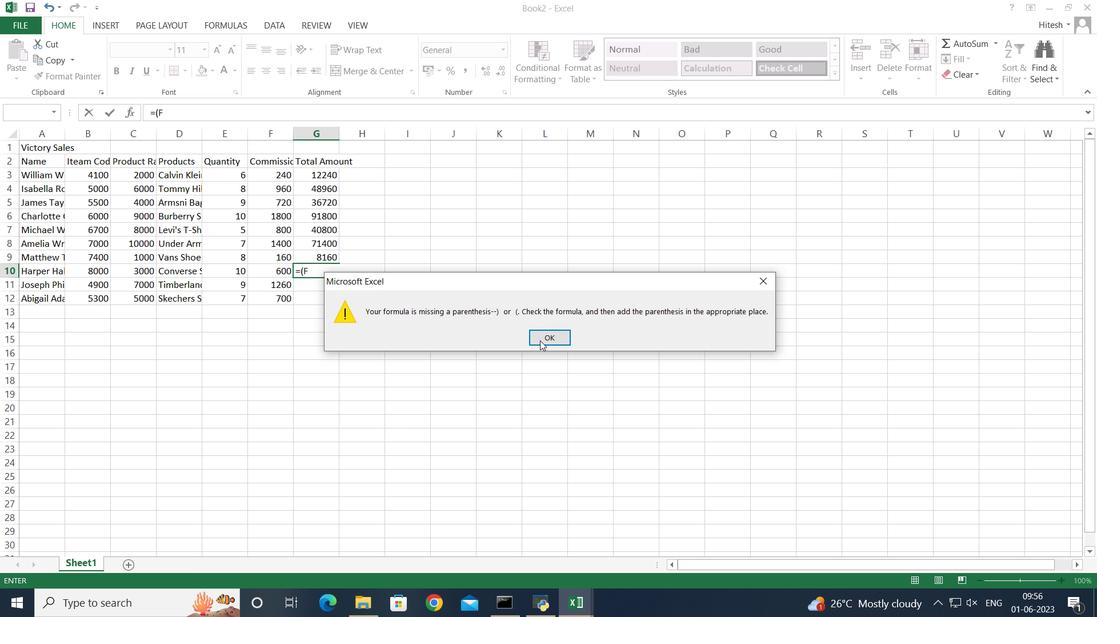 
Action: Mouse moved to (328, 308)
Screenshot: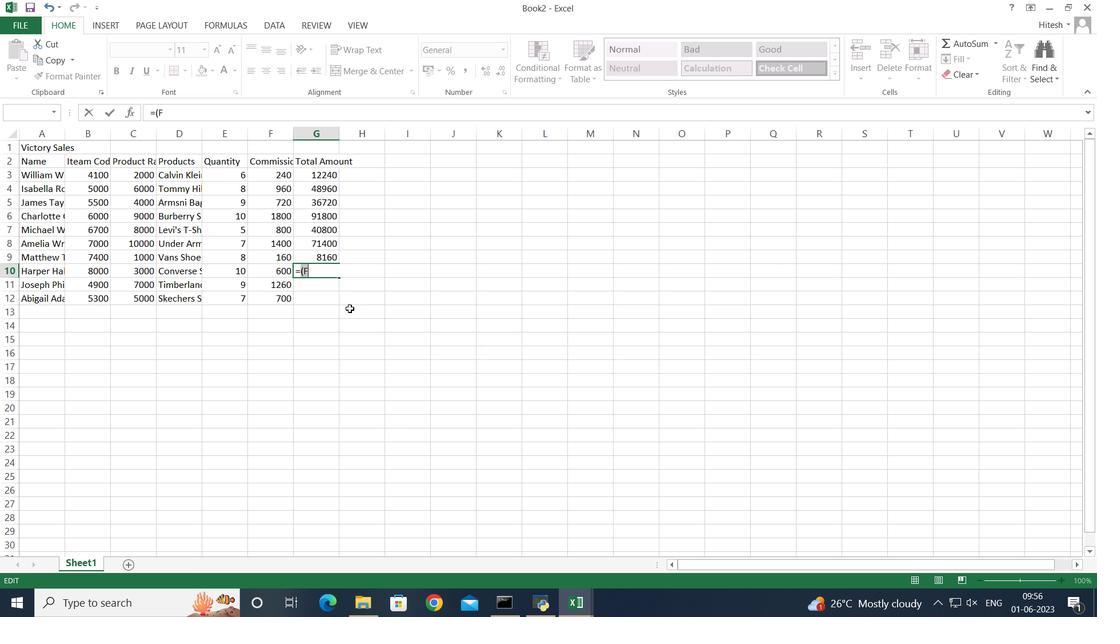 
Action: Key pressed <Key.backspace>
Screenshot: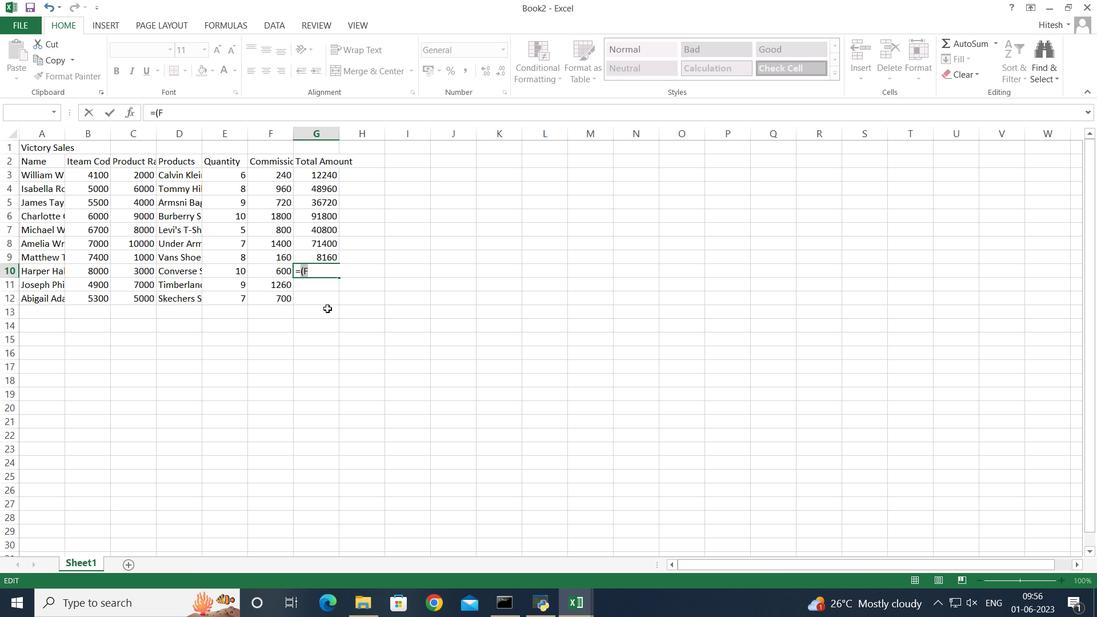 
Action: Mouse moved to (254, 288)
Screenshot: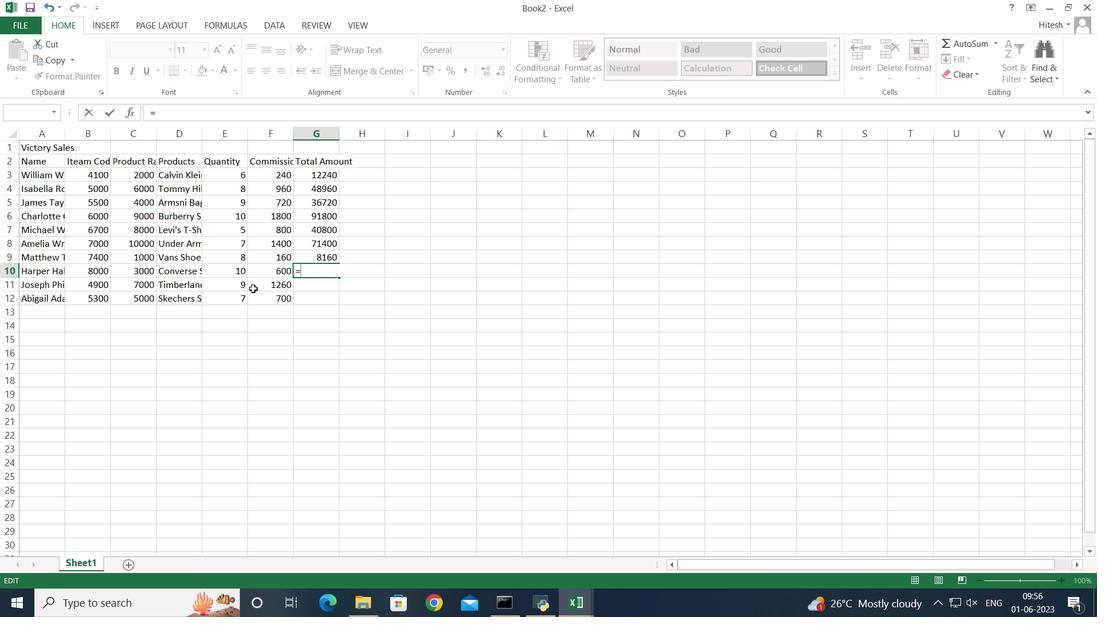 
Action: Key pressed <Key.shift_r>
Screenshot: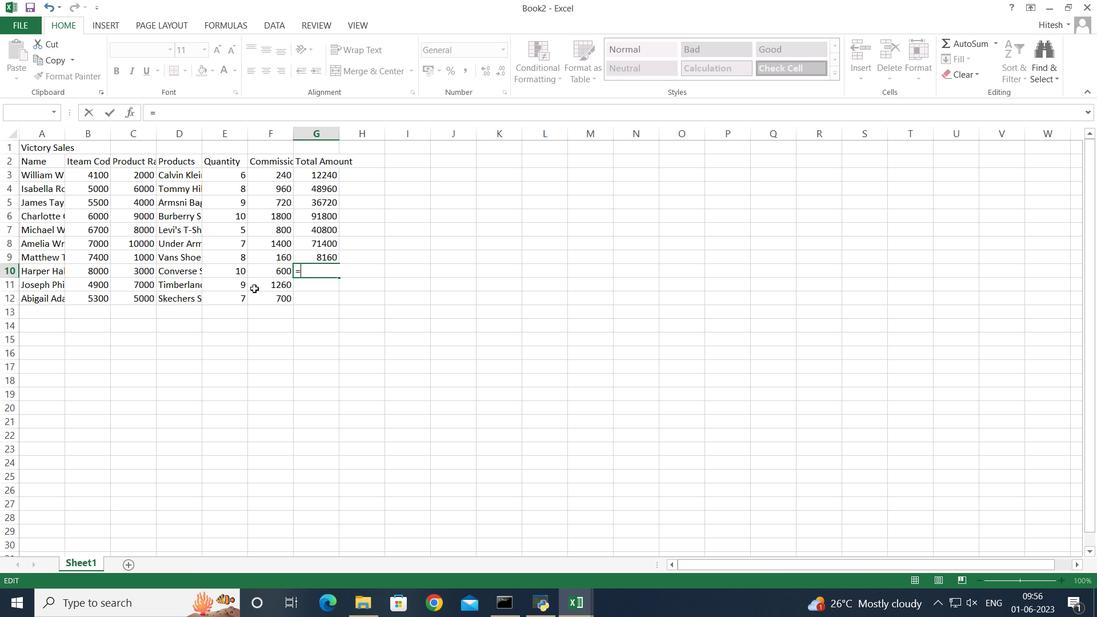 
Action: Mouse moved to (255, 288)
Screenshot: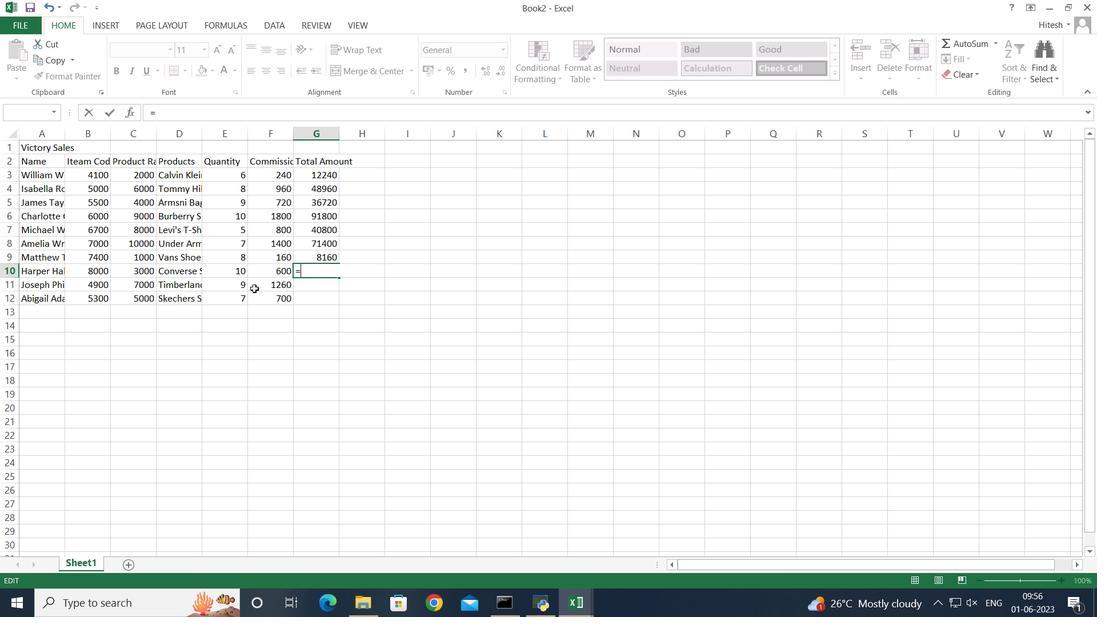 
Action: Key pressed (
Screenshot: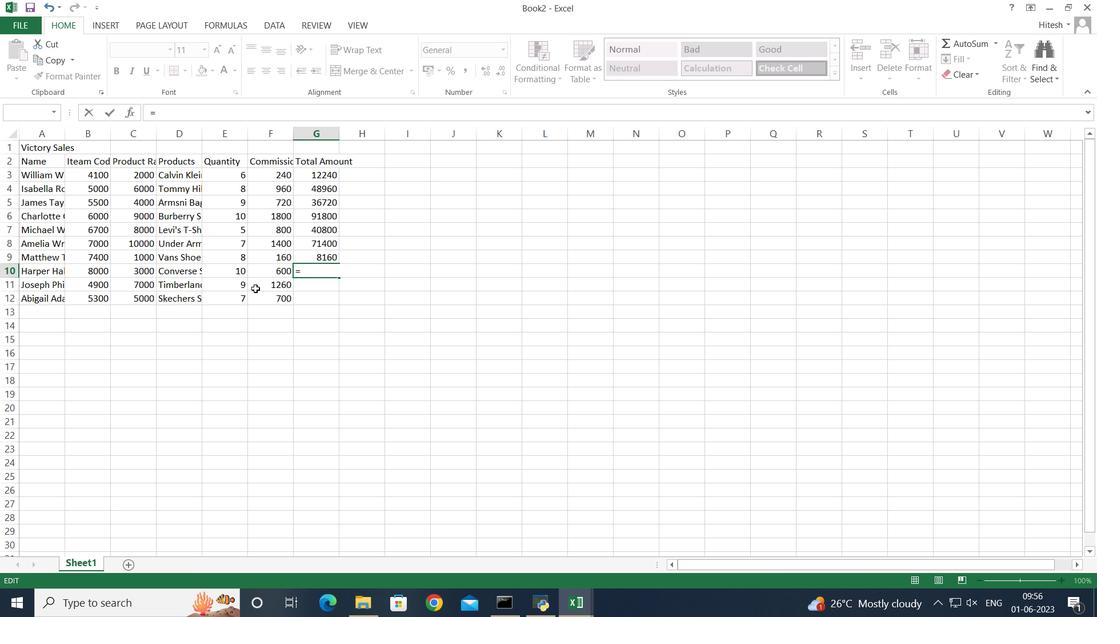 
Action: Mouse moved to (223, 275)
Screenshot: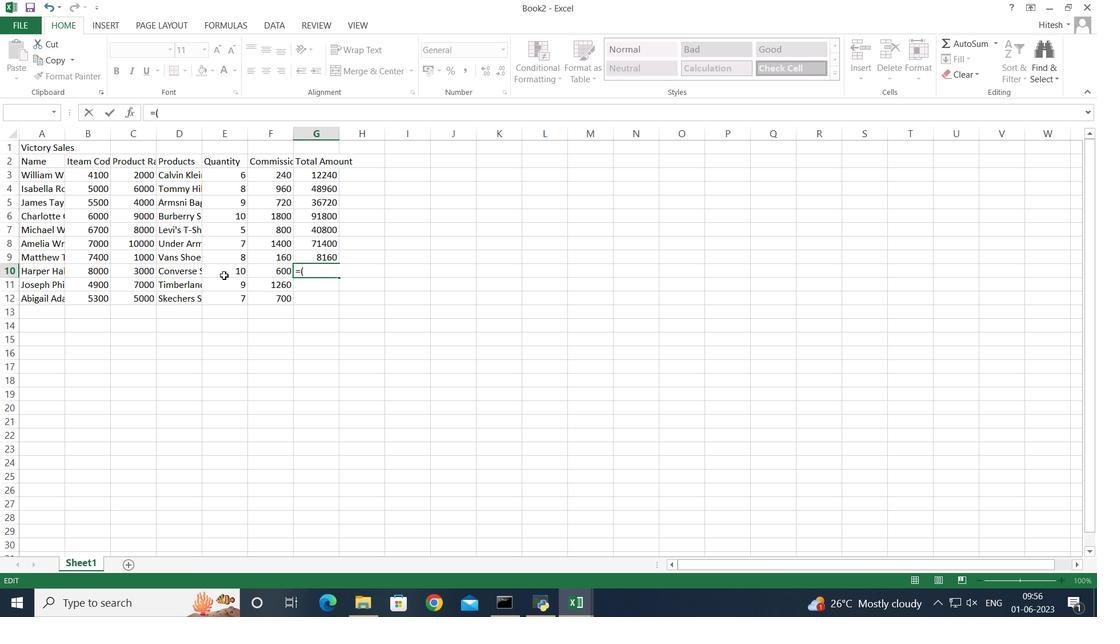 
Action: Mouse pressed left at (223, 275)
Screenshot: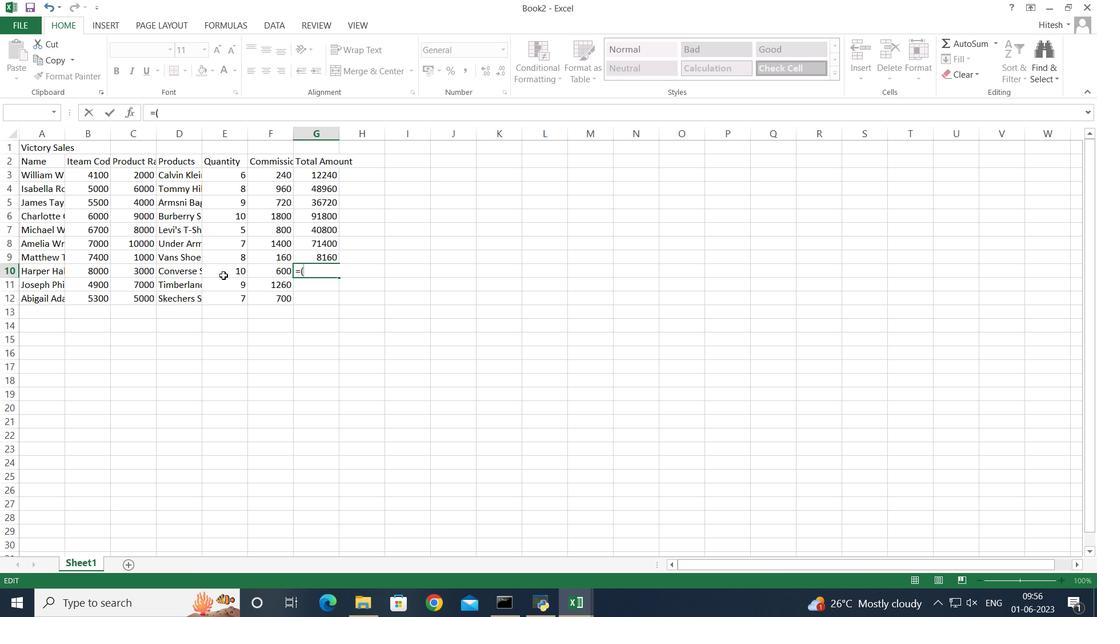 
Action: Key pressed *
Screenshot: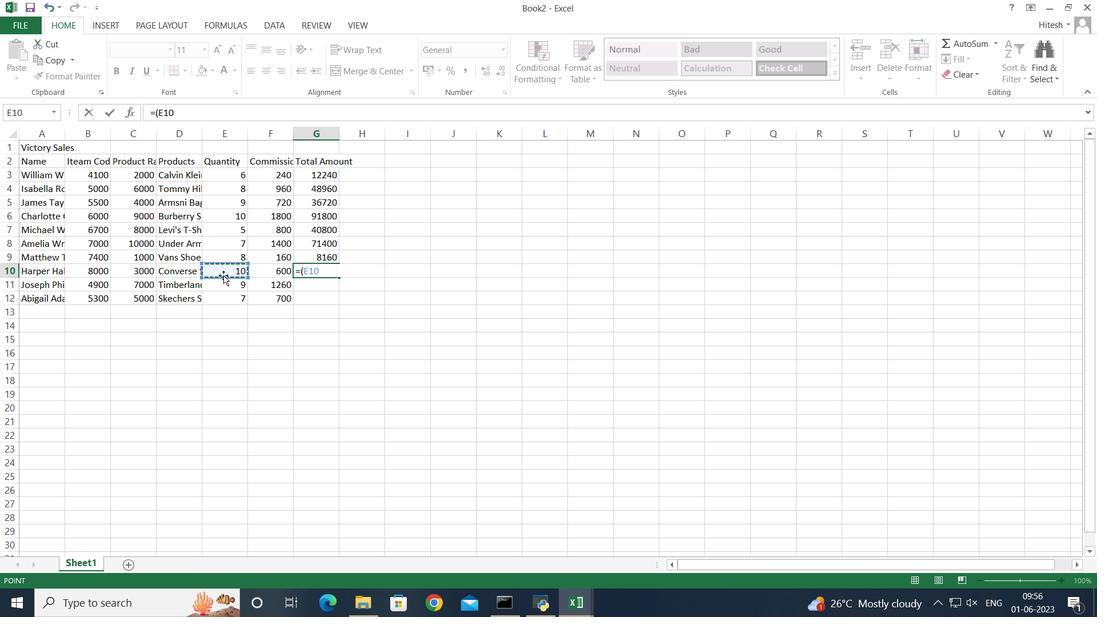 
Action: Mouse moved to (119, 270)
Screenshot: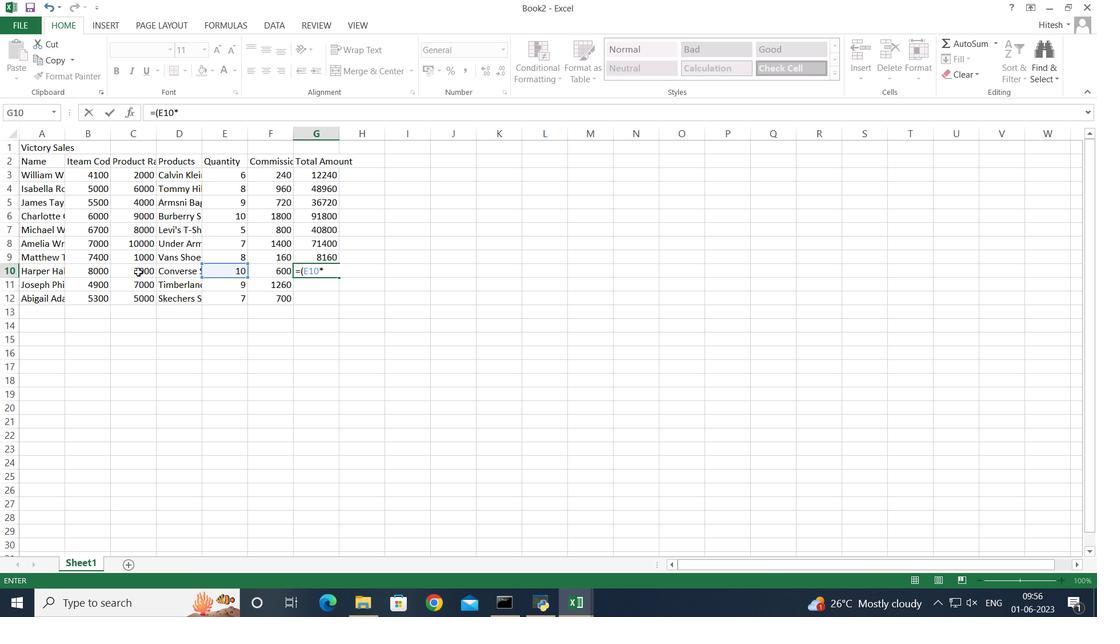 
Action: Mouse pressed left at (119, 270)
Screenshot: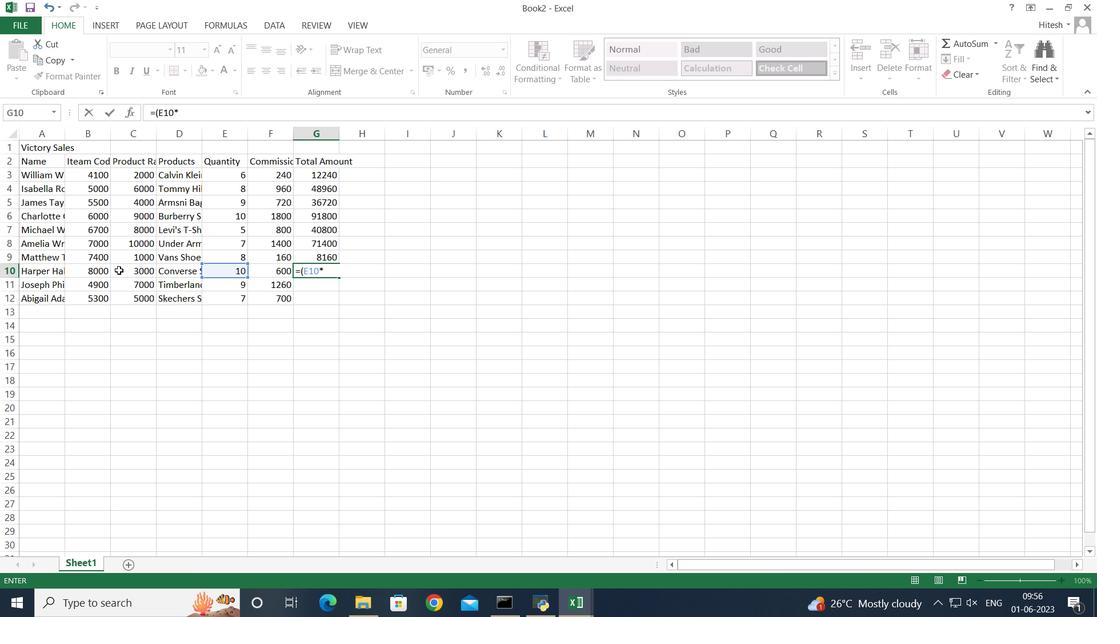 
Action: Key pressed <Key.shift_r>)+
Screenshot: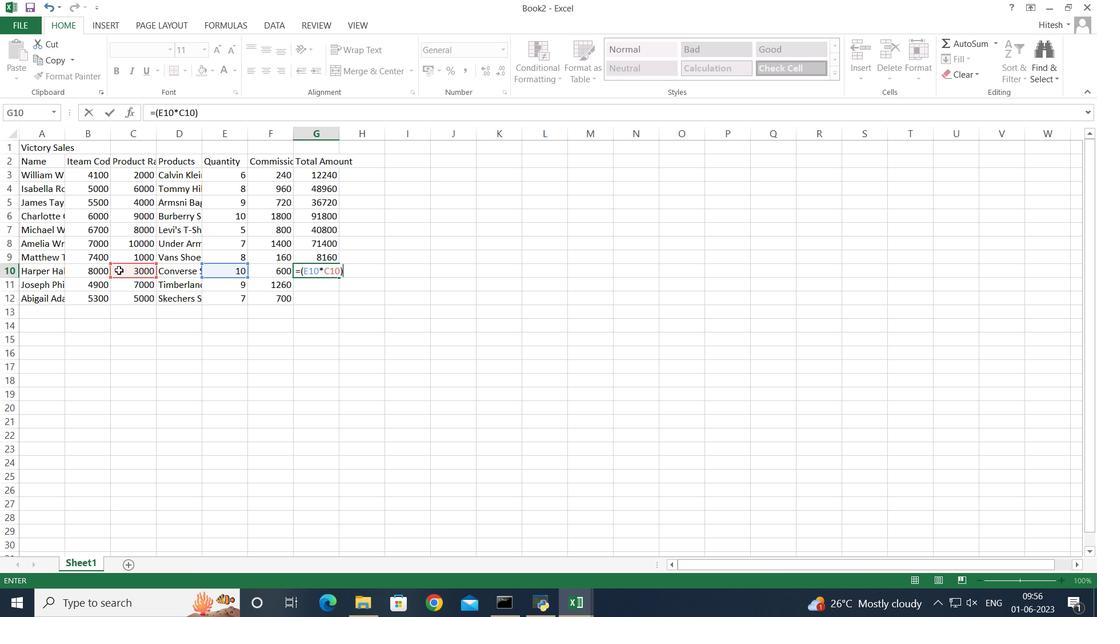 
Action: Mouse moved to (264, 271)
Screenshot: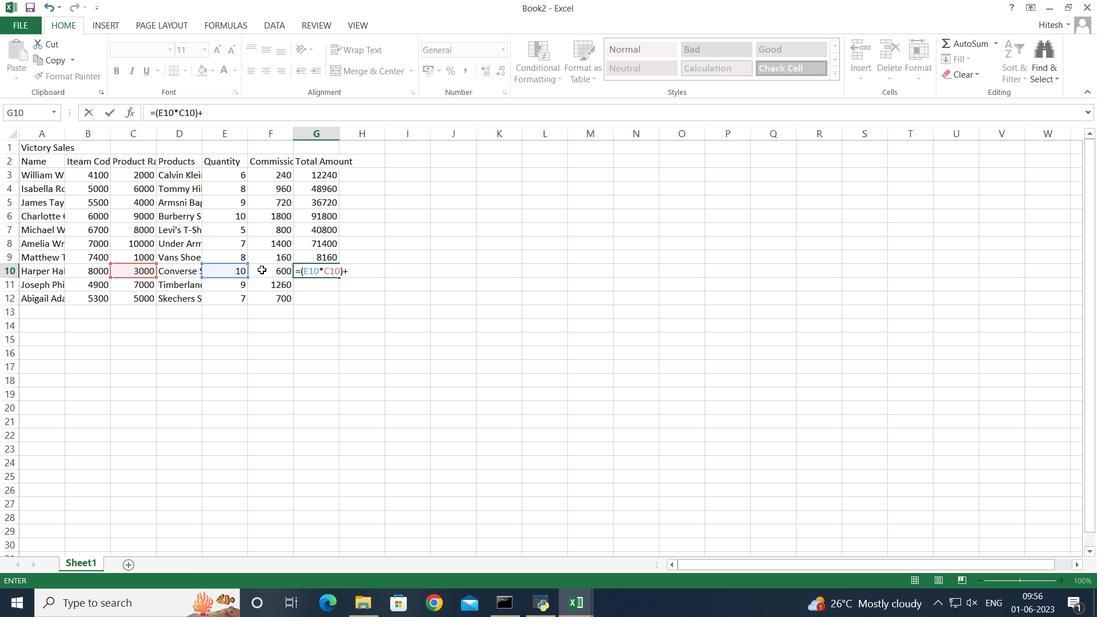 
Action: Mouse pressed left at (264, 271)
Screenshot: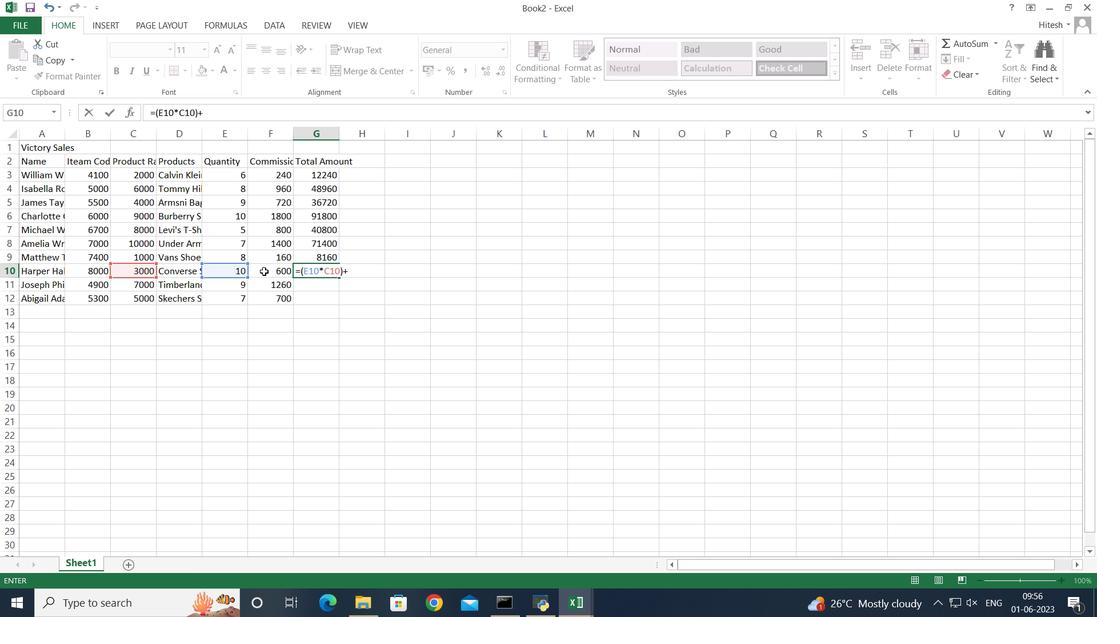 
Action: Key pressed <Key.enter>=<Key.shift_r>(
Screenshot: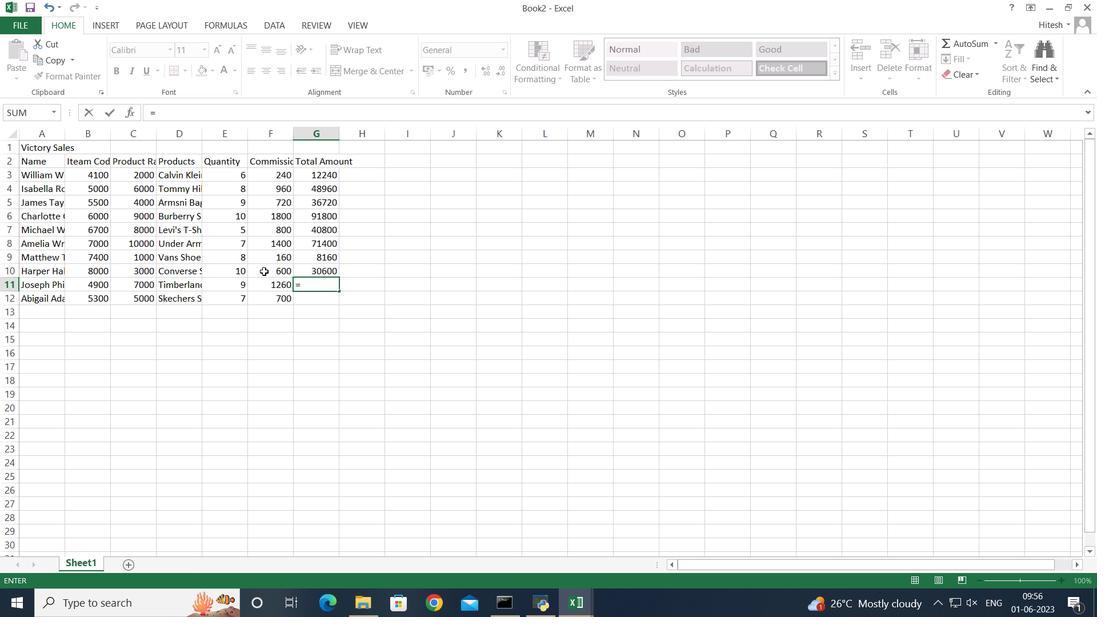 
Action: Mouse moved to (224, 288)
Screenshot: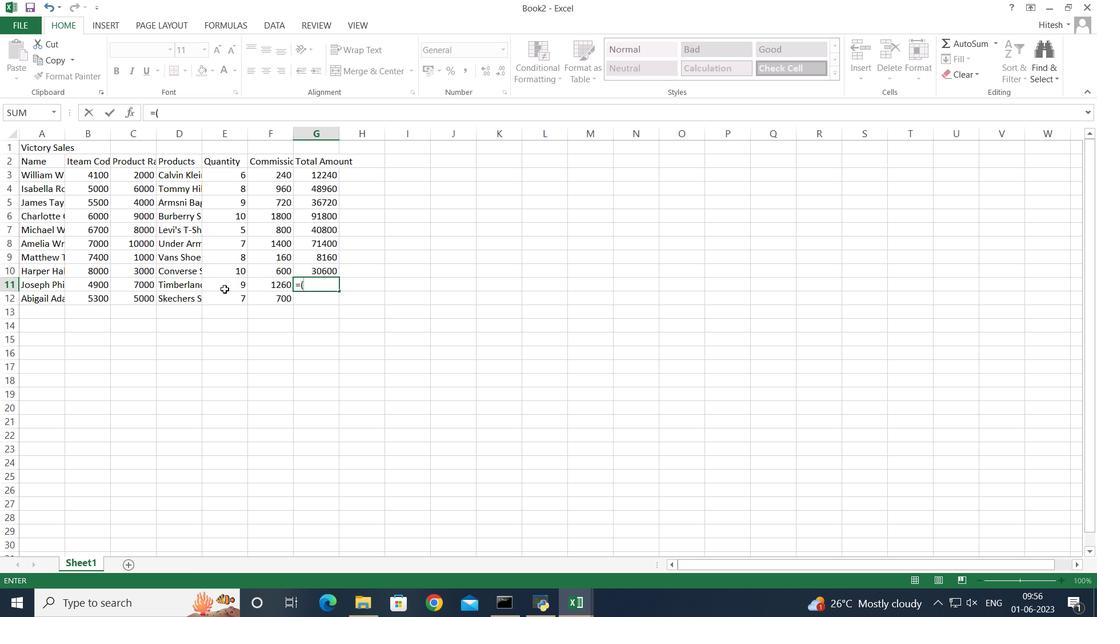 
Action: Mouse pressed left at (224, 288)
Screenshot: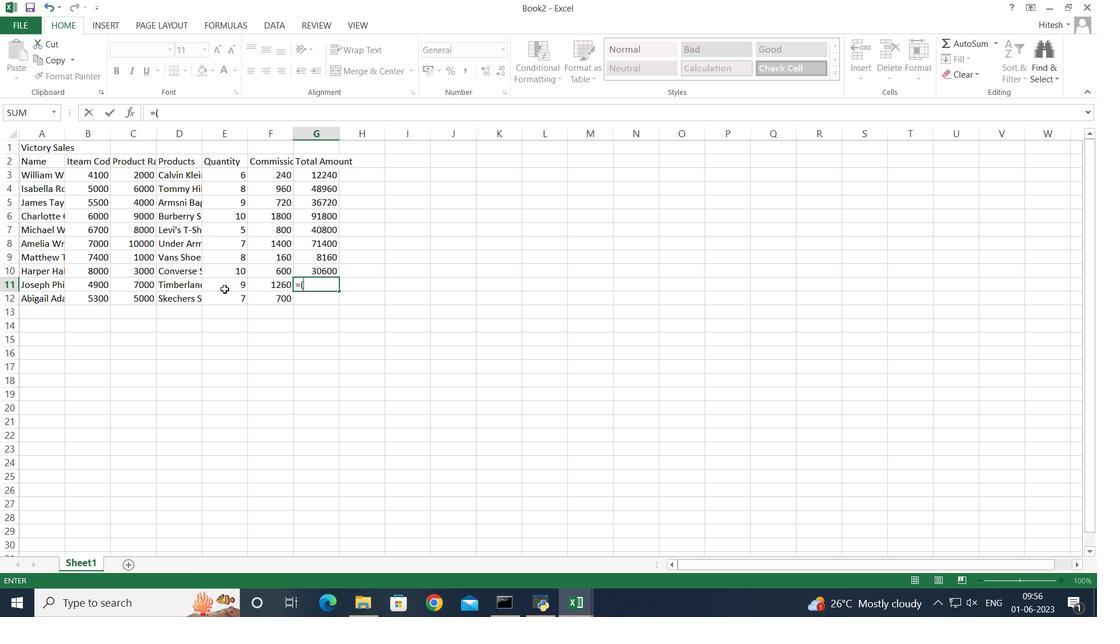 
Action: Key pressed *
Screenshot: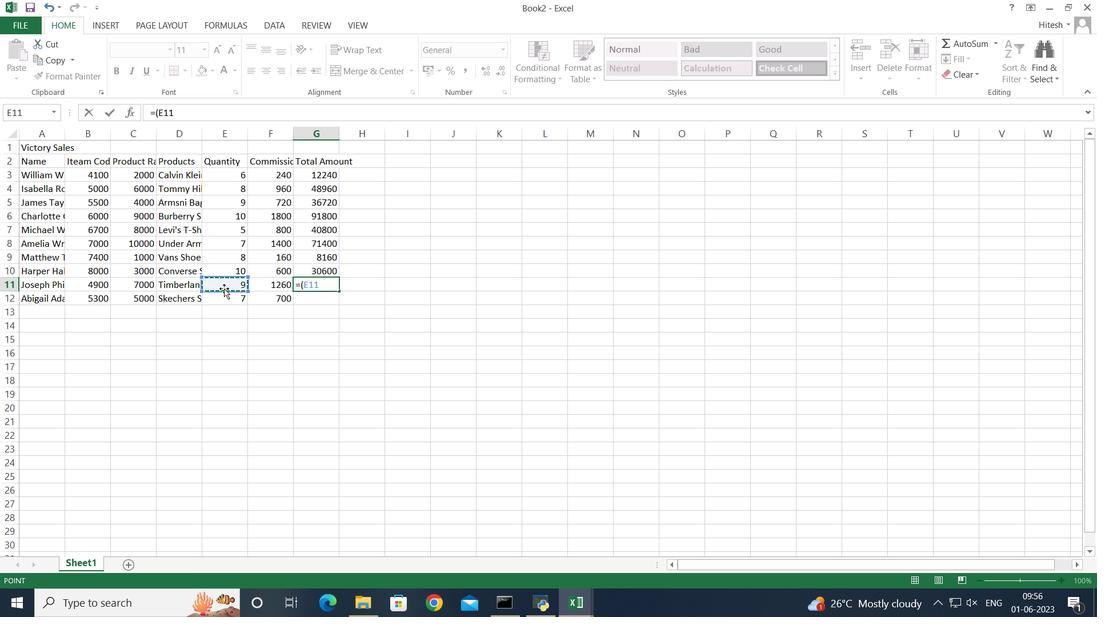 
Action: Mouse moved to (135, 282)
Screenshot: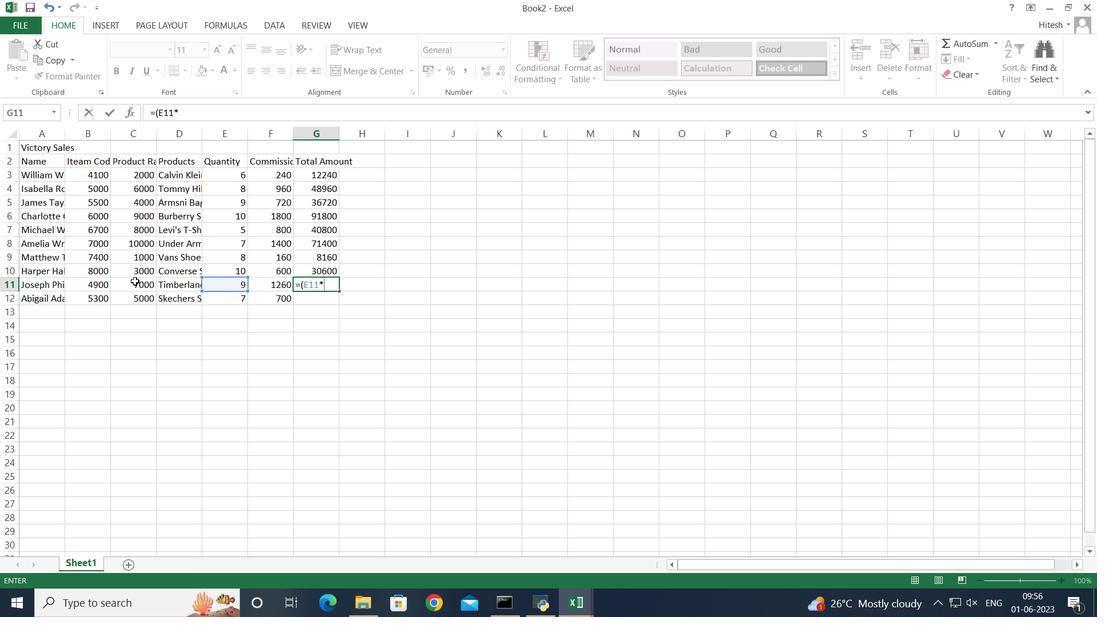 
Action: Mouse pressed left at (135, 282)
Screenshot: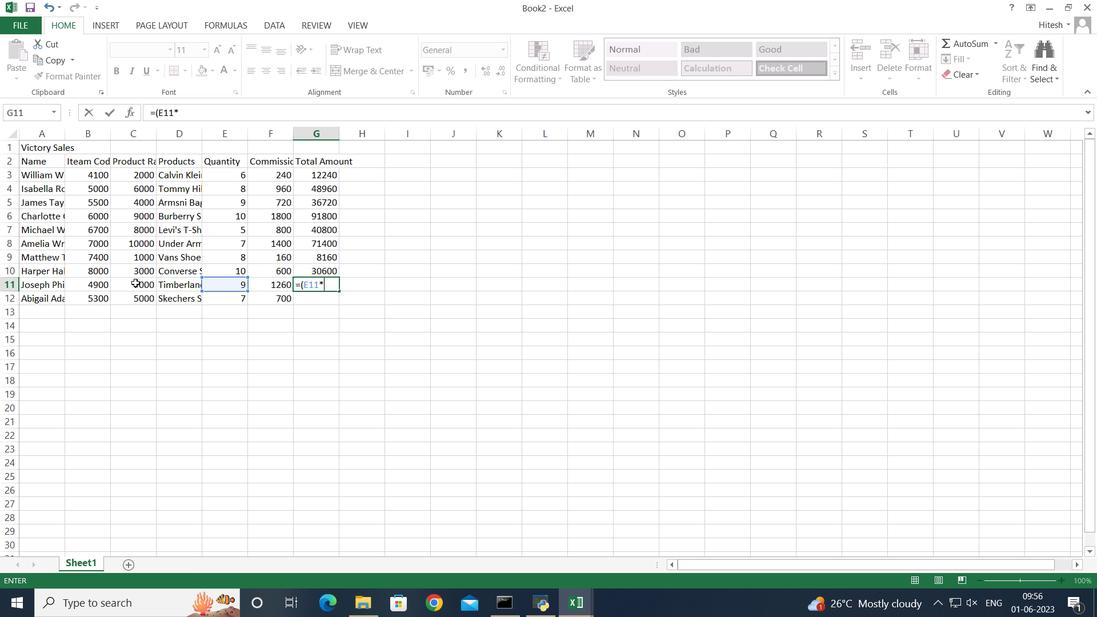 
Action: Key pressed <Key.shift_r>)+
Screenshot: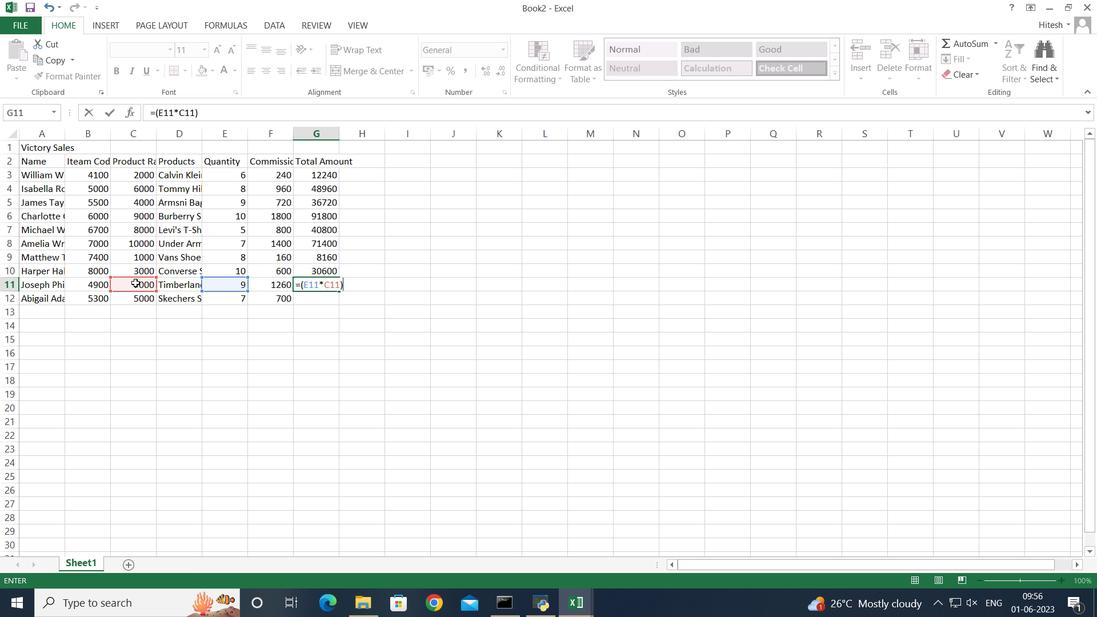 
Action: Mouse moved to (270, 284)
Screenshot: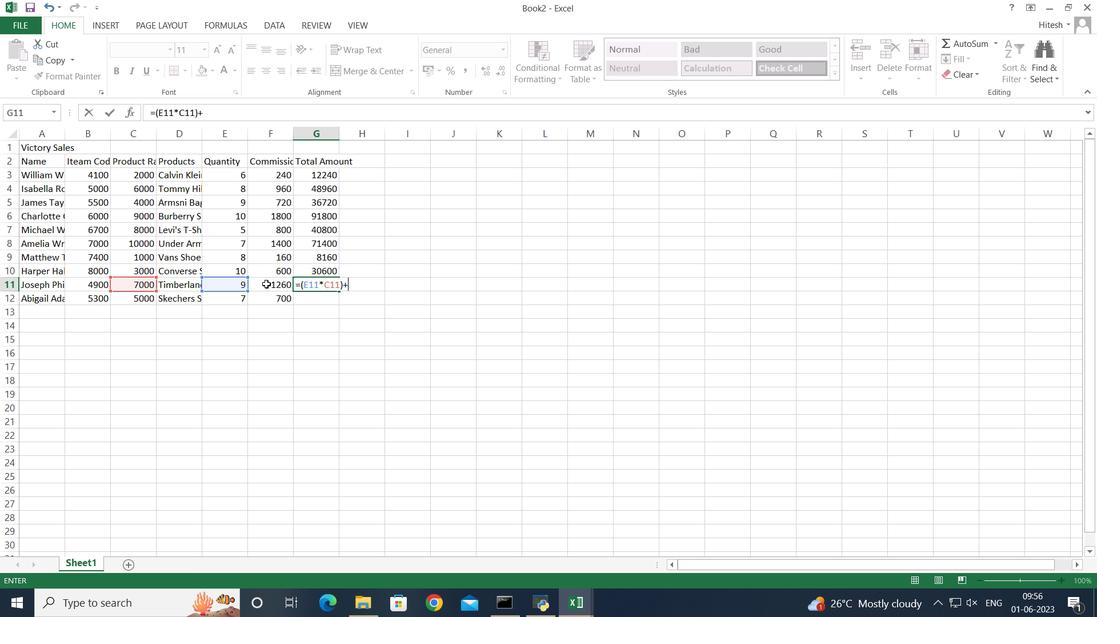 
Action: Mouse pressed left at (270, 284)
Screenshot: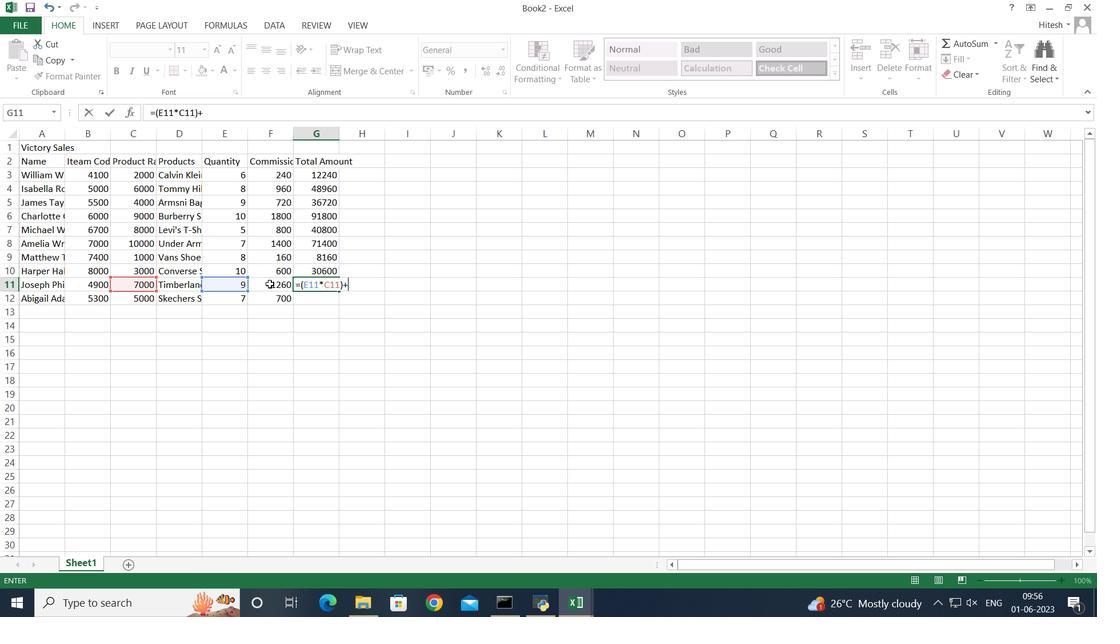 
Action: Key pressed <Key.enter>=<Key.shift_r>(
Screenshot: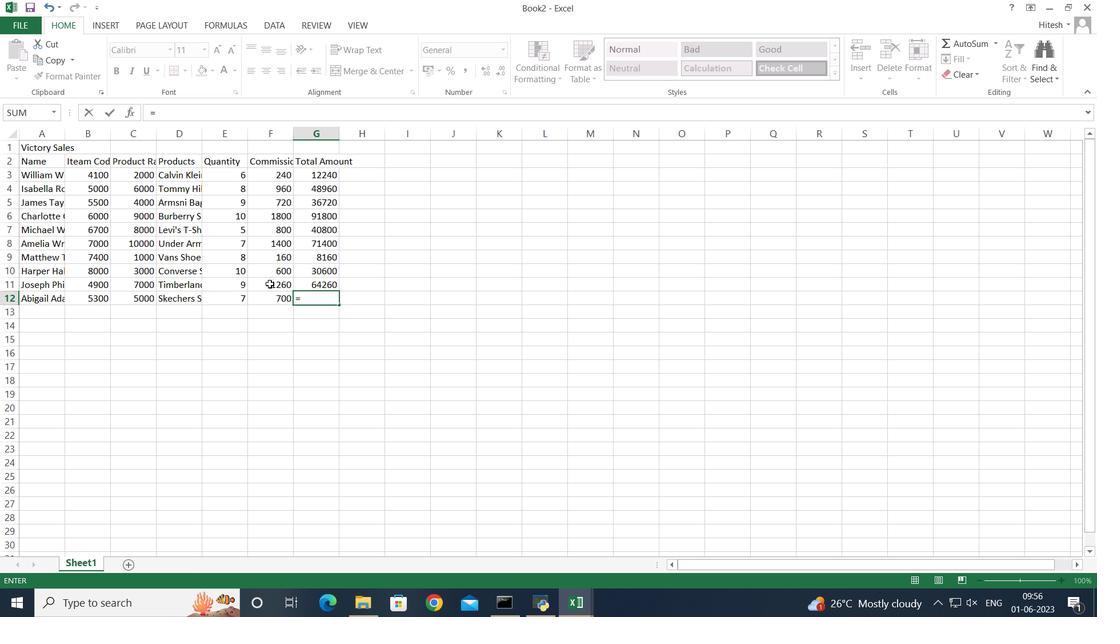 
Action: Mouse moved to (239, 298)
Screenshot: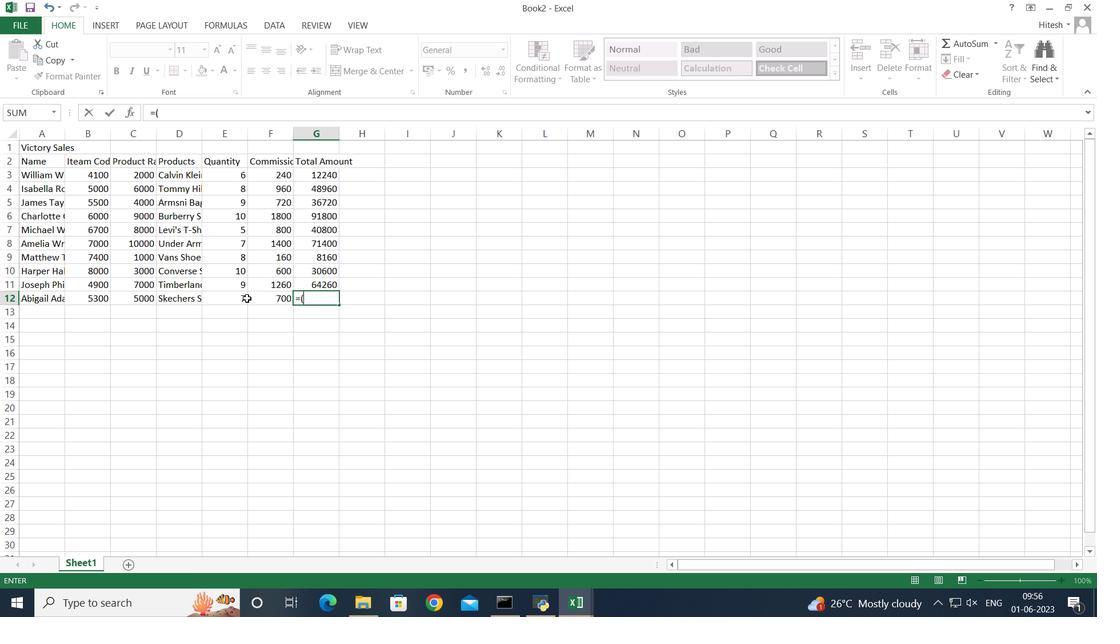 
Action: Mouse pressed left at (239, 298)
Screenshot: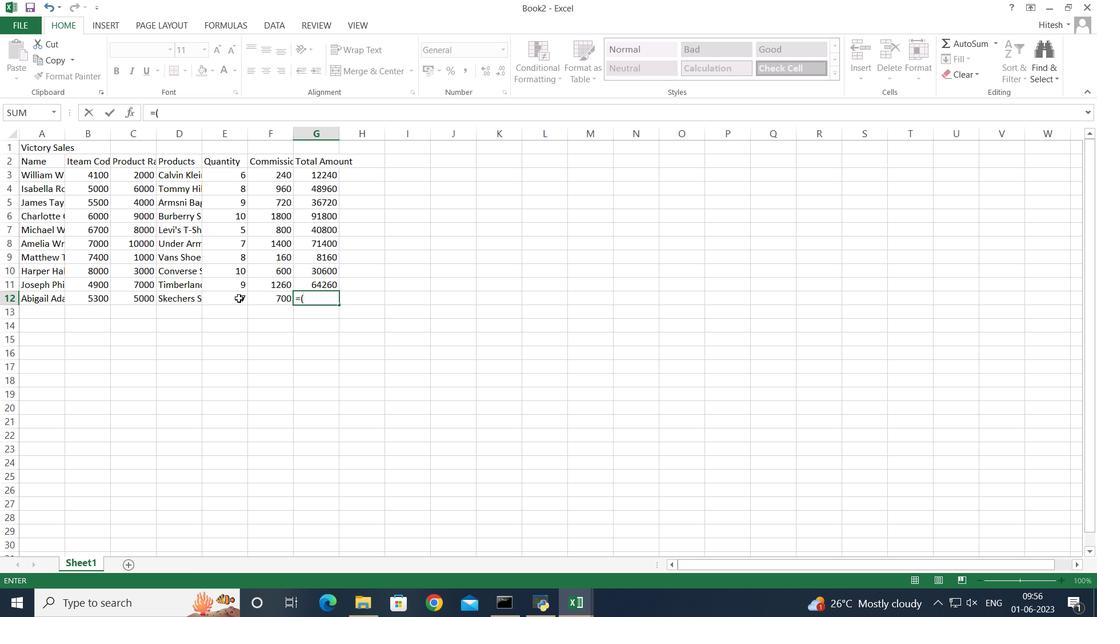 
Action: Mouse moved to (238, 298)
Screenshot: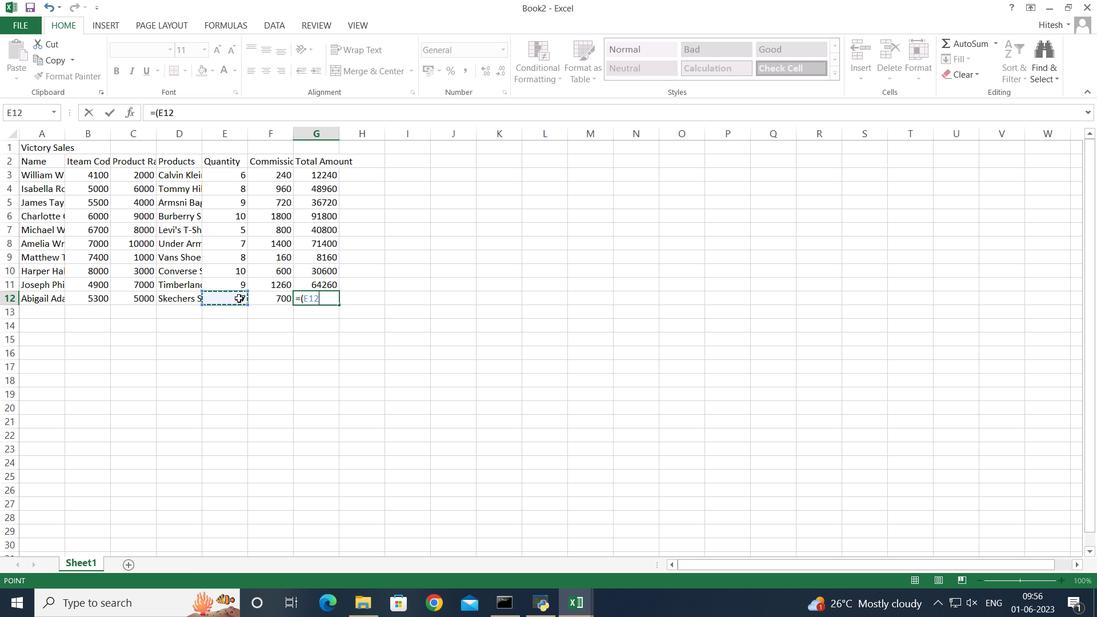 
Action: Key pressed *
Screenshot: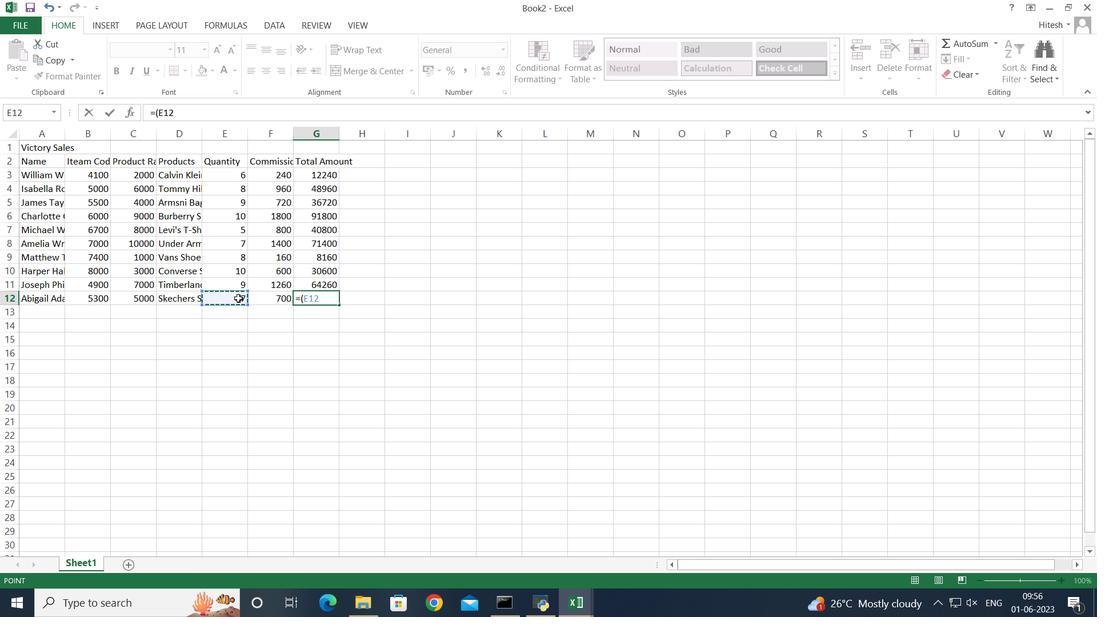 
Action: Mouse moved to (141, 299)
Screenshot: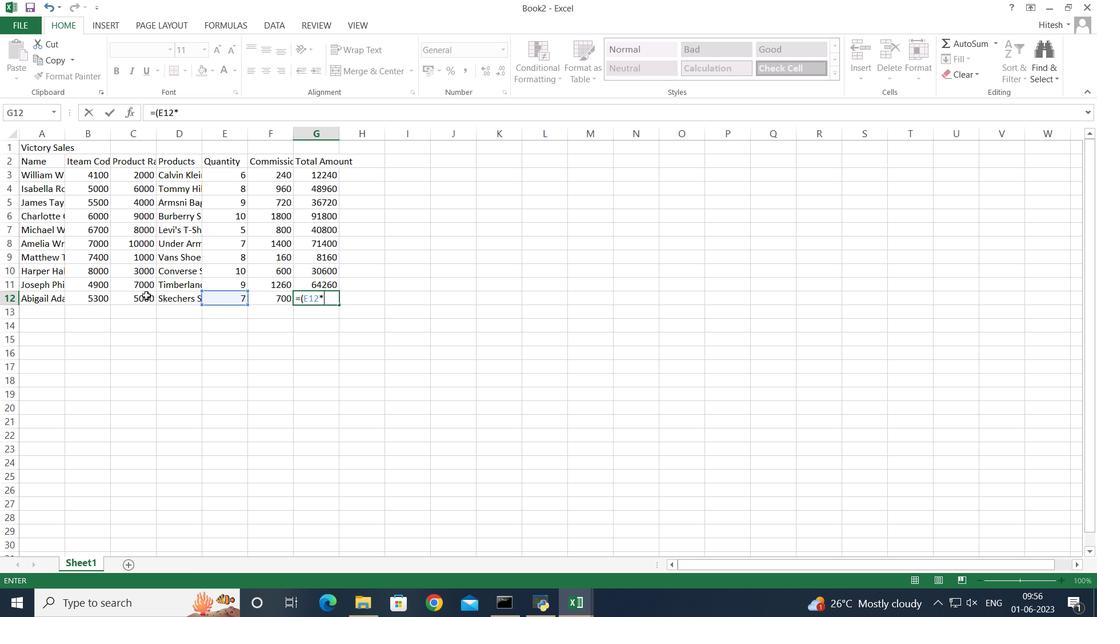 
Action: Mouse pressed left at (141, 299)
Screenshot: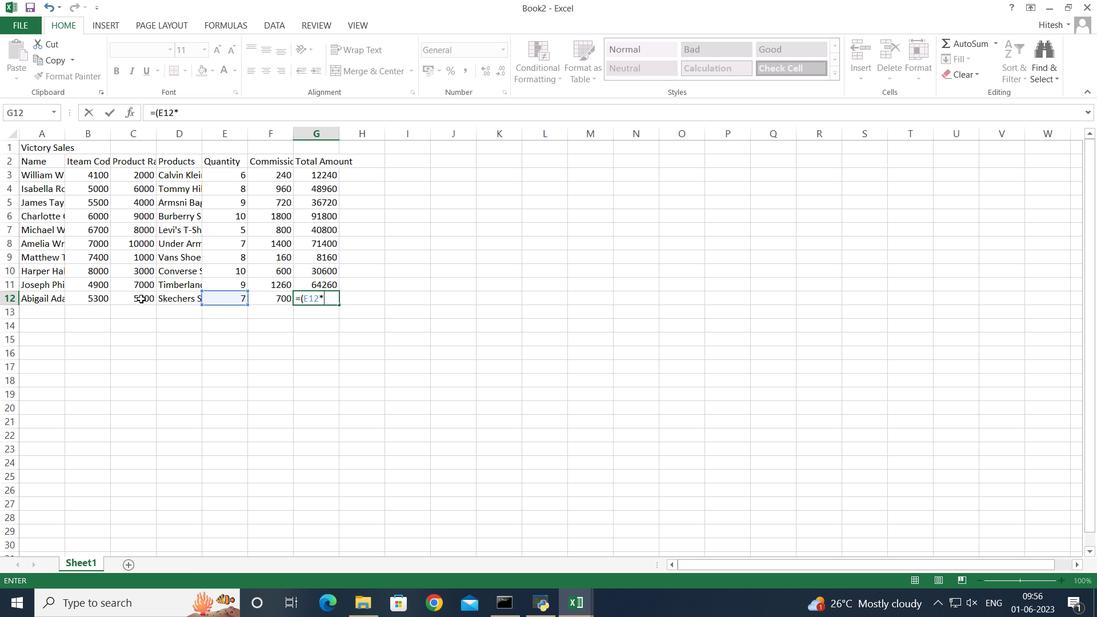 
Action: Key pressed <Key.shift_r>)+
Screenshot: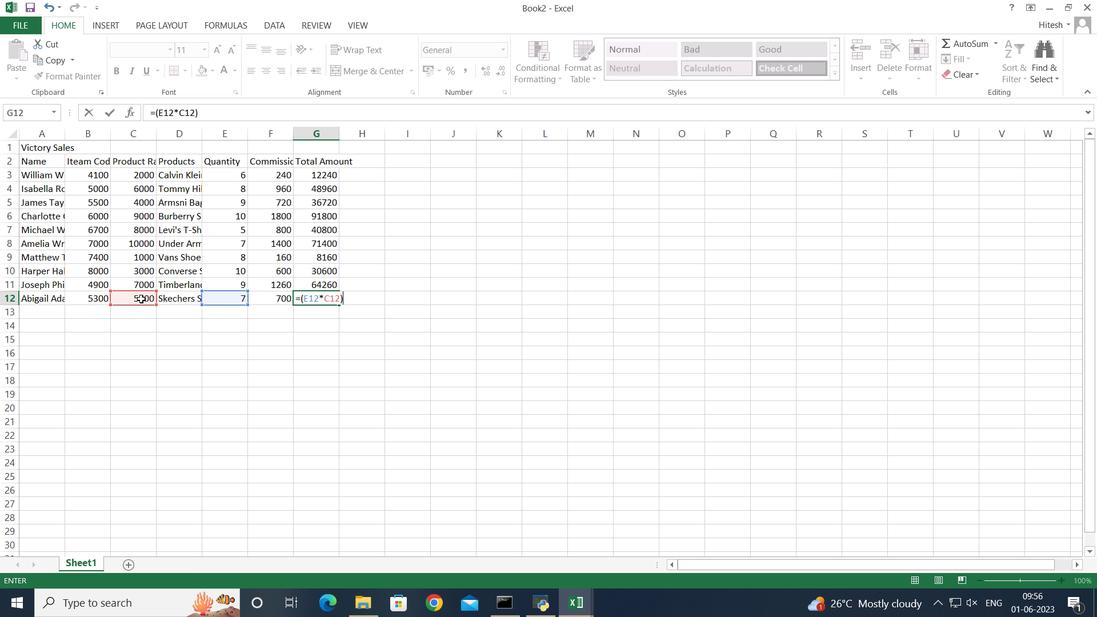 
Action: Mouse moved to (276, 301)
Screenshot: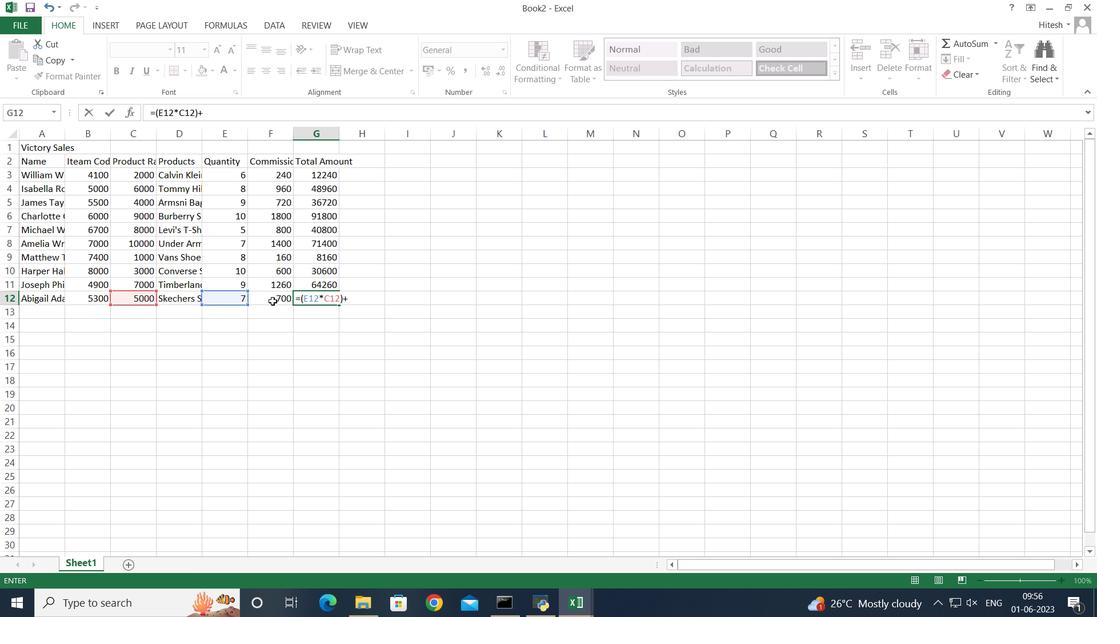 
Action: Mouse pressed left at (276, 301)
Screenshot: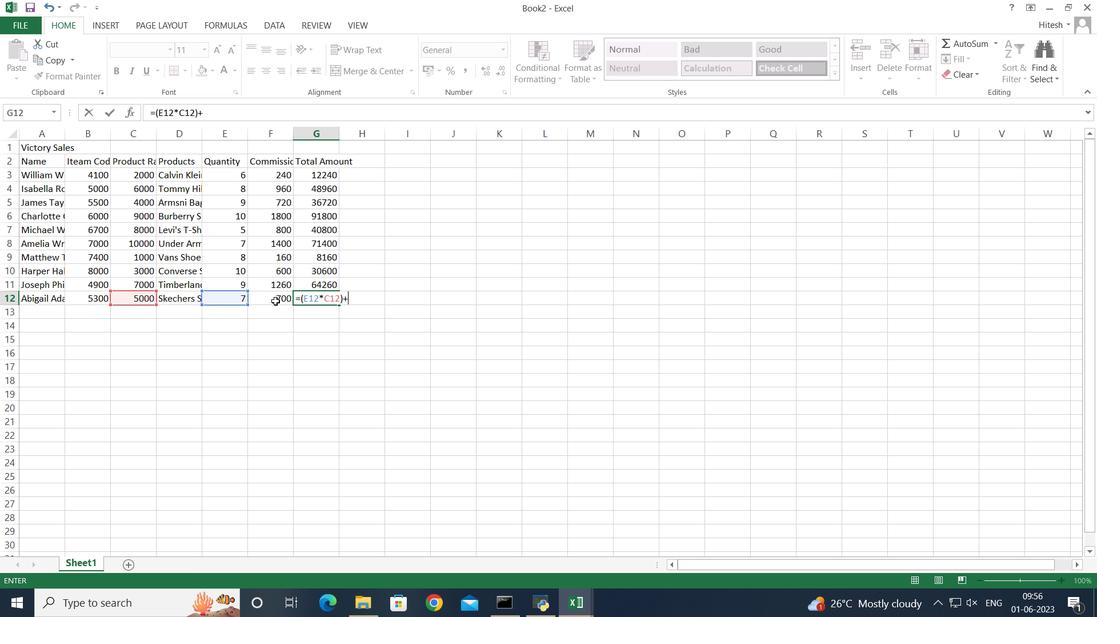 
Action: Mouse moved to (276, 301)
Screenshot: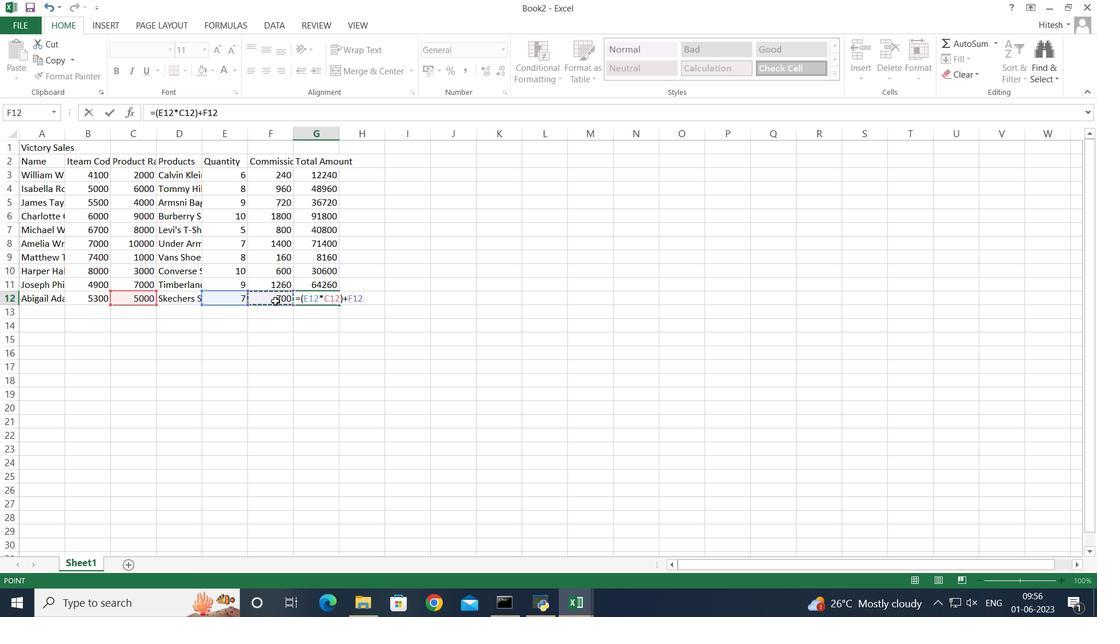 
Action: Key pressed <Key.enter>
Screenshot: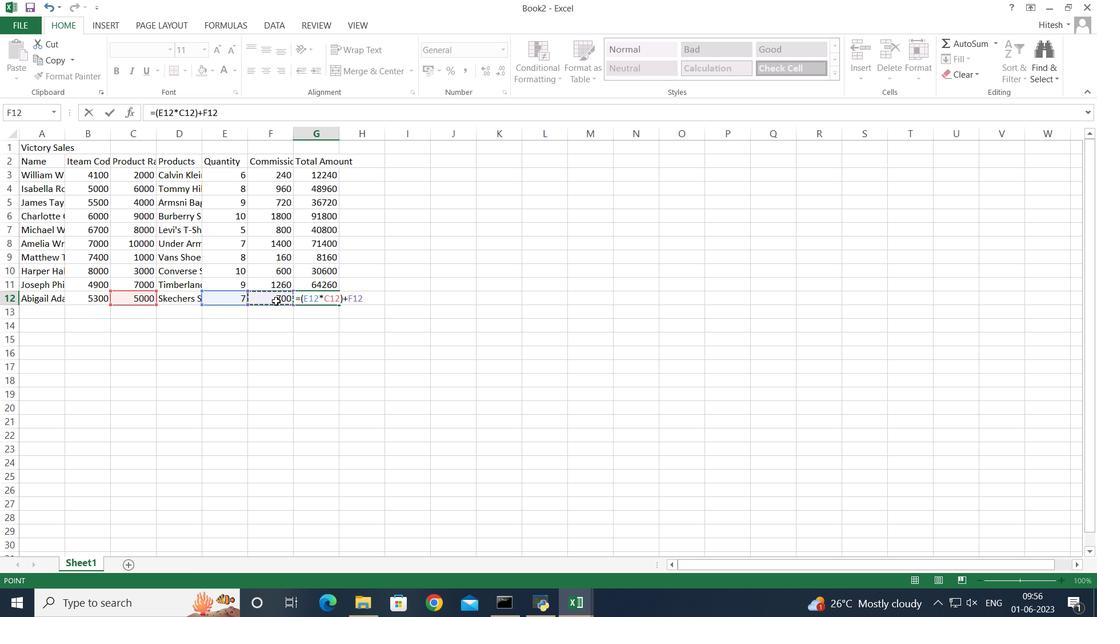 
Action: Mouse moved to (51, 147)
Screenshot: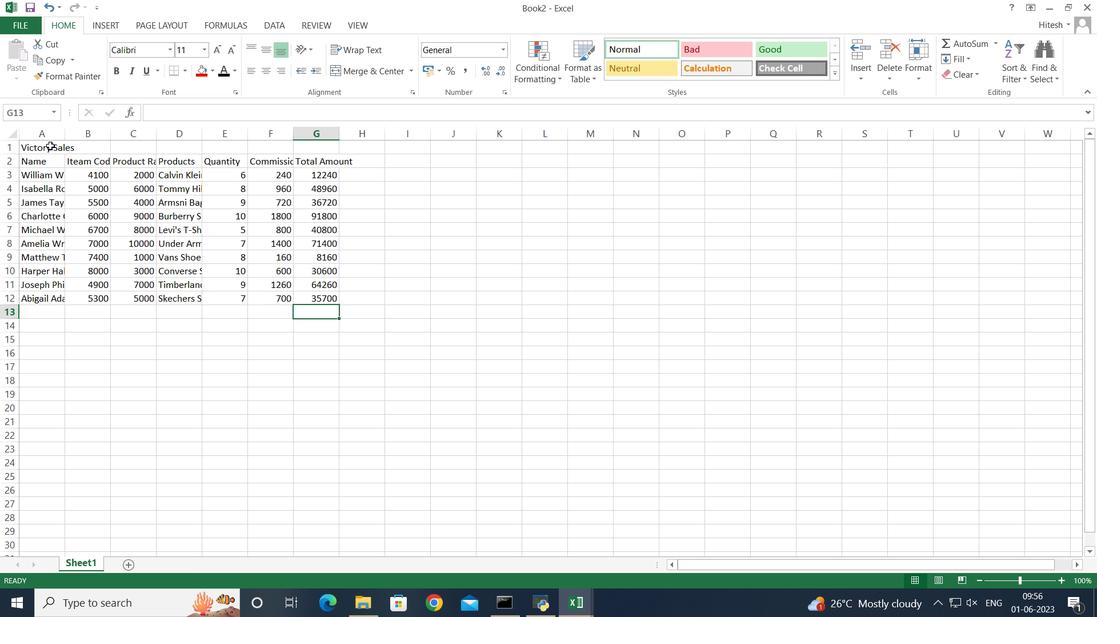 
Action: Mouse pressed left at (51, 147)
Screenshot: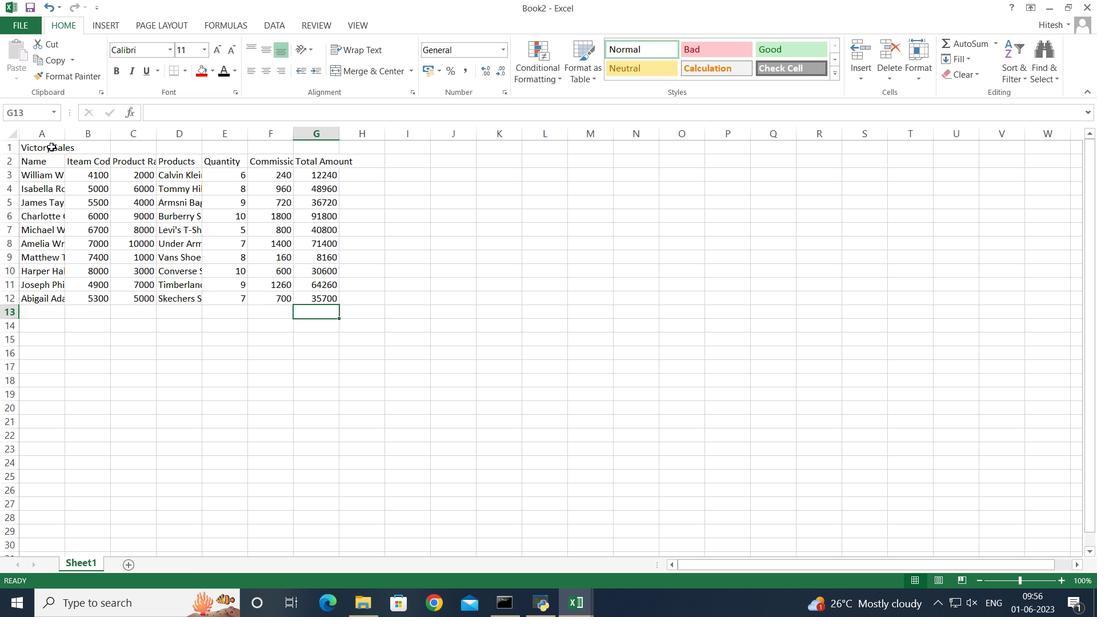 
Action: Key pressed <Key.shift><Key.shift><Key.shift><Key.shift><Key.shift><Key.right><Key.right><Key.right><Key.right><Key.right><Key.right>
Screenshot: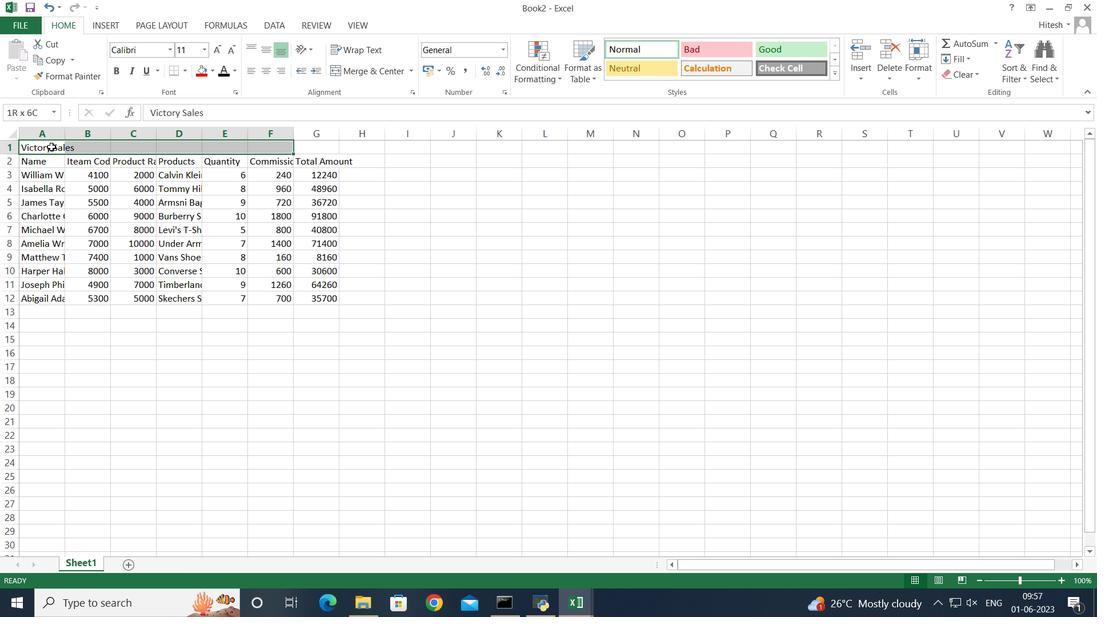 
Action: Mouse moved to (342, 72)
Screenshot: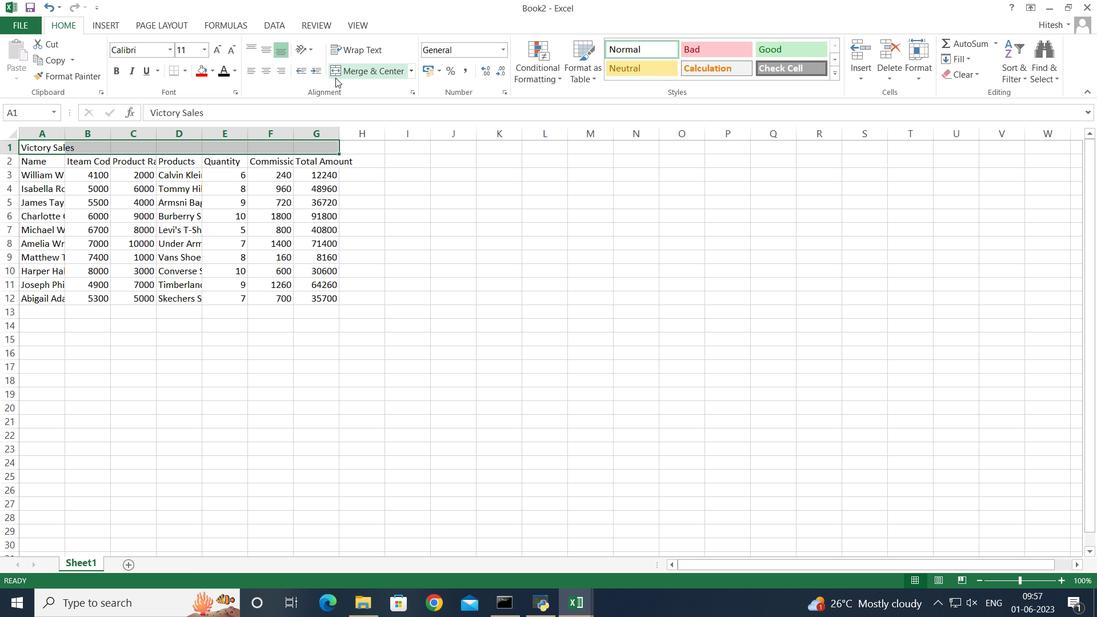 
Action: Mouse pressed left at (342, 72)
Screenshot: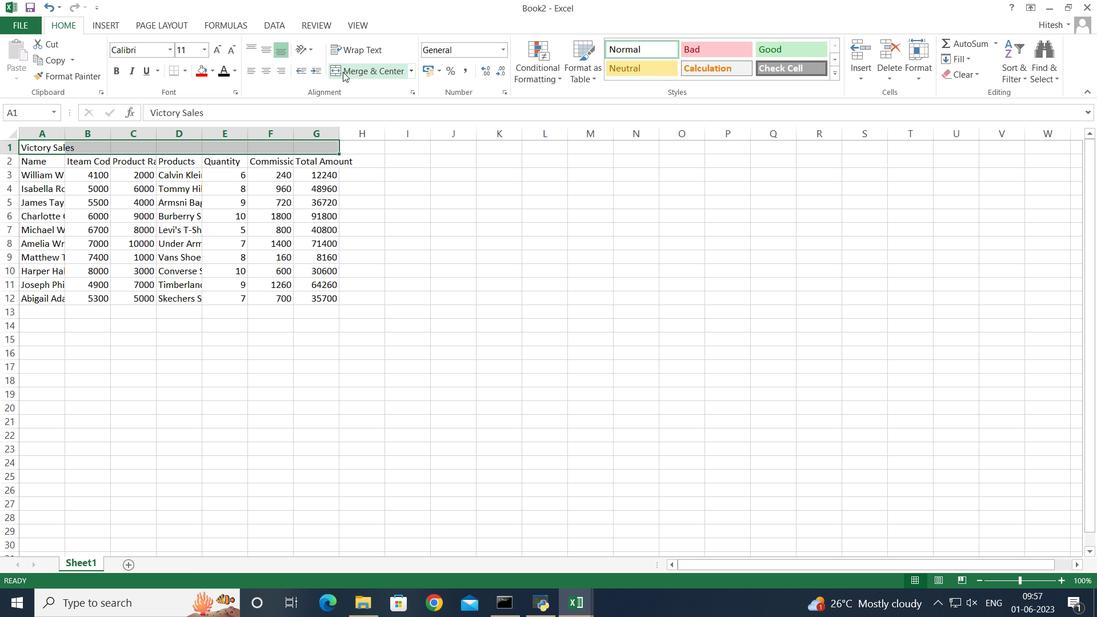 
Action: Mouse moved to (169, 360)
Screenshot: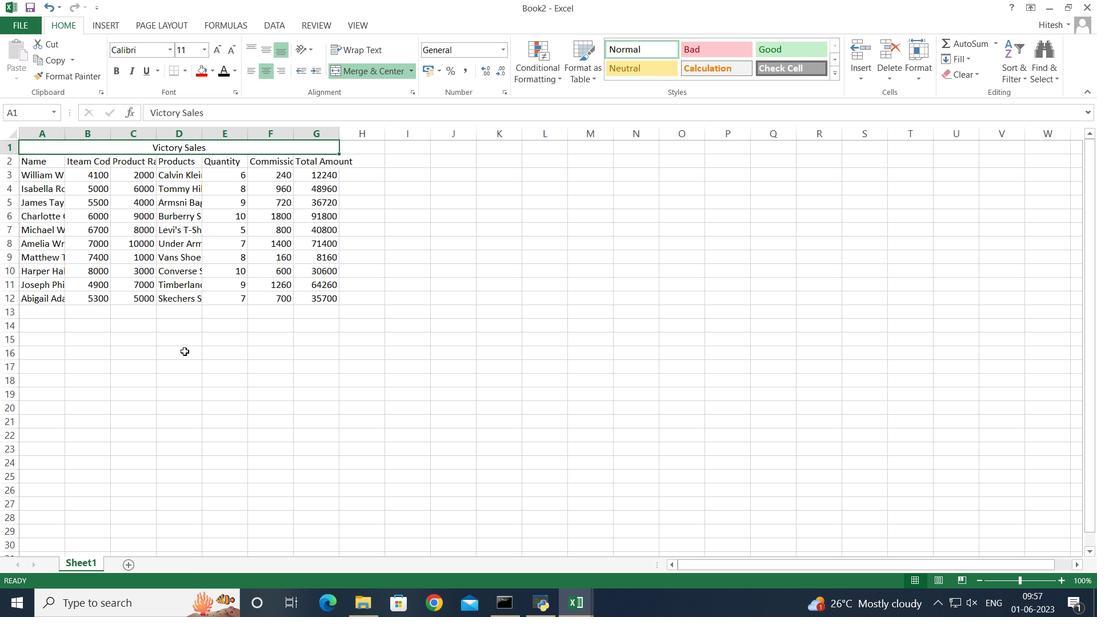 
Action: Mouse pressed left at (169, 360)
Screenshot: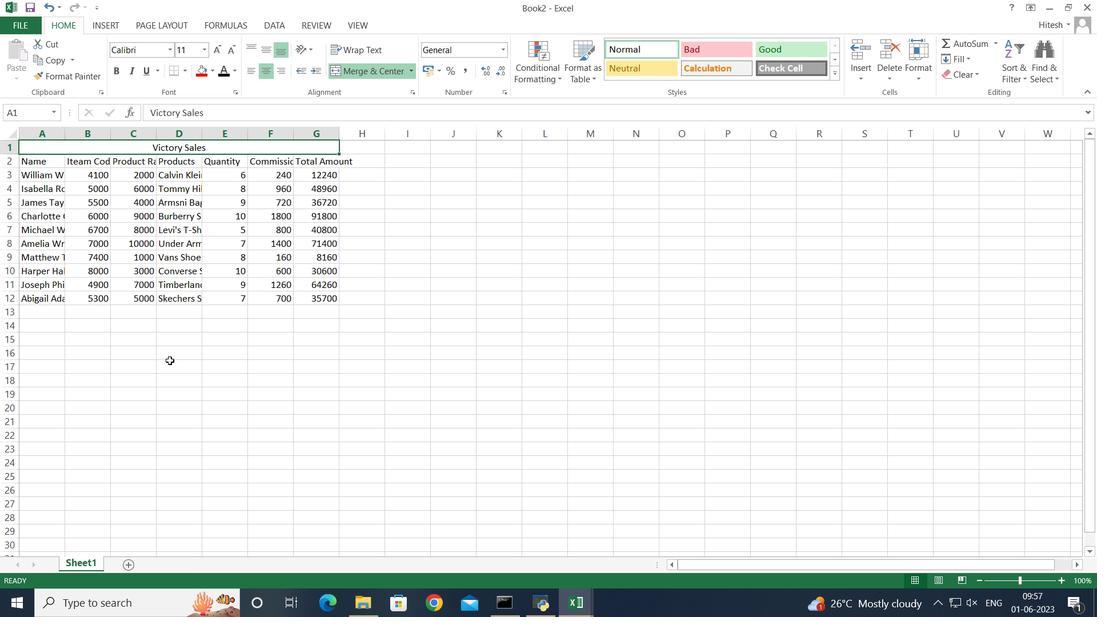 
Action: Mouse moved to (19, 21)
Screenshot: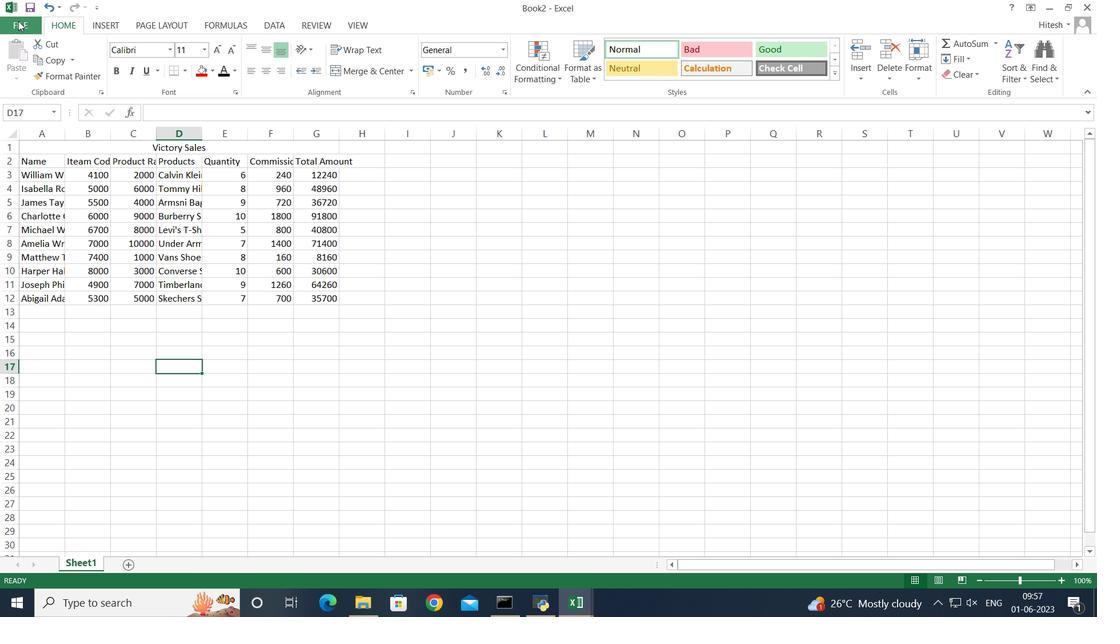 
Action: Mouse pressed left at (19, 21)
Screenshot: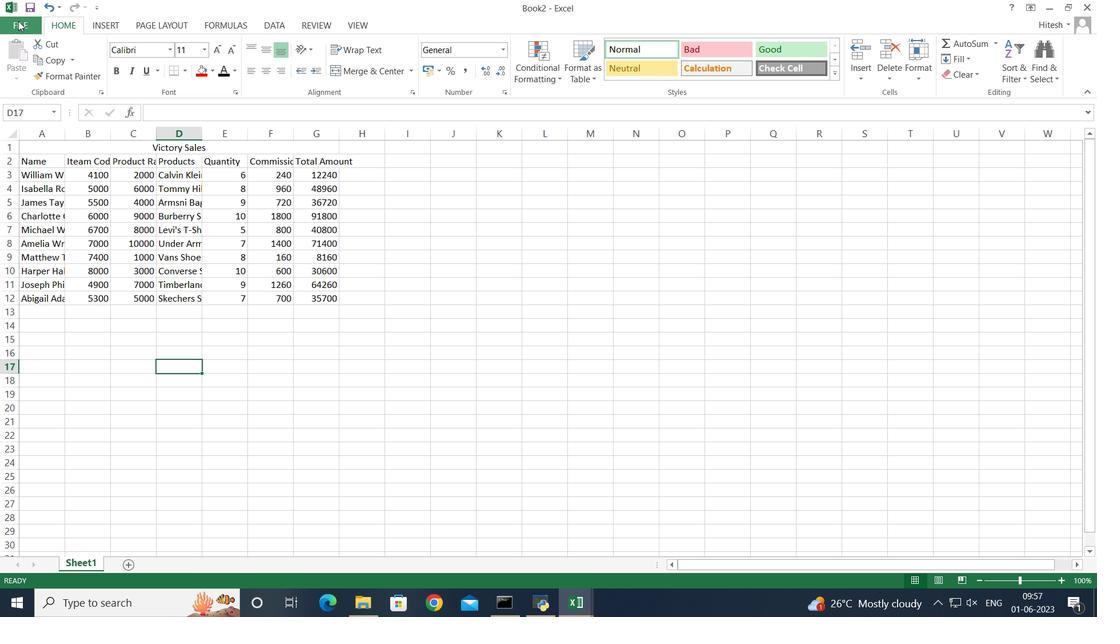 
Action: Mouse moved to (49, 128)
Screenshot: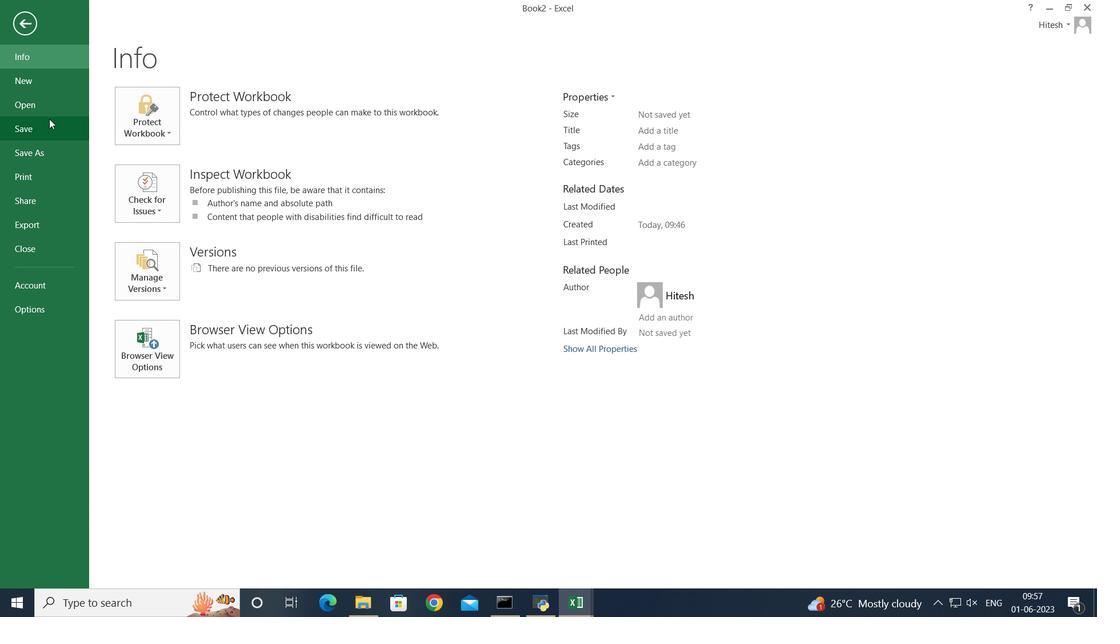 
Action: Mouse pressed left at (49, 128)
Screenshot: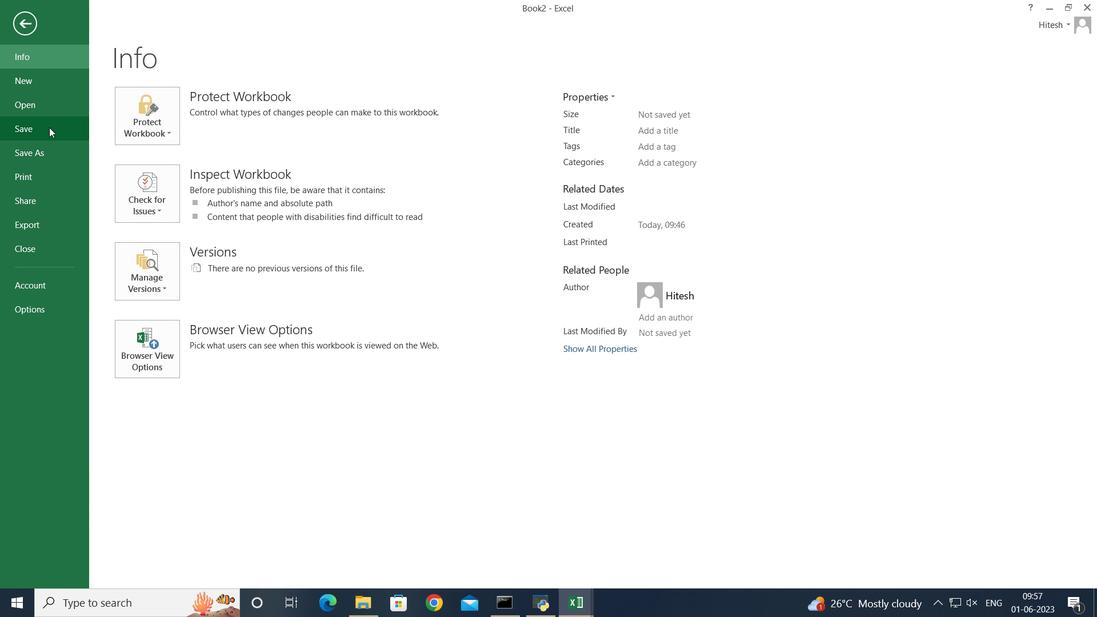 
Action: Mouse moved to (377, 145)
Screenshot: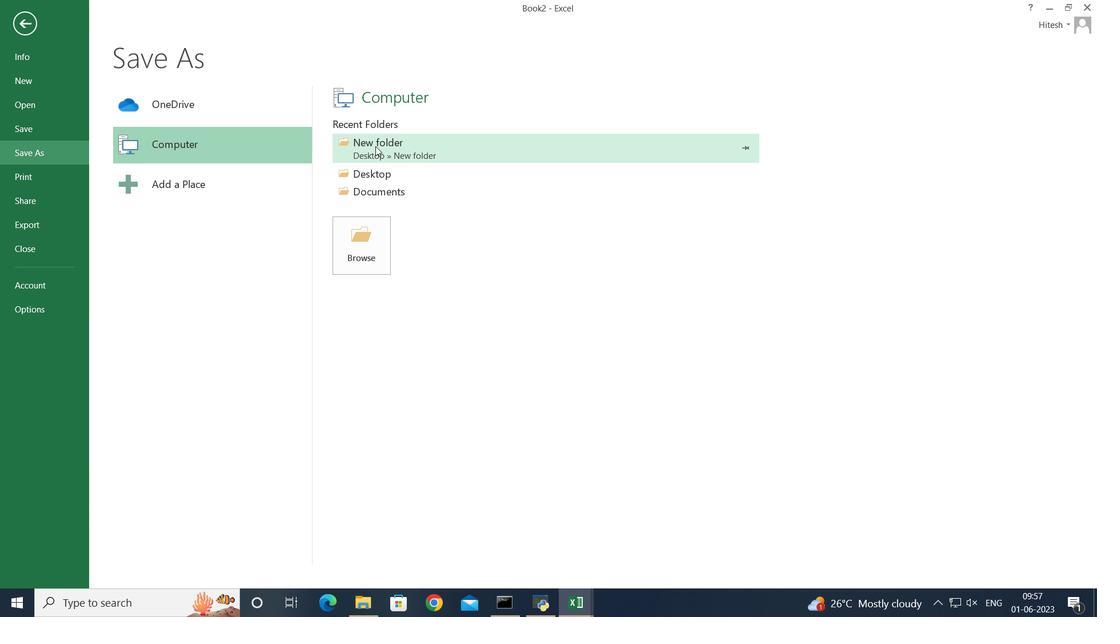 
Action: Mouse pressed left at (377, 145)
Screenshot: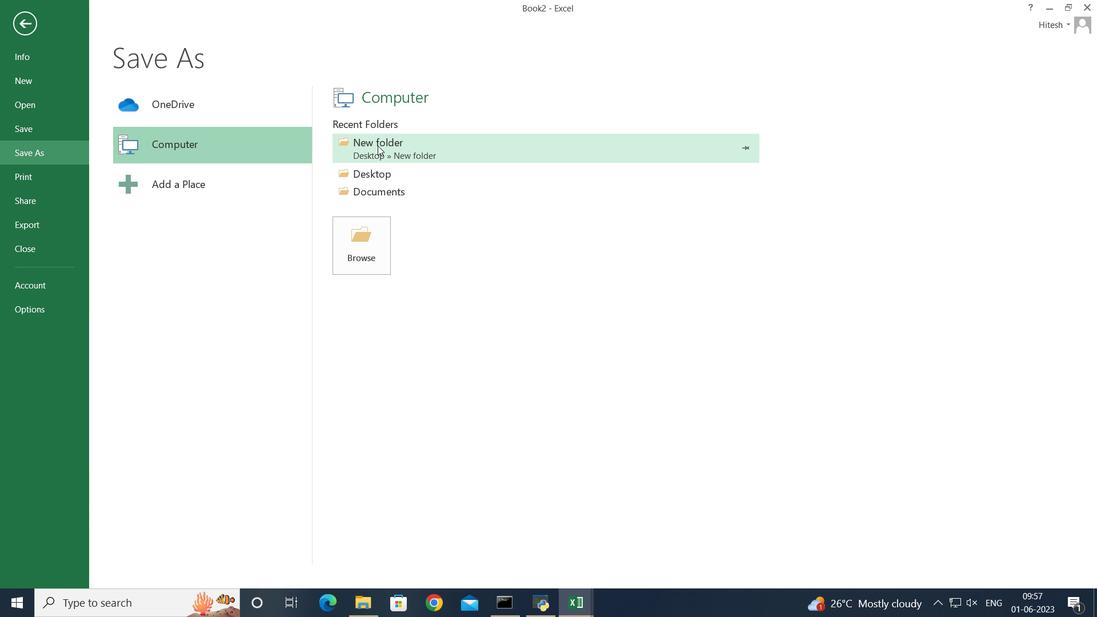 
Action: Key pressed <Key.shift>Victory<Key.space><Key.shift>Sales<Key.space>log<Key.space>bok
Screenshot: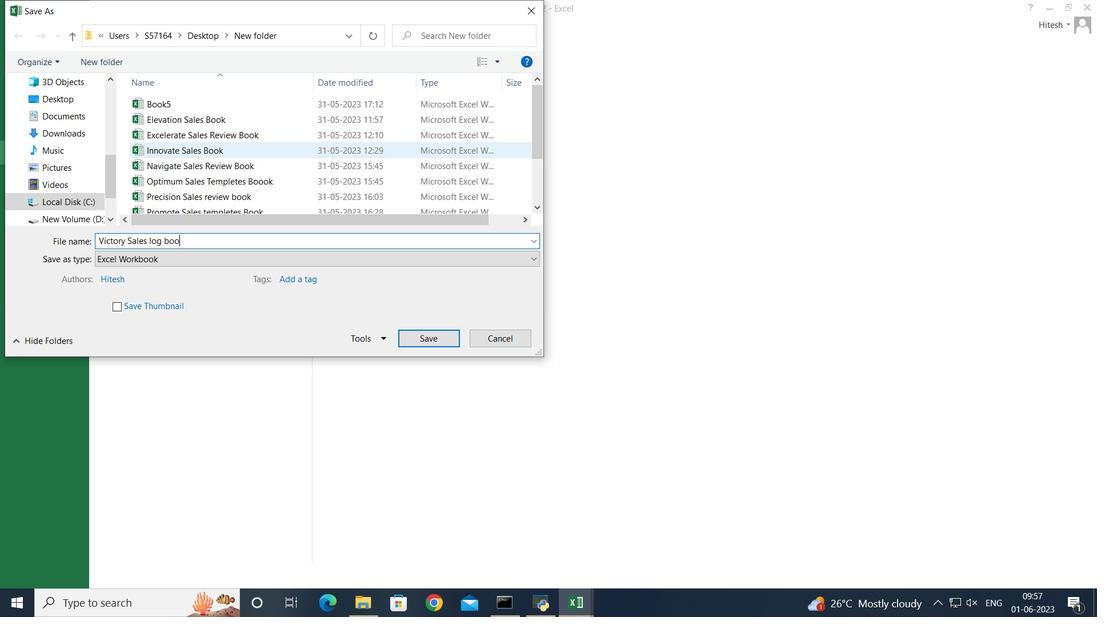 
Action: Mouse moved to (429, 338)
Screenshot: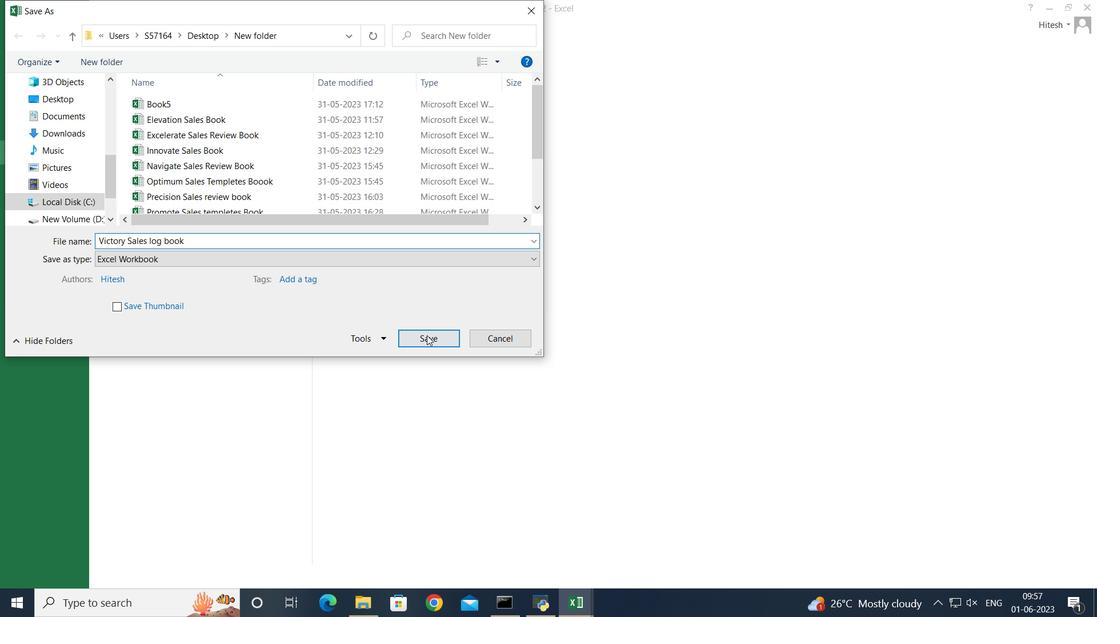 
Action: Mouse pressed left at (429, 338)
Screenshot: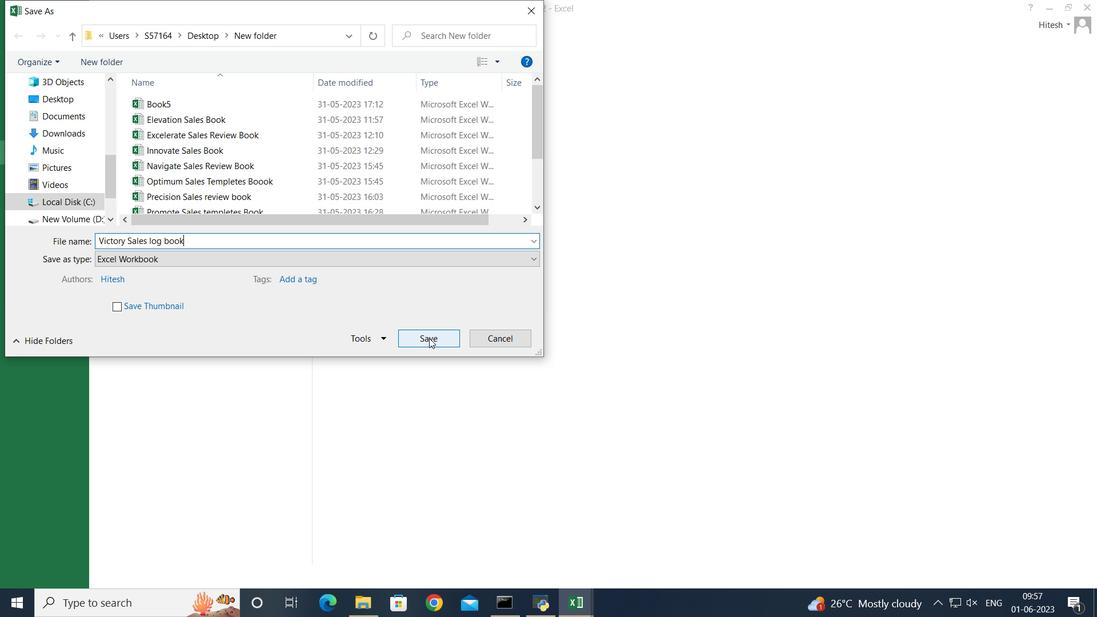 
Action: Mouse moved to (361, 342)
Screenshot: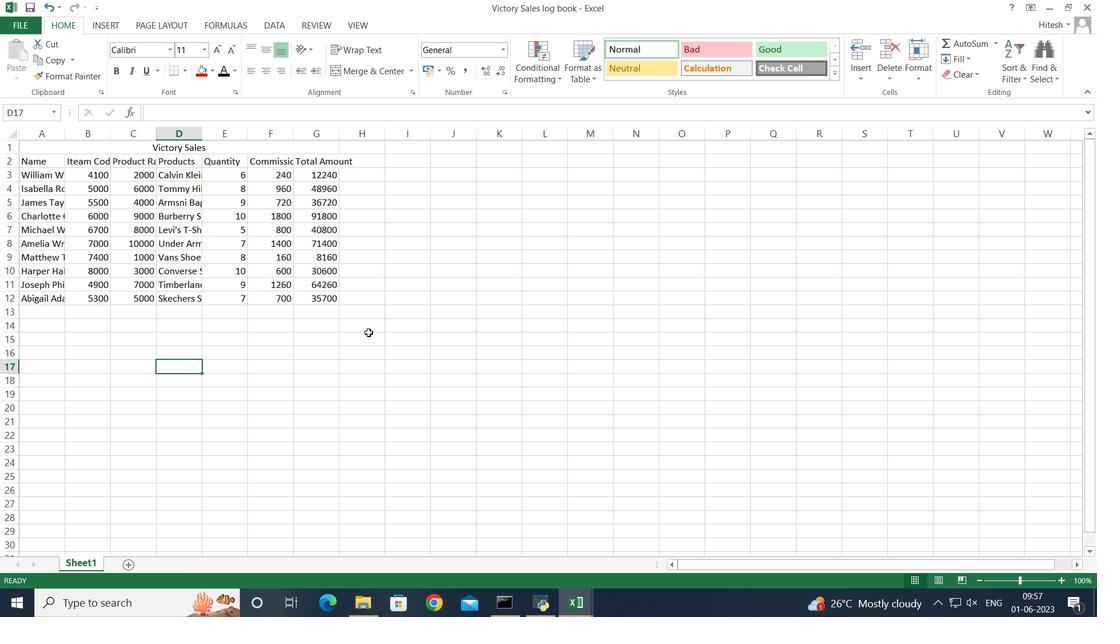 
Action: Mouse pressed left at (361, 342)
Screenshot: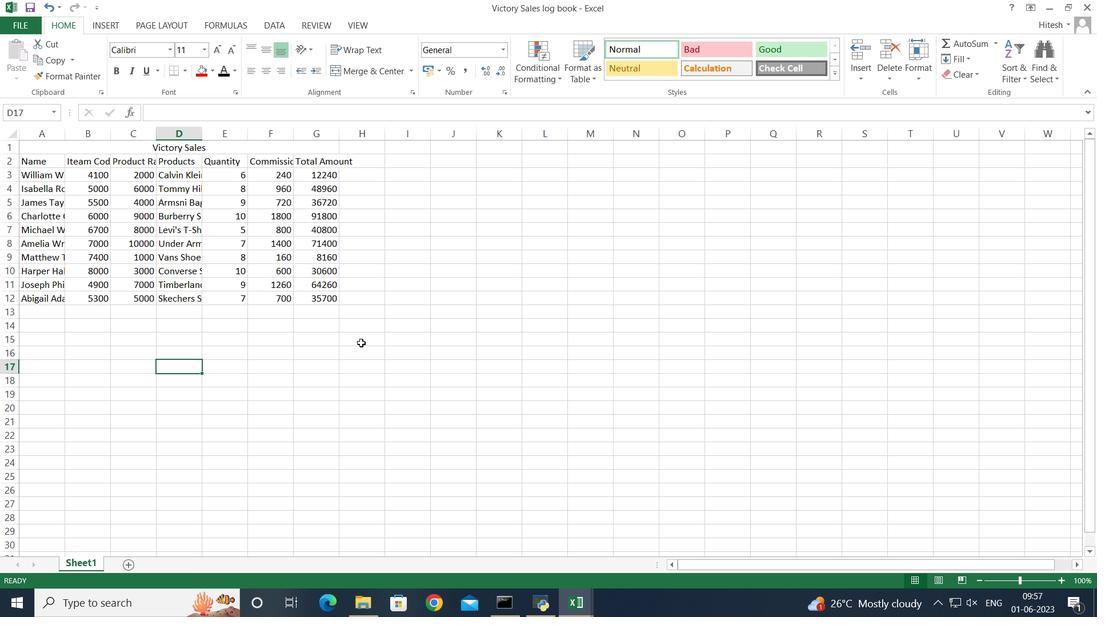
